 Task: Set up a GitHub Actions workflow for a repository.
Action: Mouse moved to (263, 206)
Screenshot: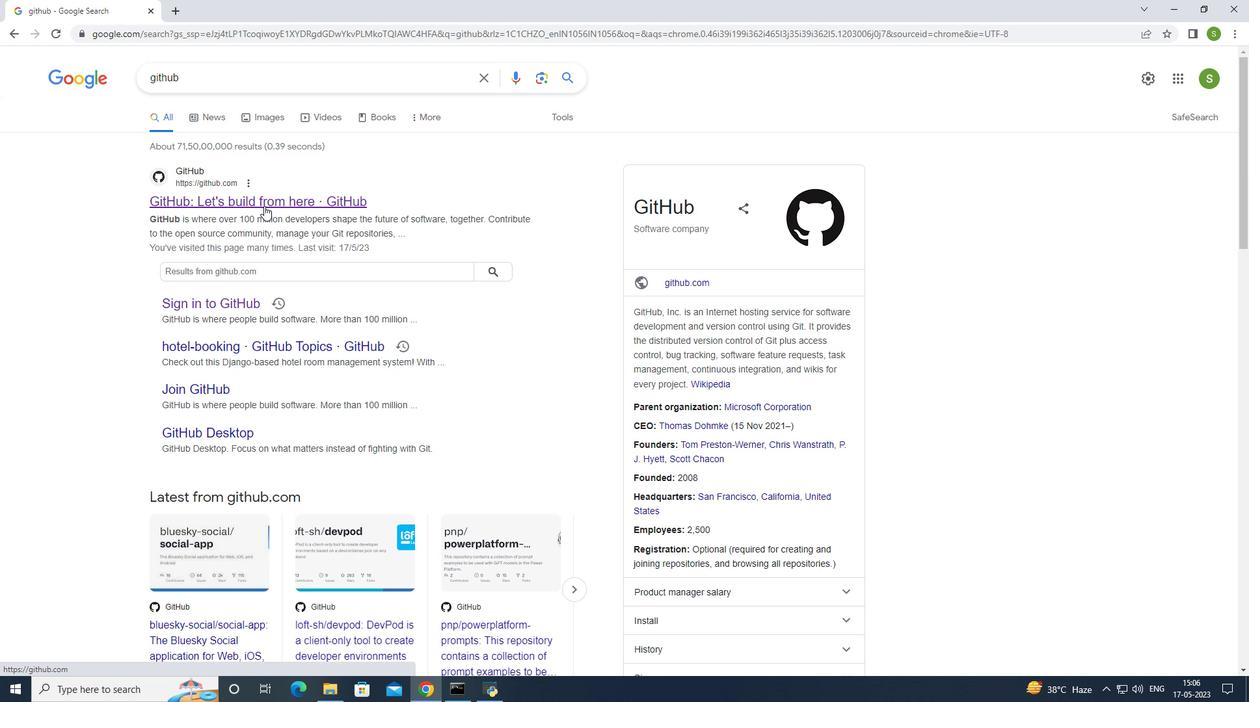 
Action: Mouse pressed left at (263, 206)
Screenshot: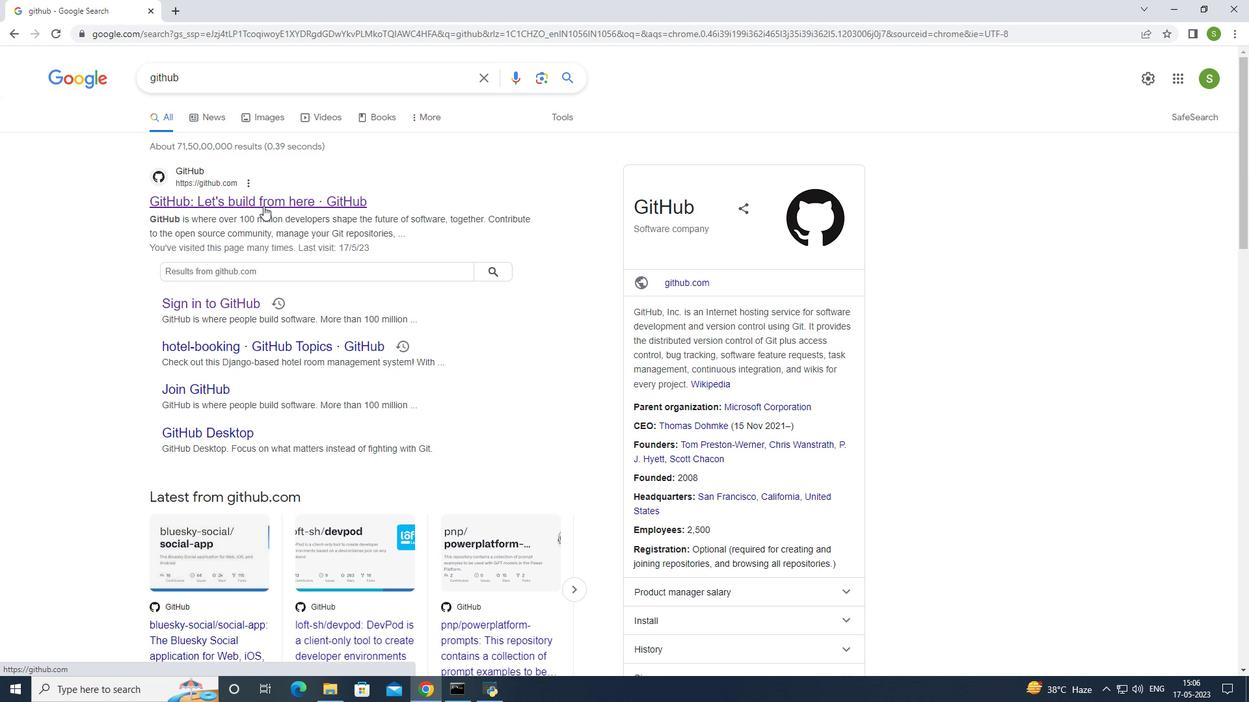 
Action: Mouse moved to (754, 216)
Screenshot: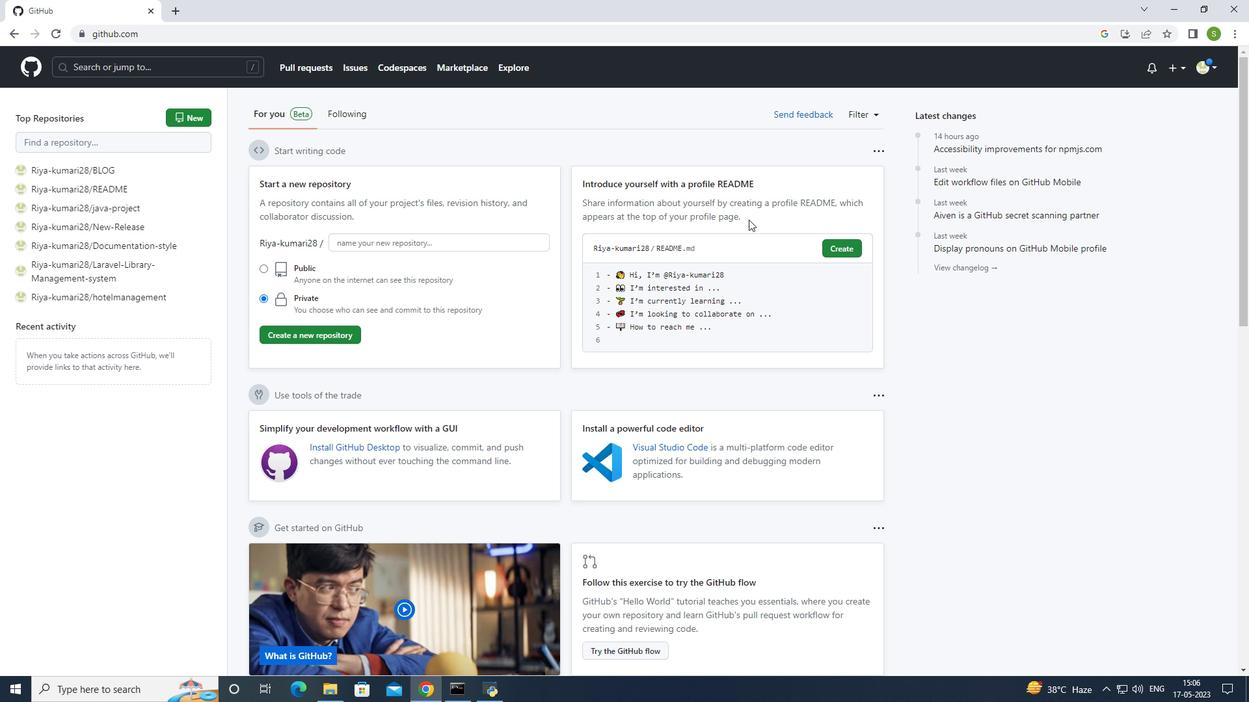 
Action: Mouse scrolled (754, 215) with delta (0, 0)
Screenshot: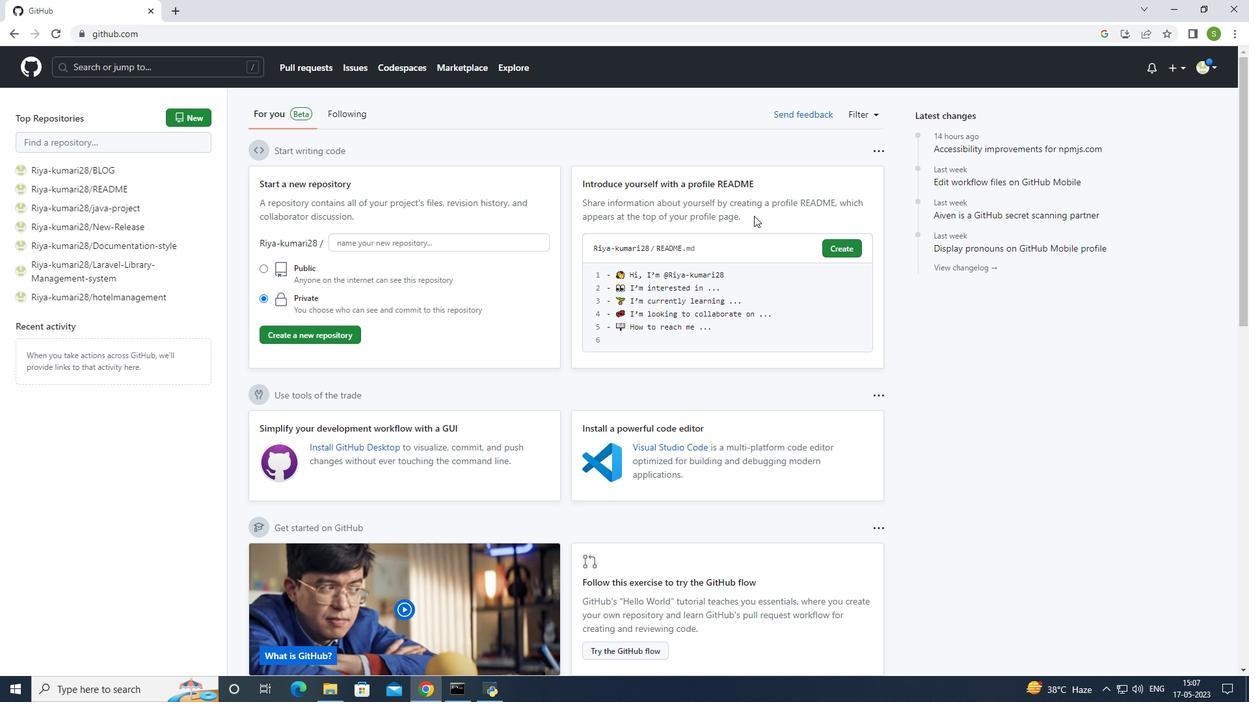
Action: Mouse scrolled (754, 215) with delta (0, 0)
Screenshot: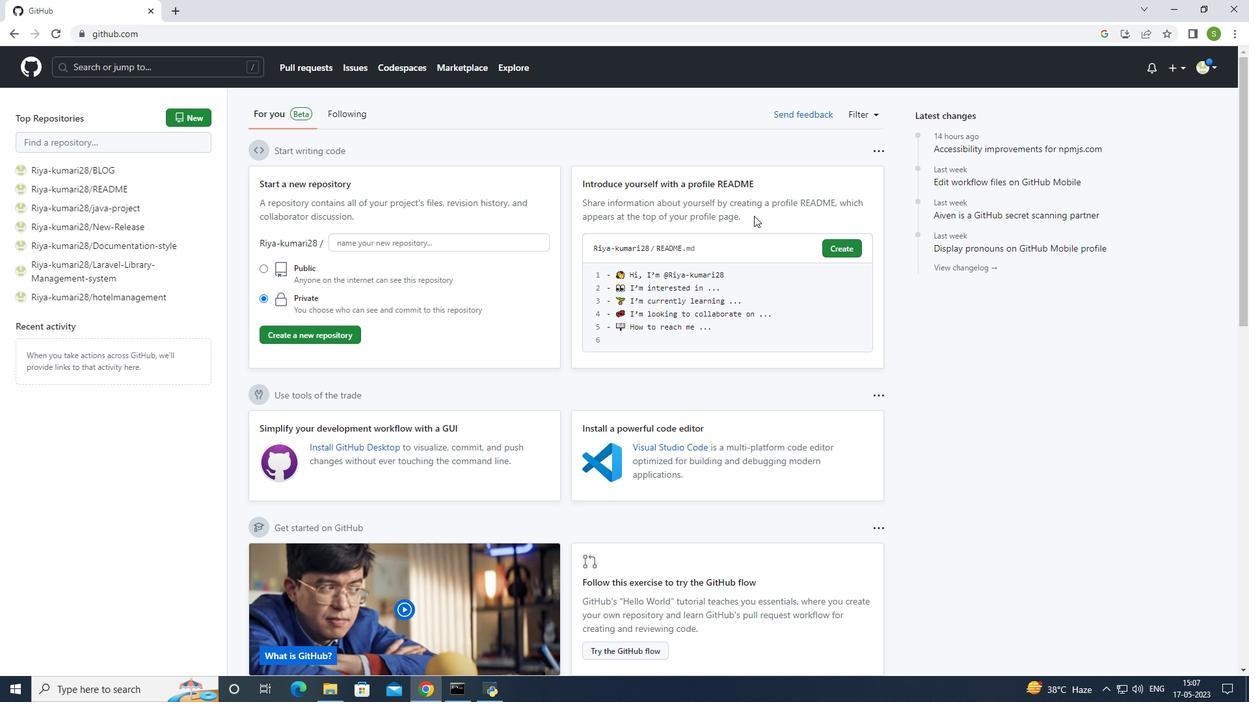 
Action: Mouse scrolled (754, 216) with delta (0, 0)
Screenshot: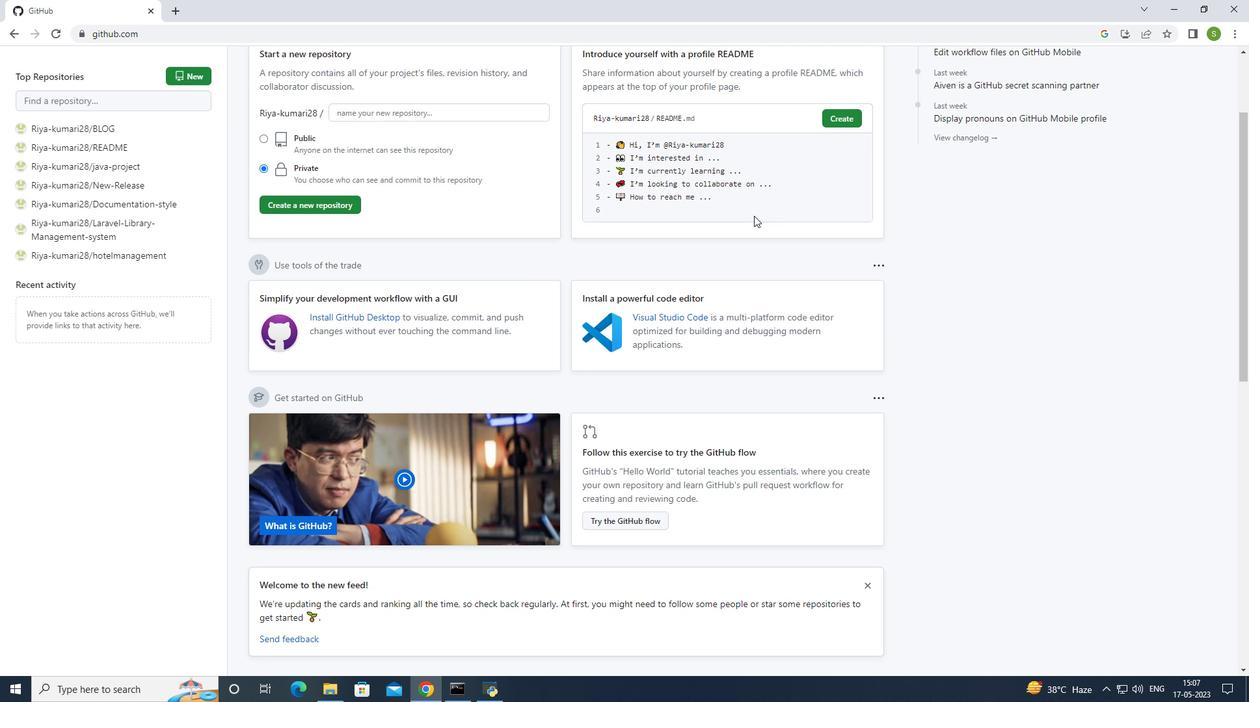 
Action: Mouse scrolled (754, 216) with delta (0, 0)
Screenshot: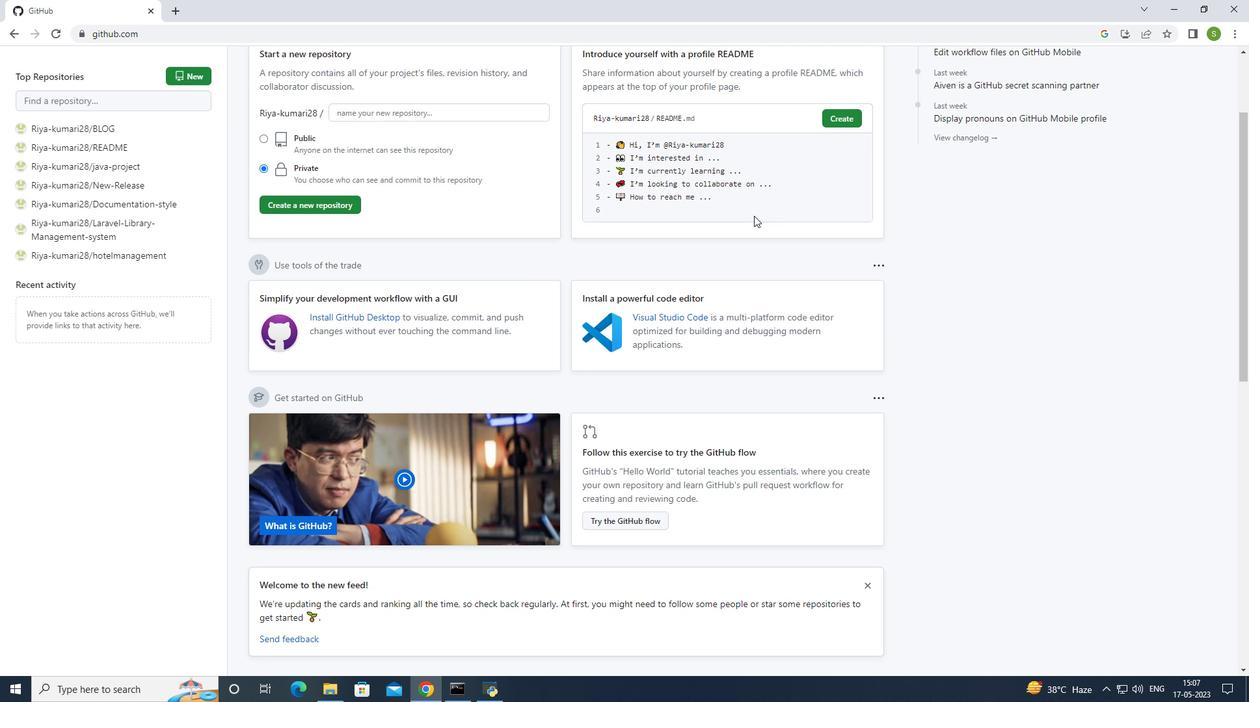 
Action: Mouse scrolled (754, 216) with delta (0, 0)
Screenshot: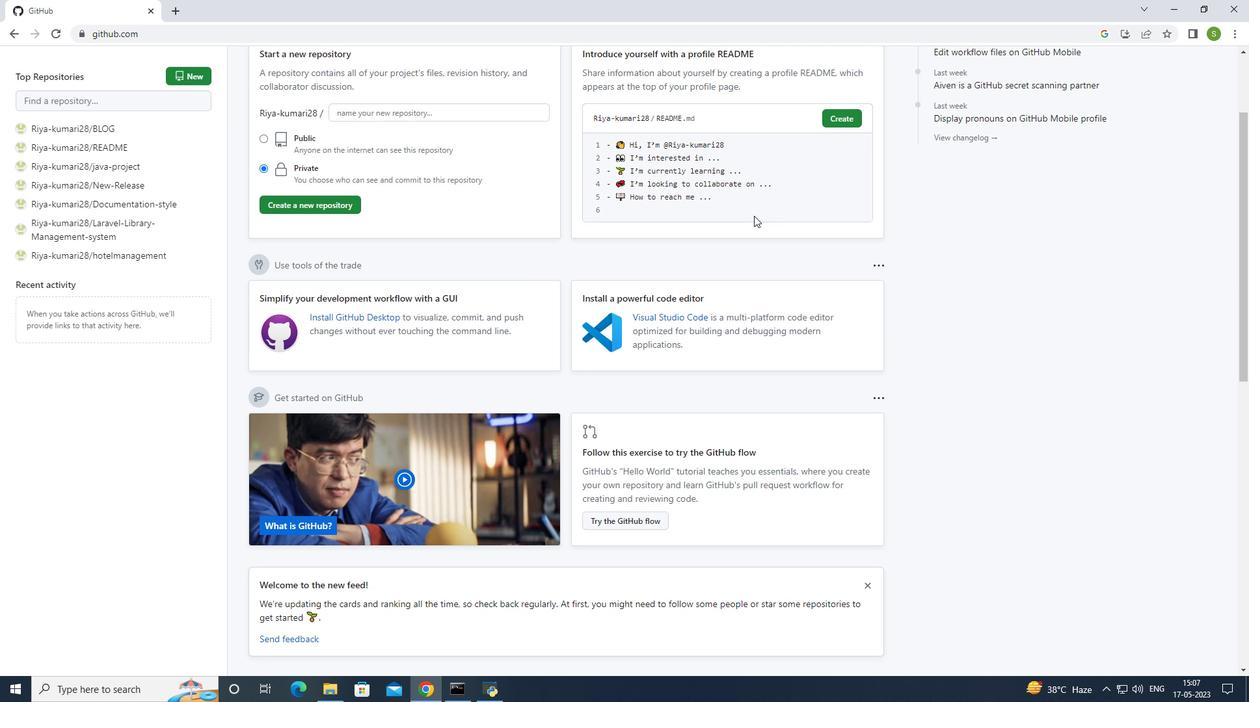 
Action: Mouse scrolled (754, 216) with delta (0, 0)
Screenshot: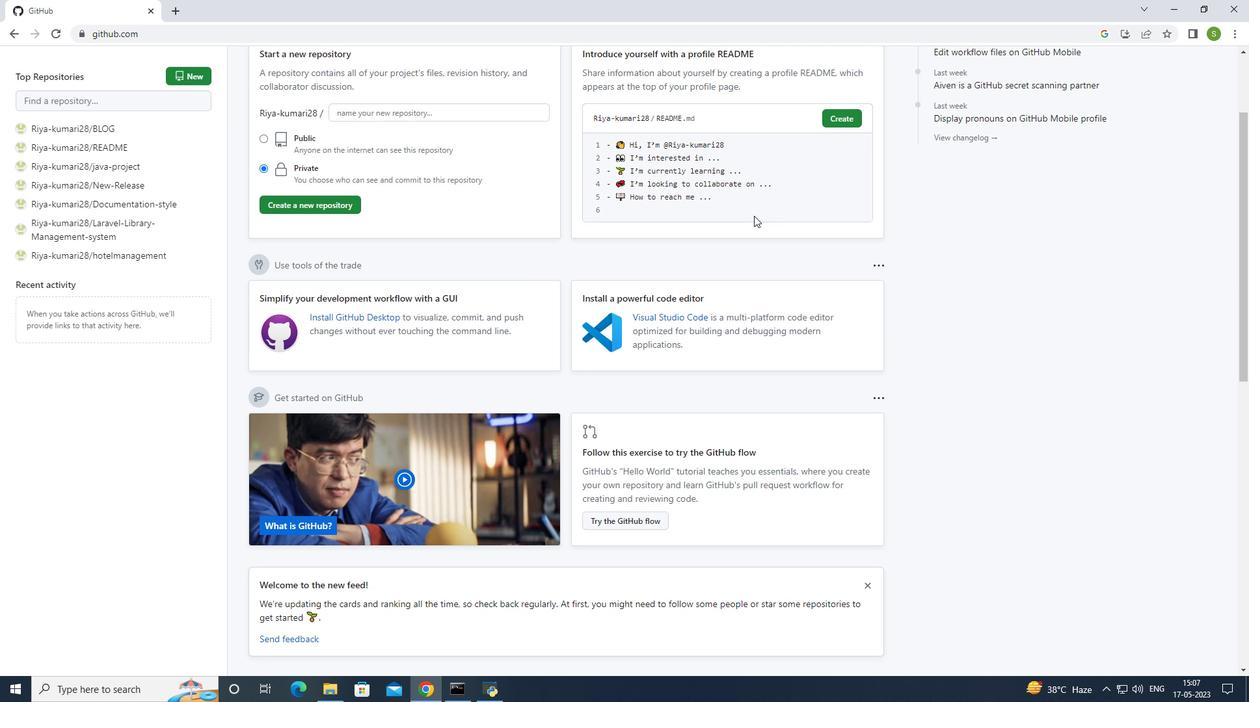 
Action: Mouse moved to (452, 247)
Screenshot: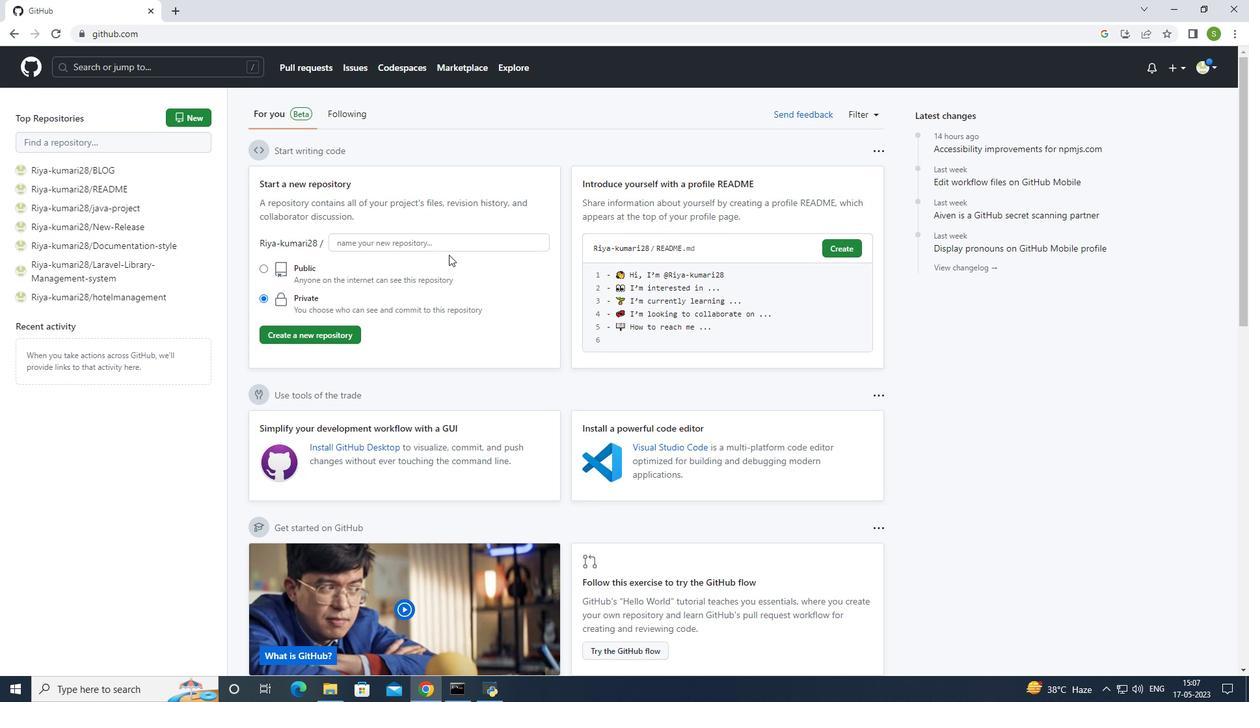 
Action: Mouse pressed left at (452, 247)
Screenshot: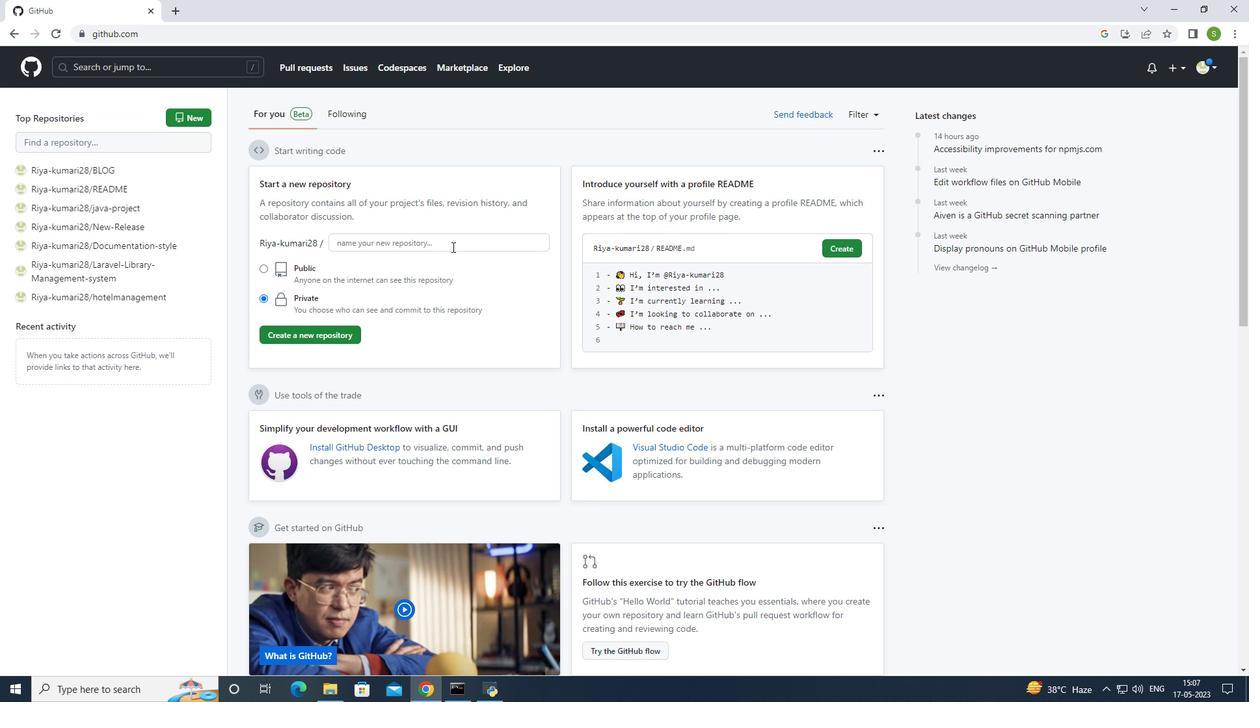 
Action: Mouse moved to (458, 243)
Screenshot: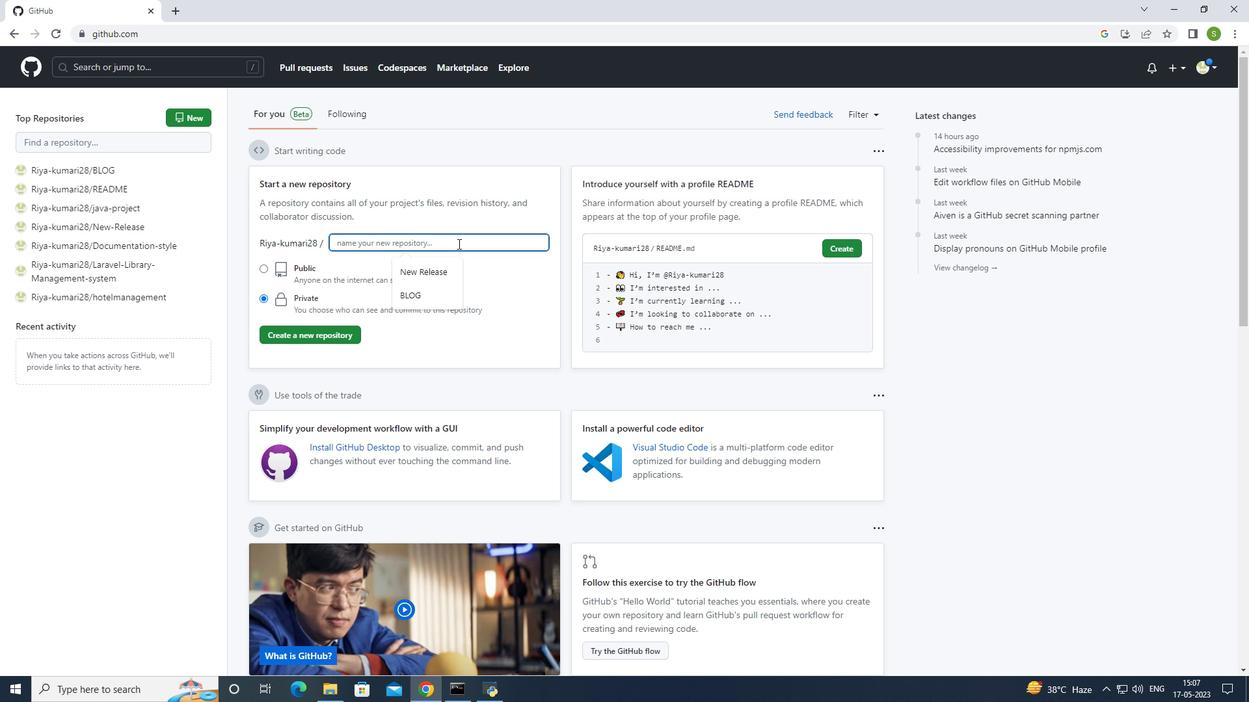 
Action: Key pressed group<Key.space>projr<Key.backspace>ect
Screenshot: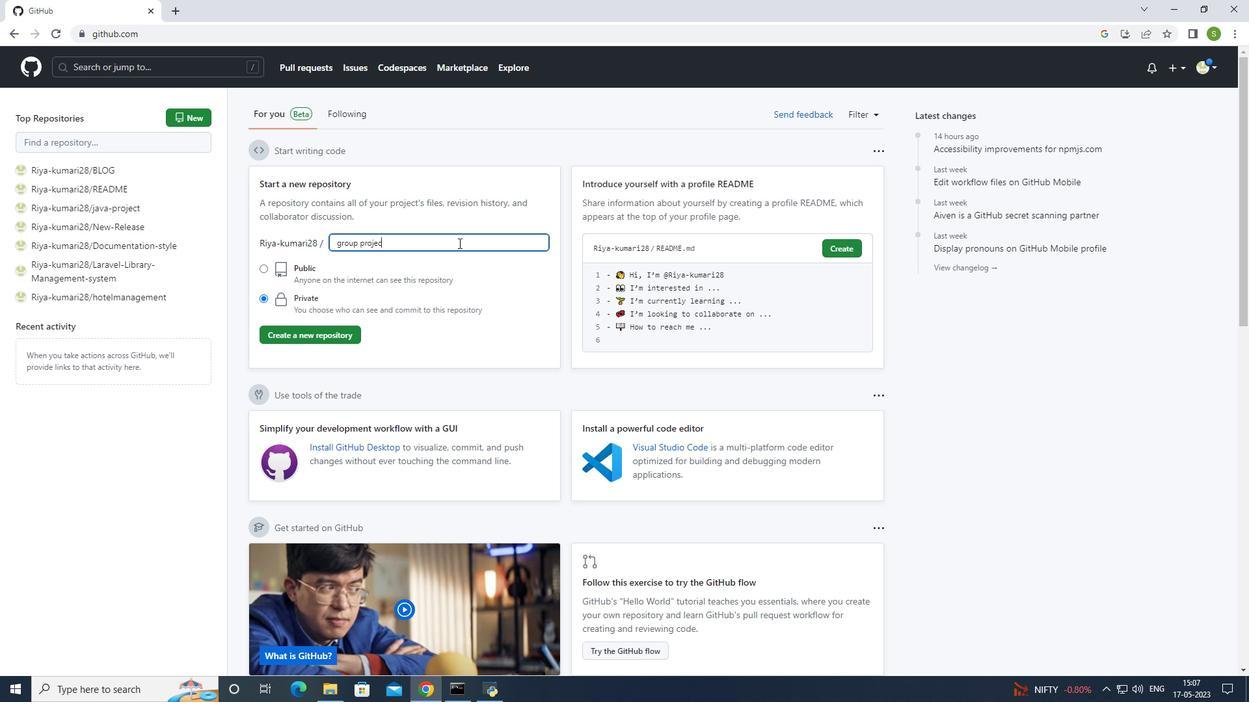 
Action: Mouse moved to (308, 333)
Screenshot: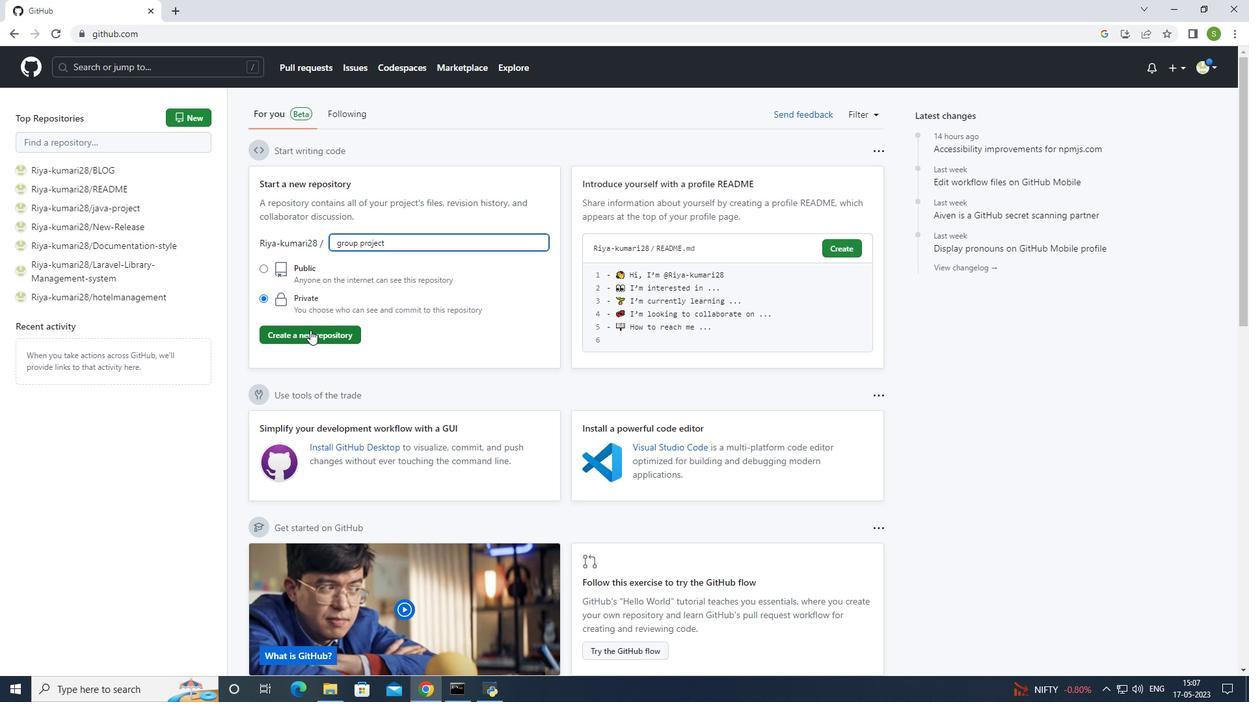 
Action: Mouse pressed left at (308, 333)
Screenshot: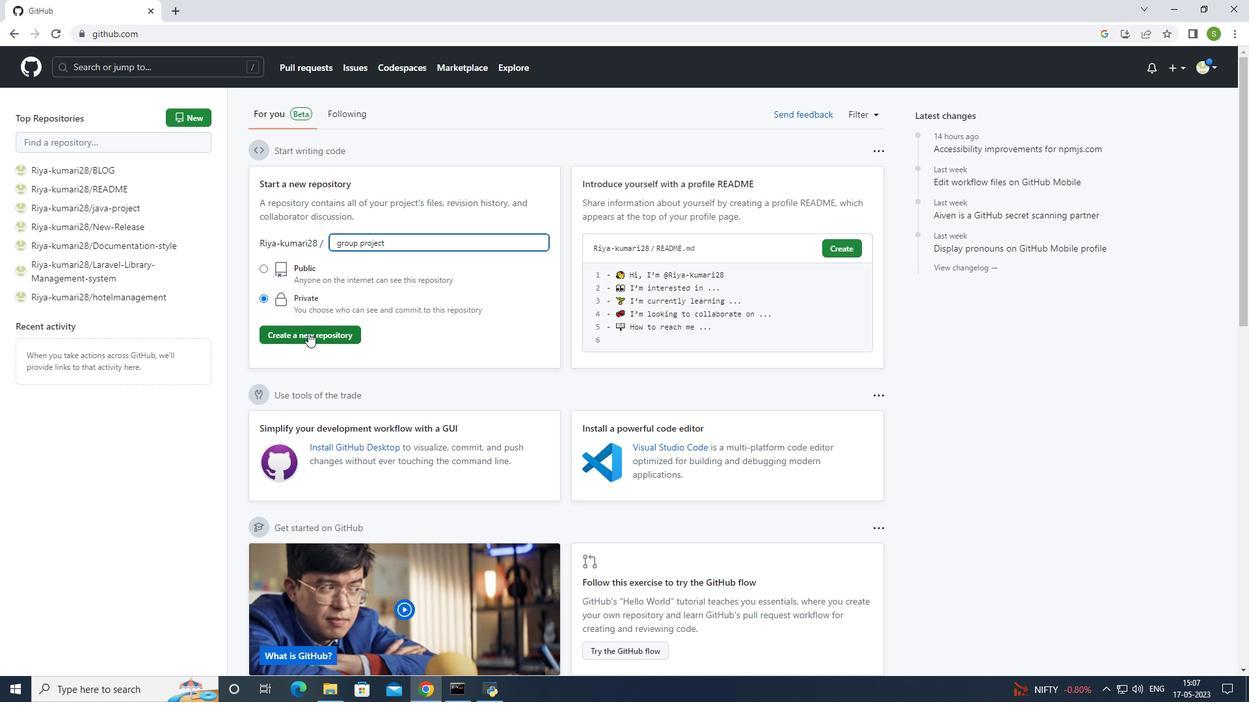 
Action: Mouse moved to (437, 303)
Screenshot: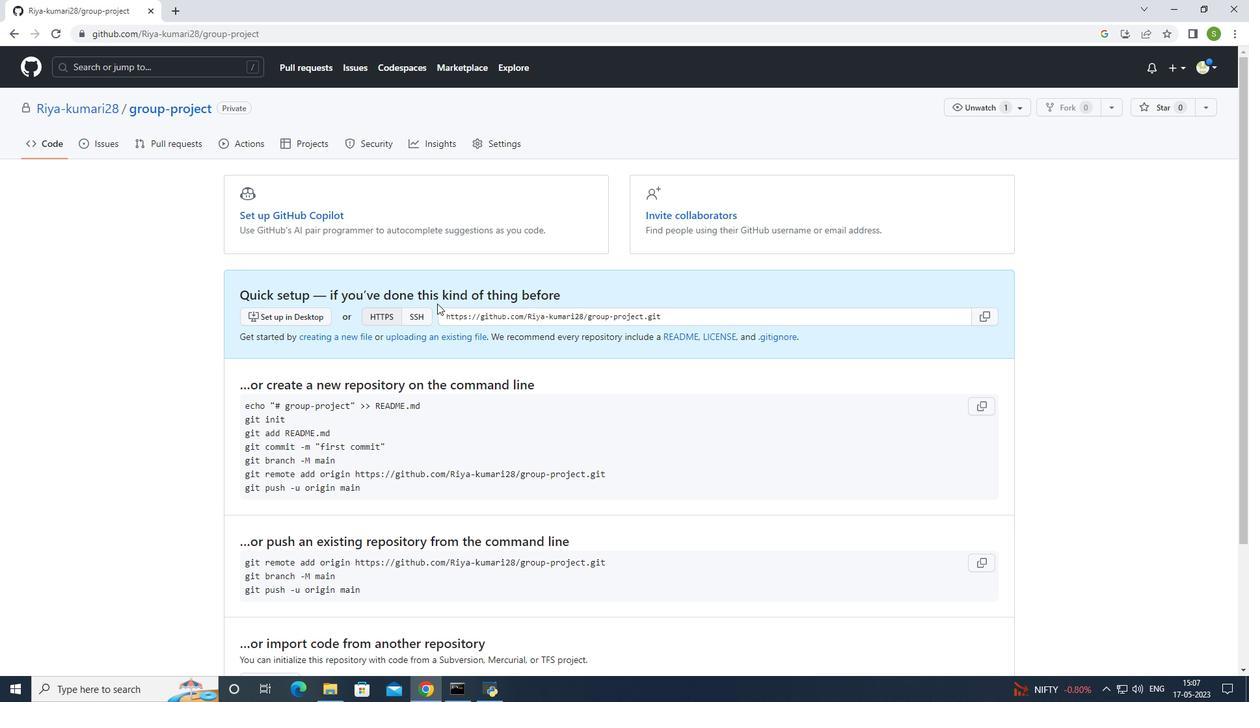 
Action: Mouse scrolled (437, 303) with delta (0, 0)
Screenshot: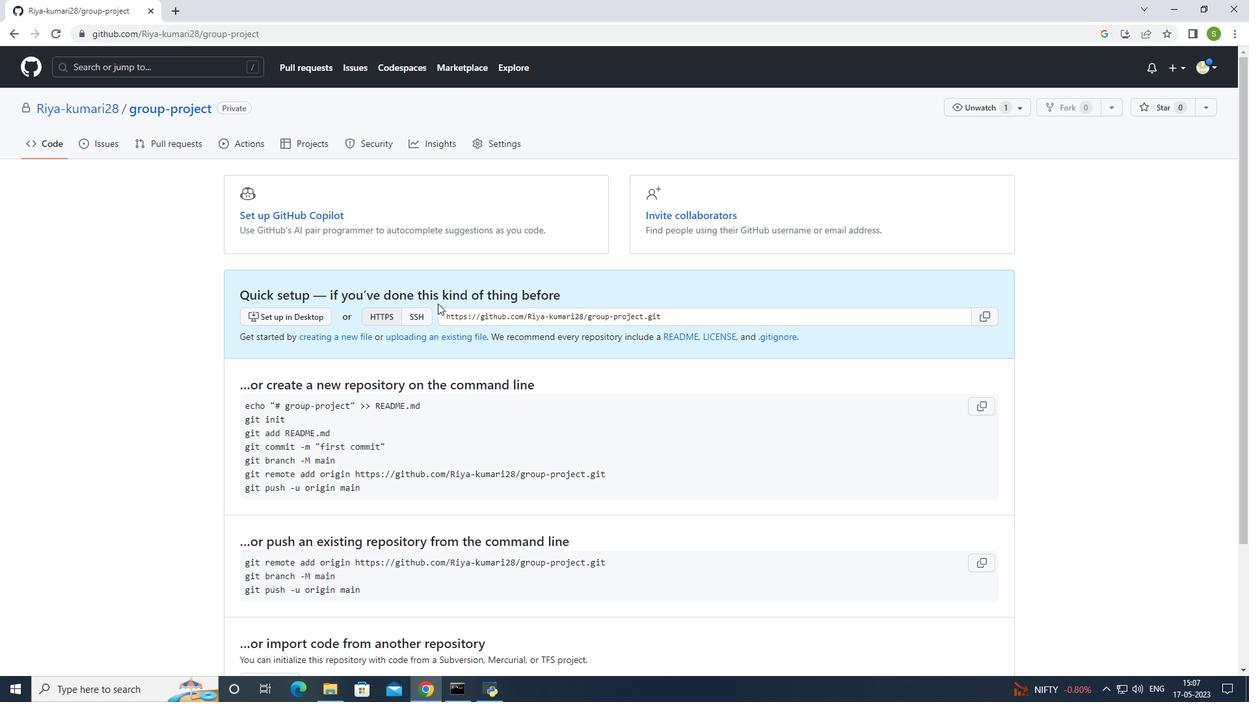 
Action: Mouse scrolled (437, 303) with delta (0, 0)
Screenshot: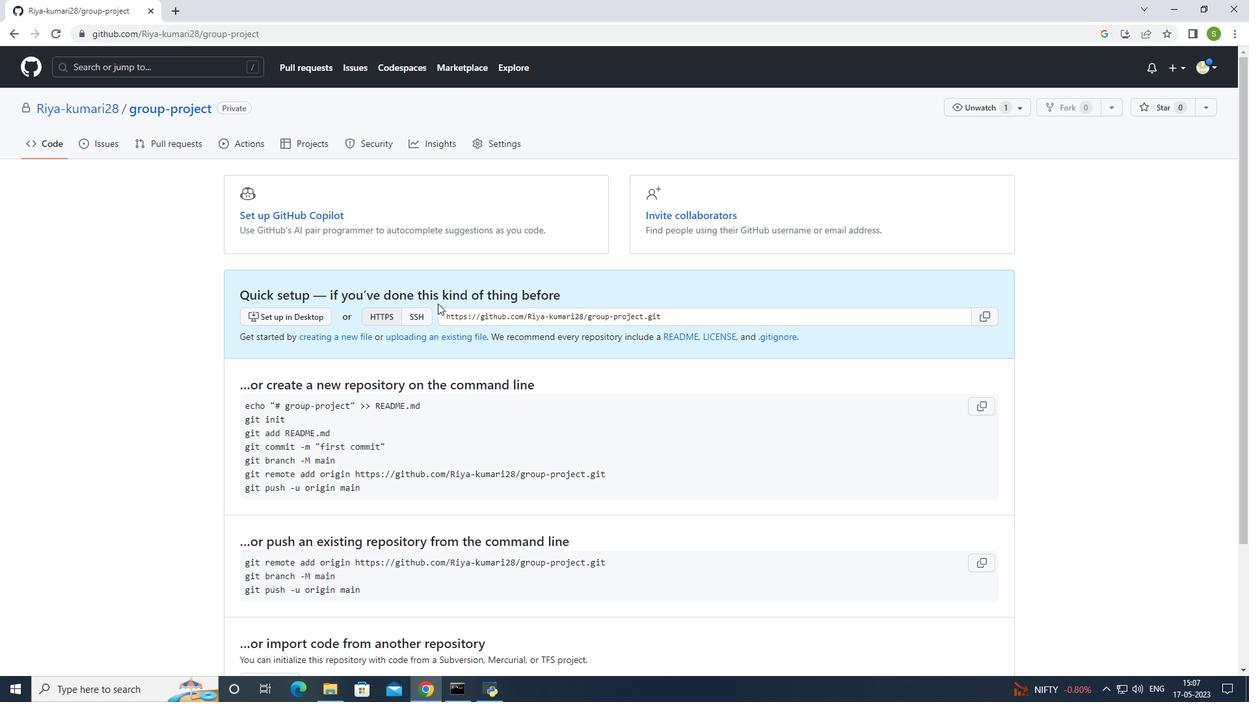 
Action: Mouse scrolled (437, 303) with delta (0, 0)
Screenshot: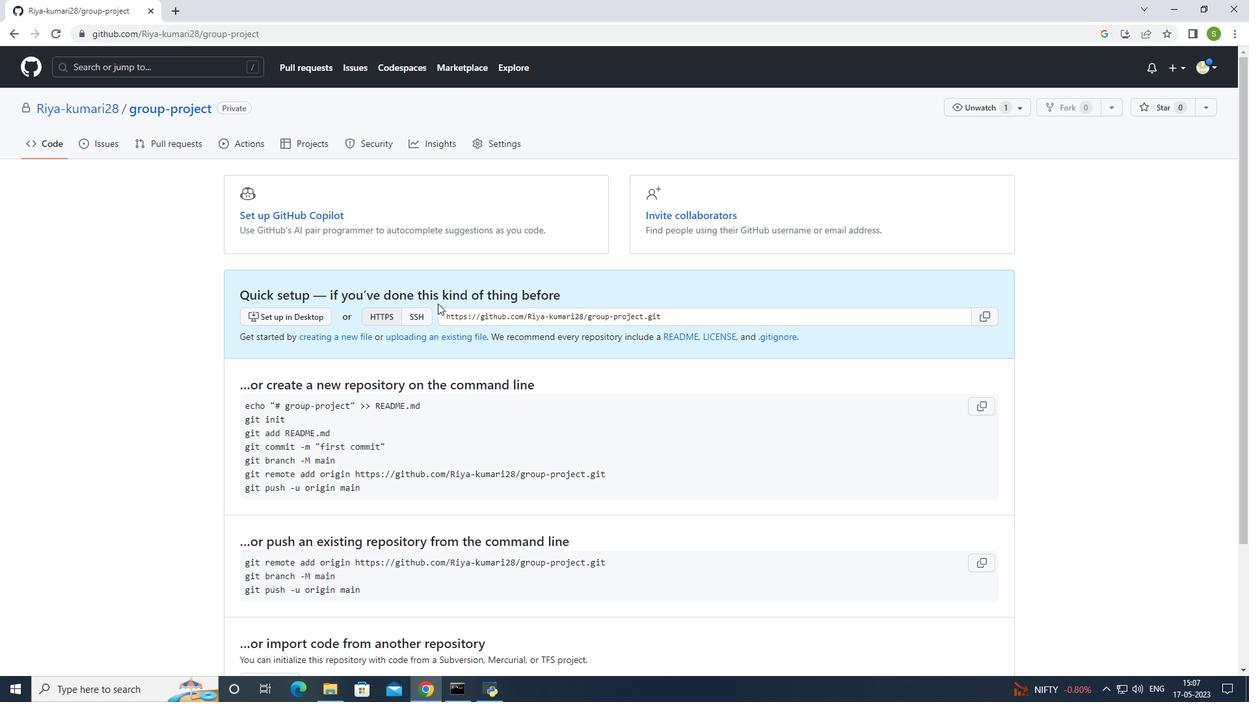
Action: Mouse scrolled (437, 303) with delta (0, 0)
Screenshot: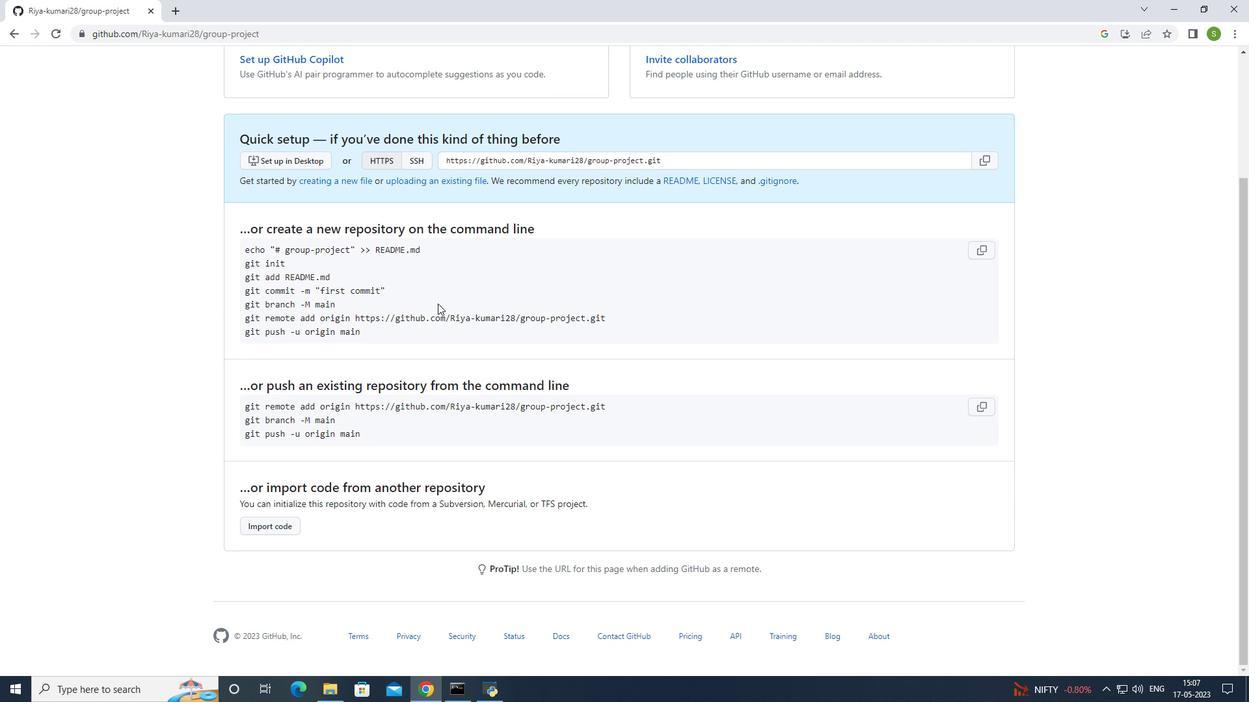 
Action: Mouse scrolled (437, 303) with delta (0, 0)
Screenshot: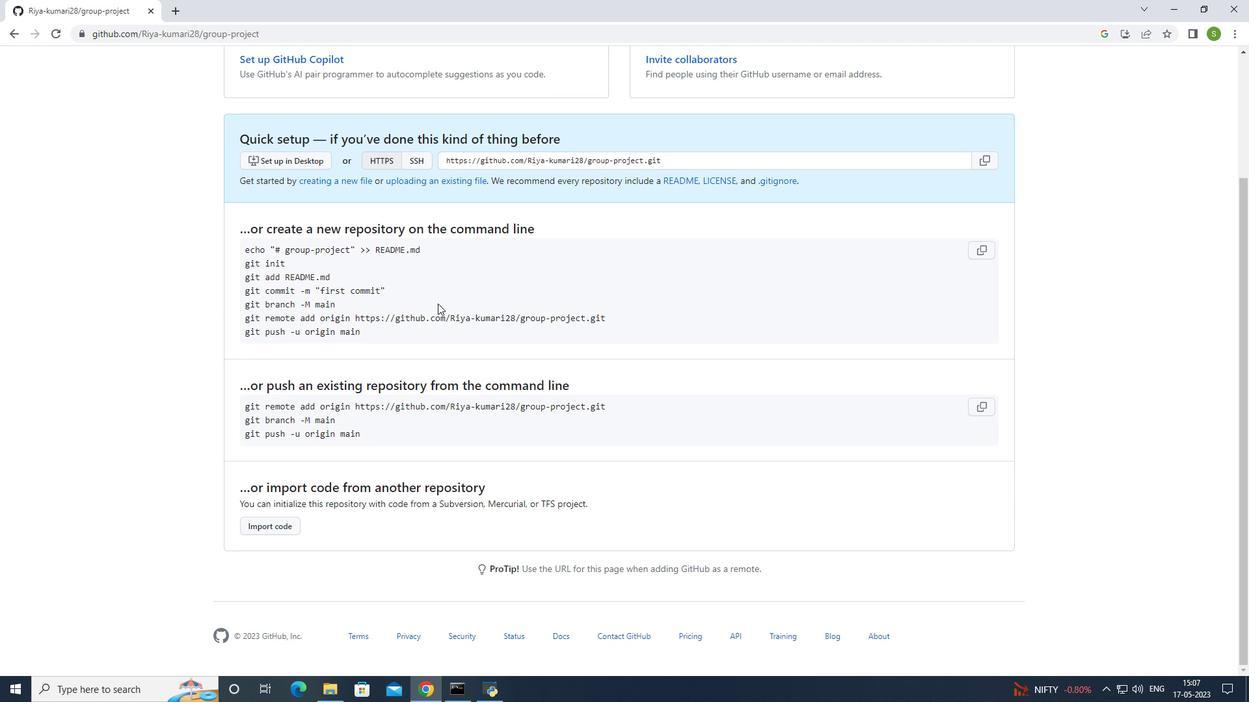 
Action: Mouse scrolled (437, 303) with delta (0, 0)
Screenshot: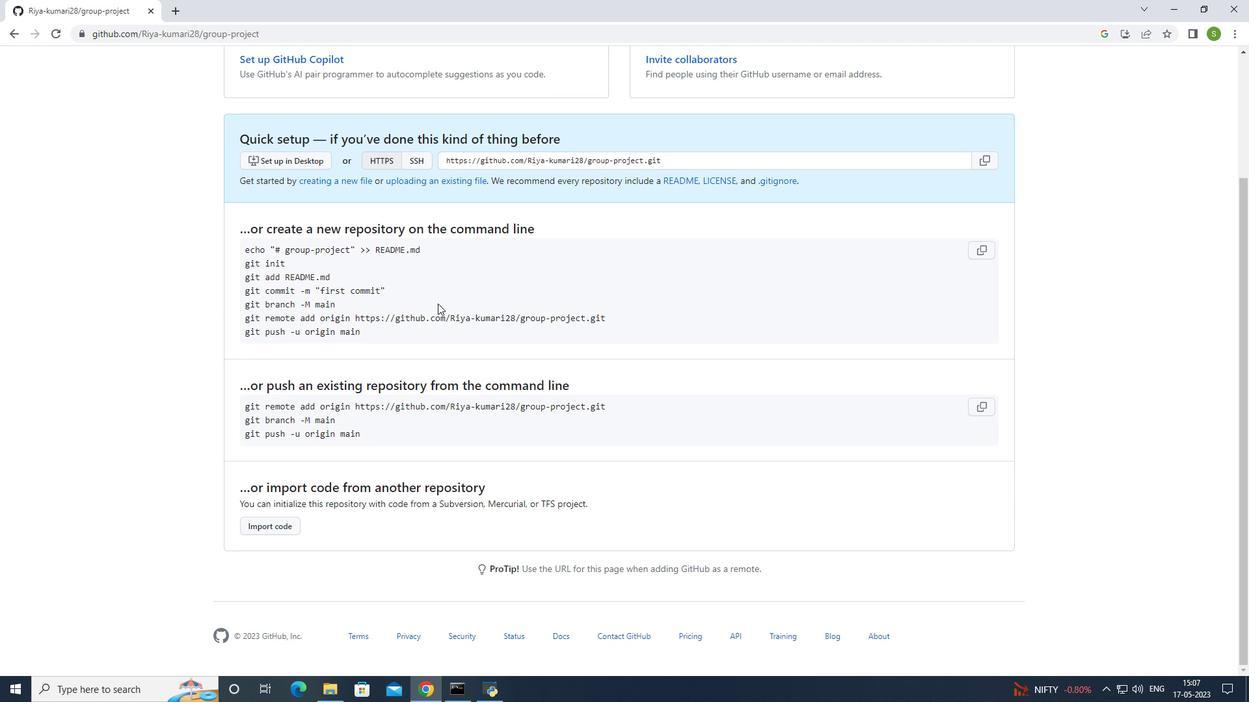 
Action: Mouse scrolled (437, 303) with delta (0, 0)
Screenshot: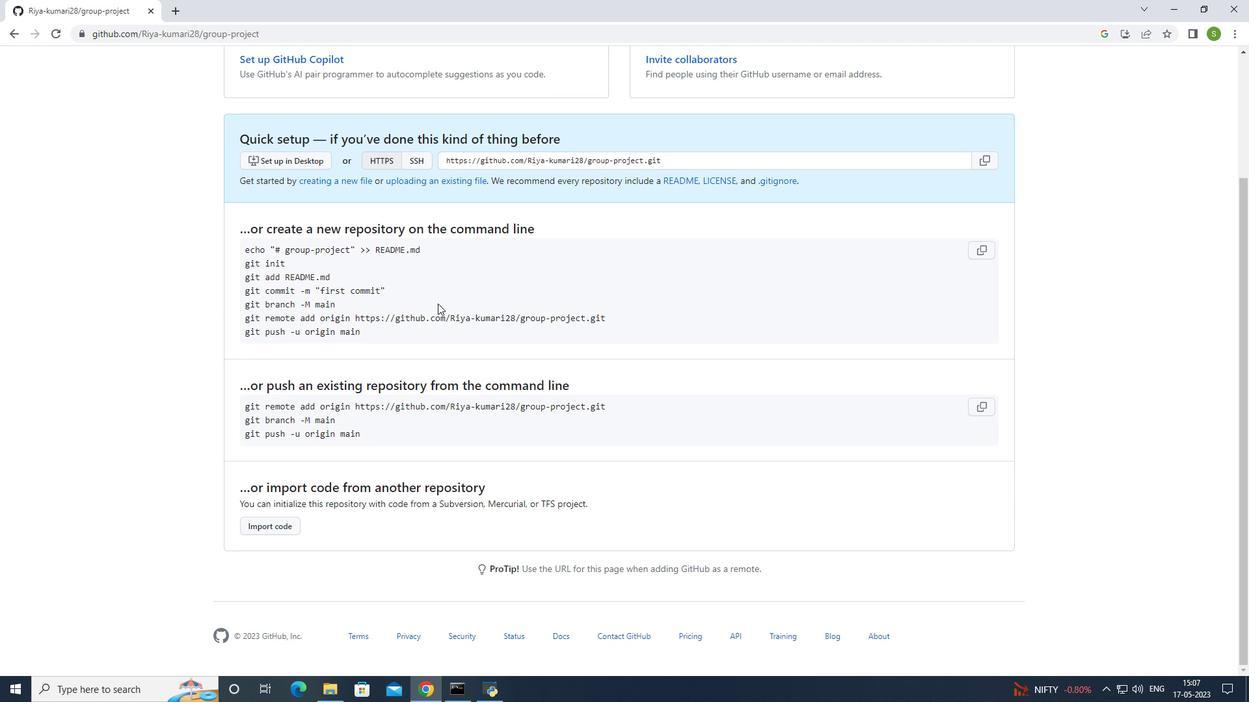 
Action: Mouse moved to (434, 305)
Screenshot: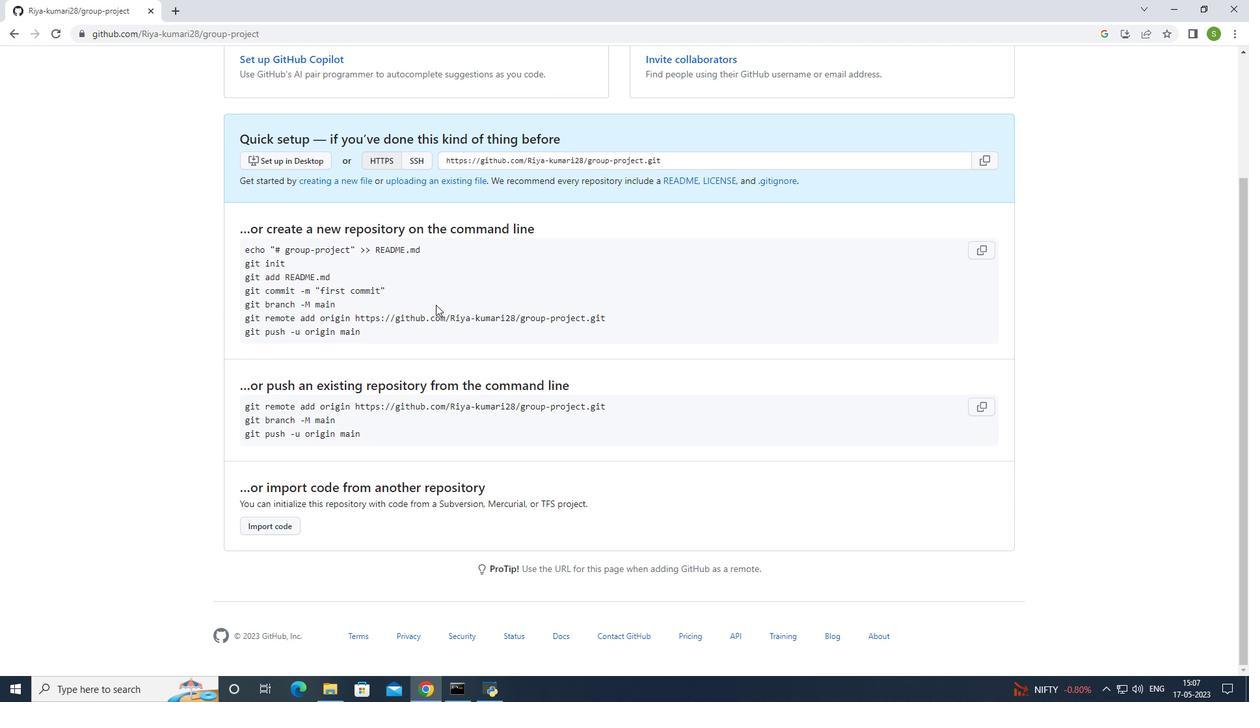 
Action: Mouse scrolled (434, 306) with delta (0, 0)
Screenshot: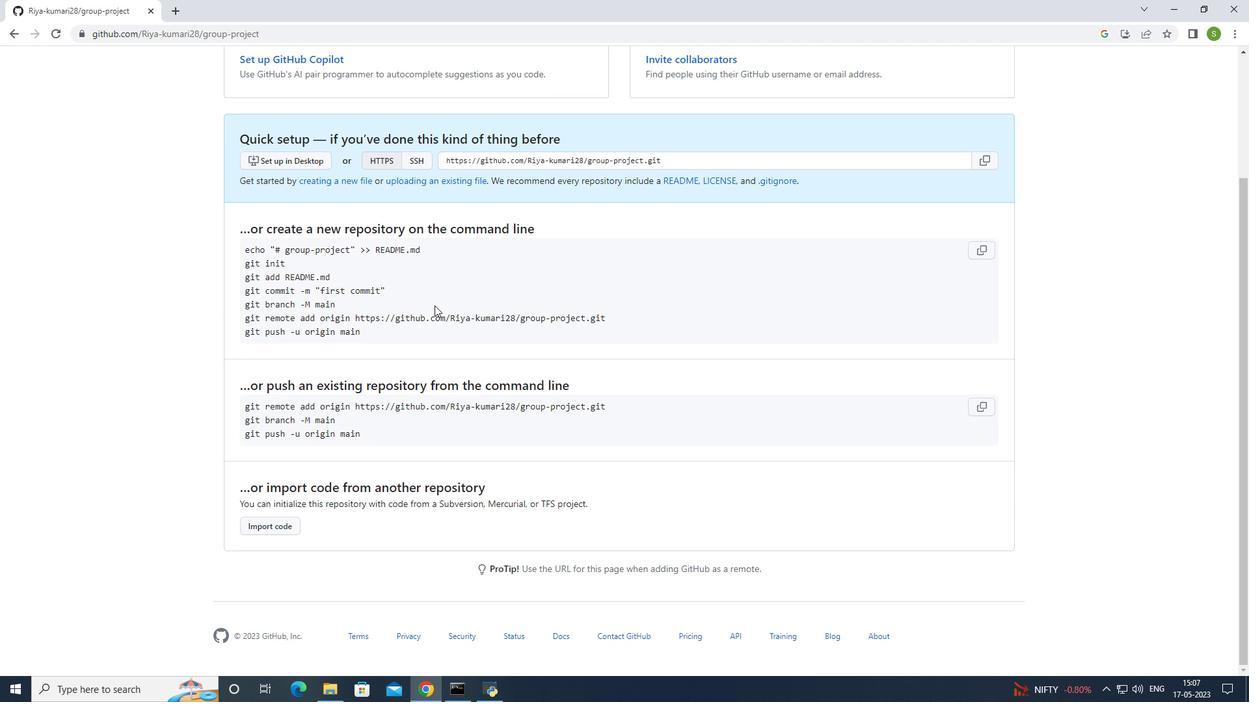 
Action: Mouse scrolled (434, 306) with delta (0, 0)
Screenshot: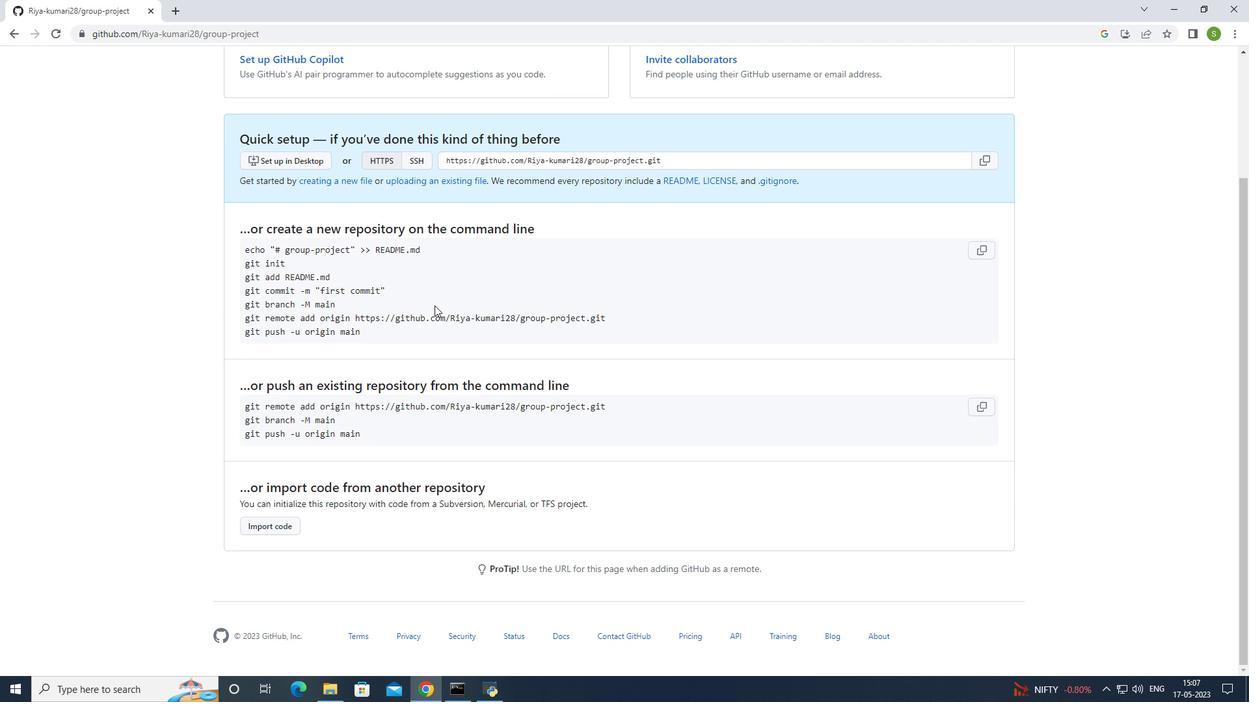 
Action: Mouse scrolled (434, 306) with delta (0, 0)
Screenshot: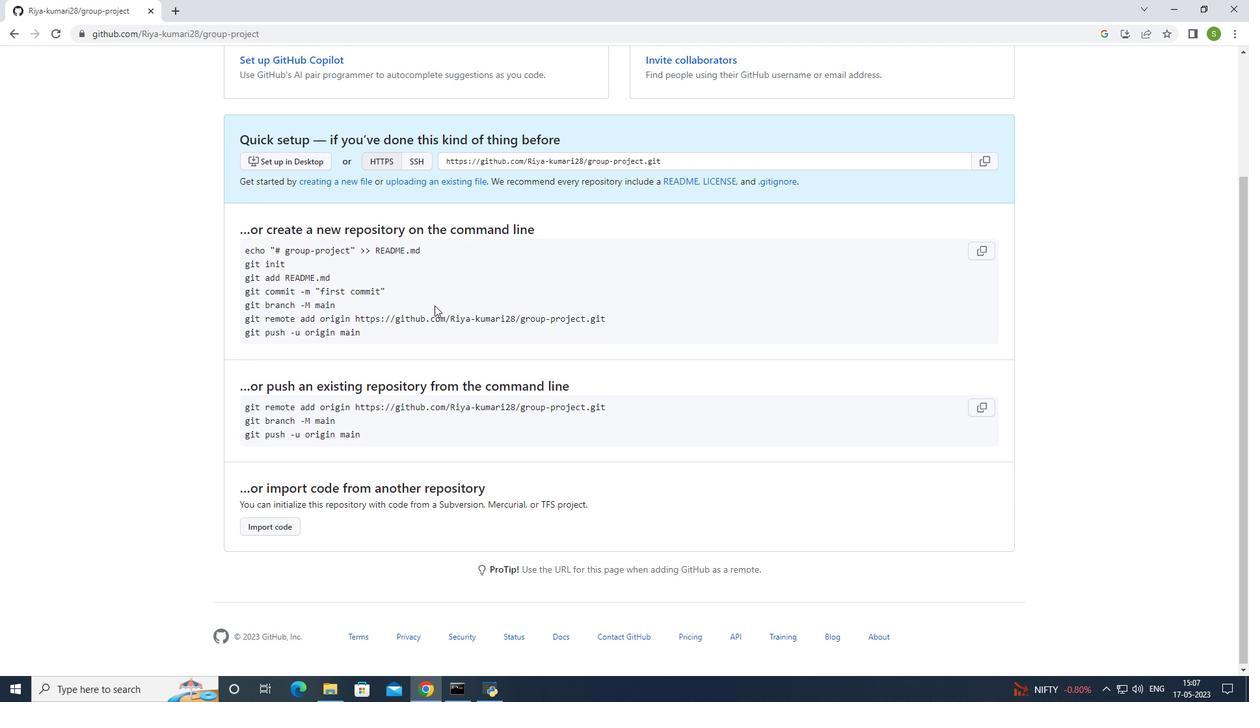 
Action: Mouse scrolled (434, 306) with delta (0, 0)
Screenshot: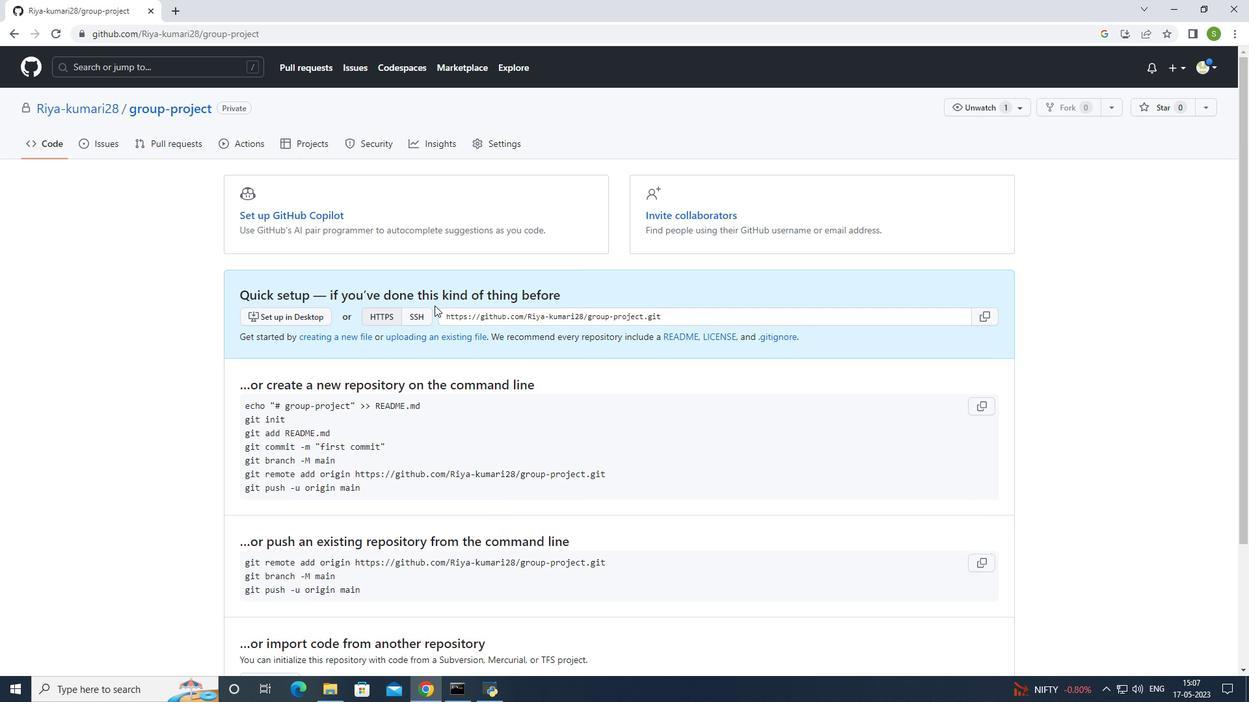 
Action: Mouse moved to (432, 289)
Screenshot: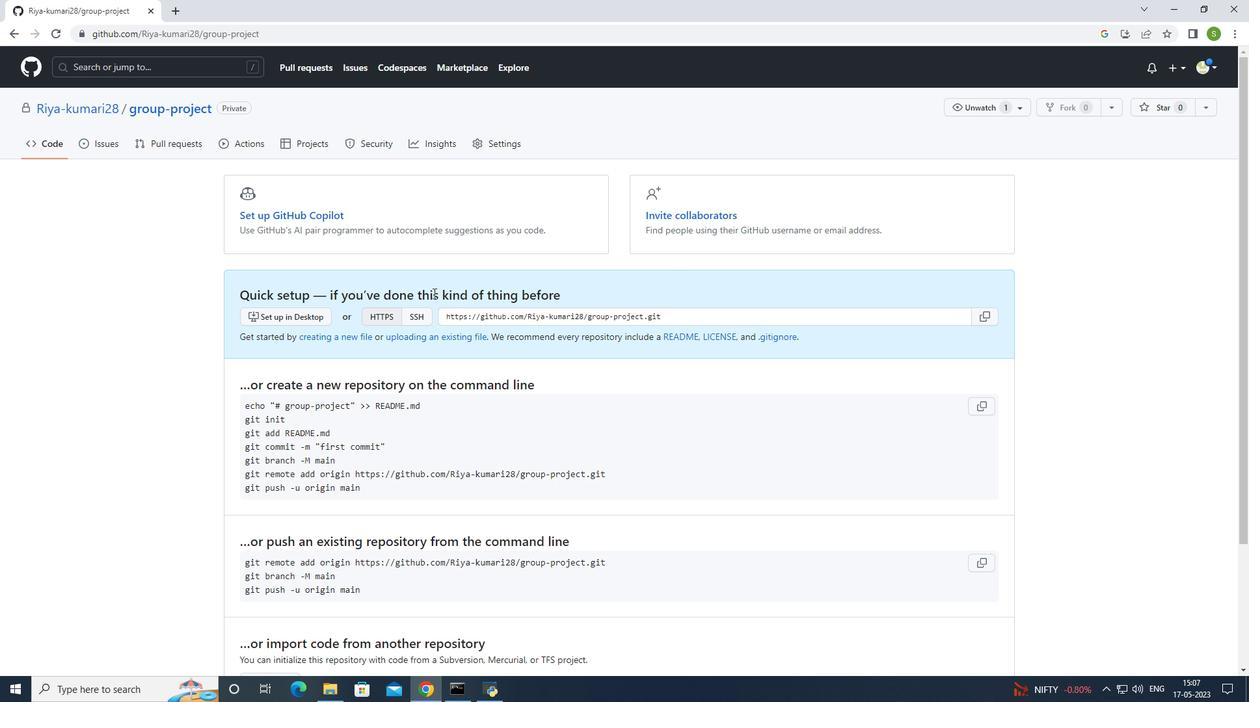 
Action: Mouse scrolled (432, 288) with delta (0, 0)
Screenshot: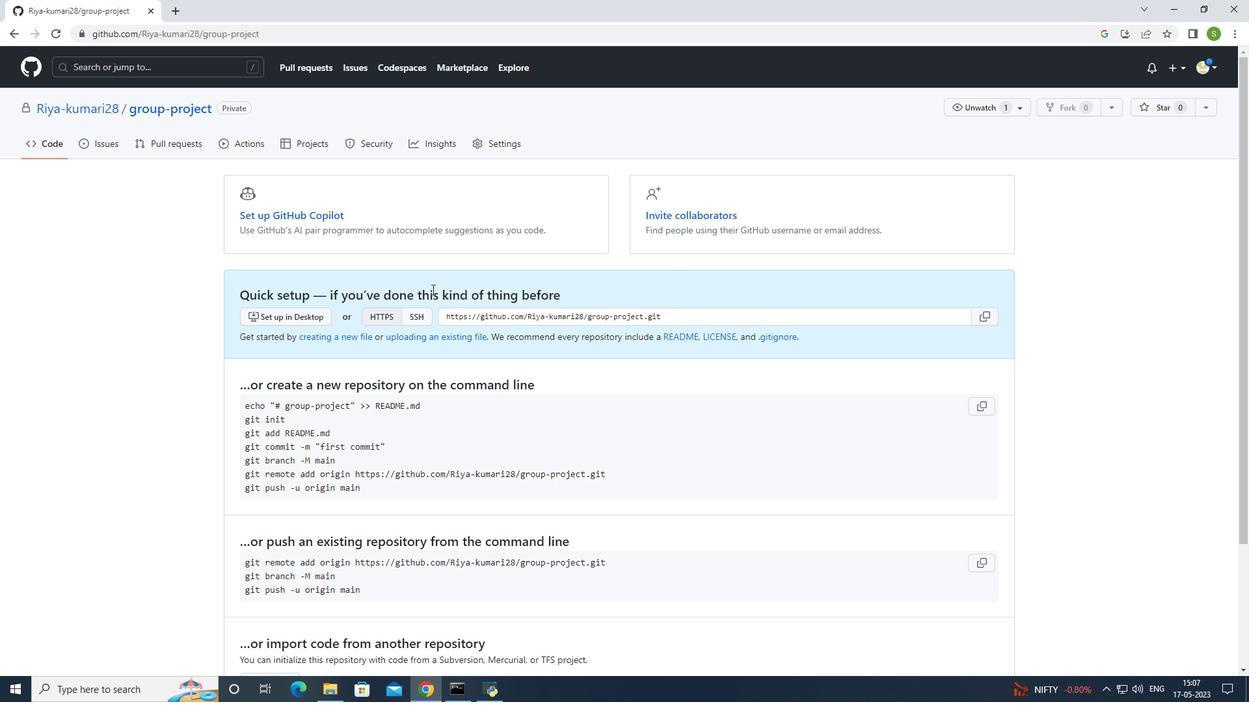 
Action: Mouse scrolled (432, 288) with delta (0, 0)
Screenshot: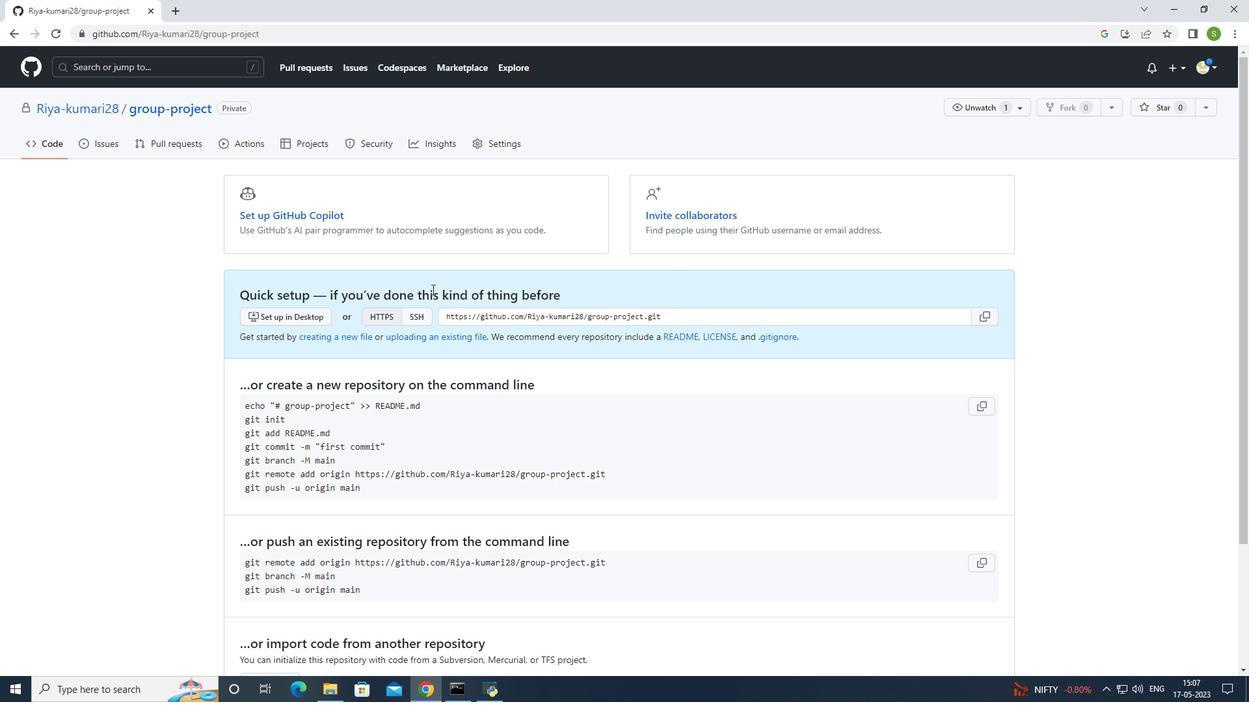 
Action: Mouse scrolled (432, 288) with delta (0, 0)
Screenshot: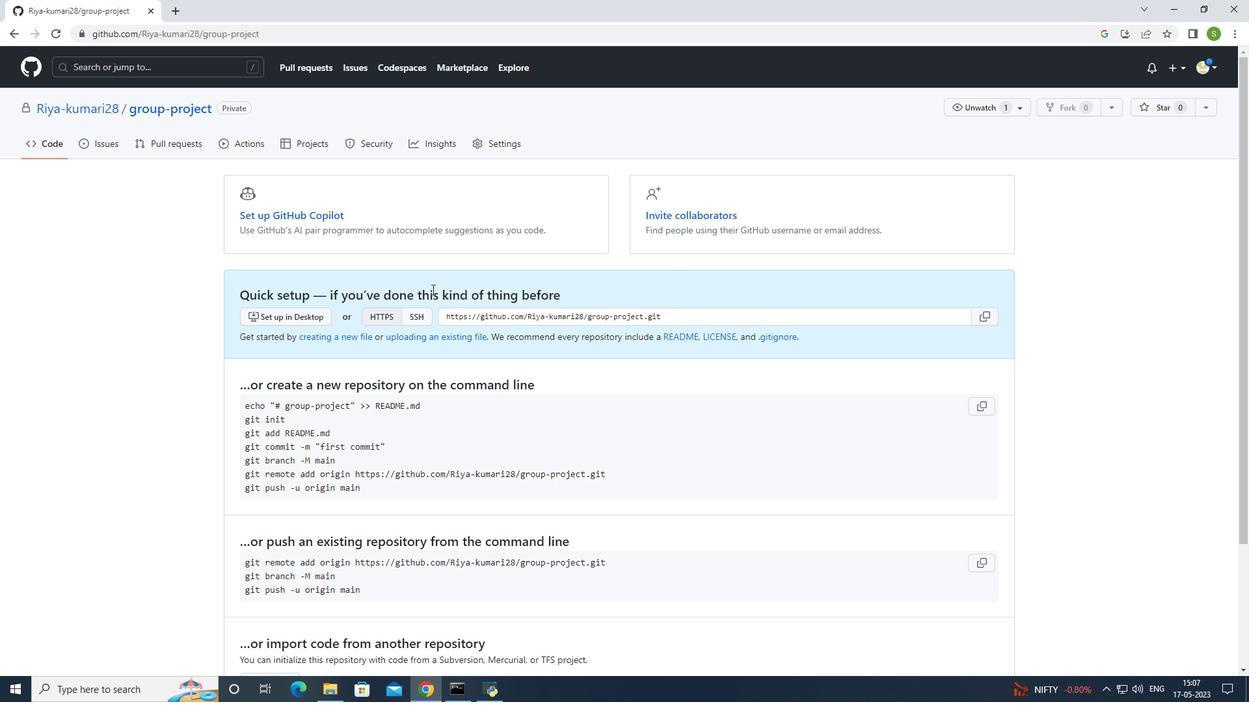 
Action: Mouse scrolled (432, 288) with delta (0, 0)
Screenshot: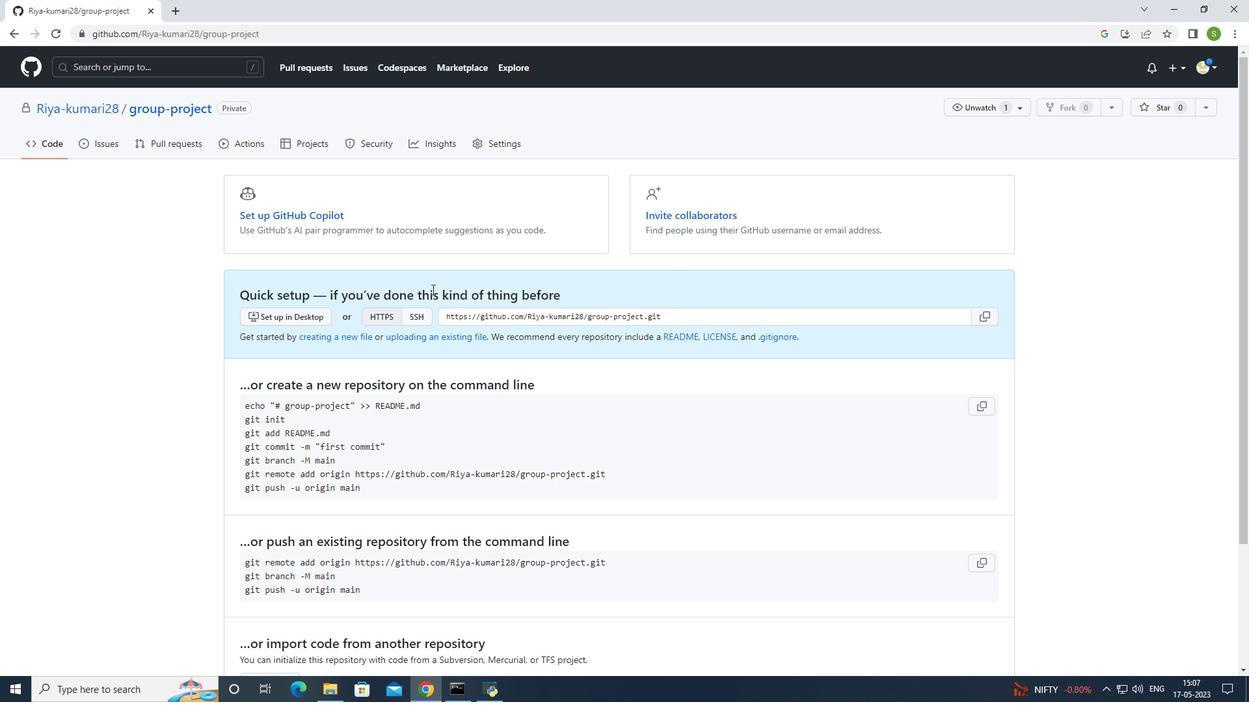 
Action: Mouse scrolled (432, 288) with delta (0, 0)
Screenshot: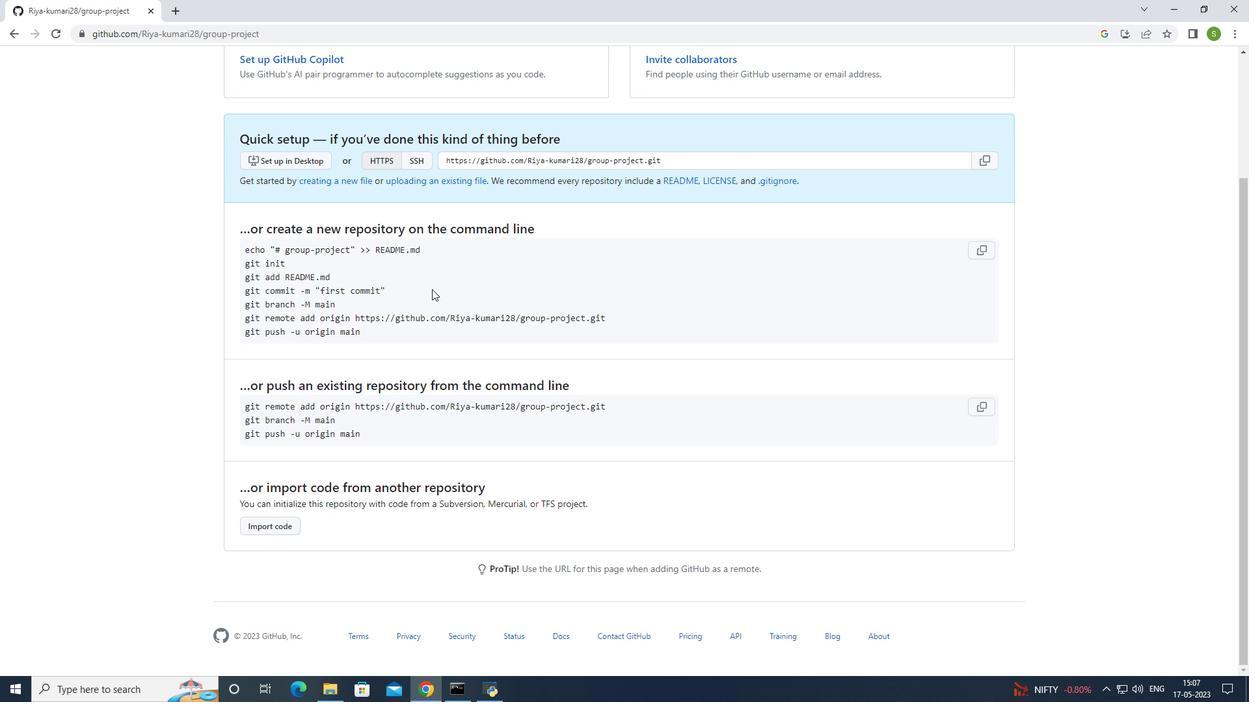 
Action: Mouse scrolled (432, 288) with delta (0, 0)
Screenshot: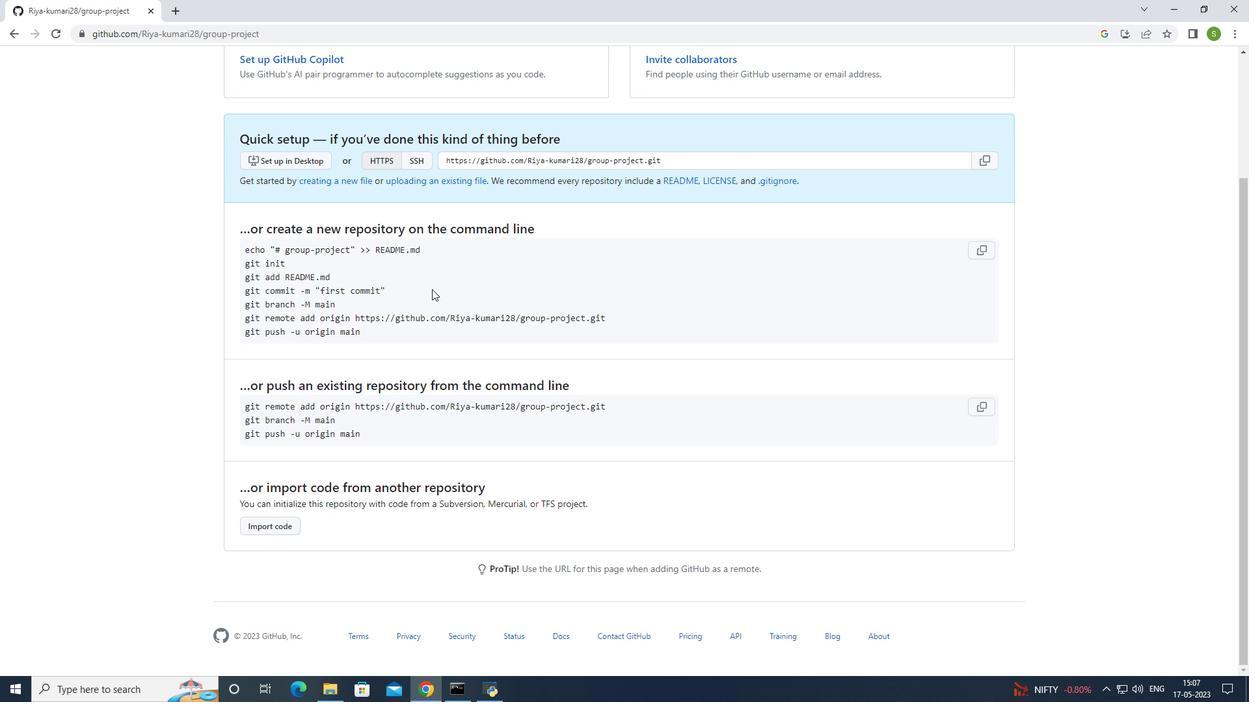 
Action: Mouse scrolled (432, 288) with delta (0, 0)
Screenshot: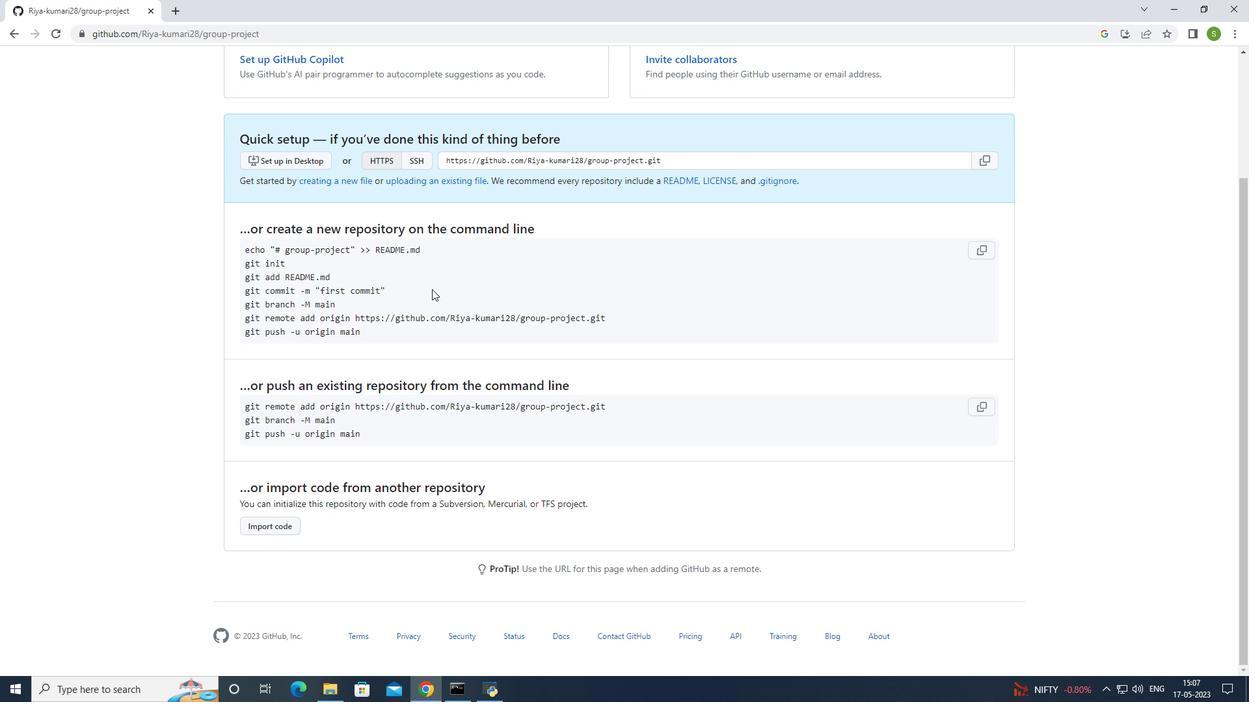 
Action: Mouse scrolled (432, 288) with delta (0, 0)
Screenshot: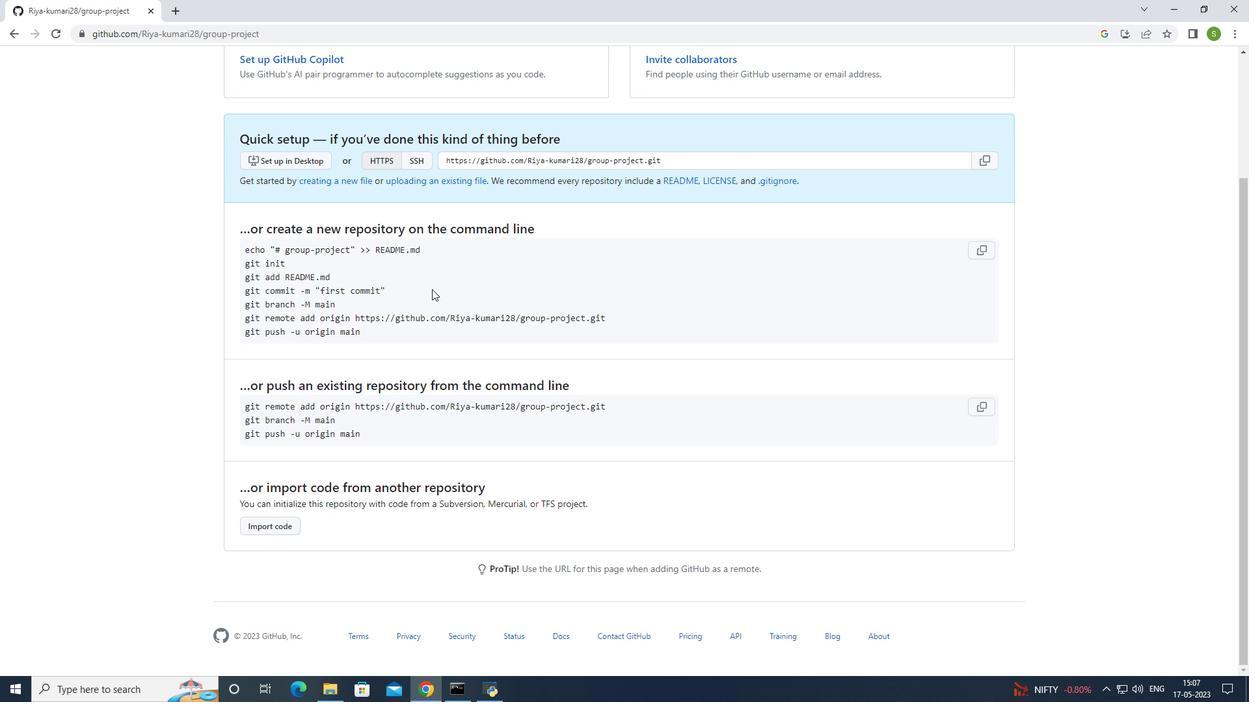 
Action: Mouse moved to (409, 279)
Screenshot: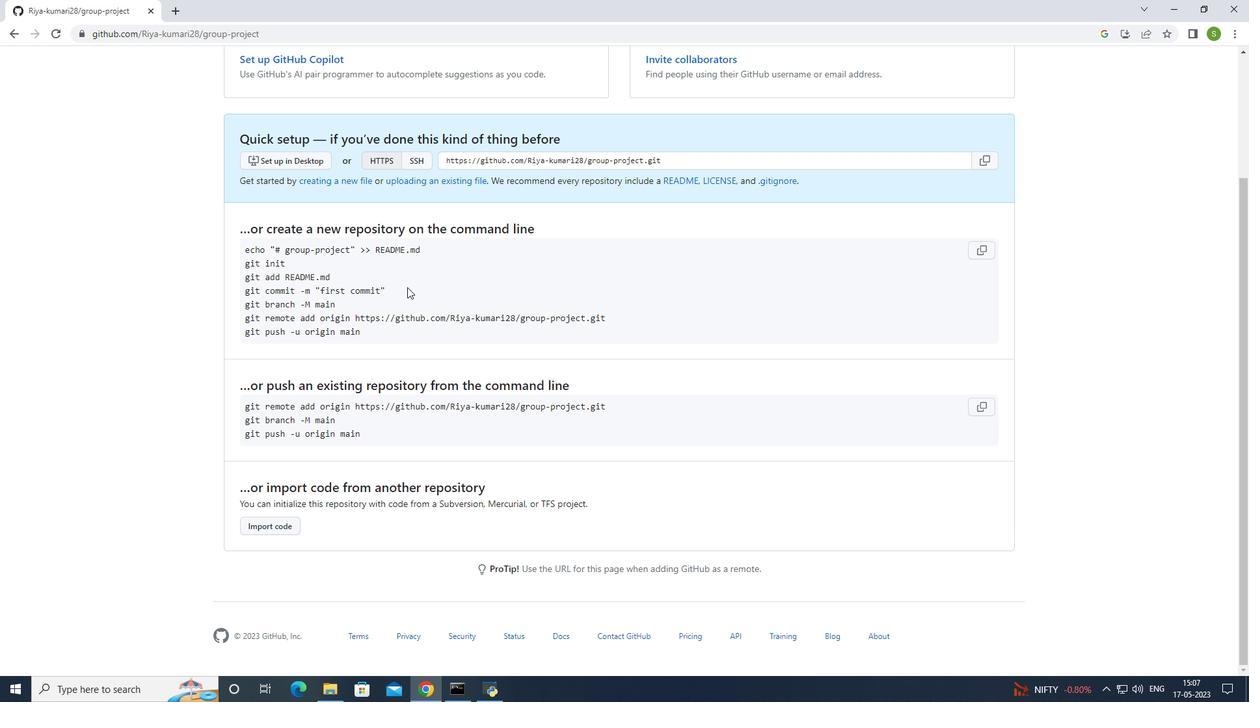 
Action: Mouse scrolled (409, 280) with delta (0, 0)
Screenshot: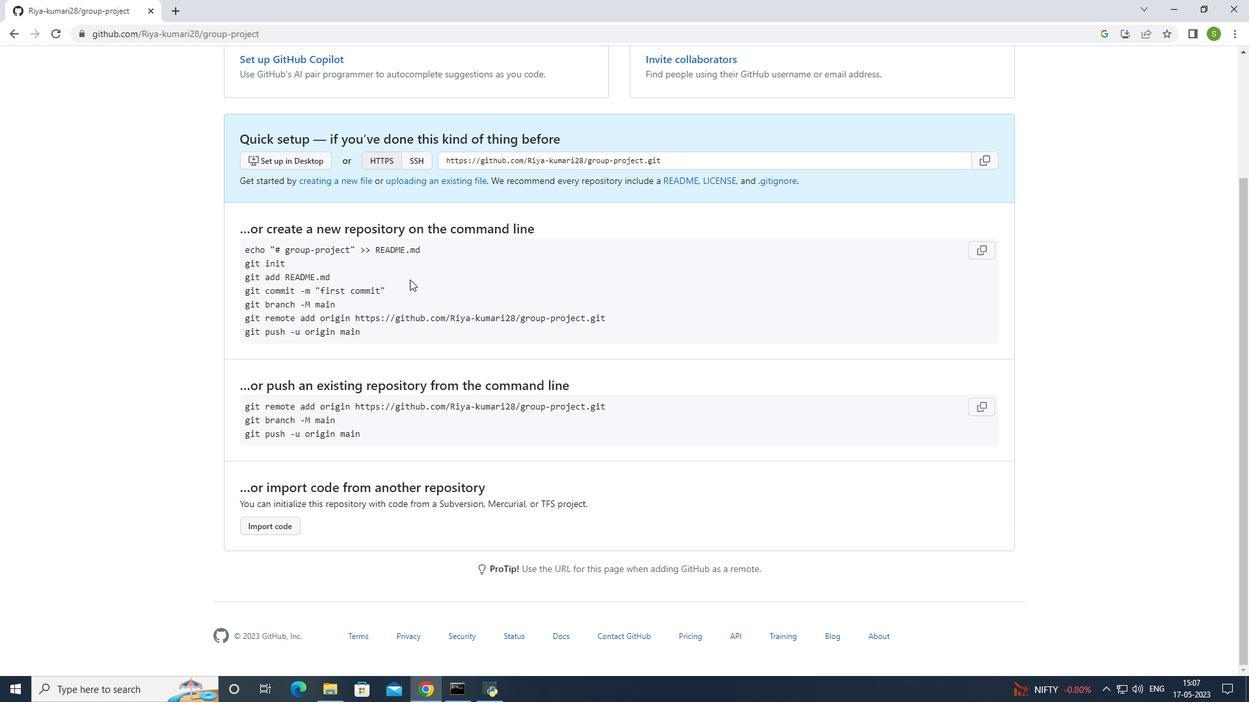
Action: Mouse scrolled (409, 280) with delta (0, 0)
Screenshot: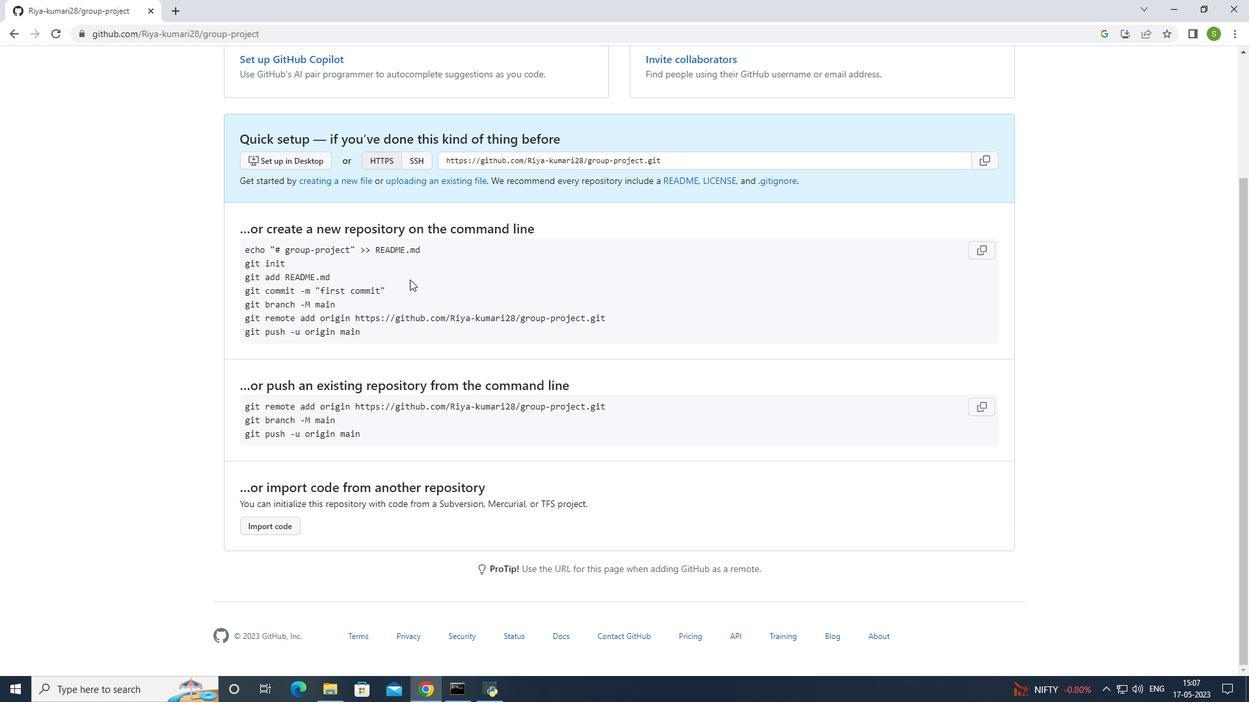 
Action: Mouse scrolled (409, 280) with delta (0, 0)
Screenshot: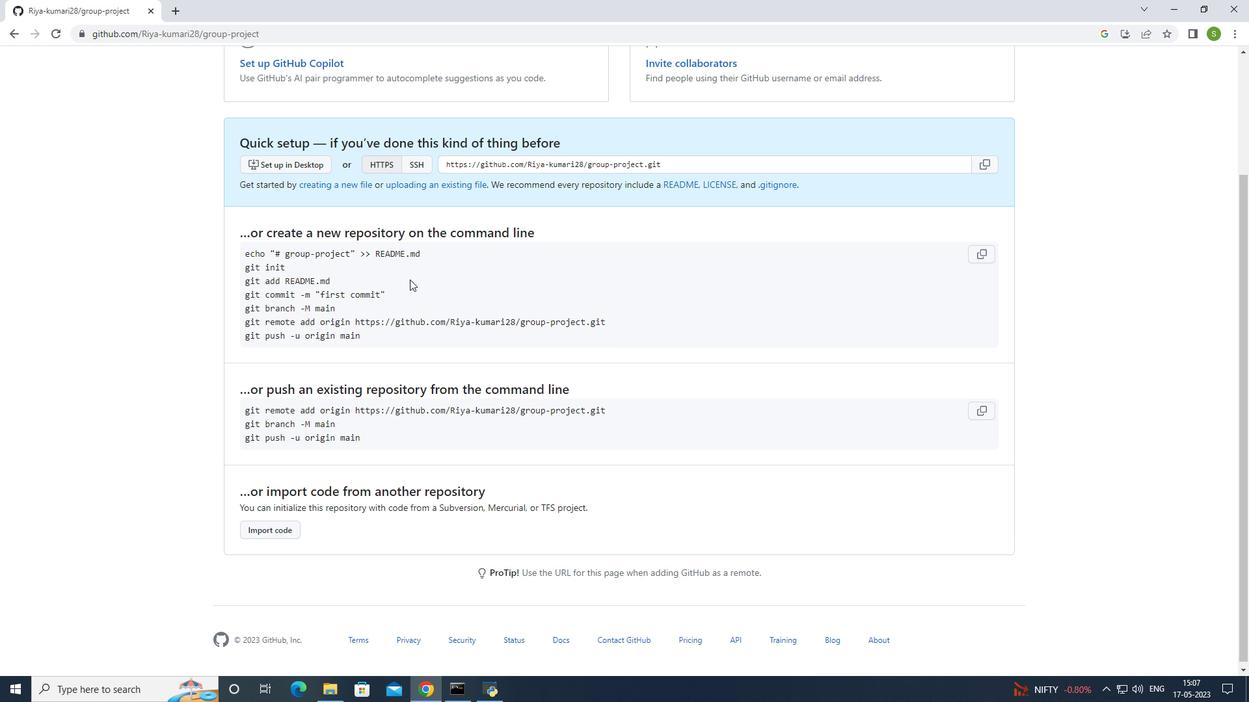 
Action: Mouse moved to (179, 329)
Screenshot: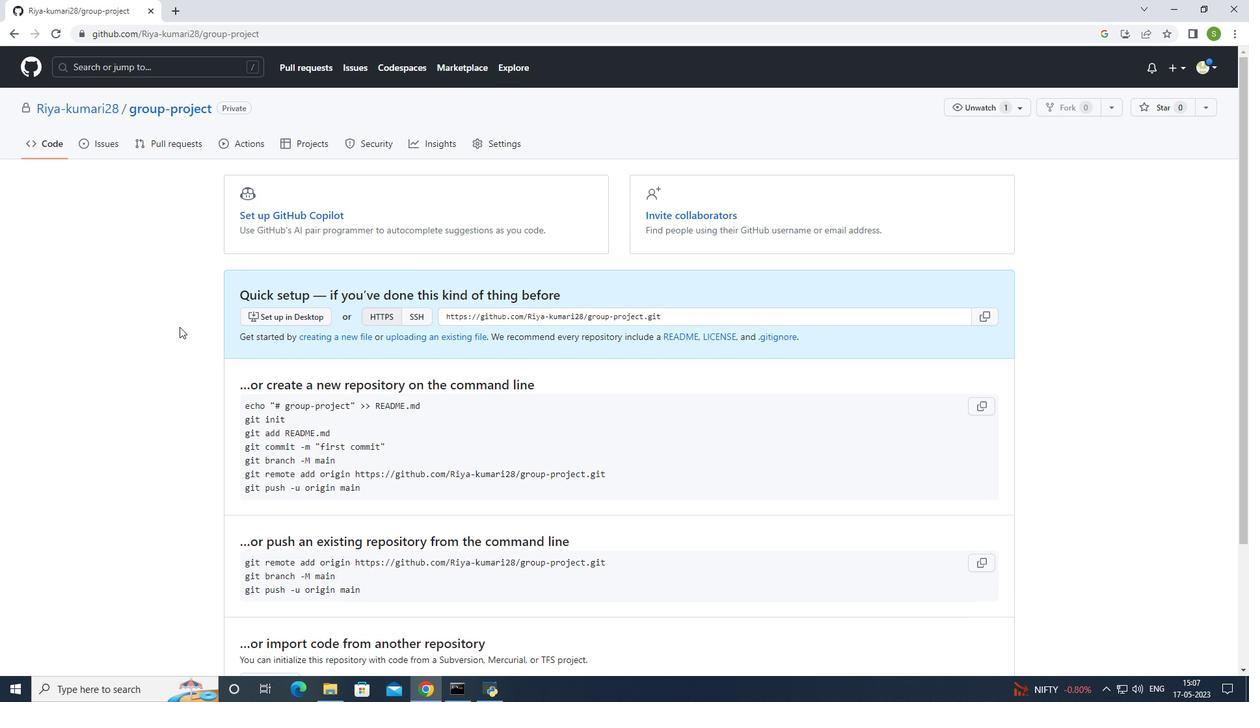 
Action: Mouse scrolled (179, 329) with delta (0, 0)
Screenshot: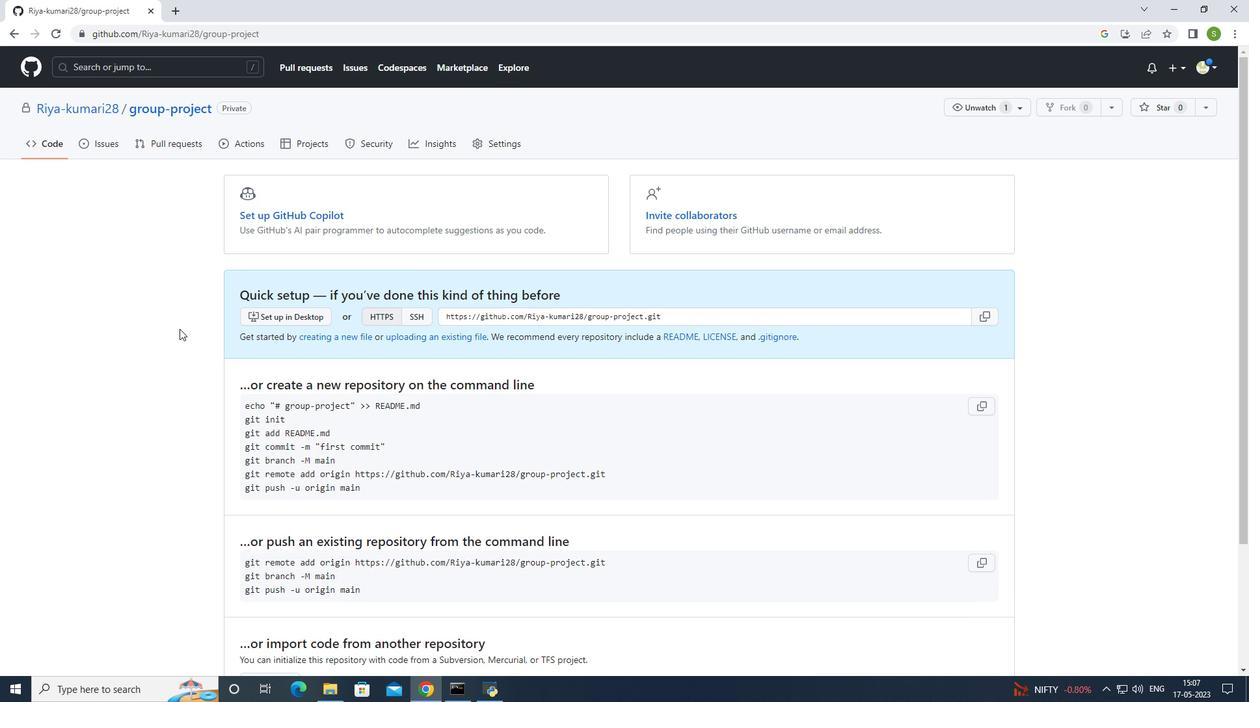 
Action: Mouse scrolled (179, 329) with delta (0, 0)
Screenshot: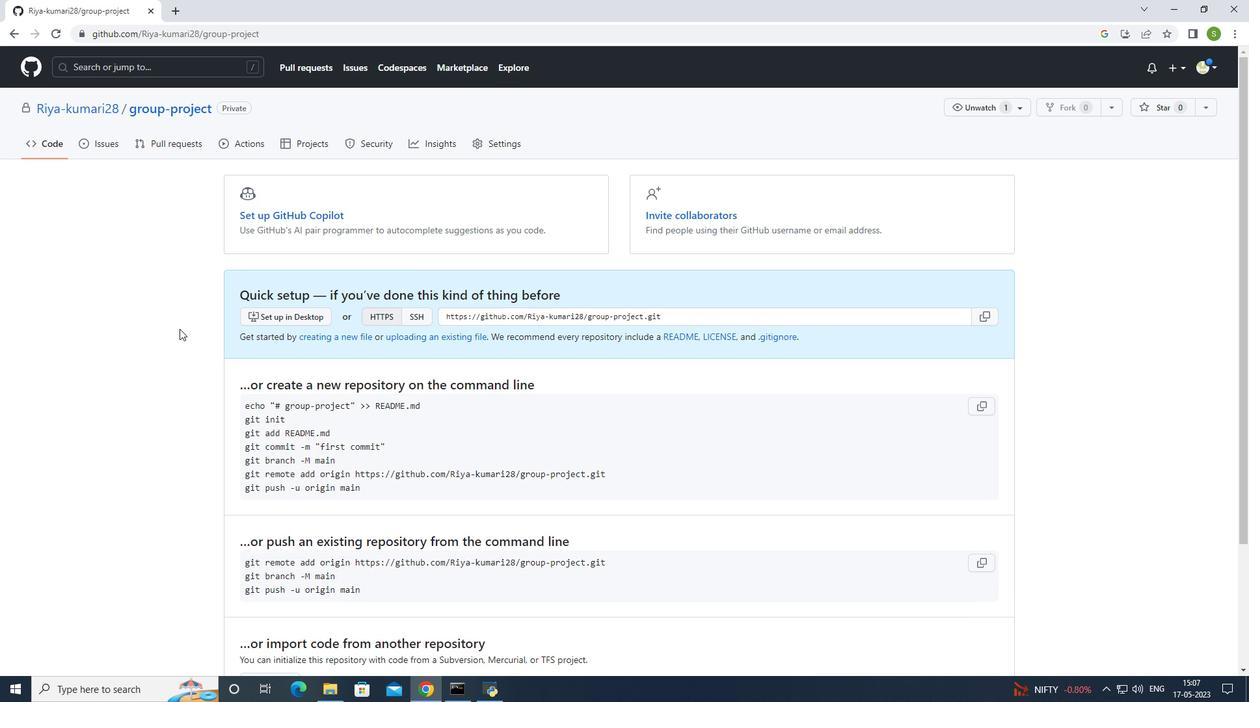 
Action: Mouse moved to (184, 319)
Screenshot: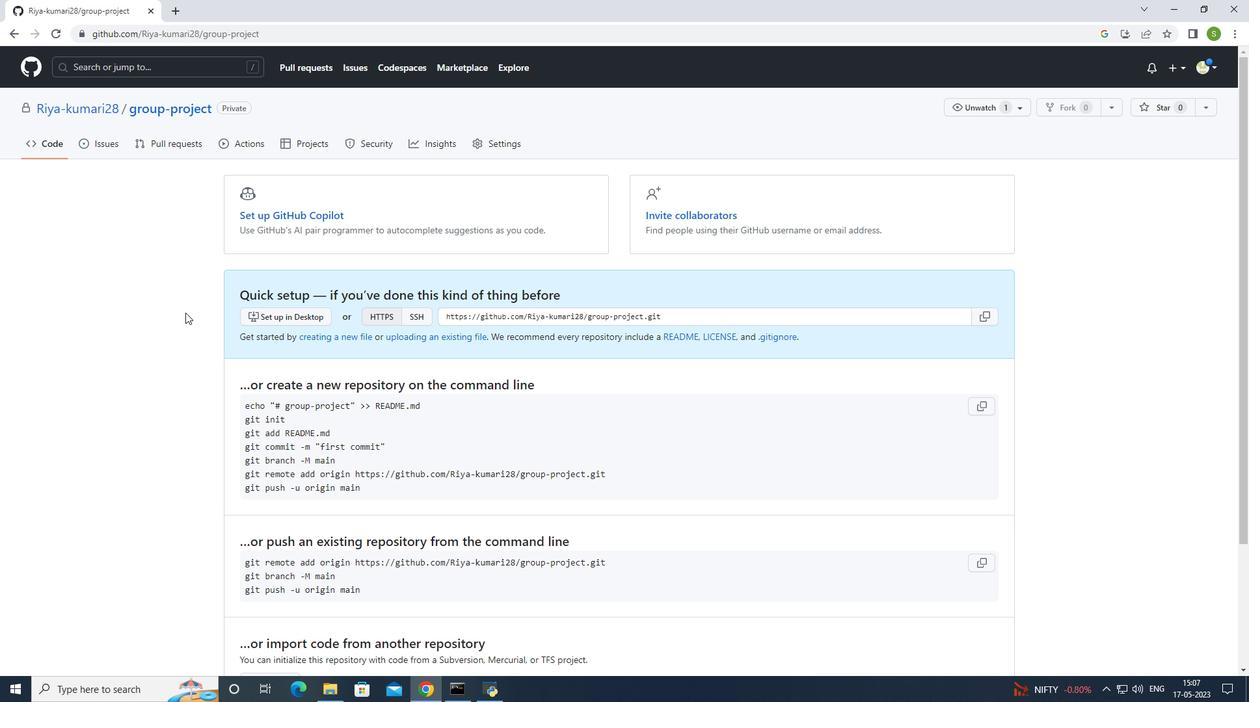 
Action: Mouse scrolled (184, 316) with delta (0, 0)
Screenshot: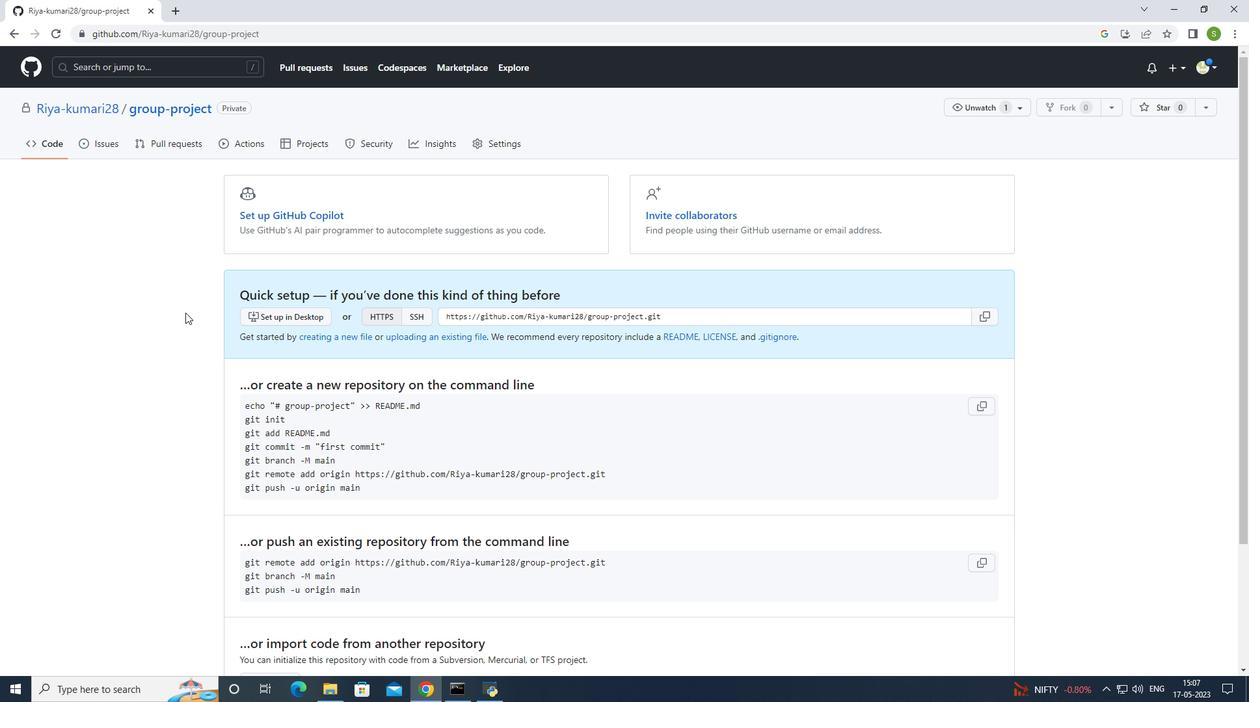 
Action: Mouse moved to (184, 321)
Screenshot: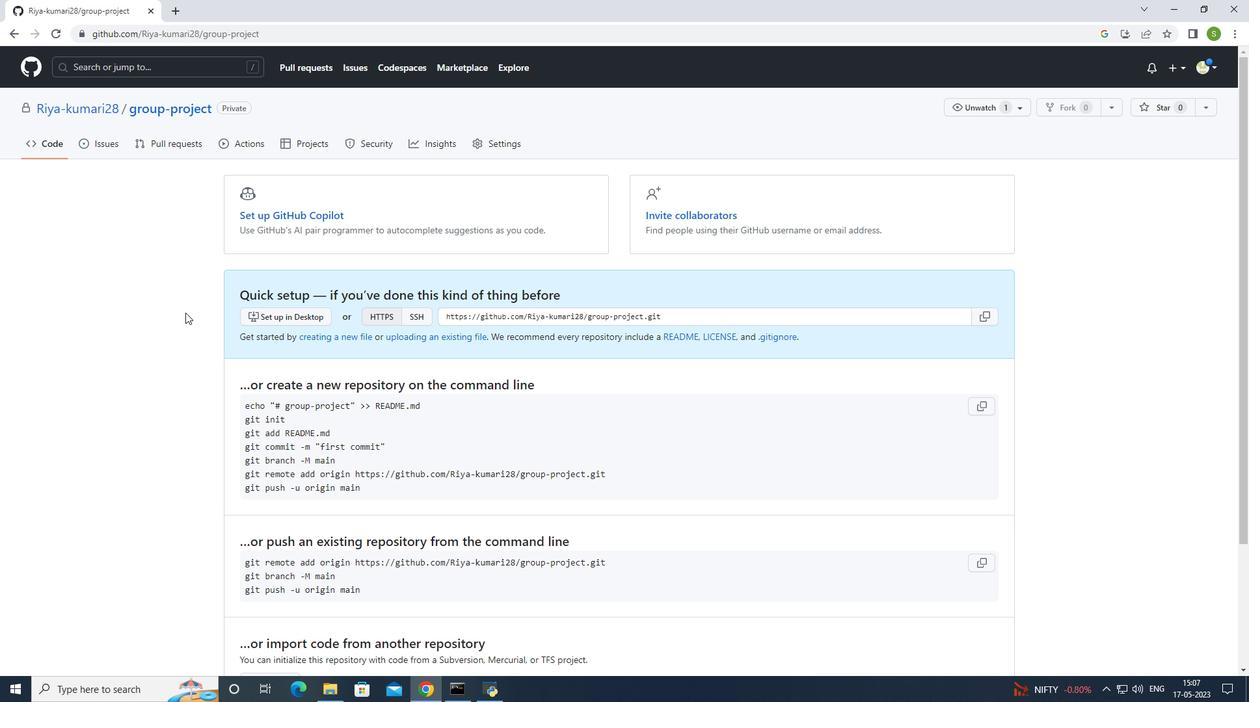 
Action: Mouse scrolled (184, 322) with delta (0, 0)
Screenshot: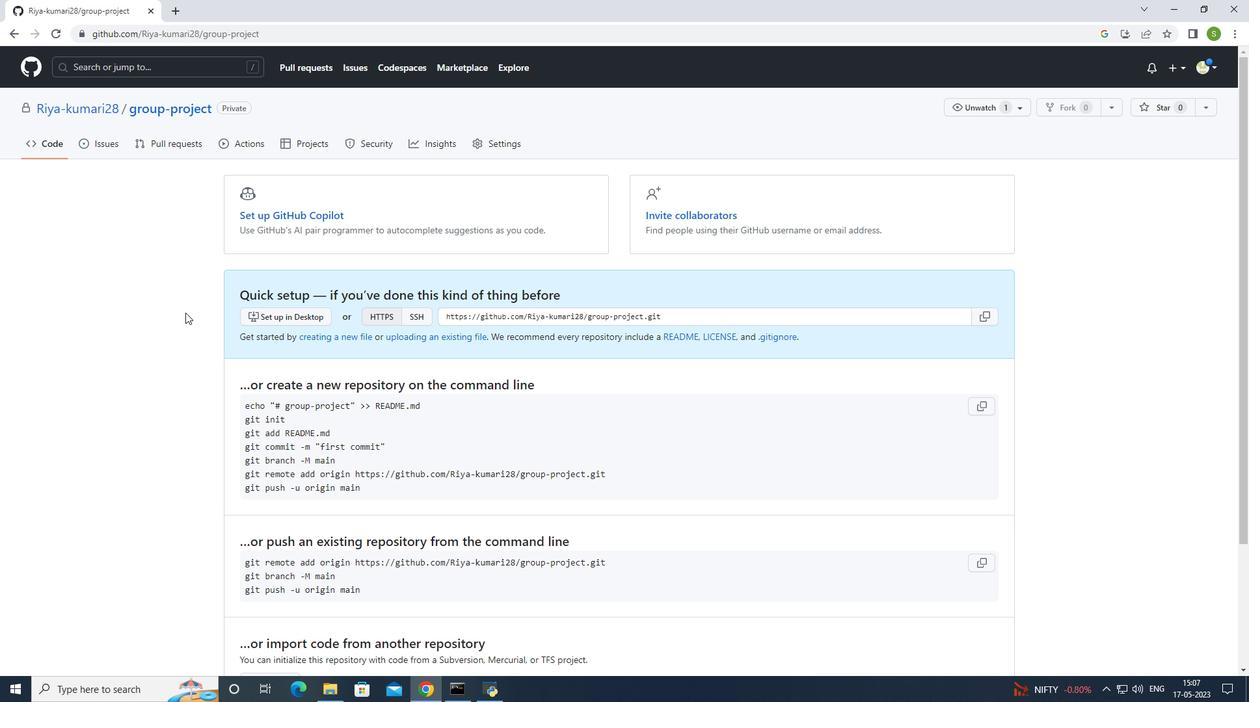 
Action: Mouse moved to (173, 150)
Screenshot: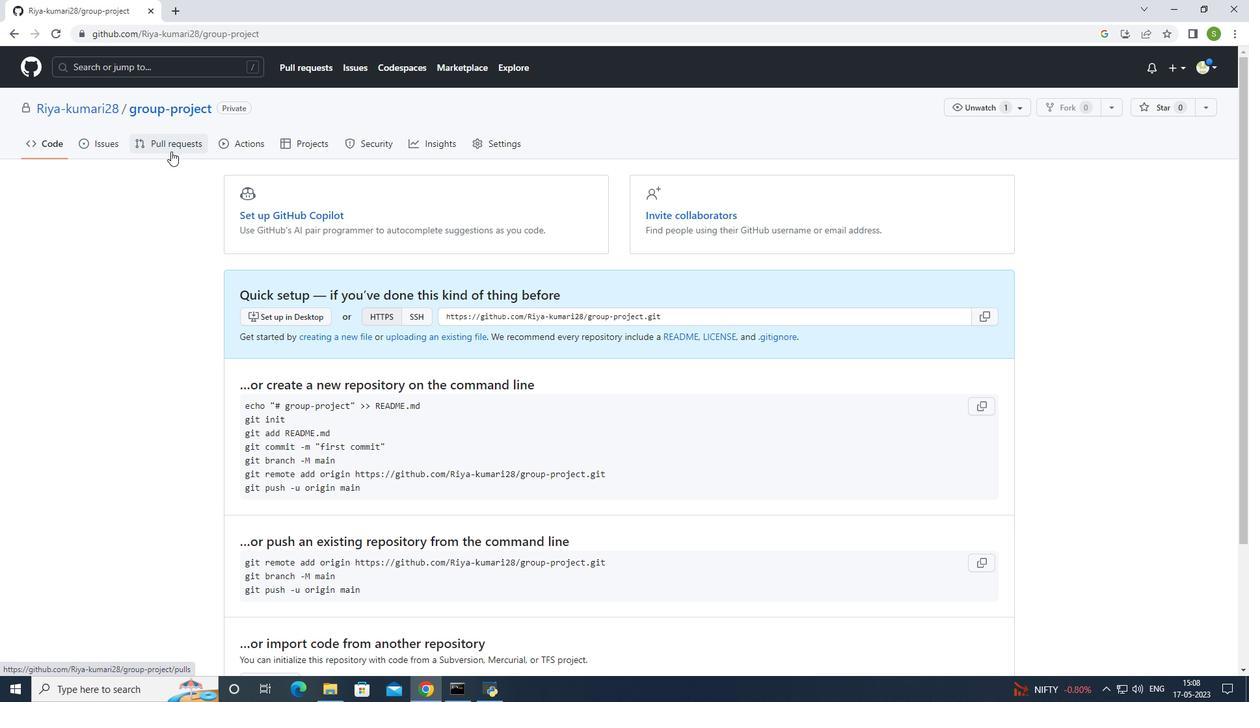 
Action: Mouse pressed left at (173, 150)
Screenshot: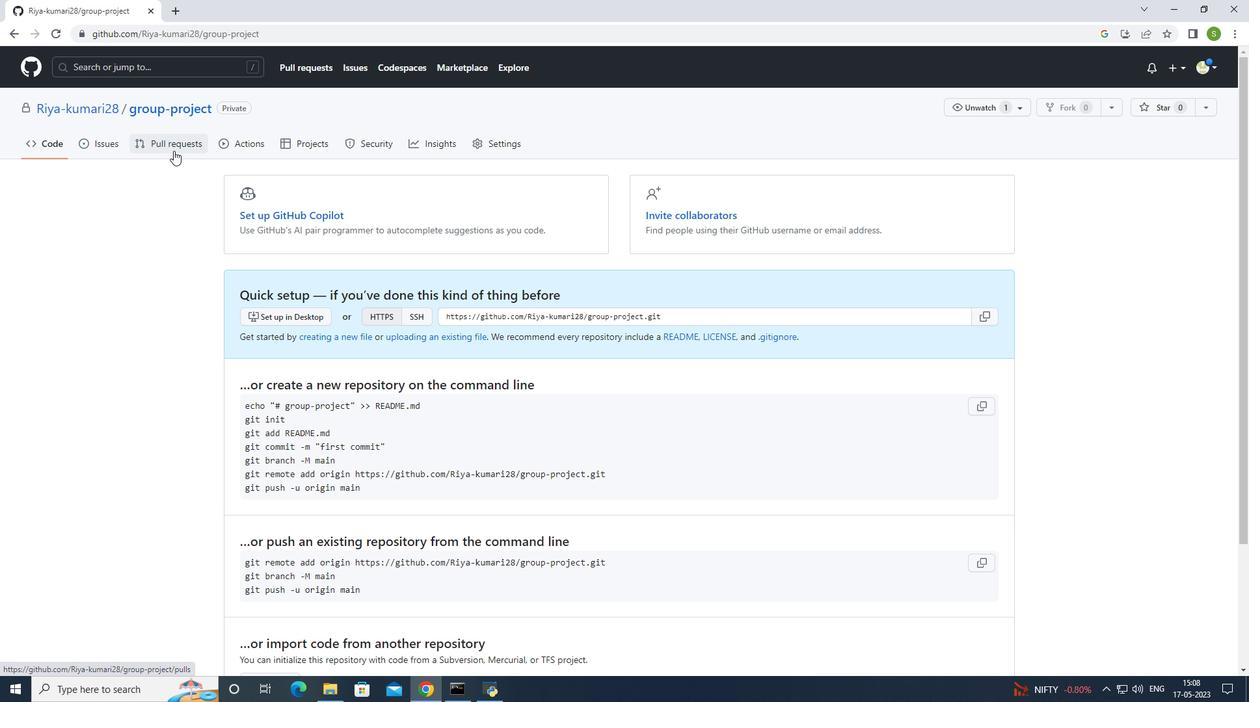 
Action: Mouse moved to (12, 31)
Screenshot: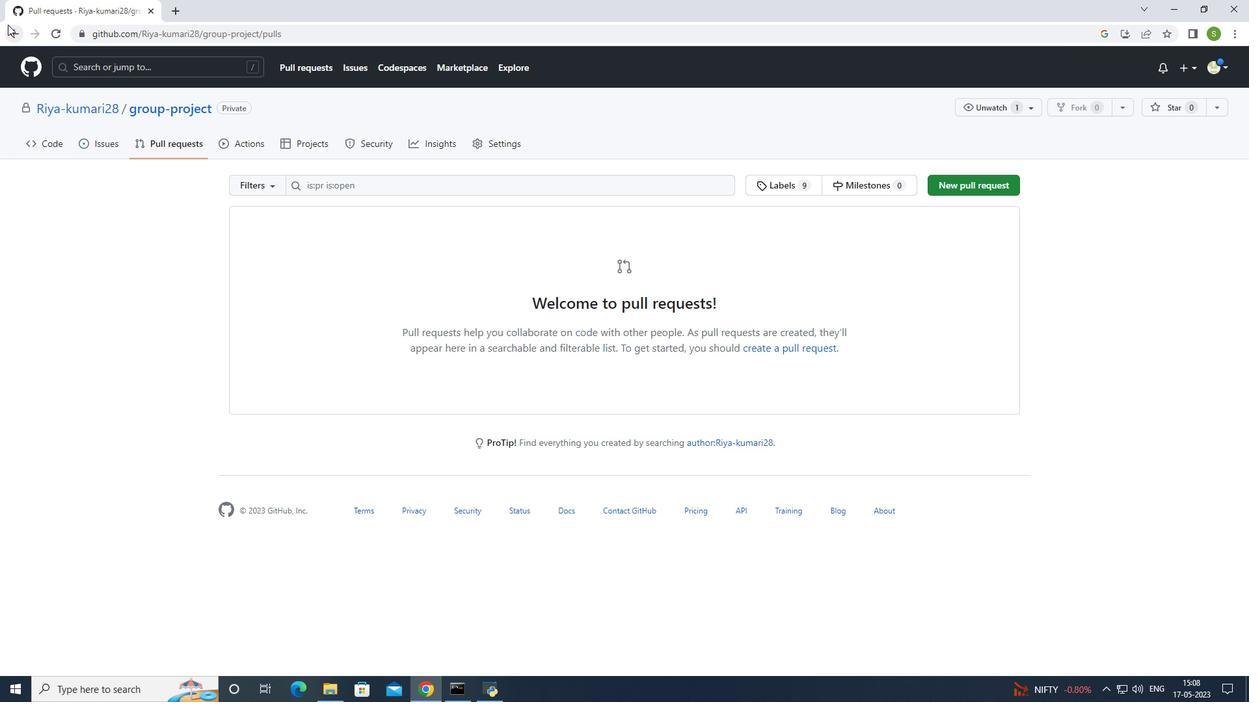 
Action: Mouse pressed left at (12, 31)
Screenshot: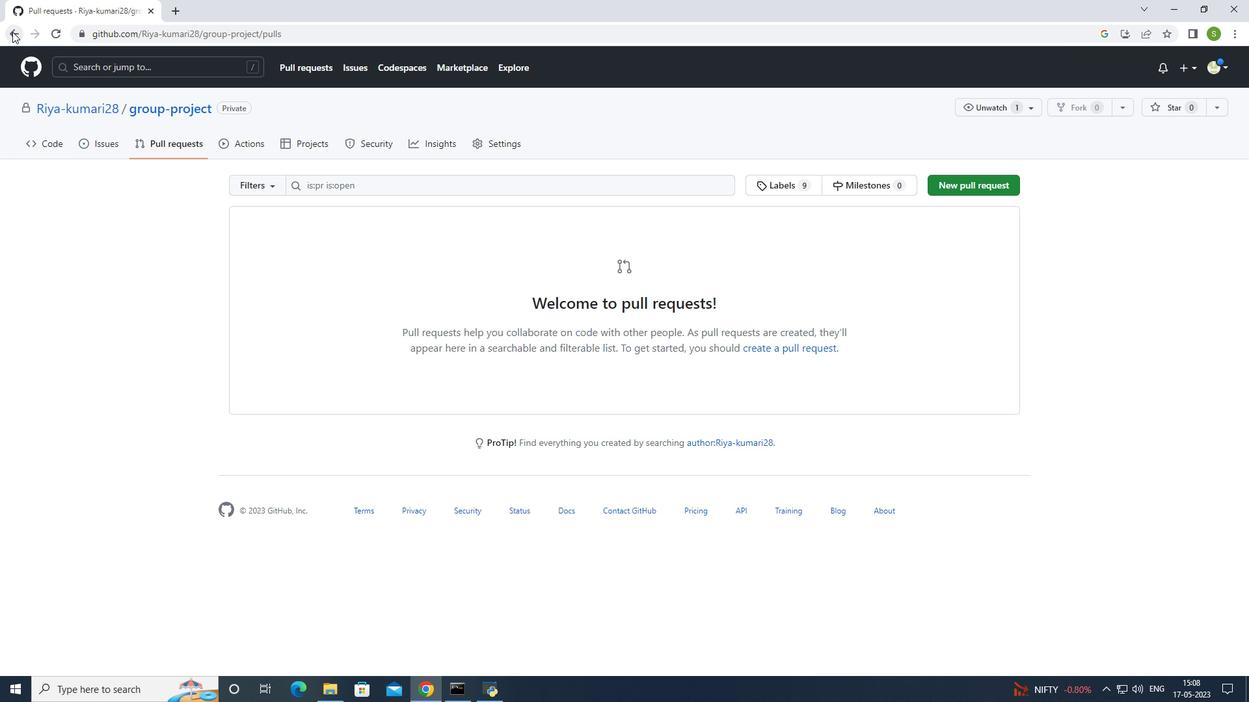 
Action: Mouse moved to (500, 383)
Screenshot: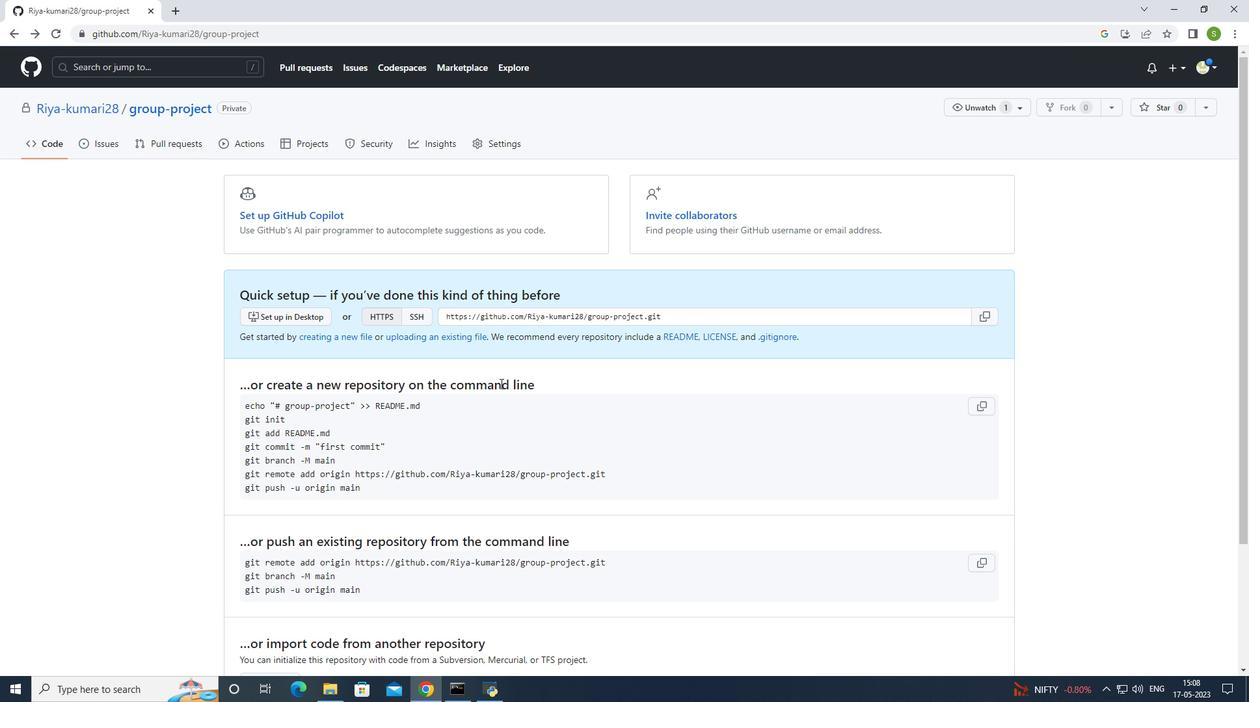 
Action: Mouse scrolled (500, 382) with delta (0, 0)
Screenshot: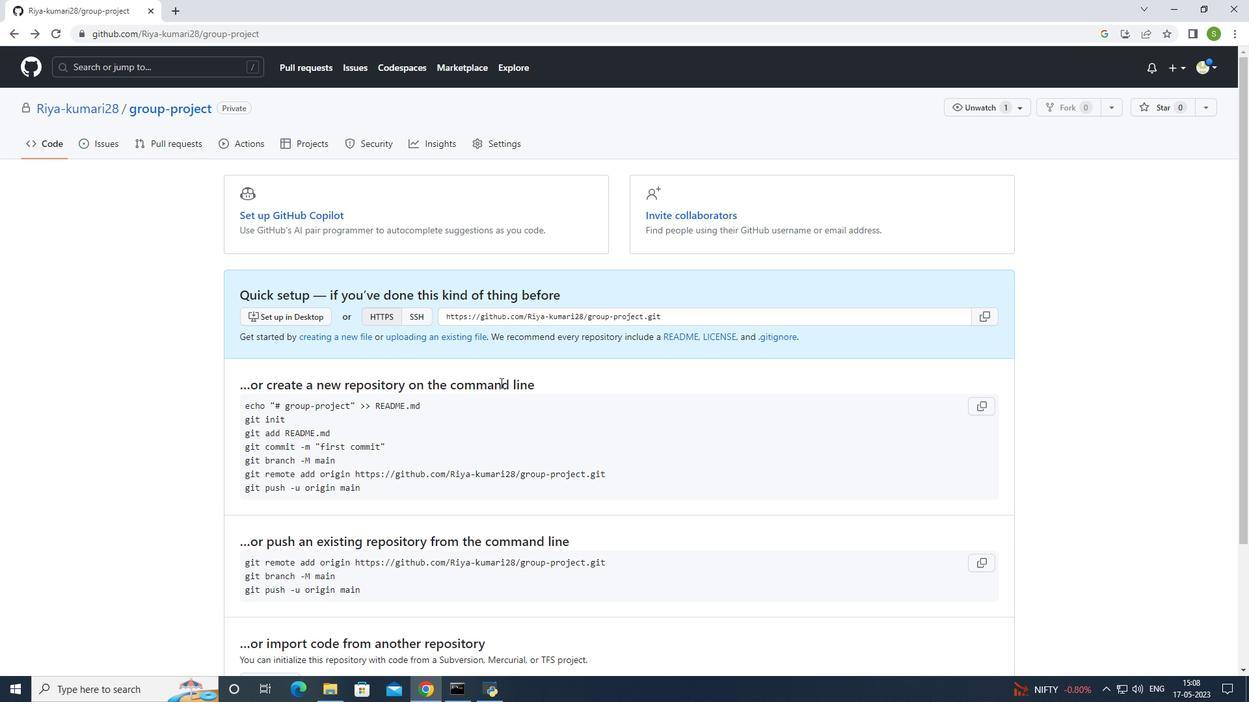 
Action: Mouse scrolled (500, 382) with delta (0, 0)
Screenshot: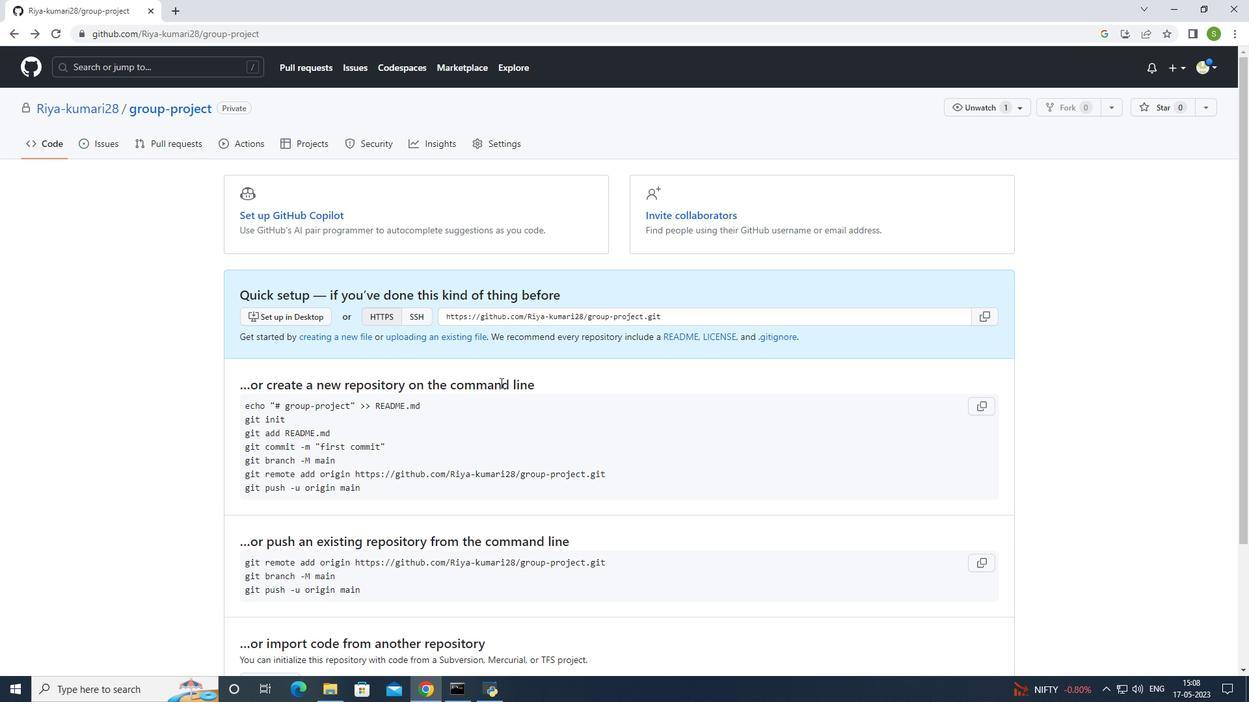 
Action: Mouse scrolled (500, 382) with delta (0, 0)
Screenshot: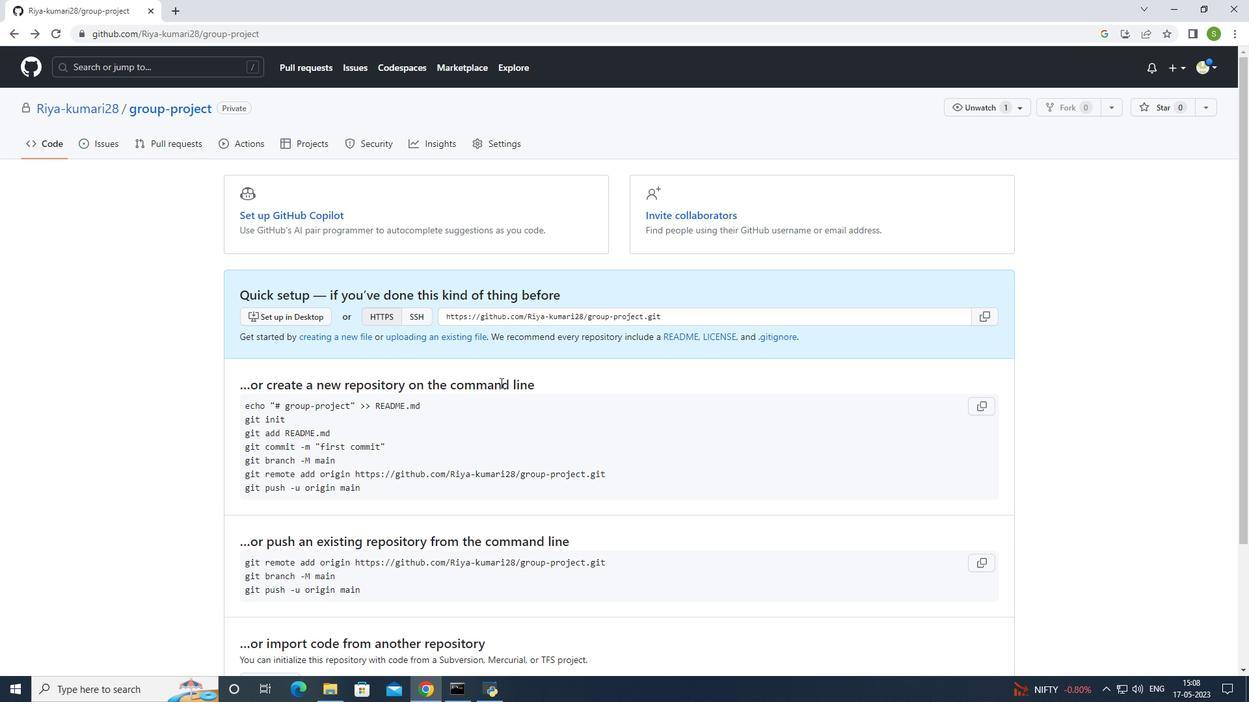 
Action: Mouse scrolled (500, 382) with delta (0, 0)
Screenshot: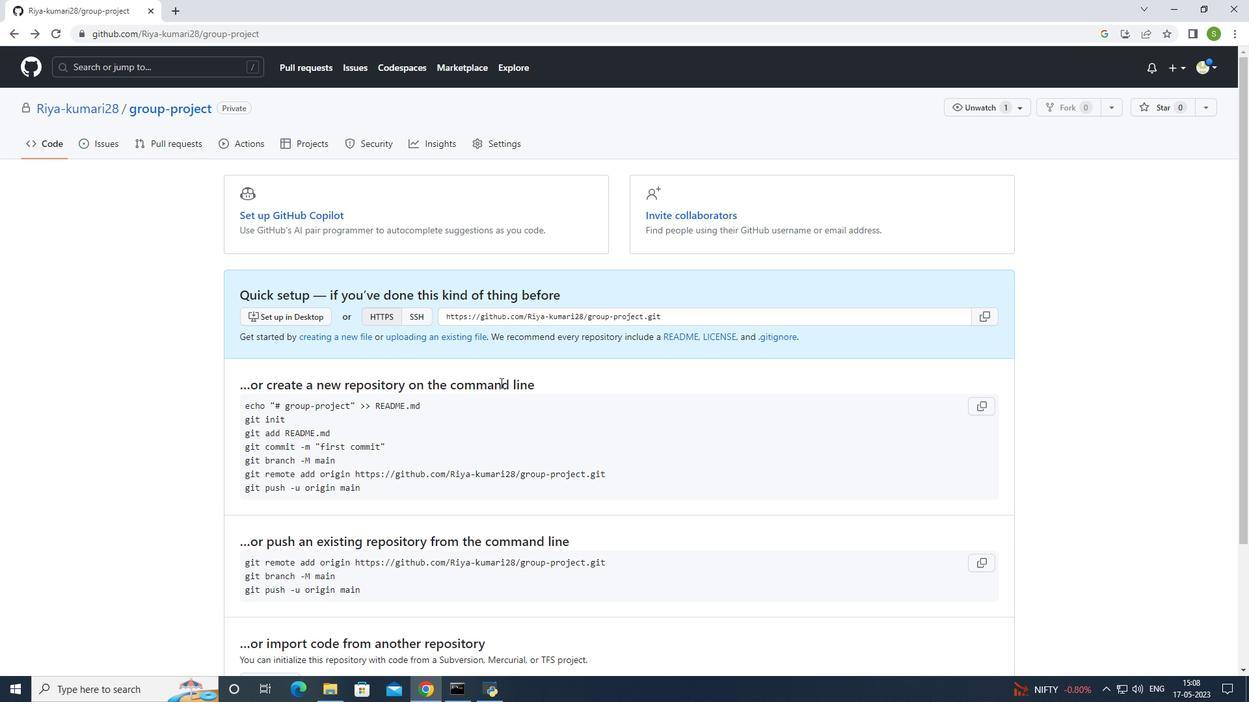 
Action: Mouse scrolled (500, 382) with delta (0, 0)
Screenshot: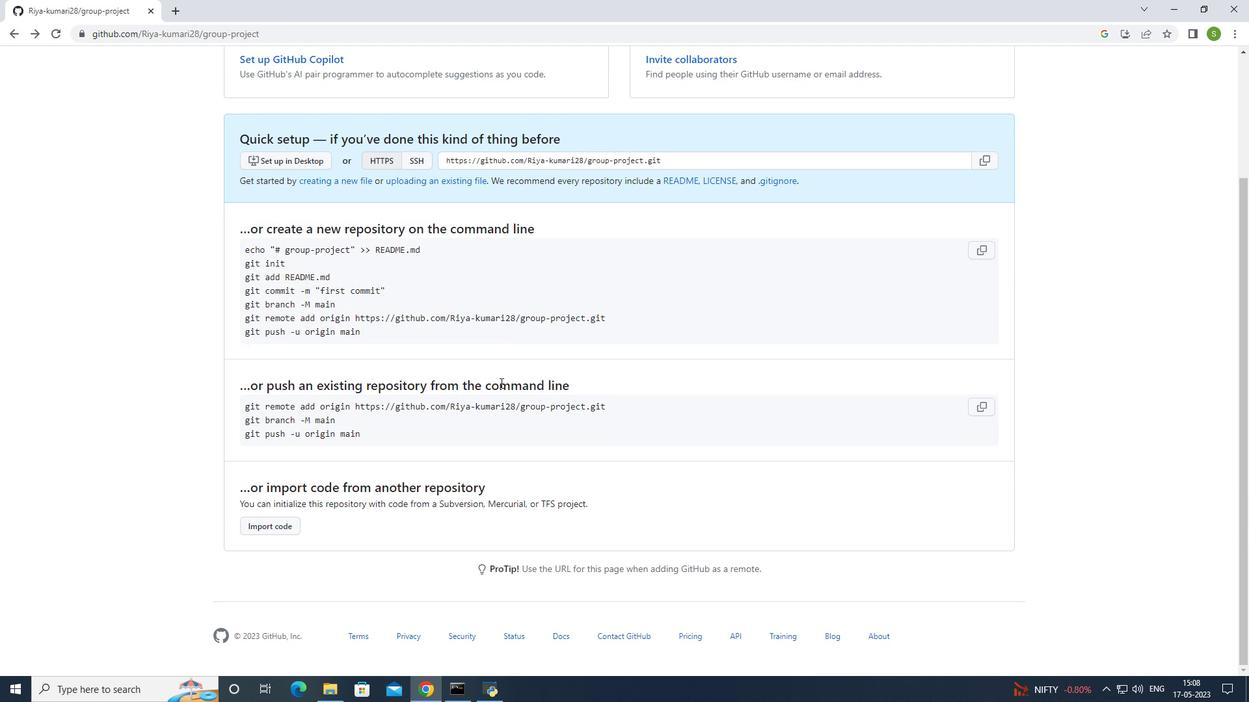 
Action: Mouse scrolled (500, 382) with delta (0, 0)
Screenshot: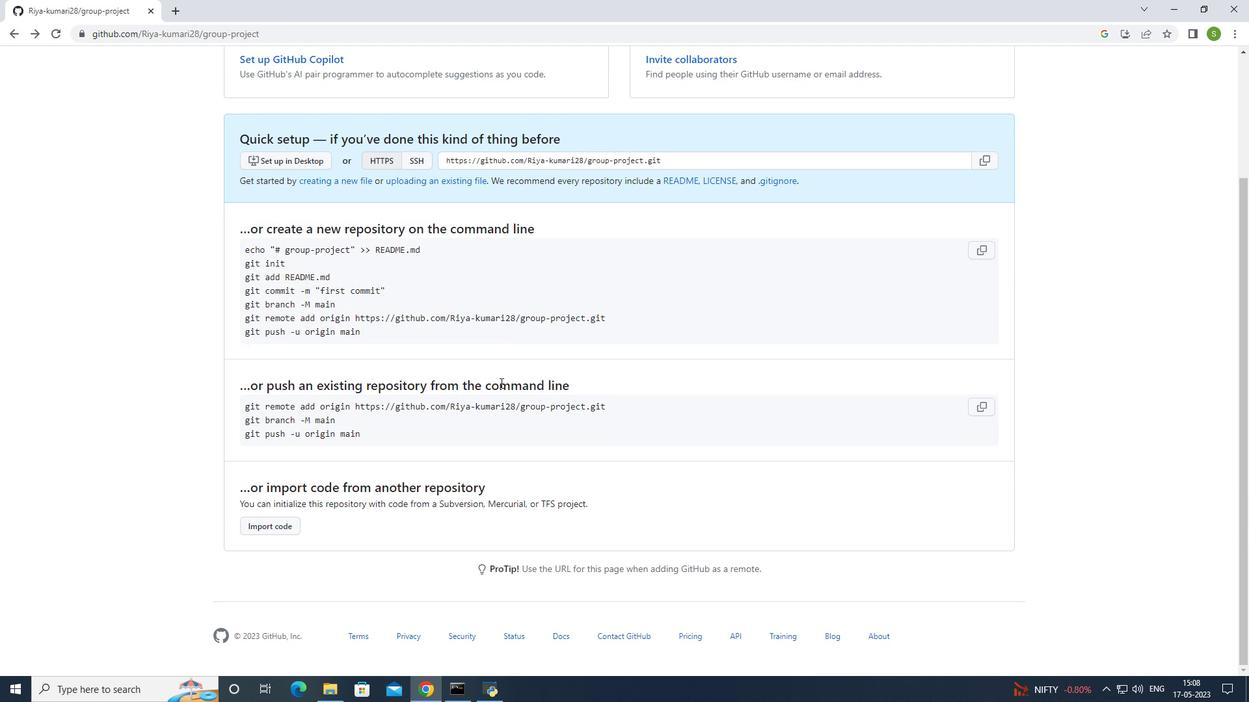 
Action: Mouse scrolled (500, 382) with delta (0, 0)
Screenshot: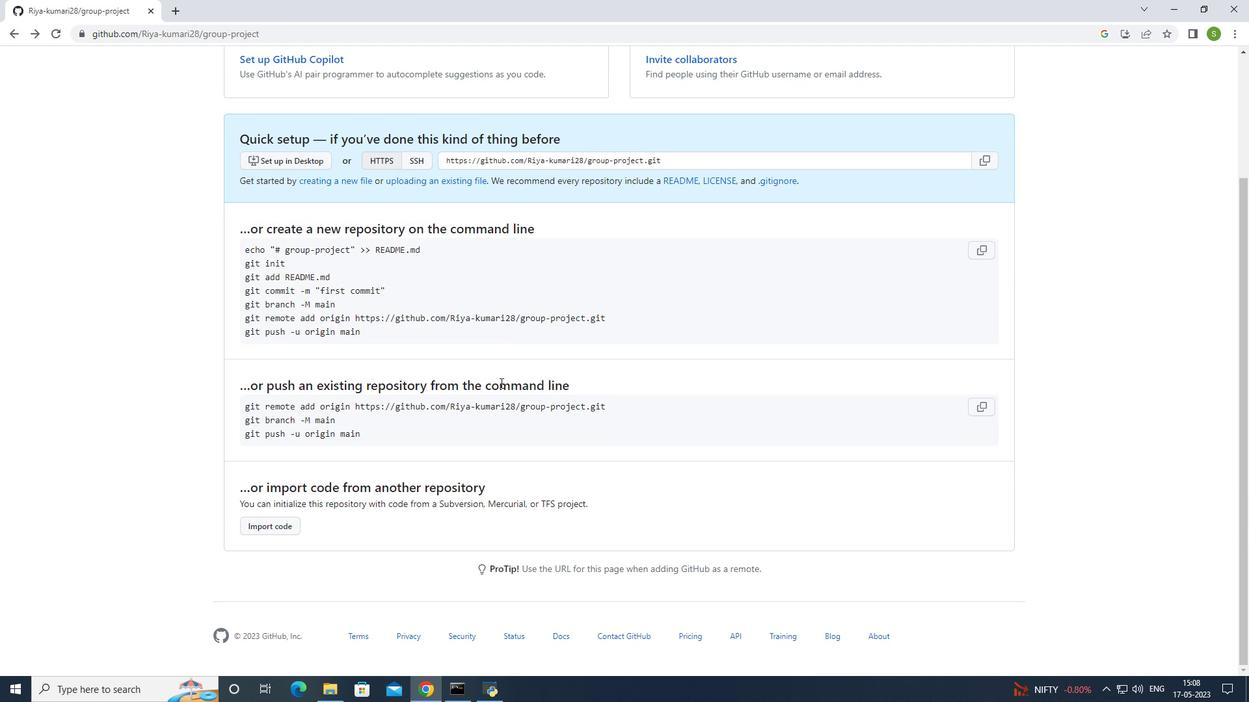 
Action: Mouse scrolled (500, 382) with delta (0, 0)
Screenshot: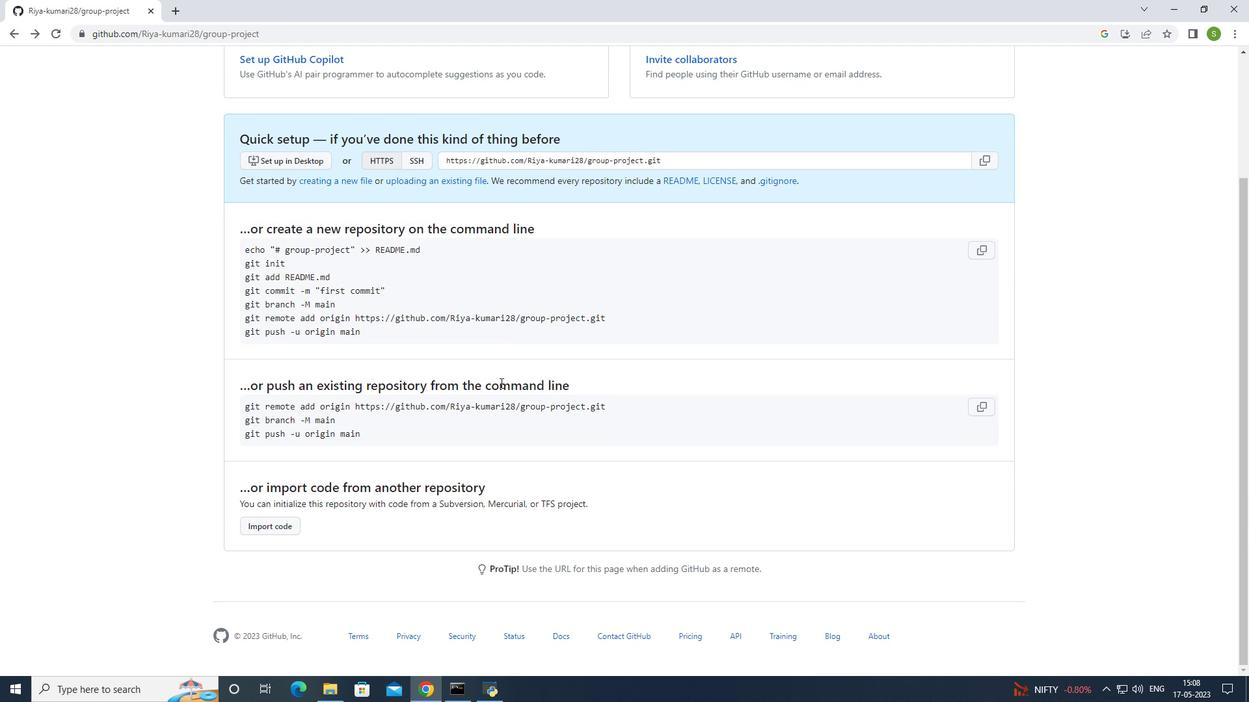 
Action: Mouse scrolled (500, 382) with delta (0, 0)
Screenshot: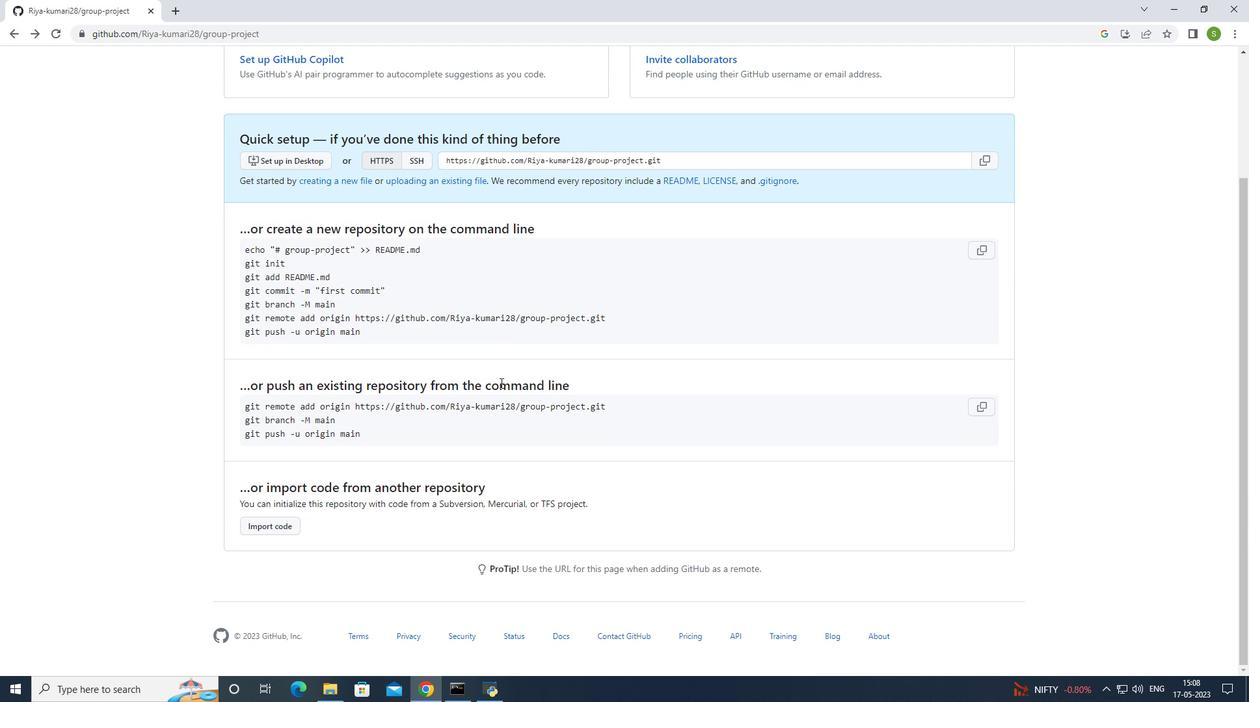
Action: Mouse scrolled (500, 383) with delta (0, 0)
Screenshot: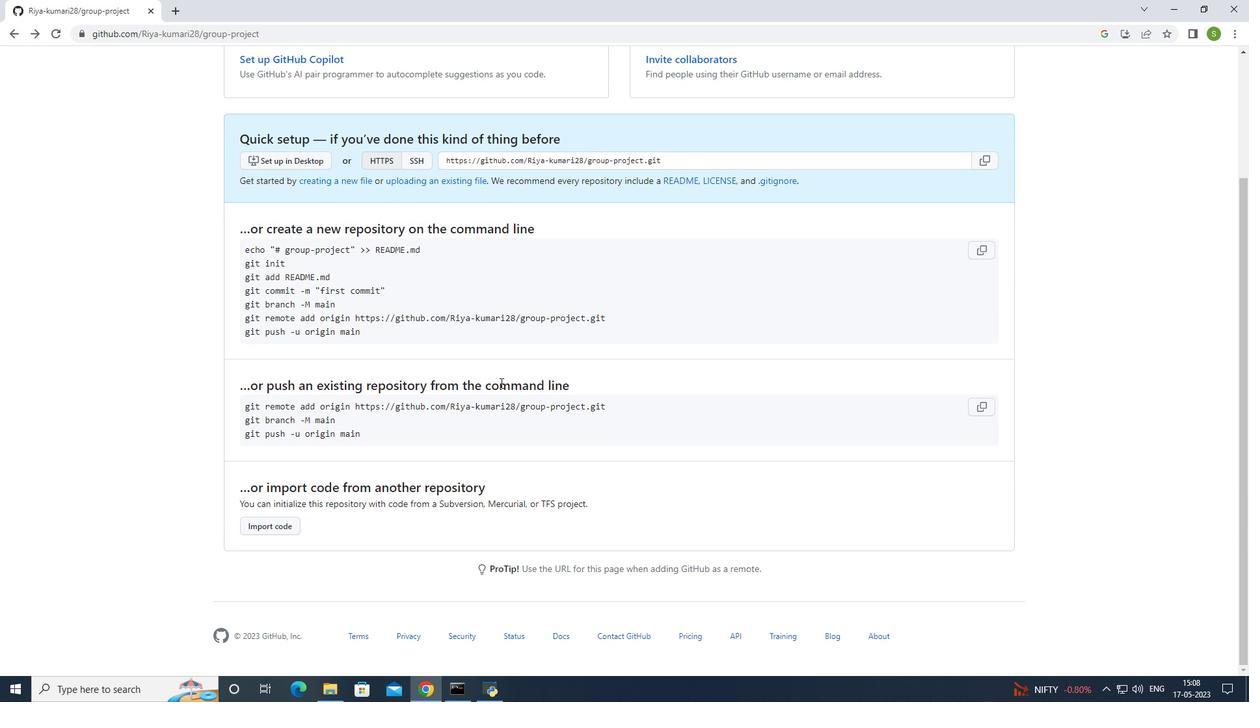 
Action: Mouse scrolled (500, 383) with delta (0, 0)
Screenshot: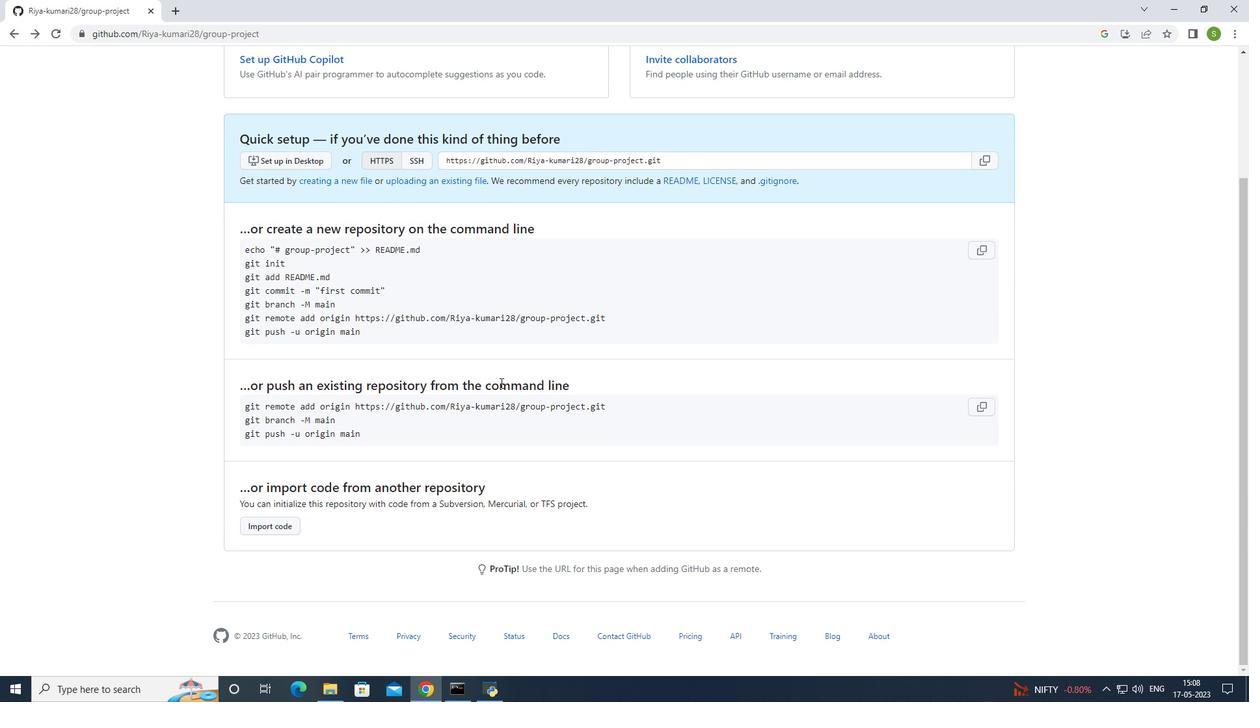 
Action: Mouse scrolled (500, 383) with delta (0, 0)
Screenshot: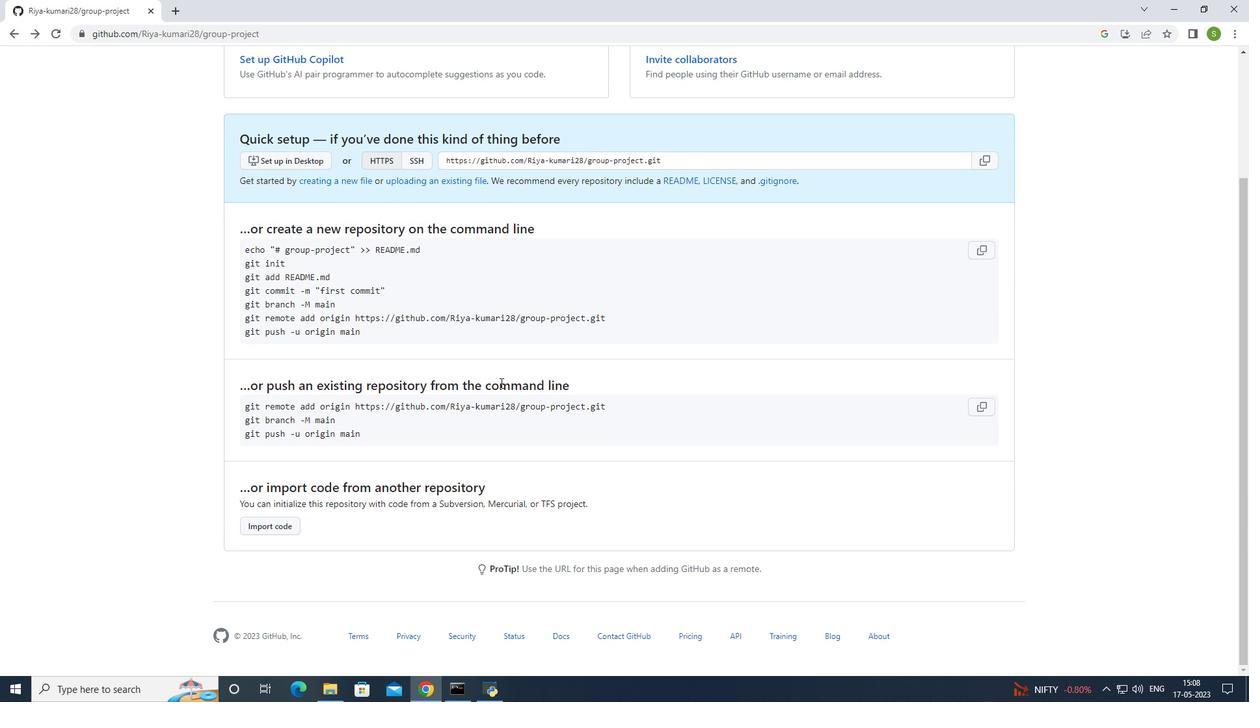 
Action: Mouse scrolled (500, 383) with delta (0, 0)
Screenshot: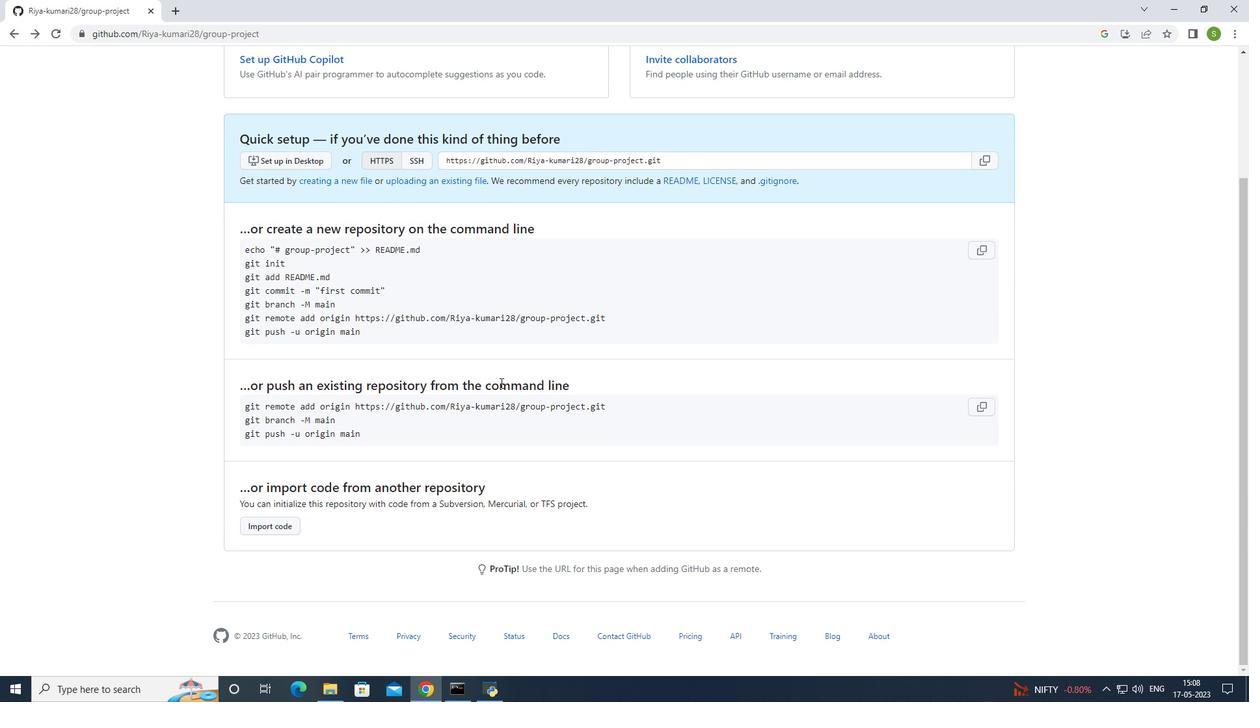 
Action: Mouse moved to (369, 143)
Screenshot: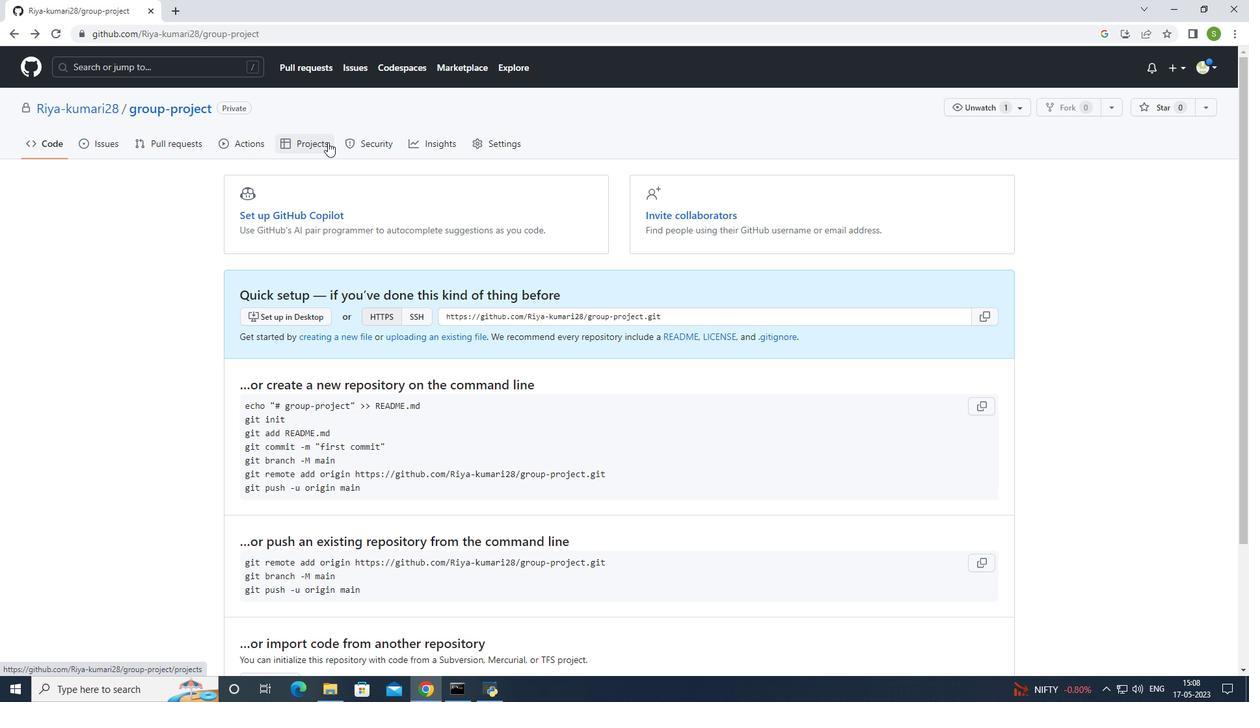 
Action: Mouse pressed left at (369, 143)
Screenshot: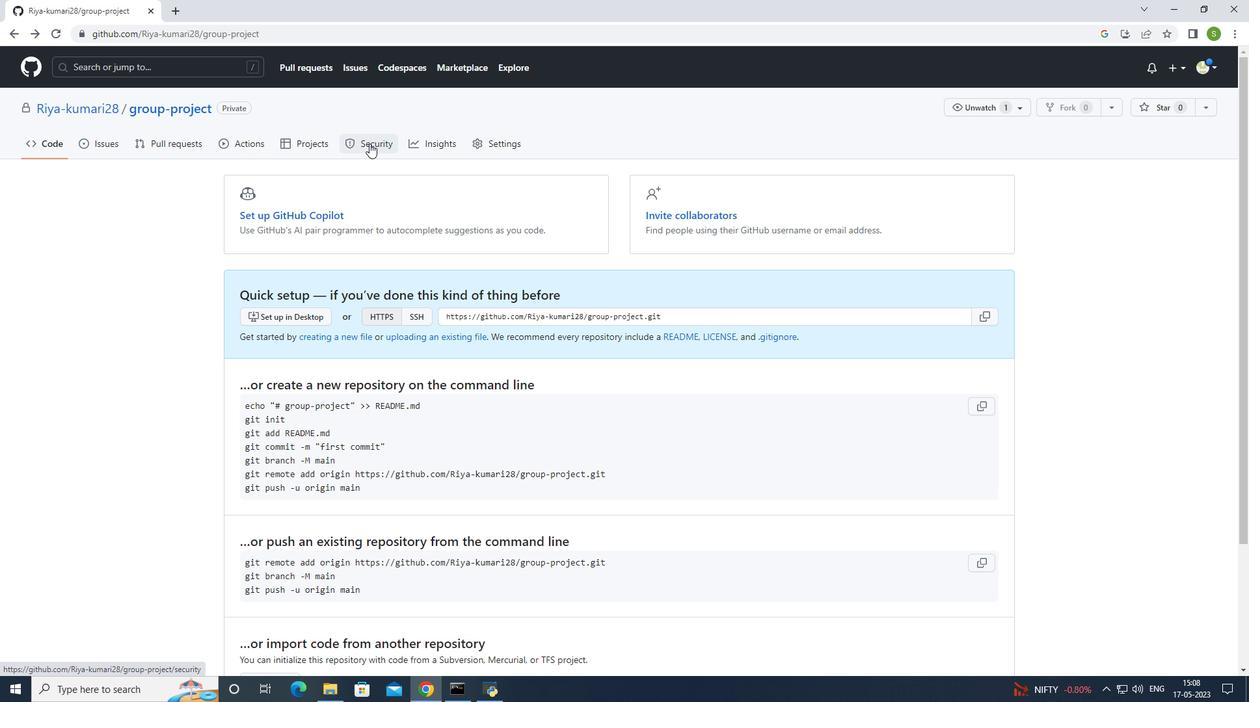 
Action: Mouse moved to (438, 149)
Screenshot: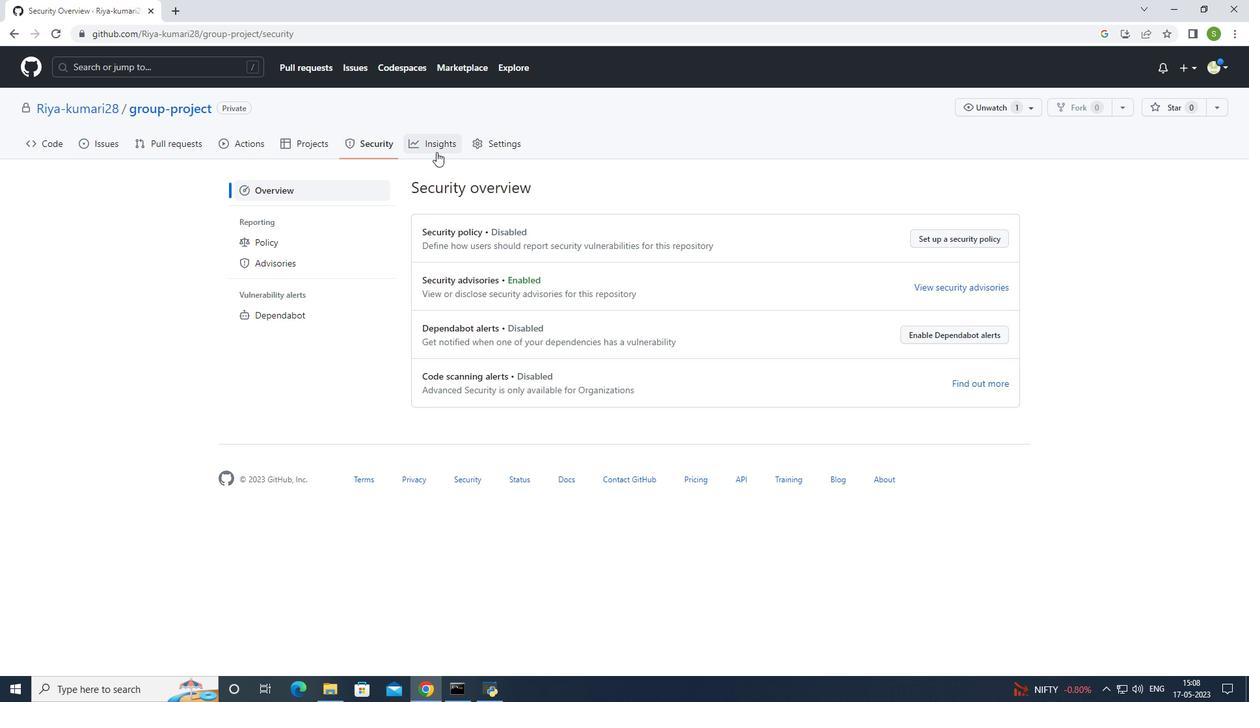 
Action: Mouse pressed left at (438, 149)
Screenshot: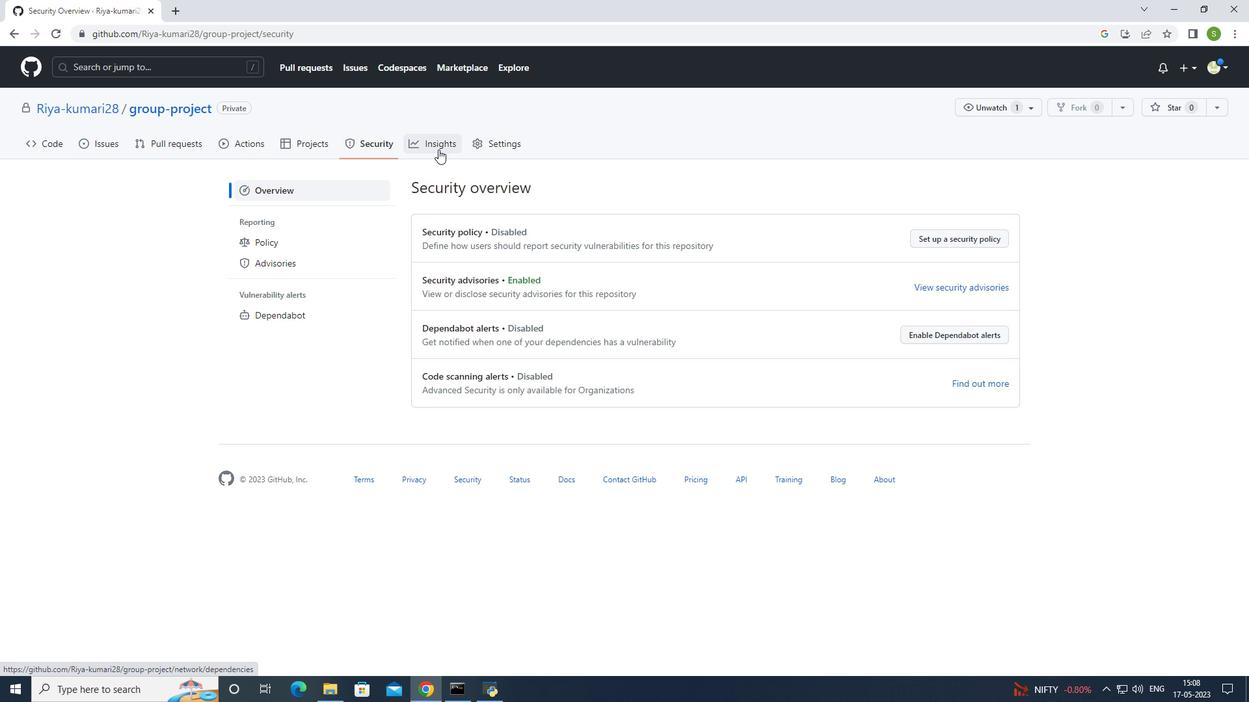 
Action: Mouse moved to (413, 400)
Screenshot: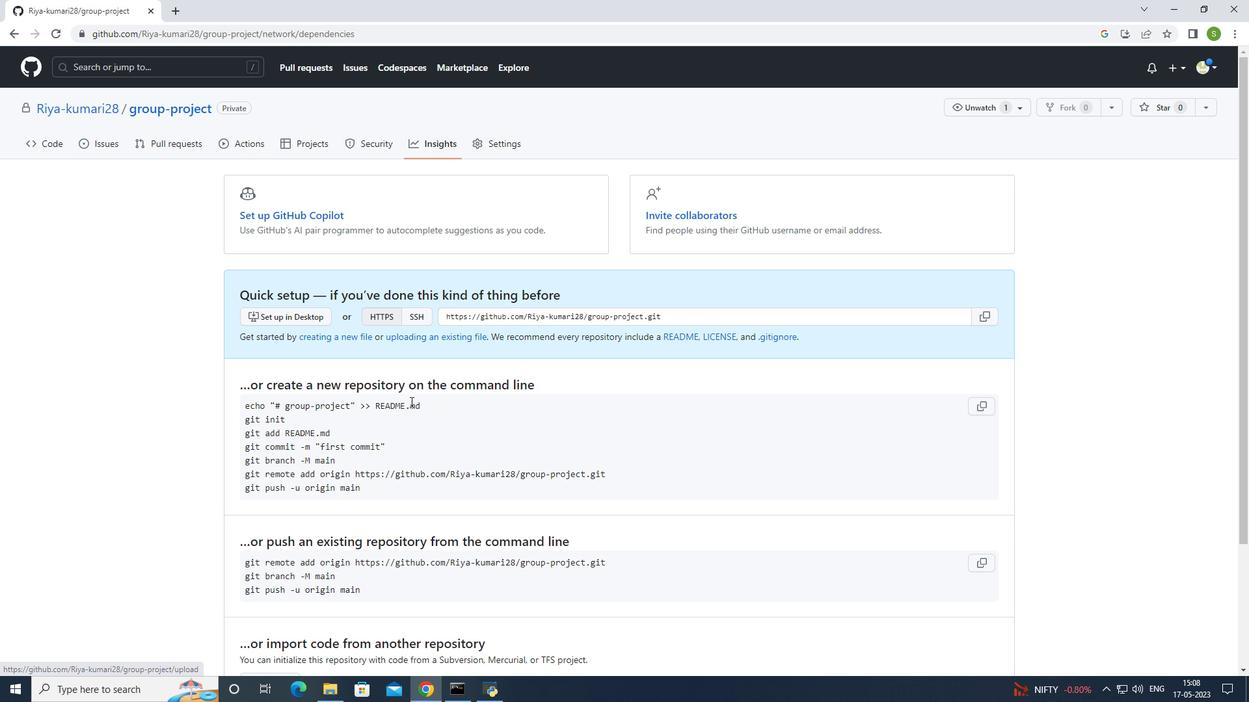 
Action: Mouse scrolled (413, 399) with delta (0, 0)
Screenshot: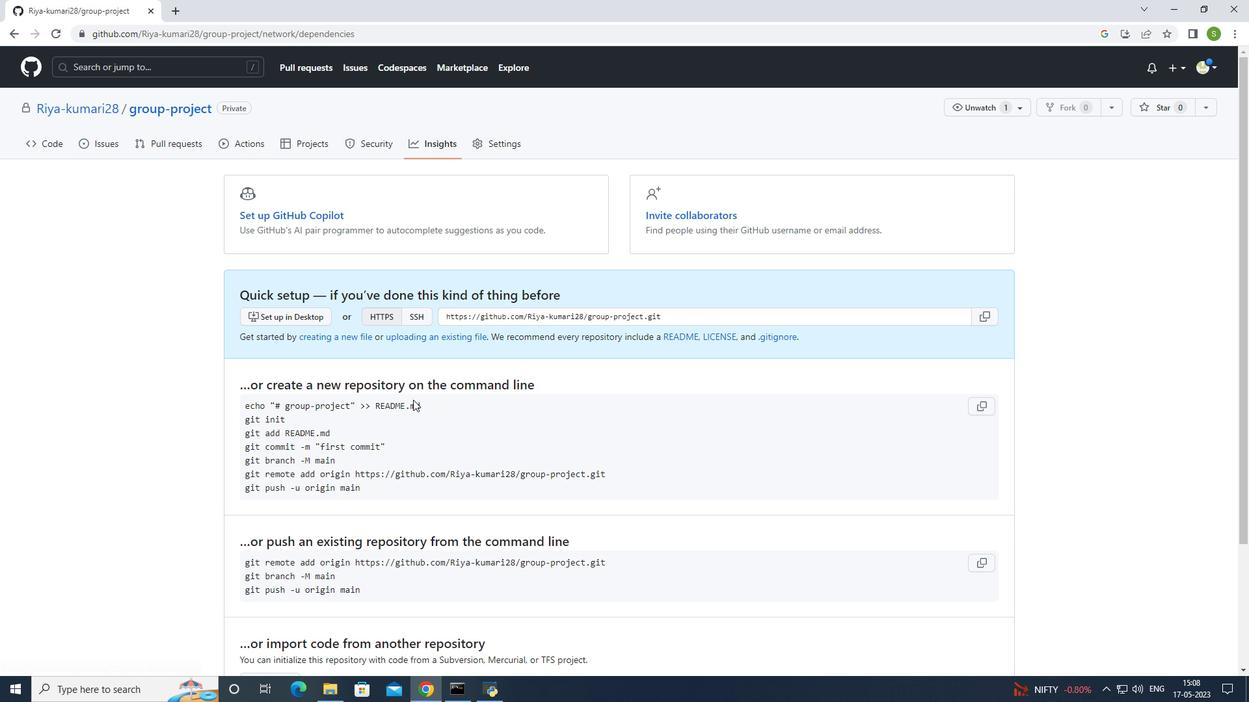 
Action: Mouse scrolled (413, 399) with delta (0, 0)
Screenshot: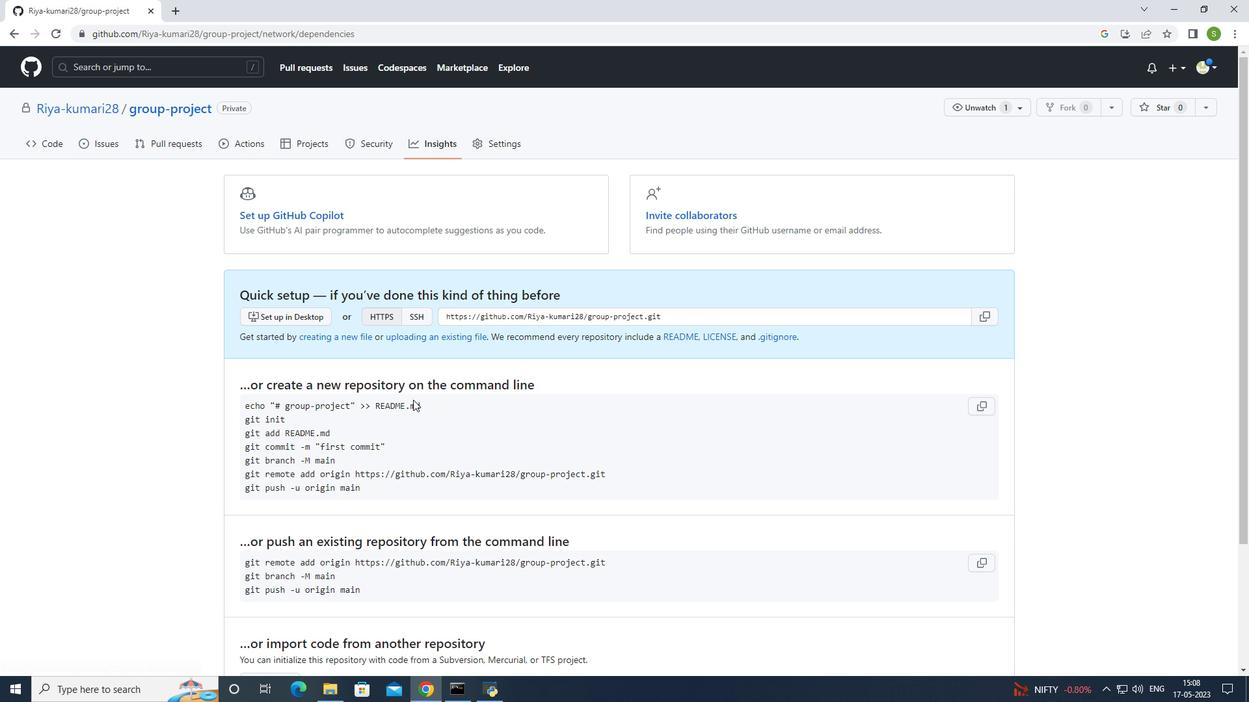 
Action: Mouse scrolled (413, 399) with delta (0, 0)
Screenshot: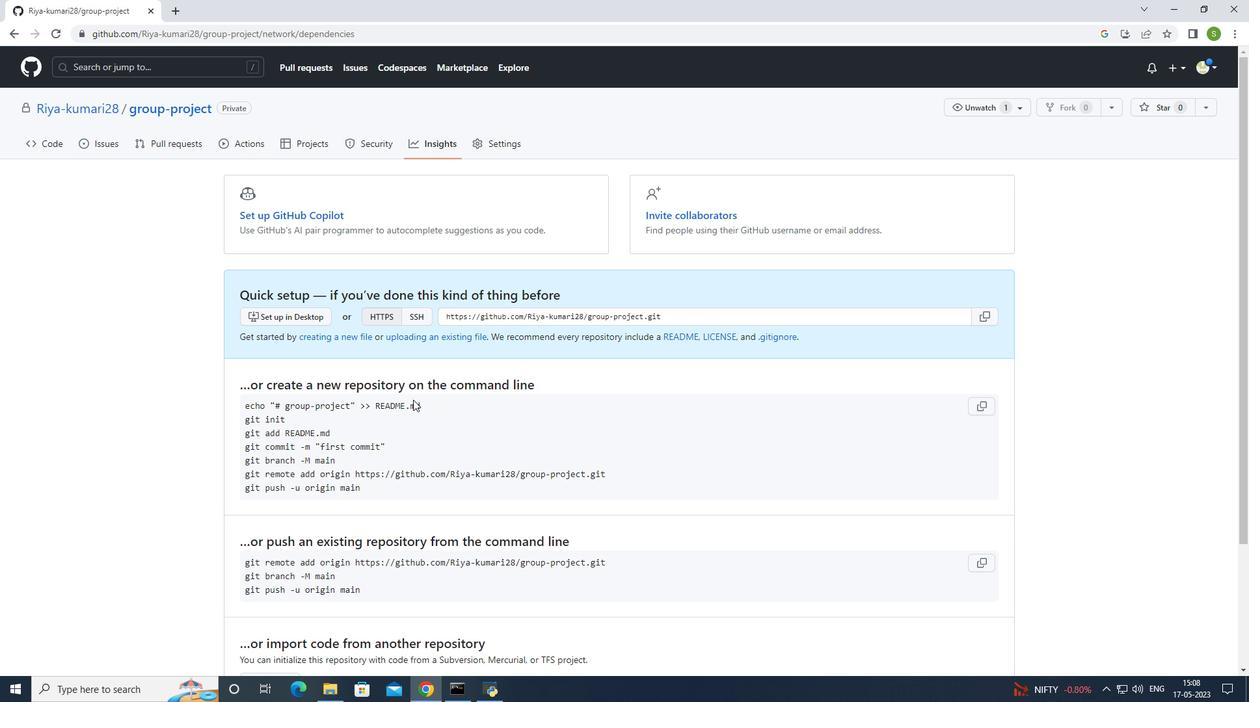 
Action: Mouse scrolled (413, 399) with delta (0, 0)
Screenshot: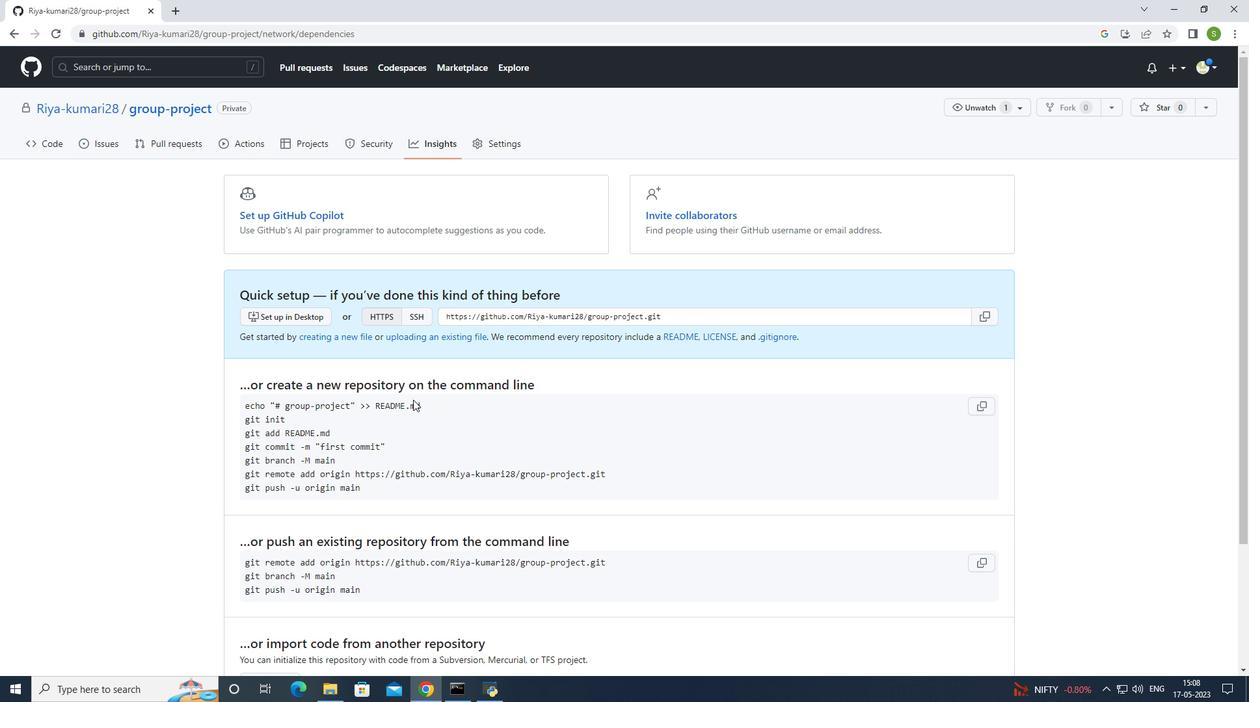 
Action: Mouse scrolled (413, 399) with delta (0, 0)
Screenshot: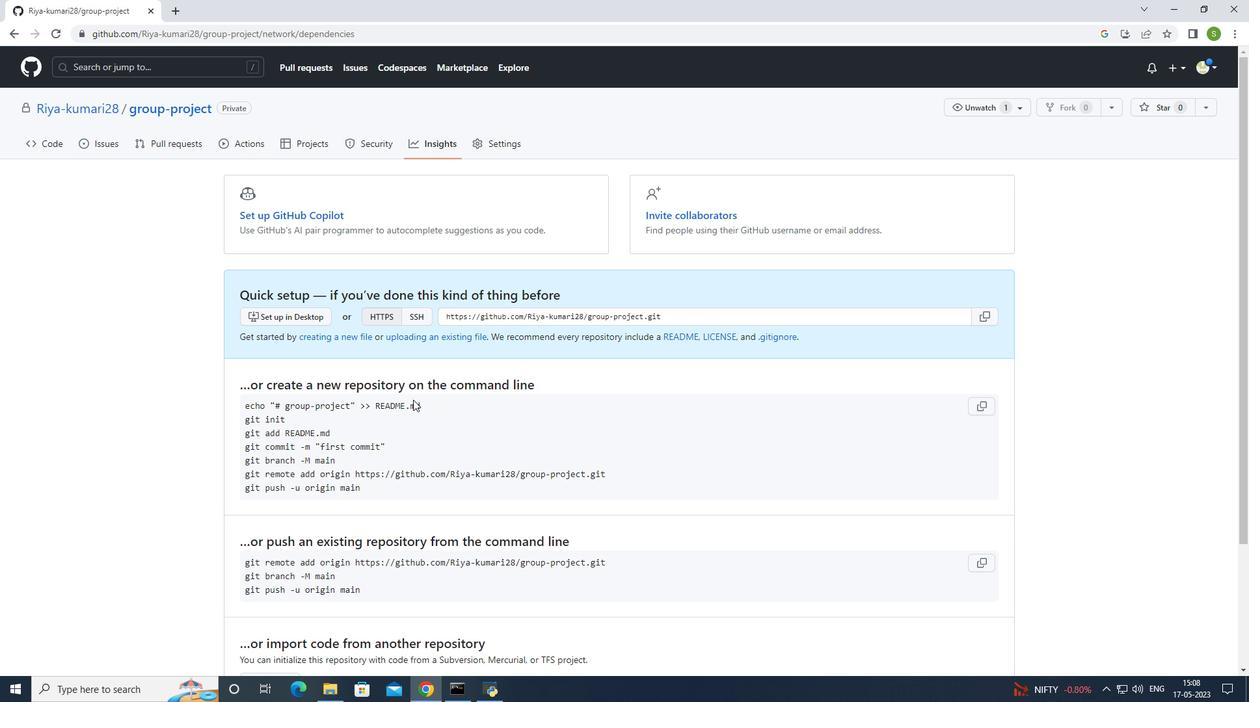 
Action: Mouse scrolled (413, 399) with delta (0, 0)
Screenshot: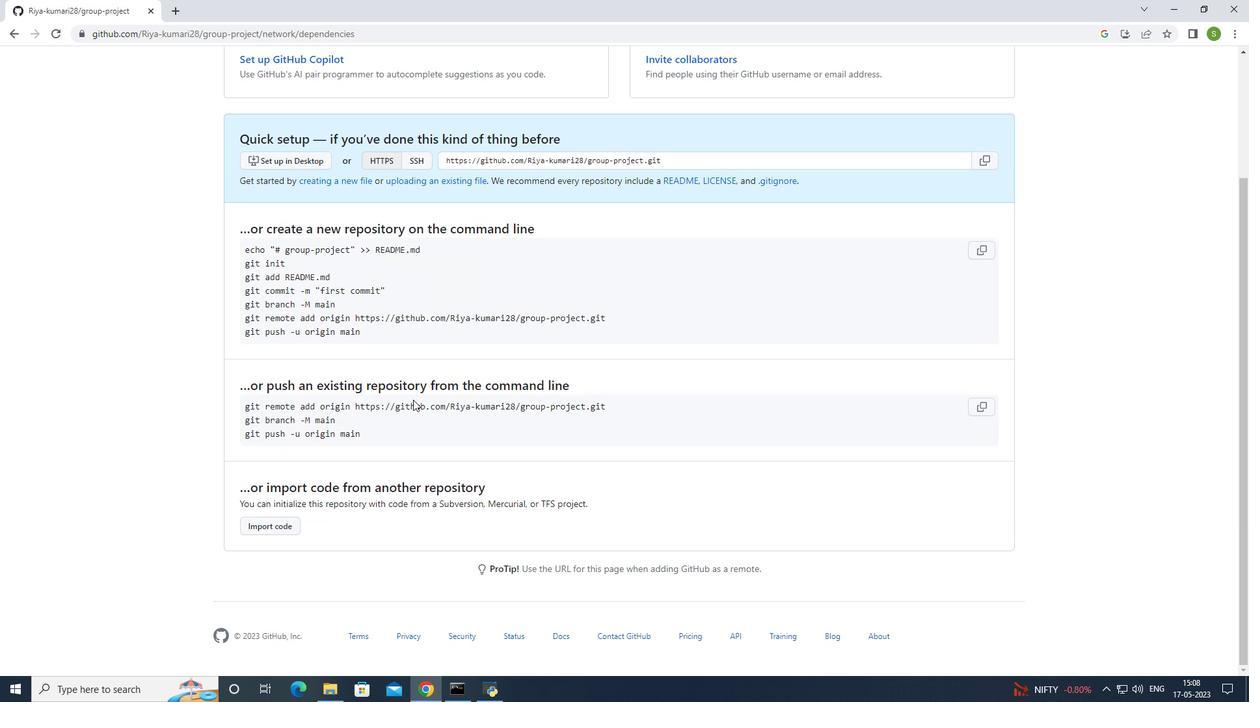 
Action: Mouse scrolled (413, 399) with delta (0, 0)
Screenshot: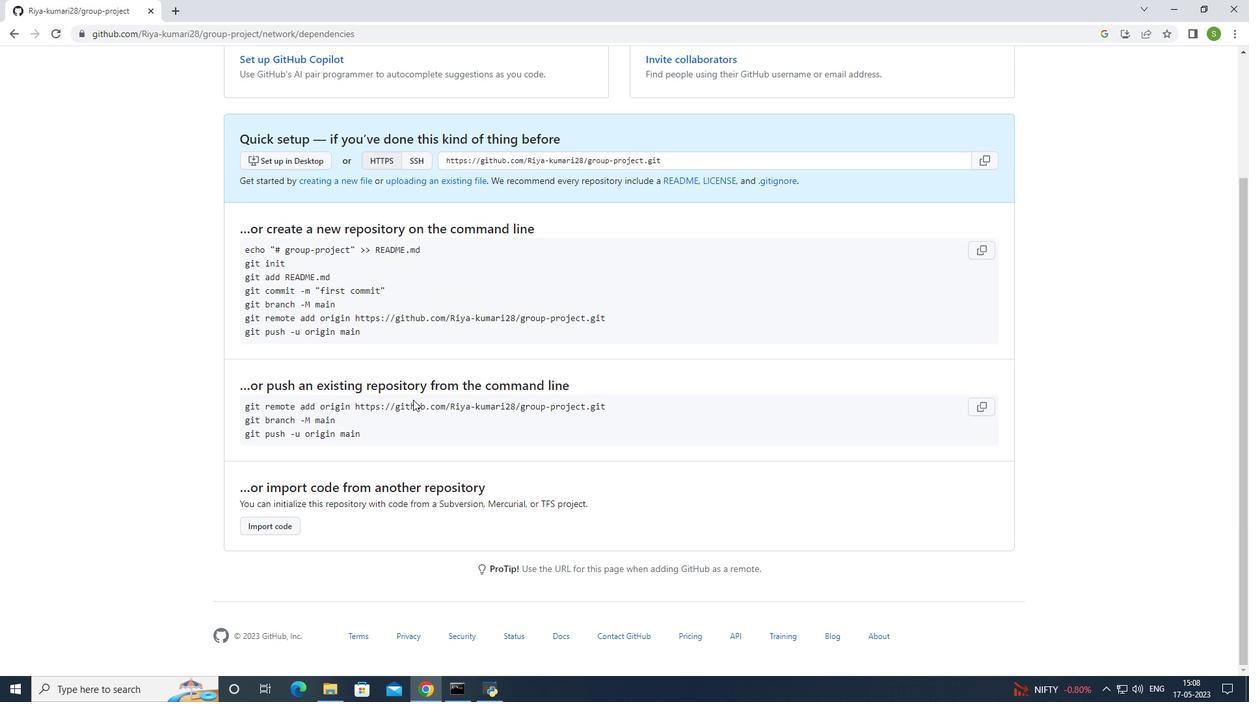 
Action: Mouse scrolled (413, 399) with delta (0, 0)
Screenshot: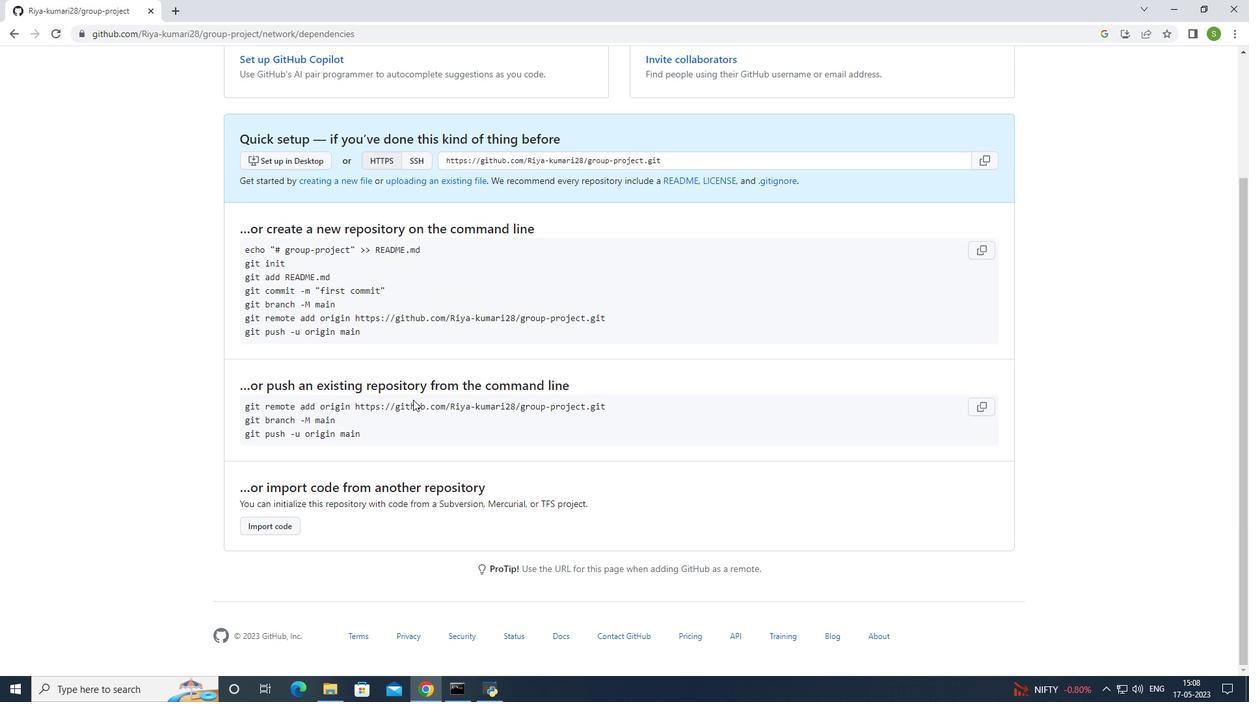 
Action: Mouse scrolled (413, 399) with delta (0, 0)
Screenshot: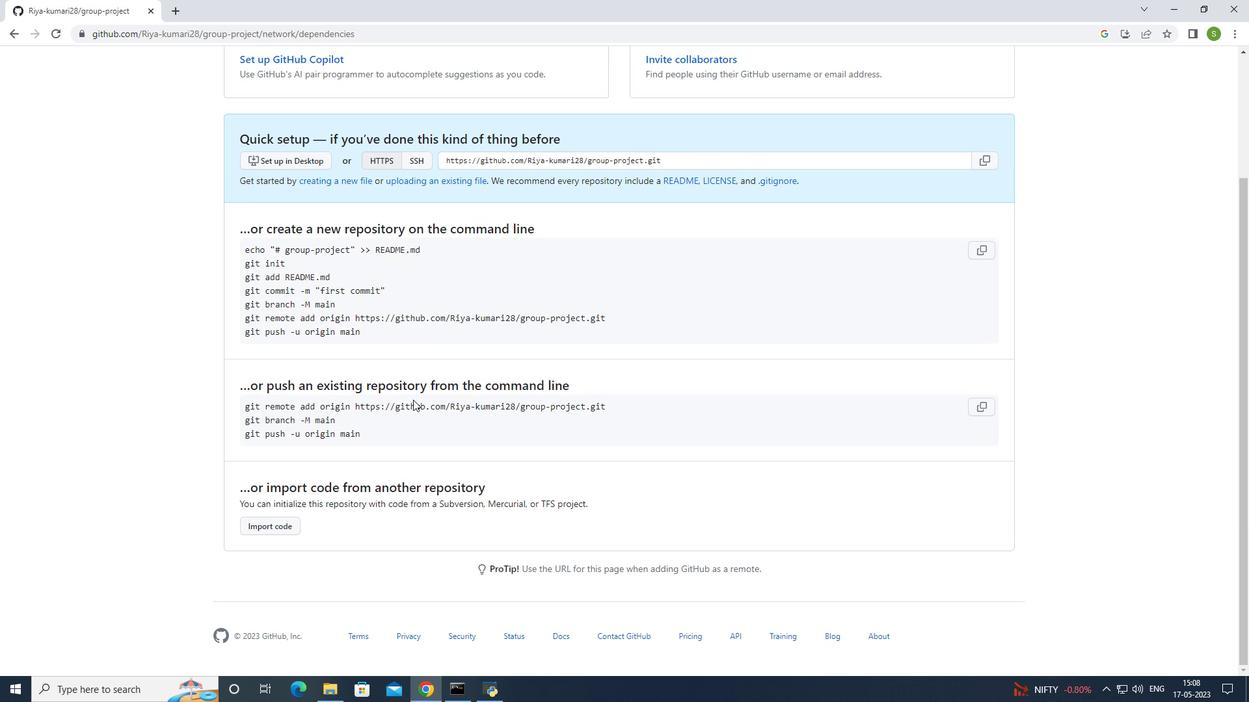 
Action: Mouse moved to (413, 399)
Screenshot: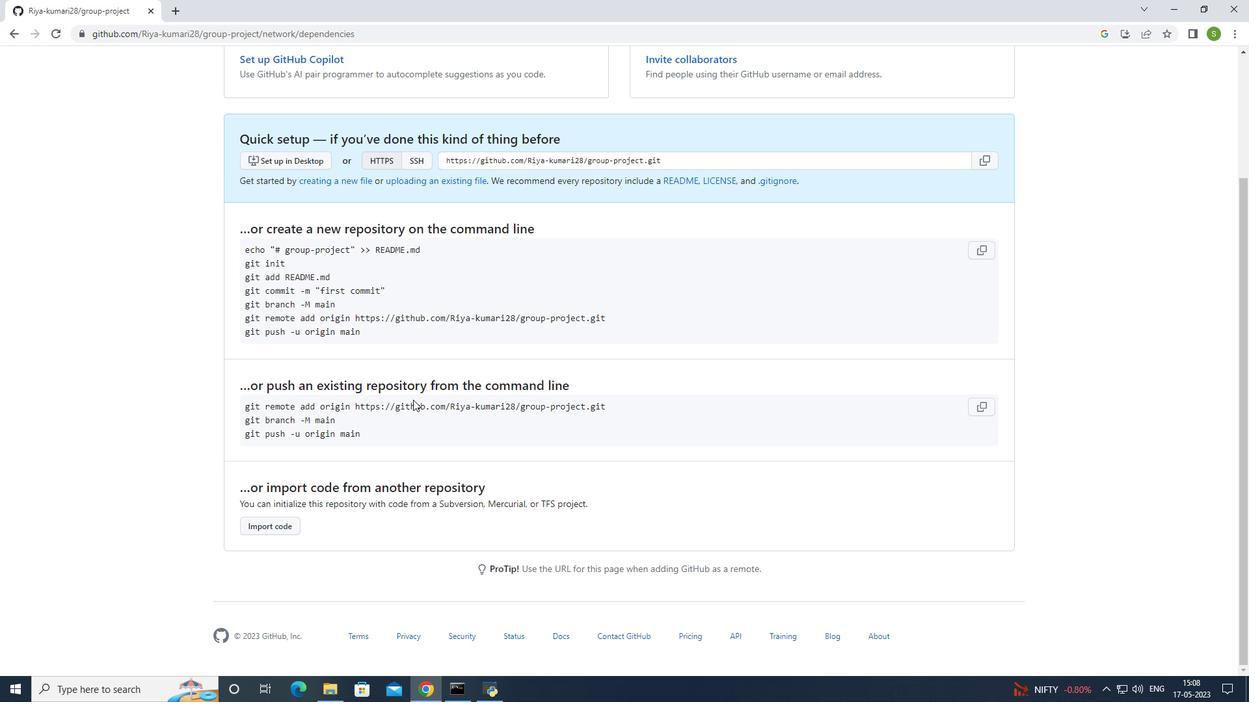 
Action: Mouse scrolled (413, 400) with delta (0, 0)
Screenshot: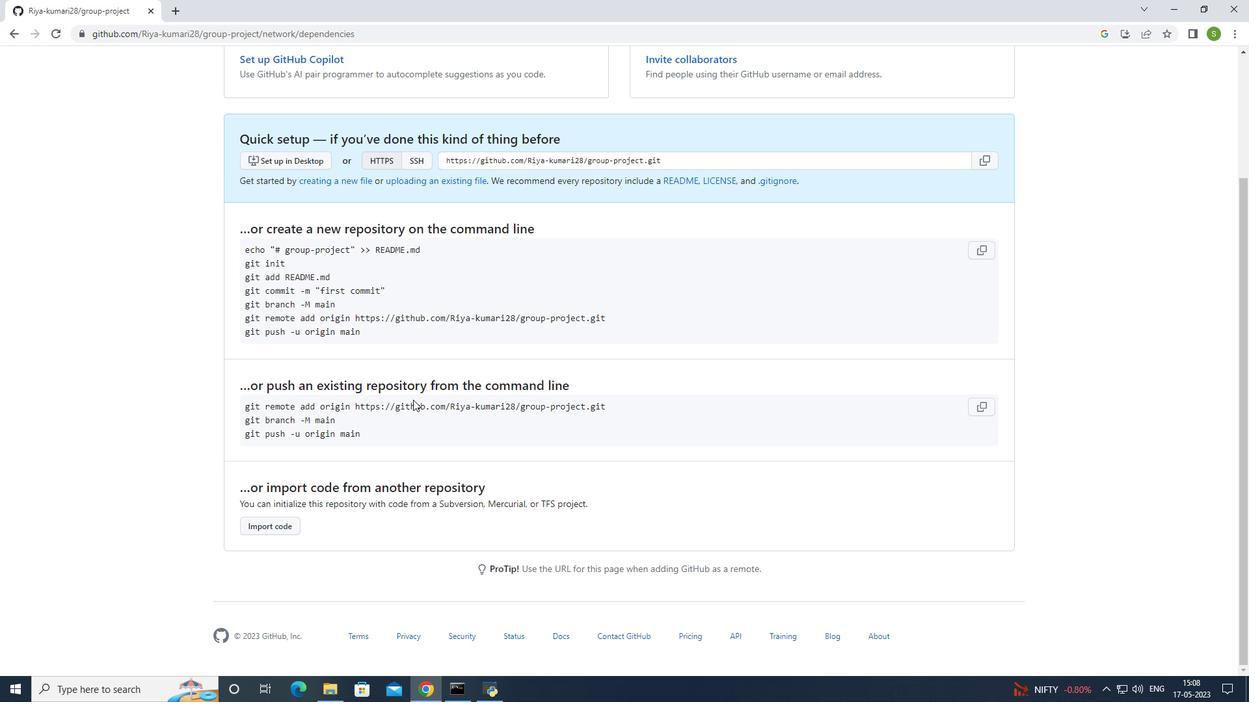 
Action: Mouse moved to (415, 398)
Screenshot: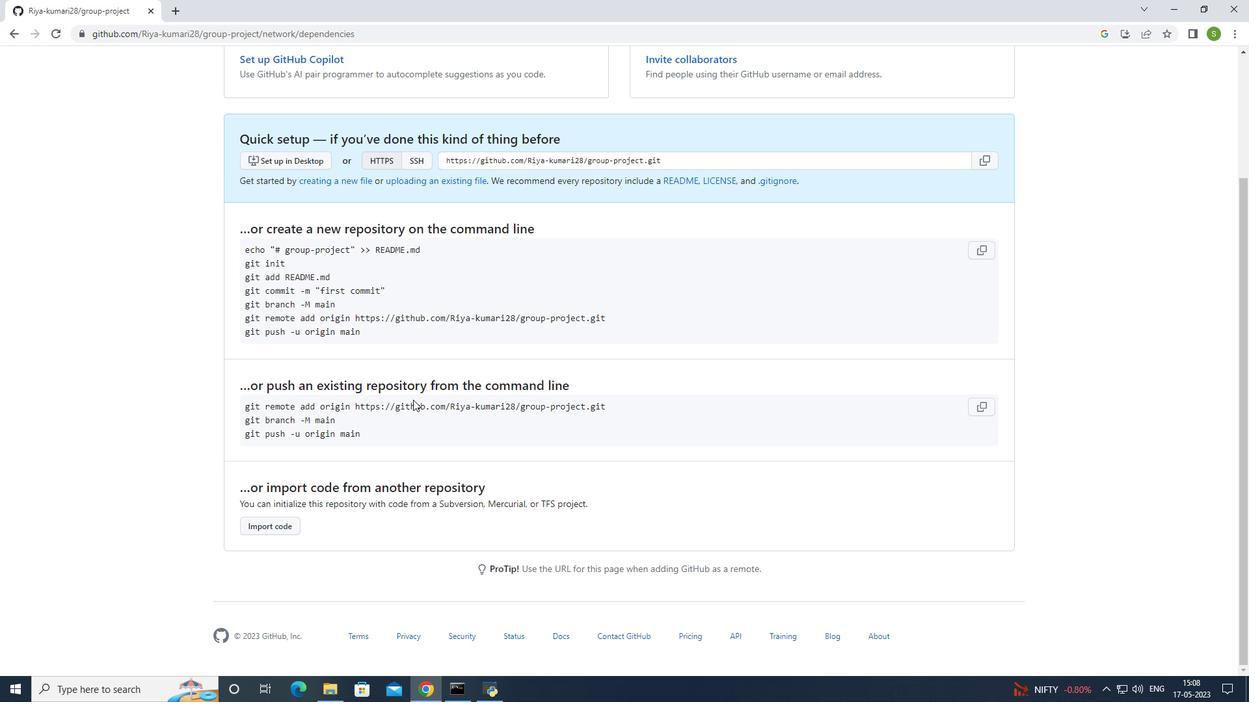 
Action: Mouse scrolled (415, 399) with delta (0, 0)
Screenshot: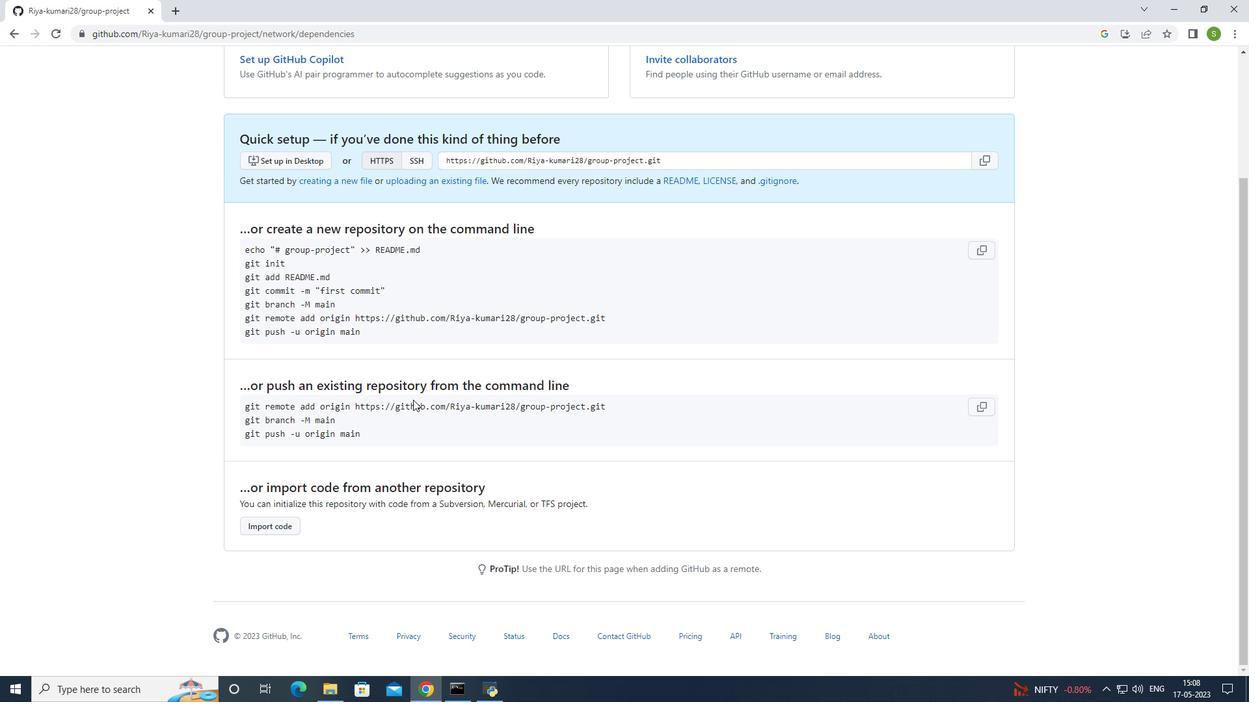 
Action: Mouse moved to (415, 398)
Screenshot: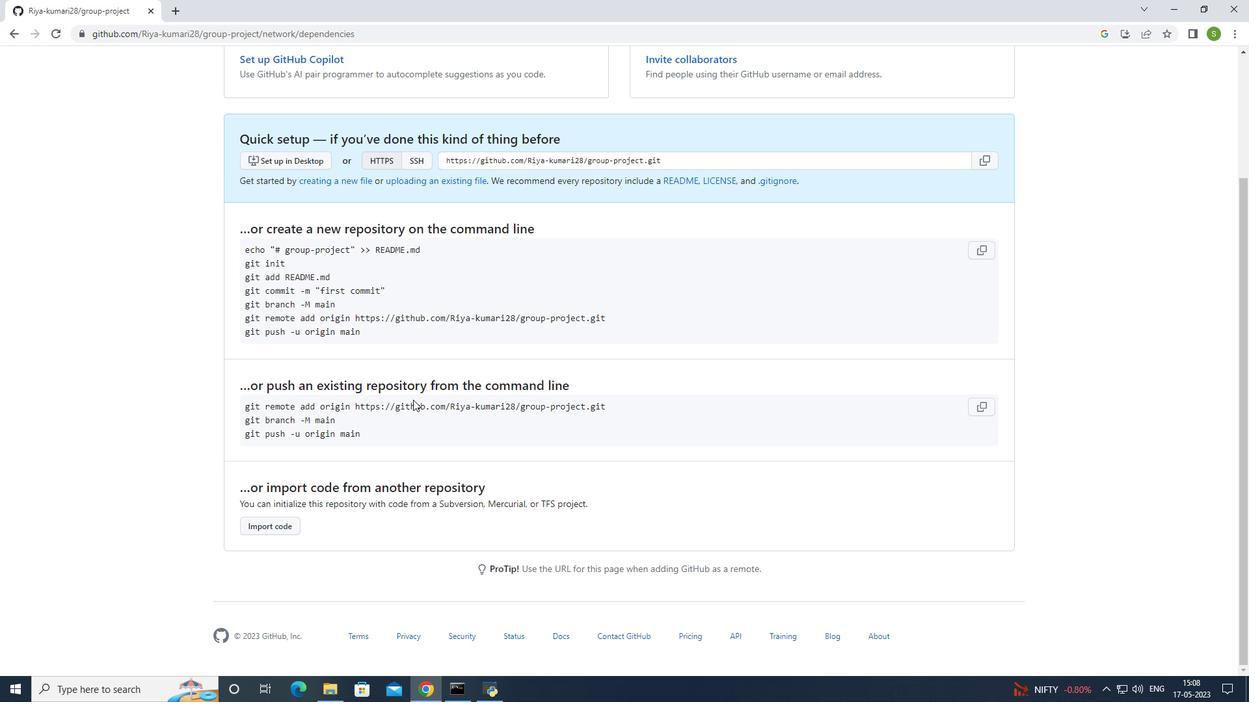 
Action: Mouse scrolled (415, 399) with delta (0, 0)
Screenshot: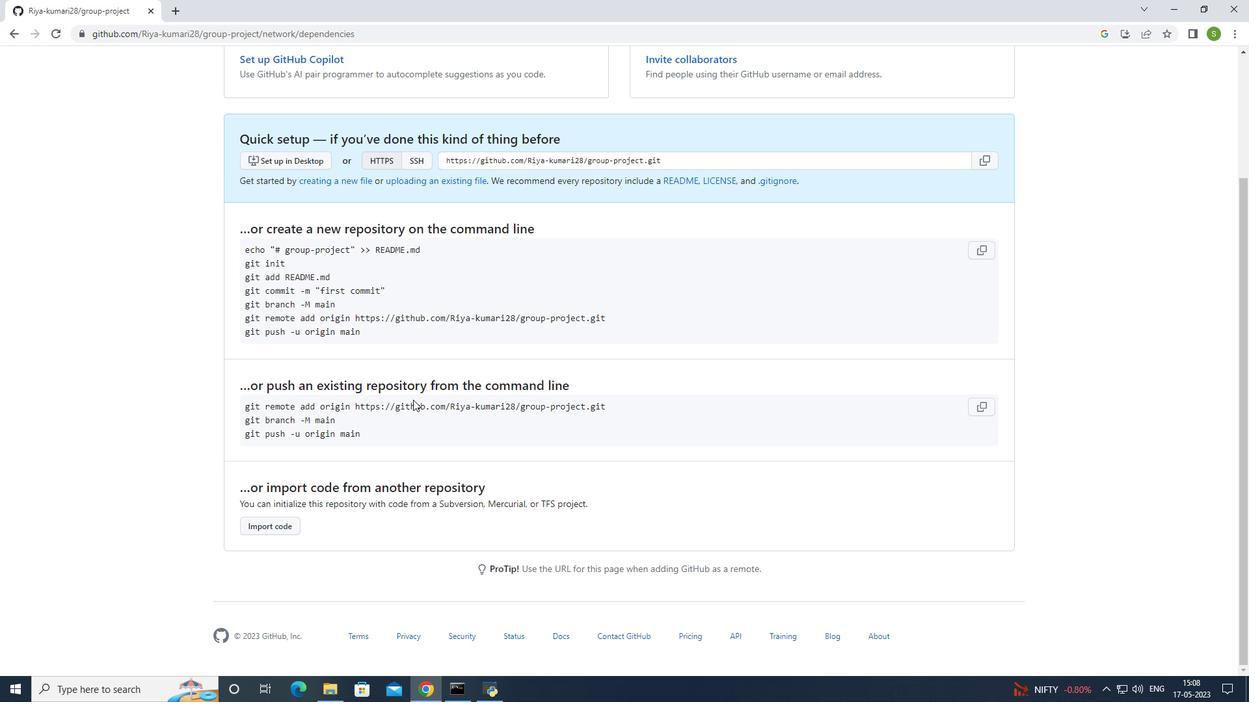 
Action: Mouse moved to (417, 396)
Screenshot: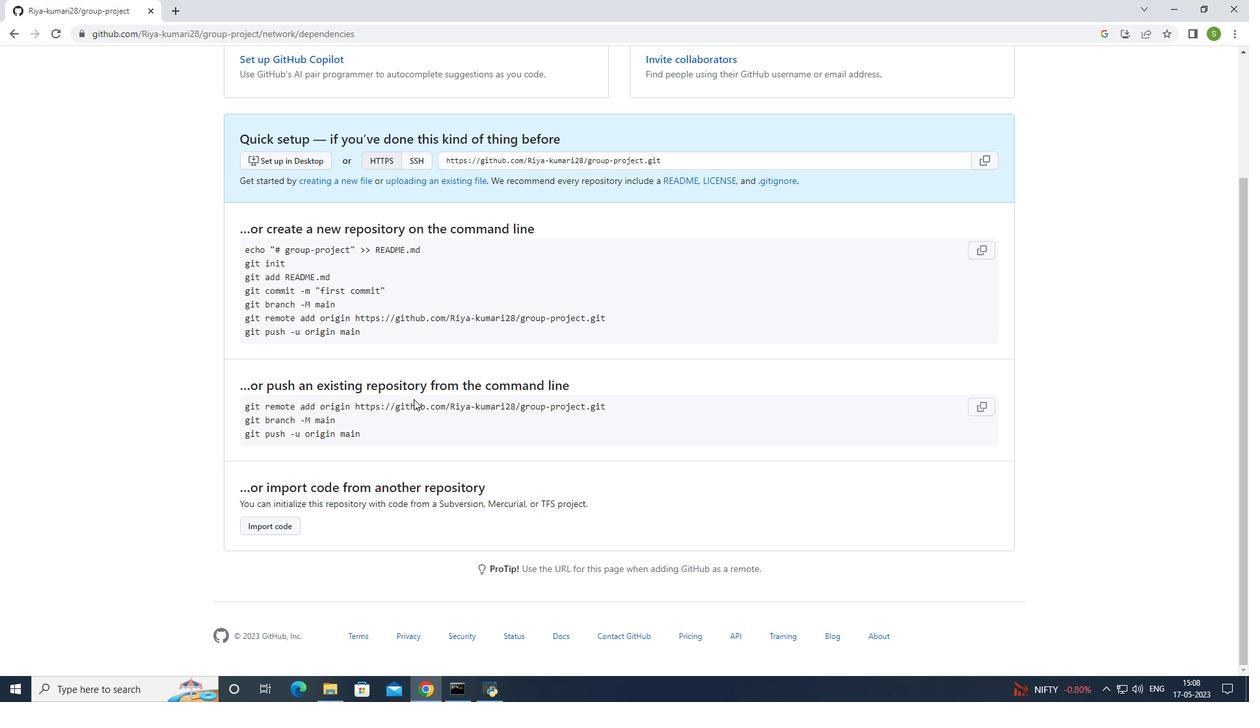 
Action: Mouse scrolled (417, 397) with delta (0, 0)
Screenshot: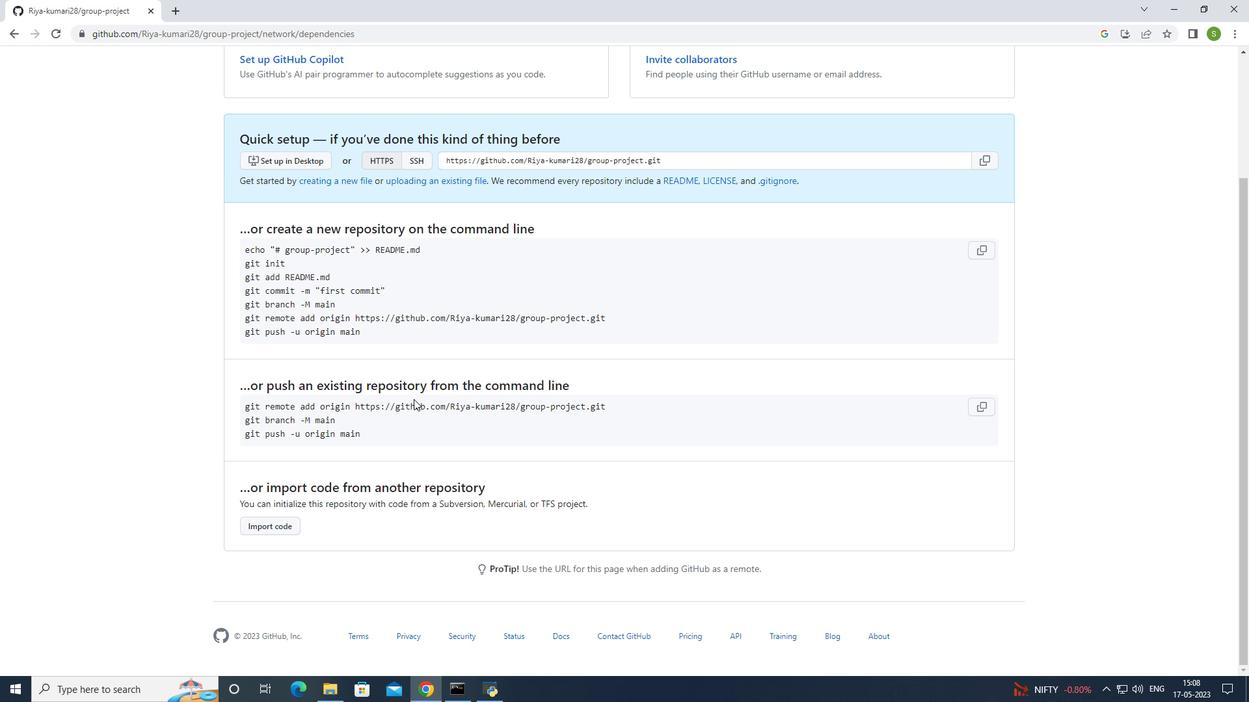 
Action: Mouse moved to (482, 148)
Screenshot: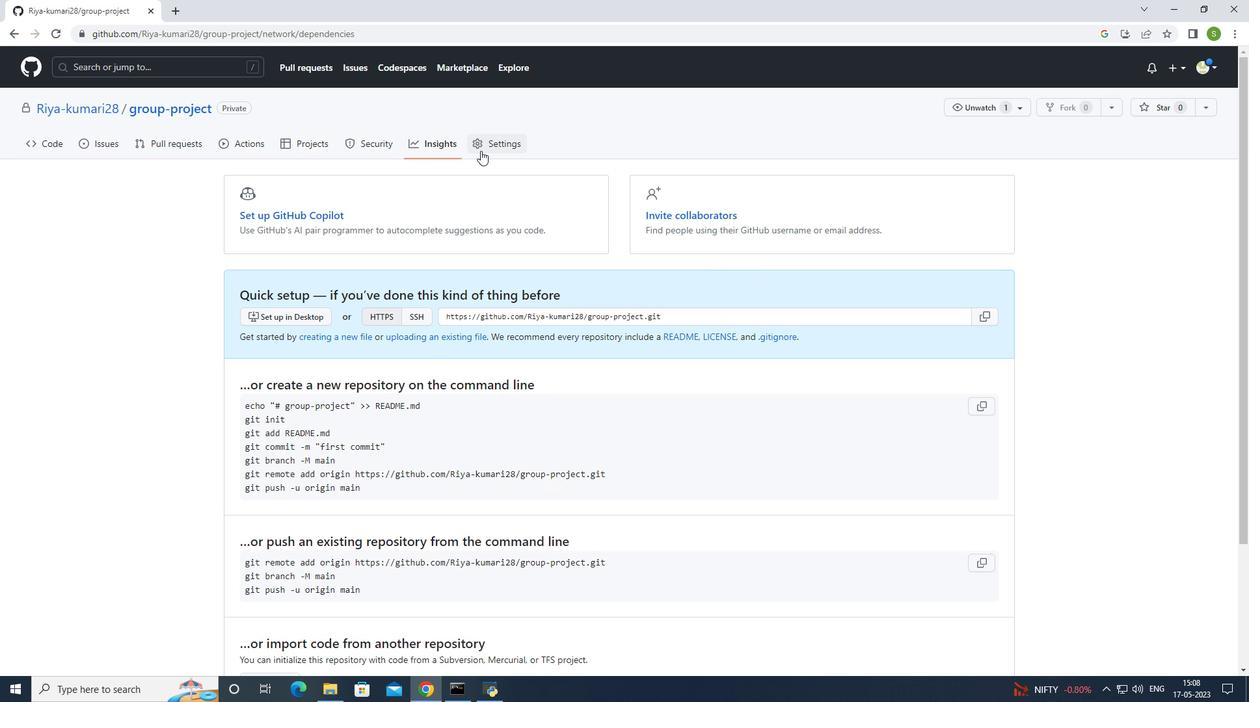 
Action: Mouse pressed left at (482, 148)
Screenshot: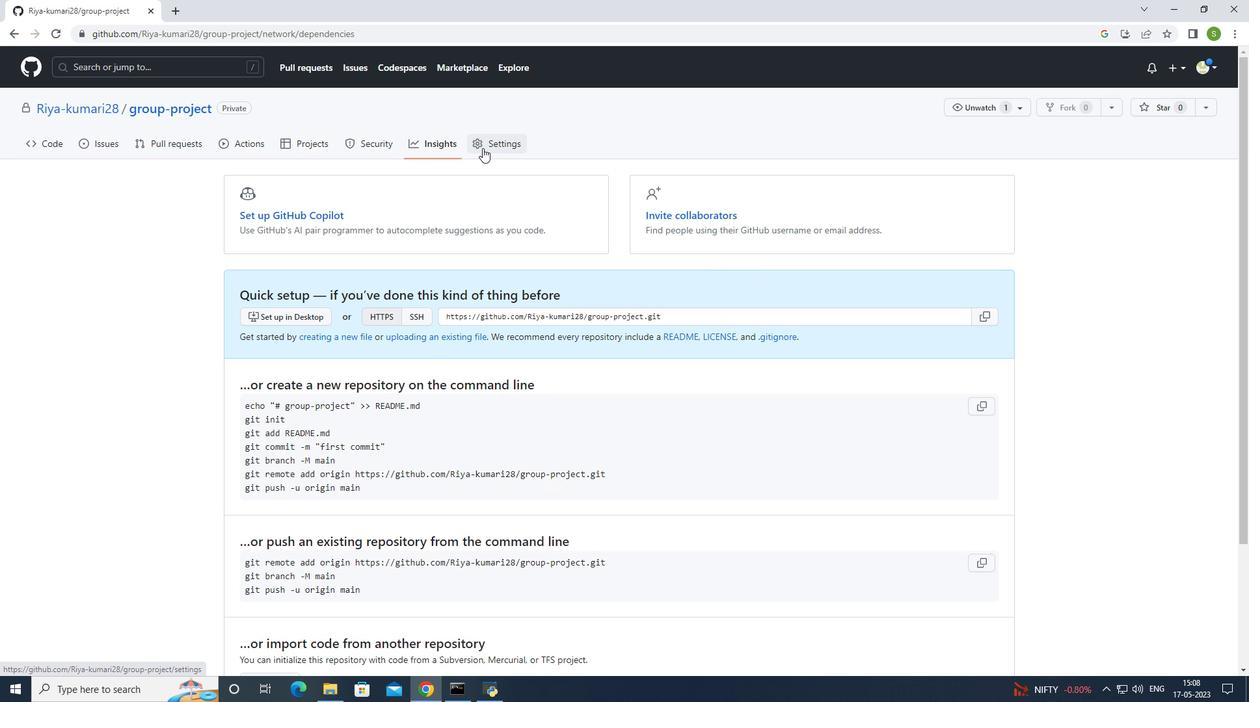
Action: Mouse moved to (506, 361)
Screenshot: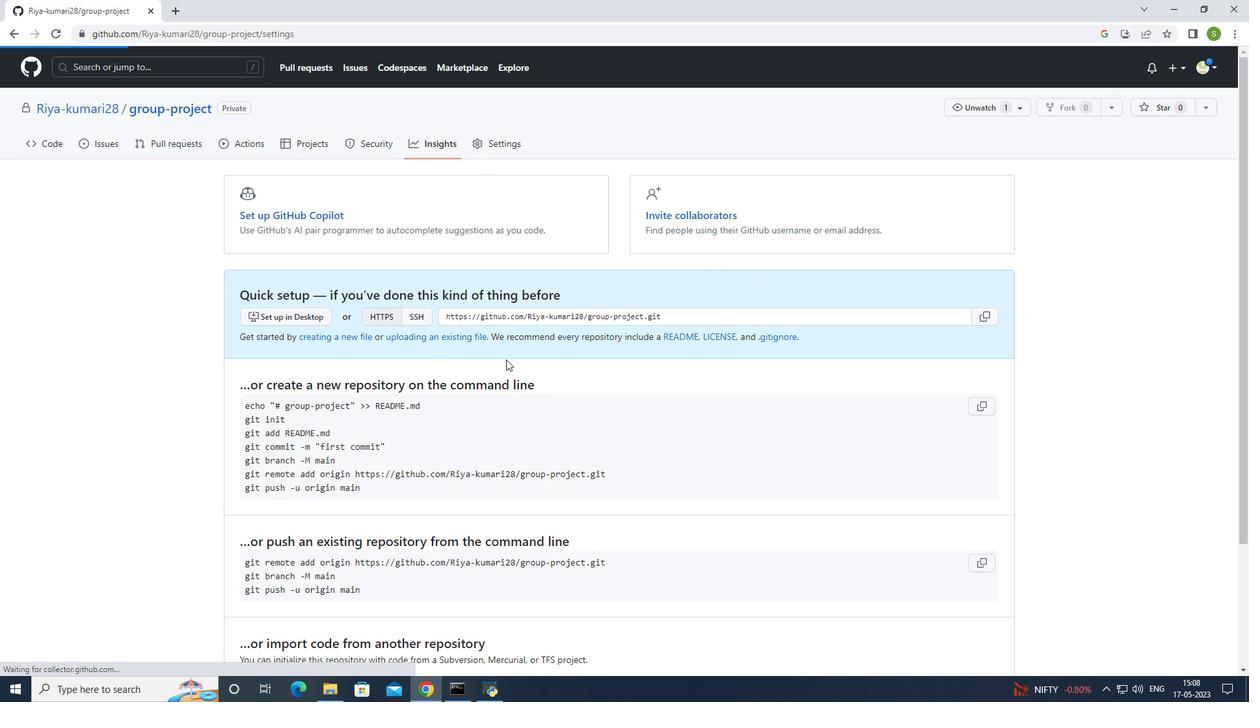 
Action: Mouse scrolled (506, 360) with delta (0, 0)
Screenshot: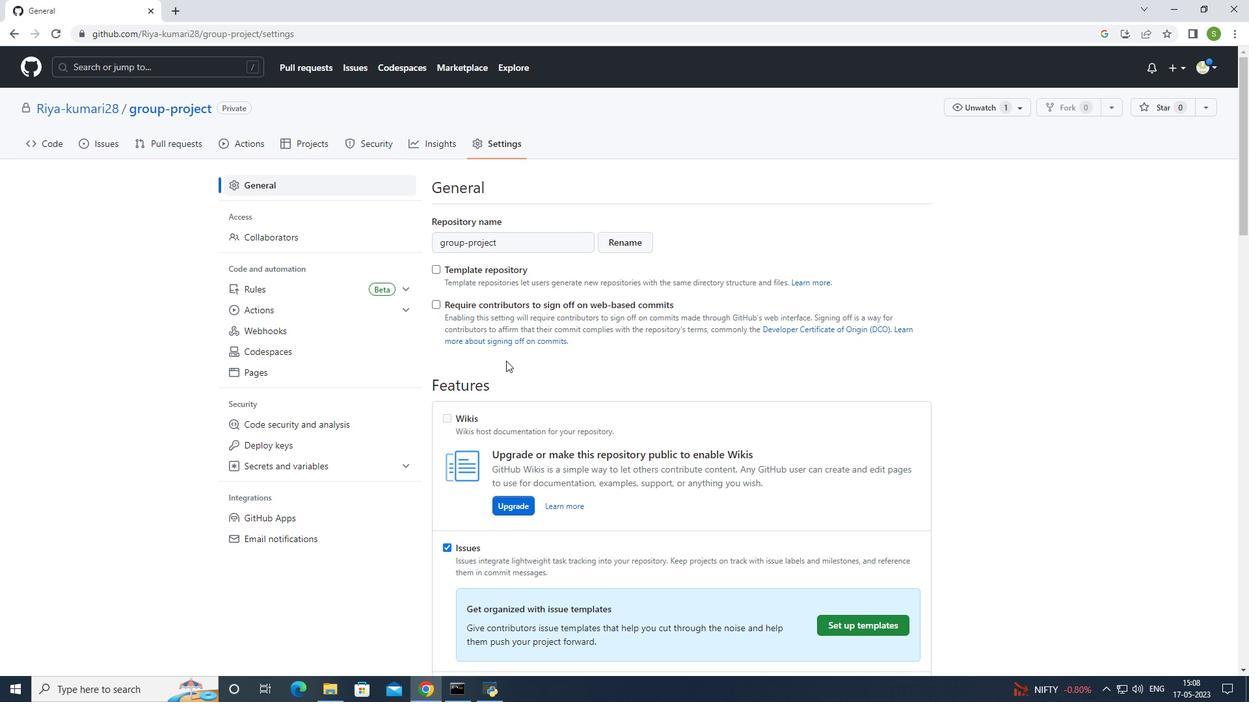 
Action: Mouse scrolled (506, 360) with delta (0, 0)
Screenshot: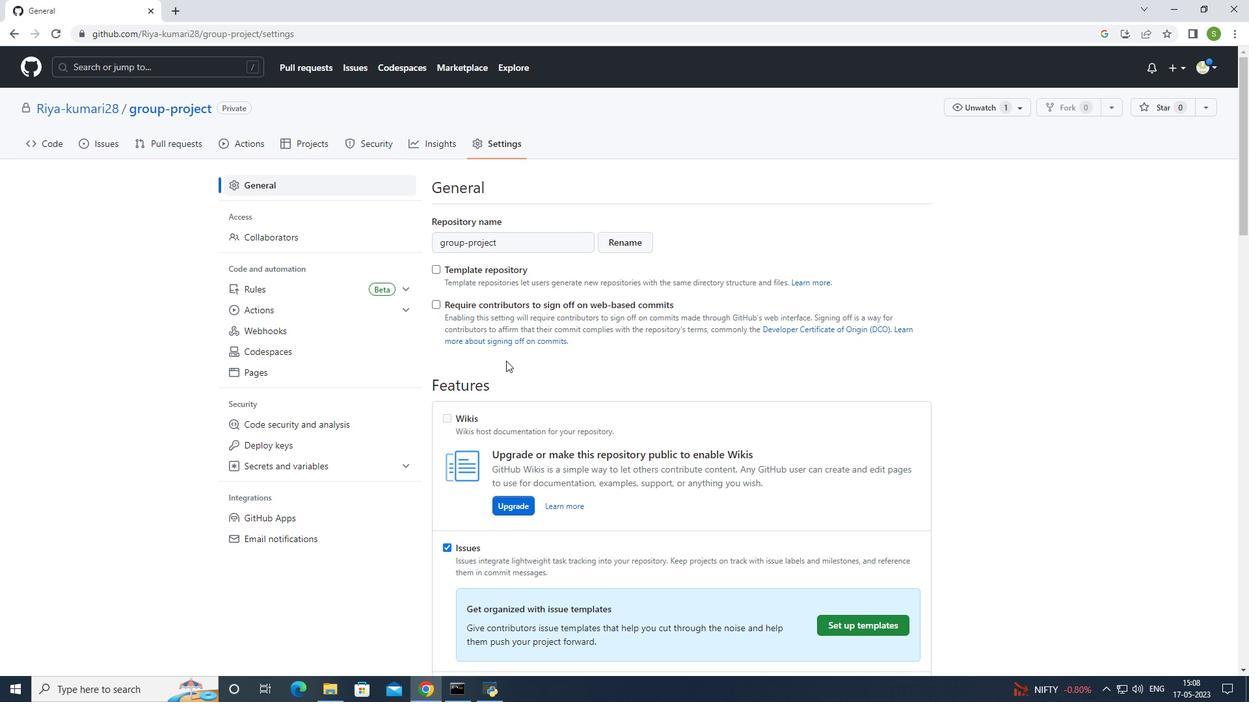 
Action: Mouse scrolled (506, 360) with delta (0, 0)
Screenshot: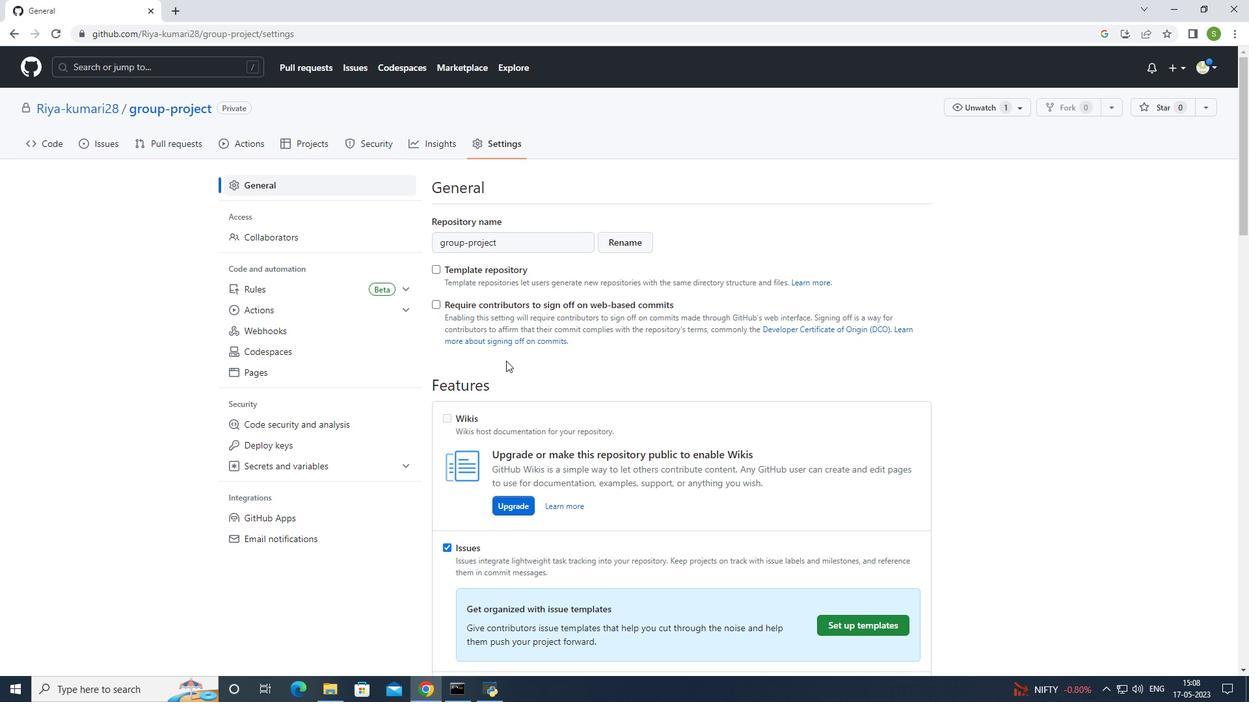 
Action: Mouse moved to (506, 361)
Screenshot: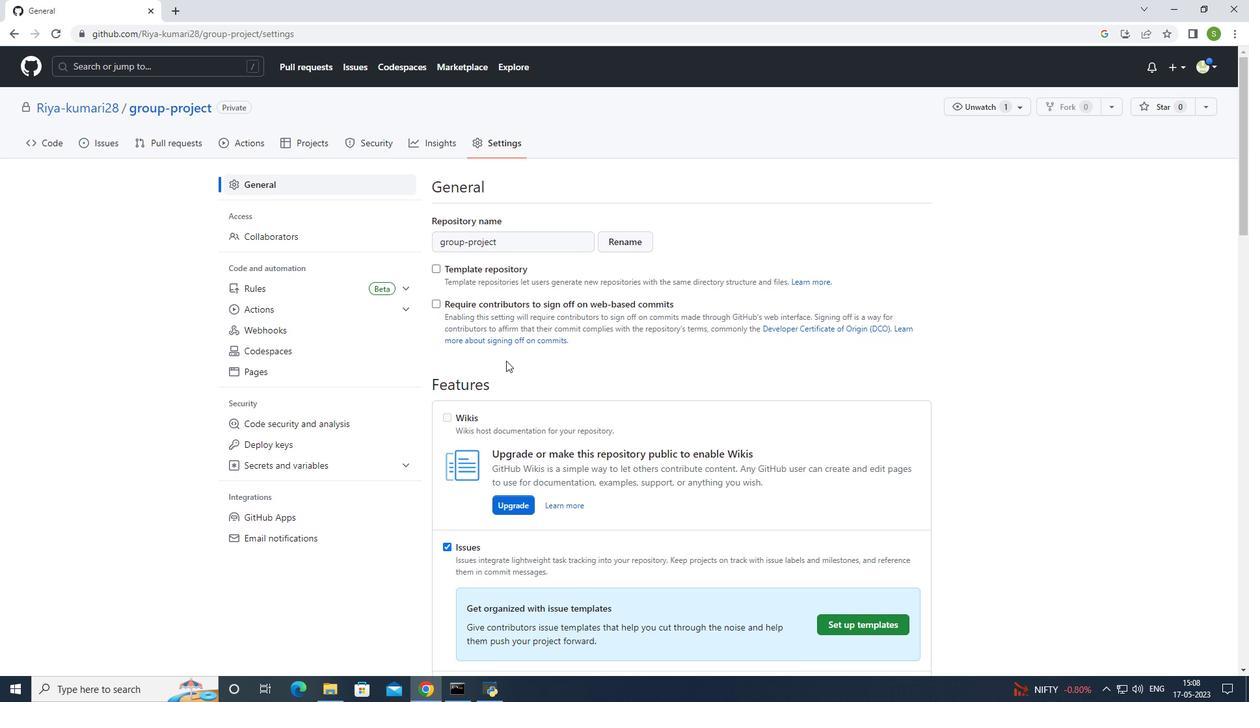 
Action: Mouse scrolled (506, 361) with delta (0, 0)
Screenshot: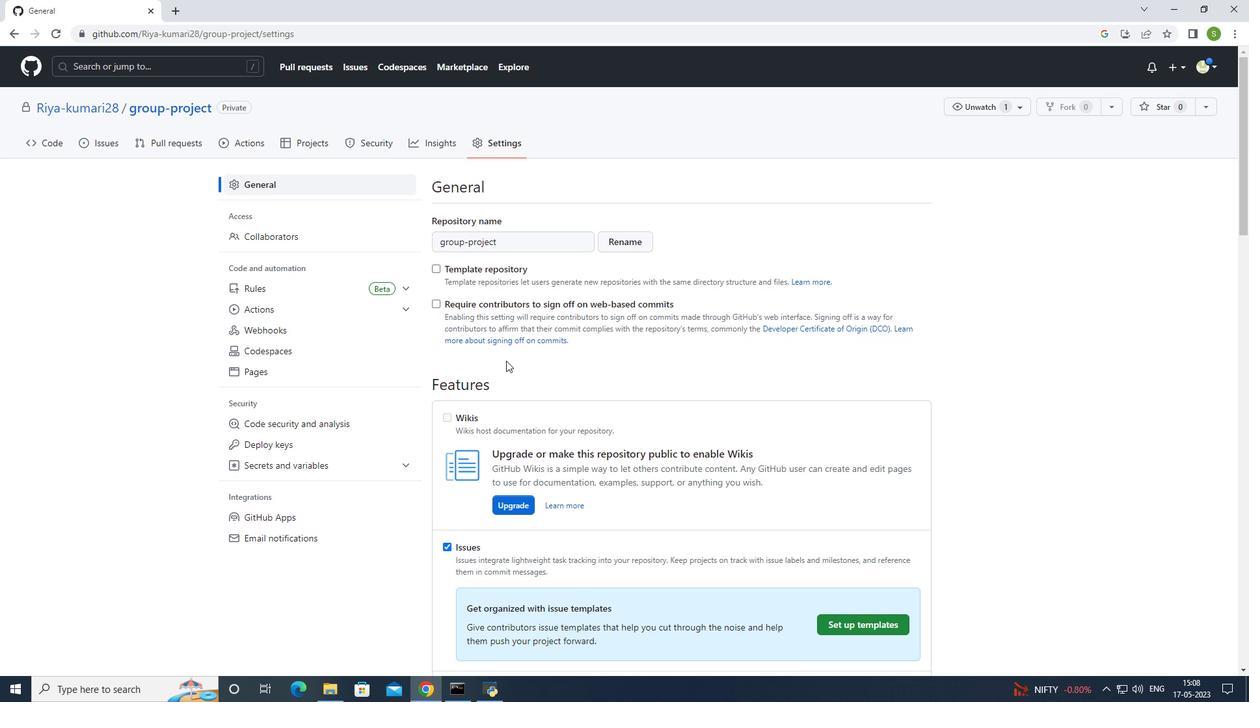 
Action: Mouse moved to (506, 361)
Screenshot: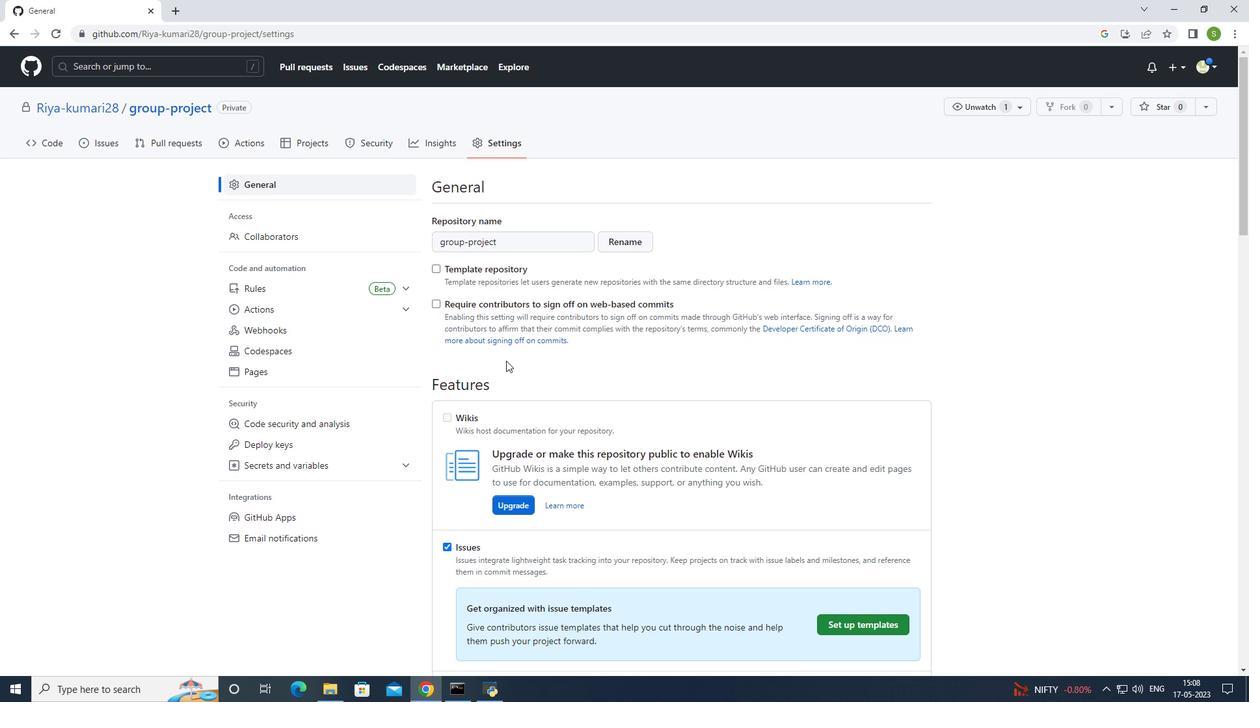 
Action: Mouse scrolled (506, 361) with delta (0, 0)
Screenshot: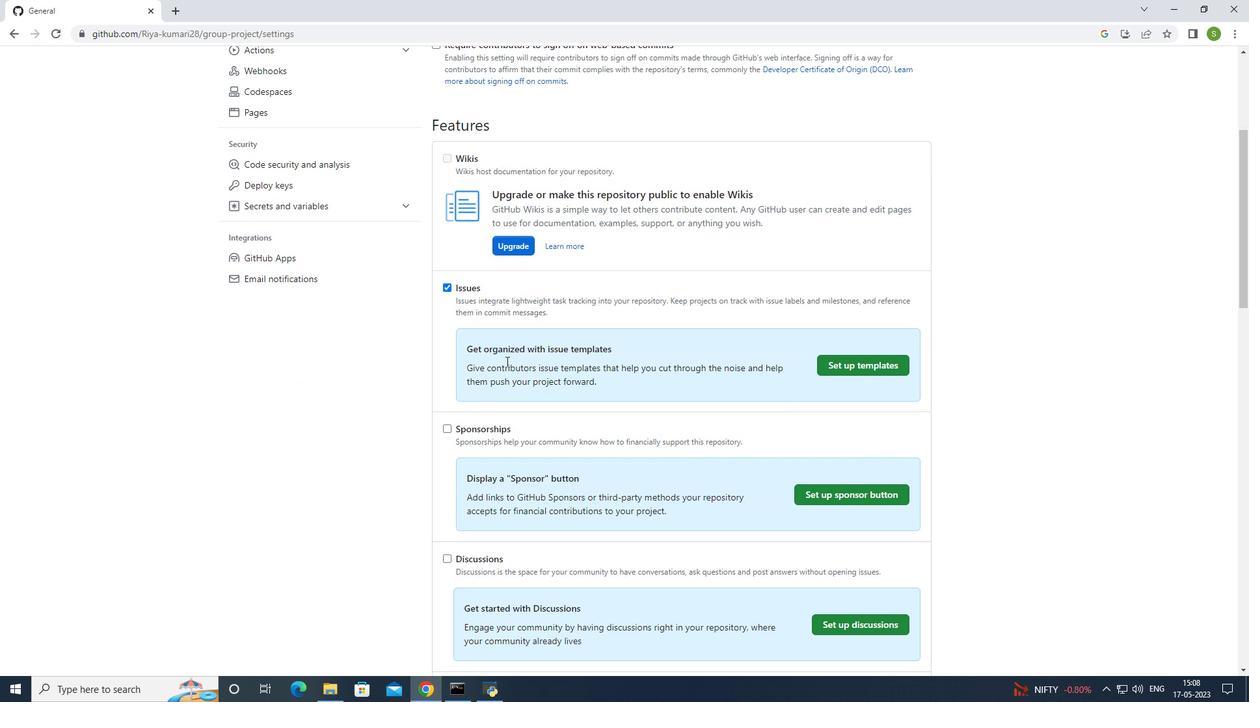 
Action: Mouse scrolled (506, 361) with delta (0, 0)
Screenshot: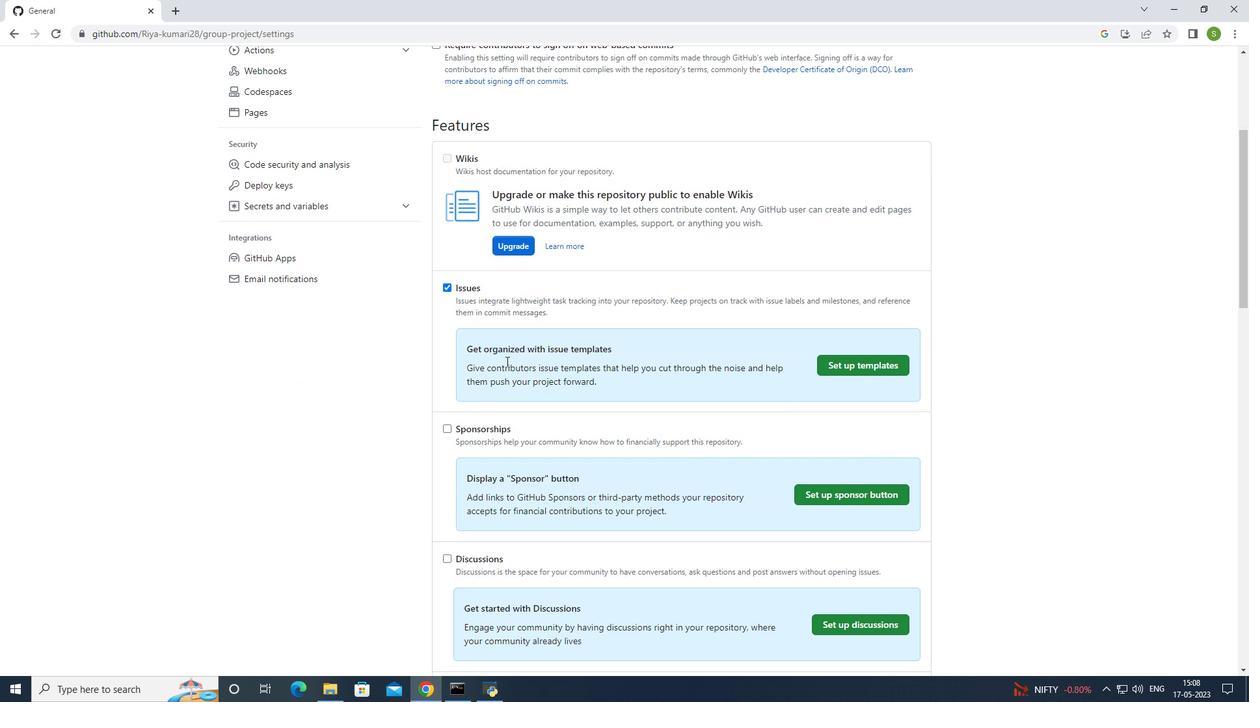 
Action: Mouse moved to (506, 363)
Screenshot: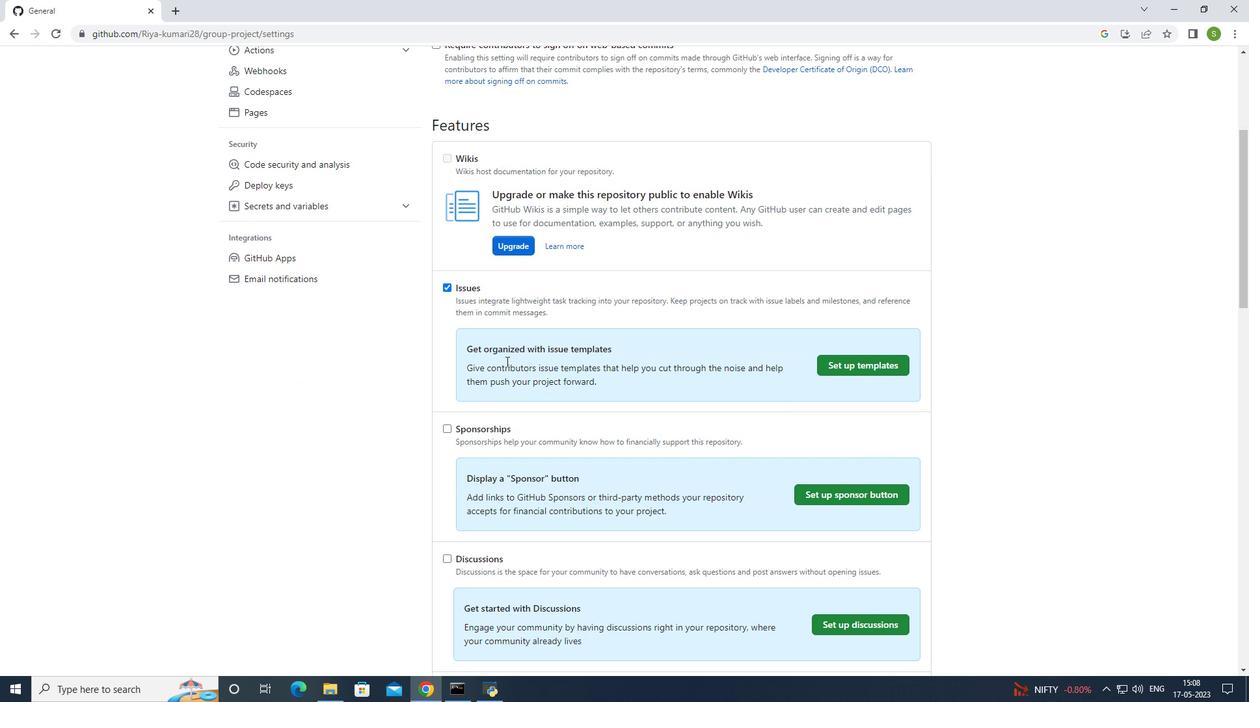 
Action: Mouse scrolled (506, 362) with delta (0, 0)
Screenshot: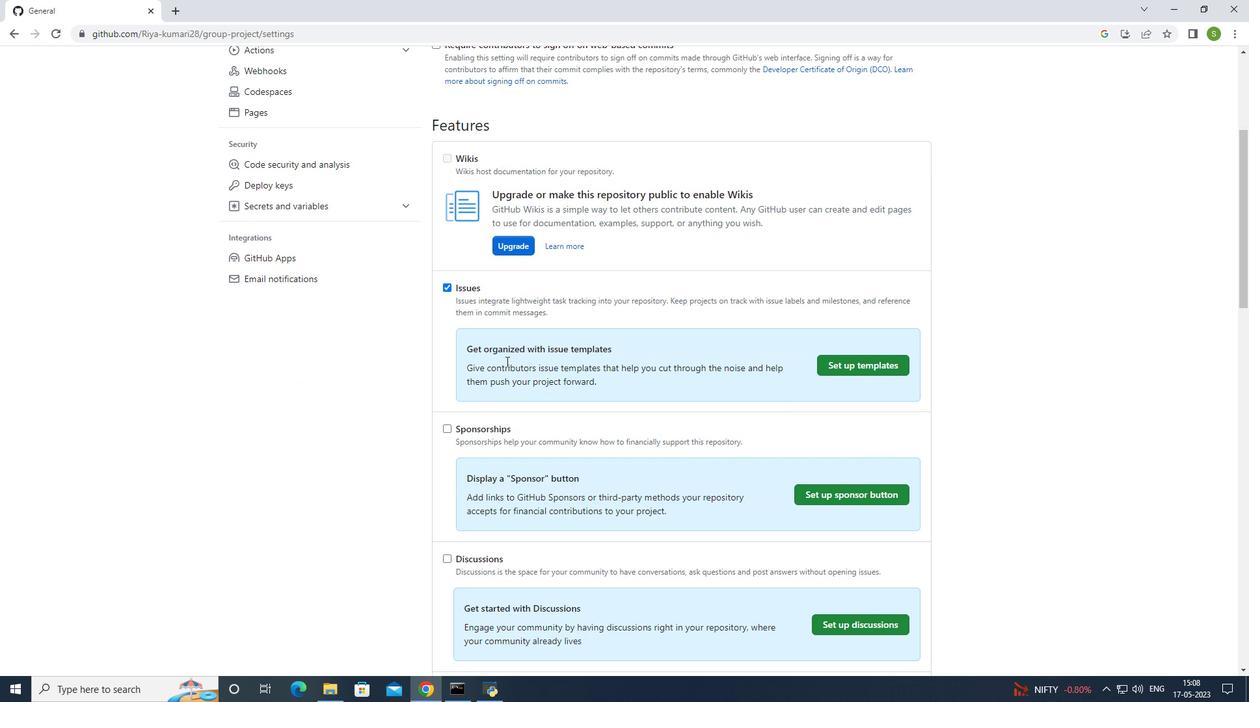 
Action: Mouse moved to (507, 363)
Screenshot: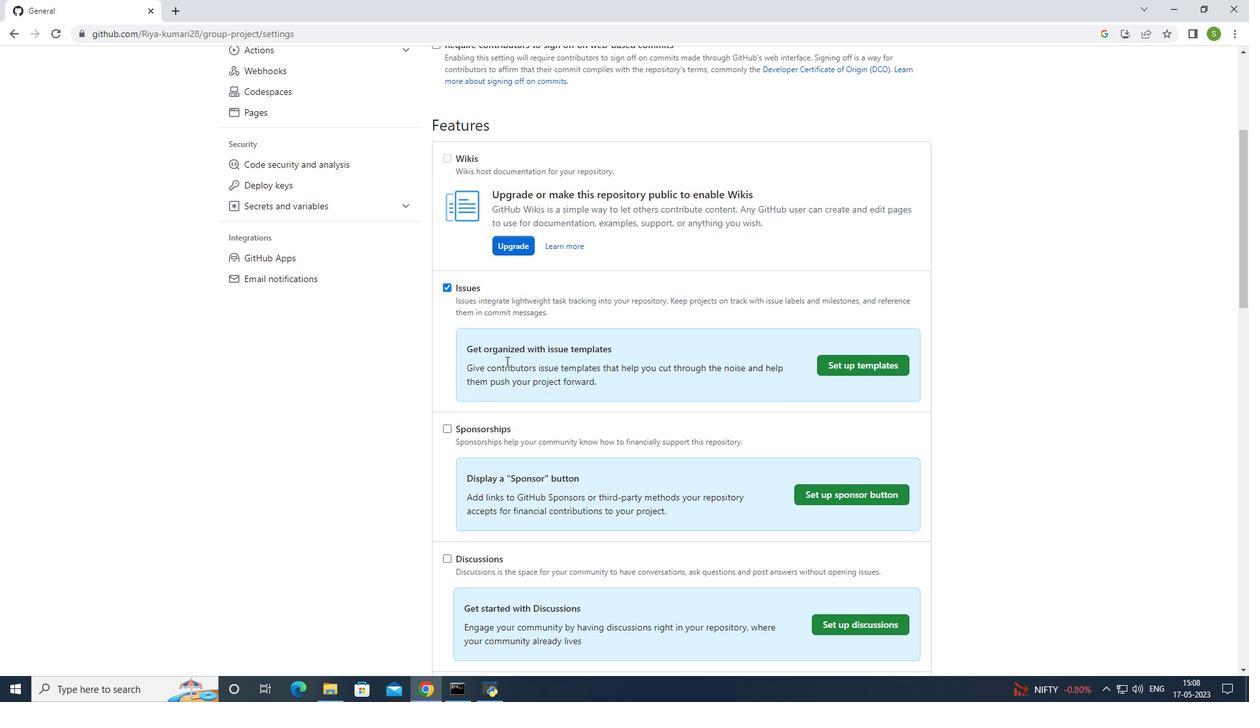 
Action: Mouse scrolled (507, 363) with delta (0, 0)
Screenshot: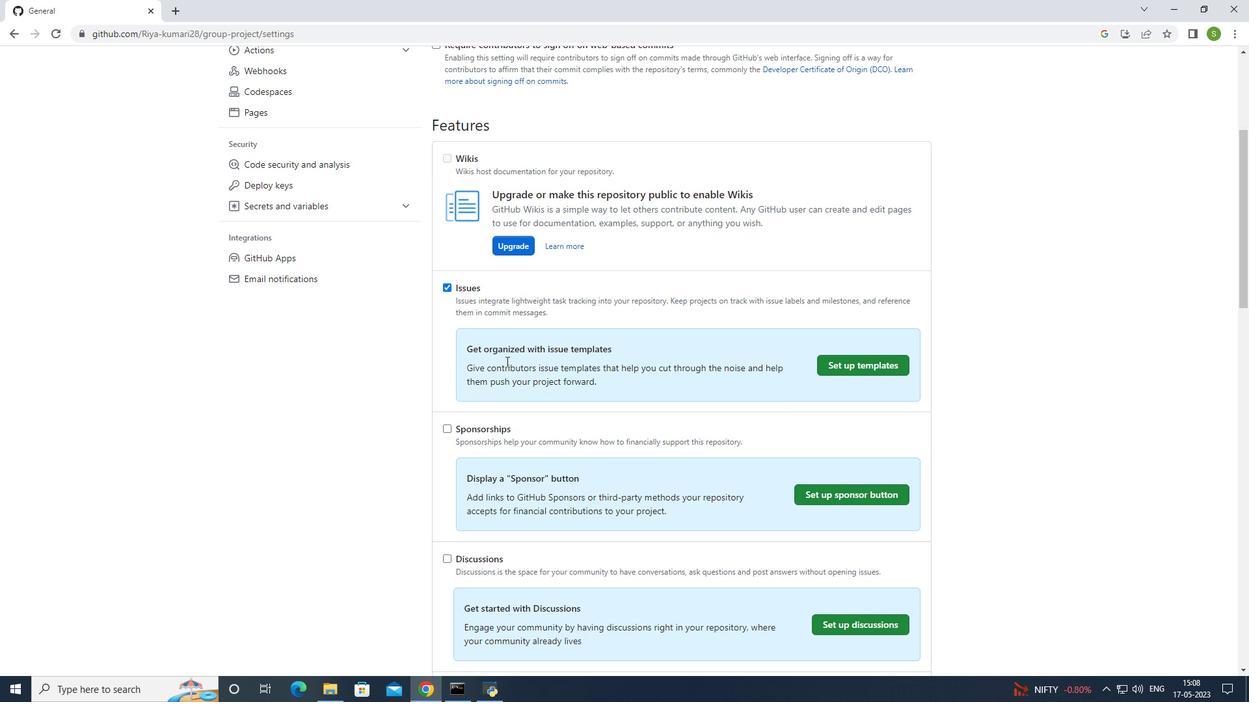 
Action: Mouse scrolled (507, 363) with delta (0, 0)
Screenshot: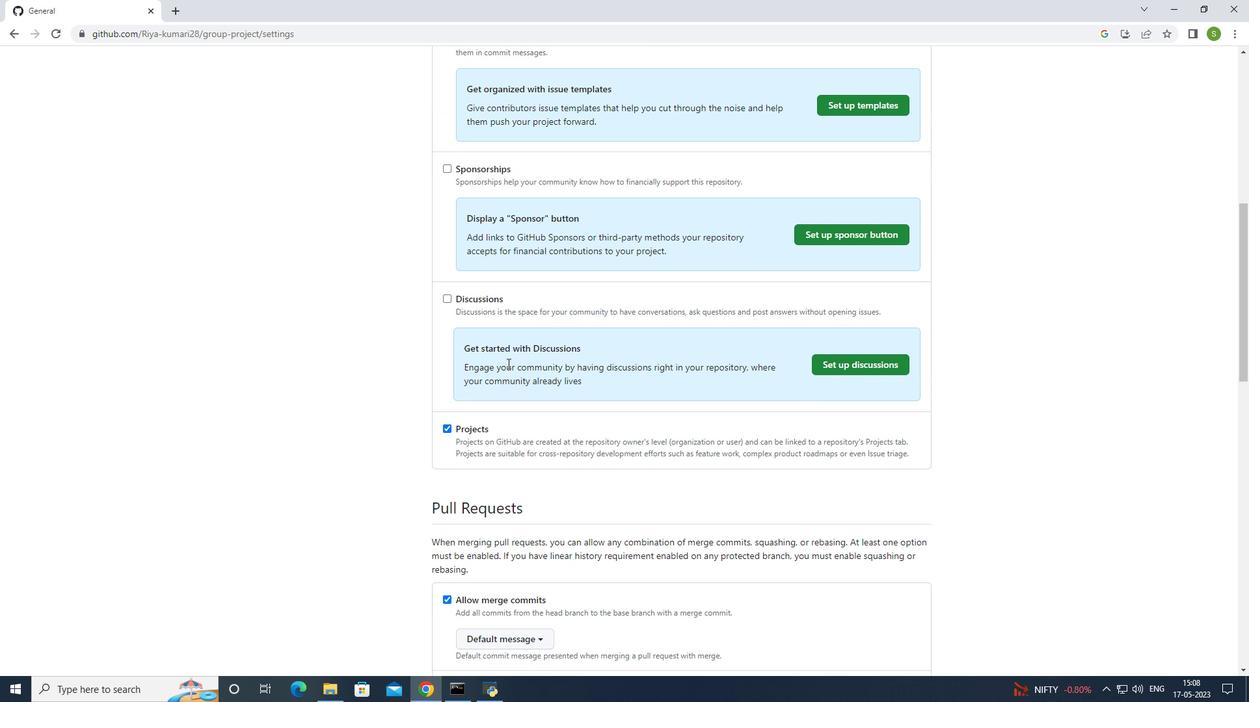 
Action: Mouse scrolled (507, 363) with delta (0, 0)
Screenshot: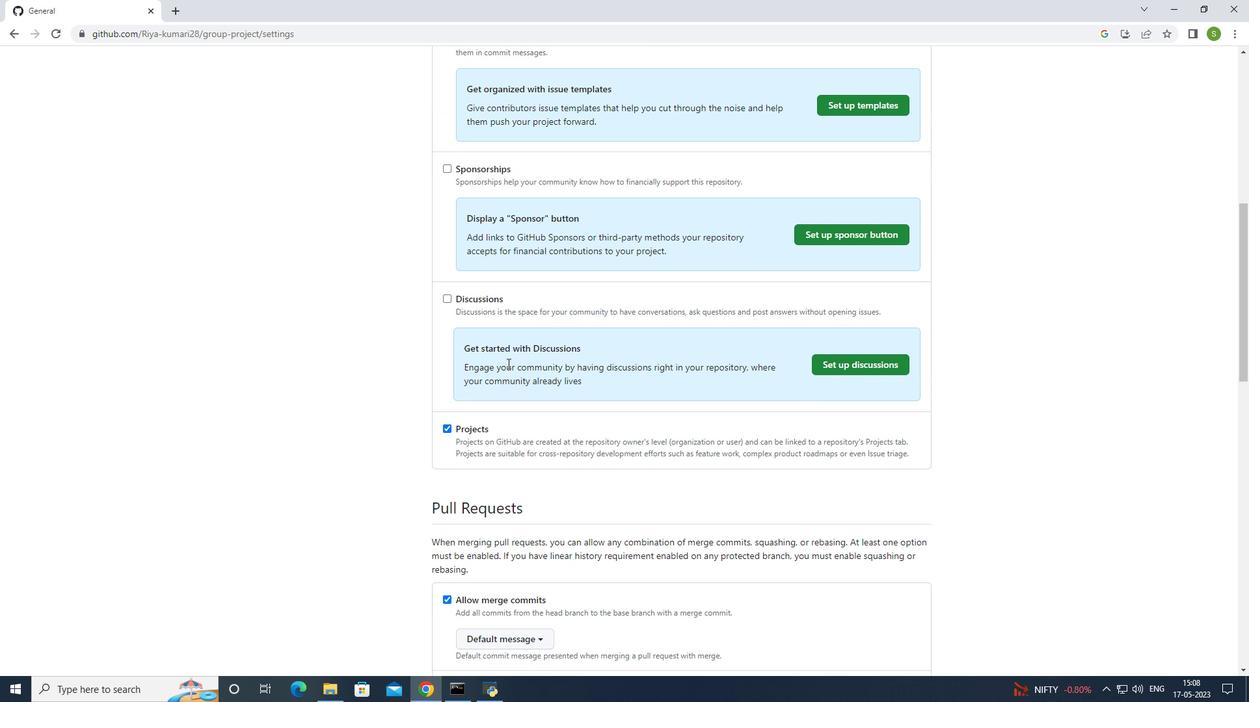 
Action: Mouse scrolled (507, 363) with delta (0, 0)
Screenshot: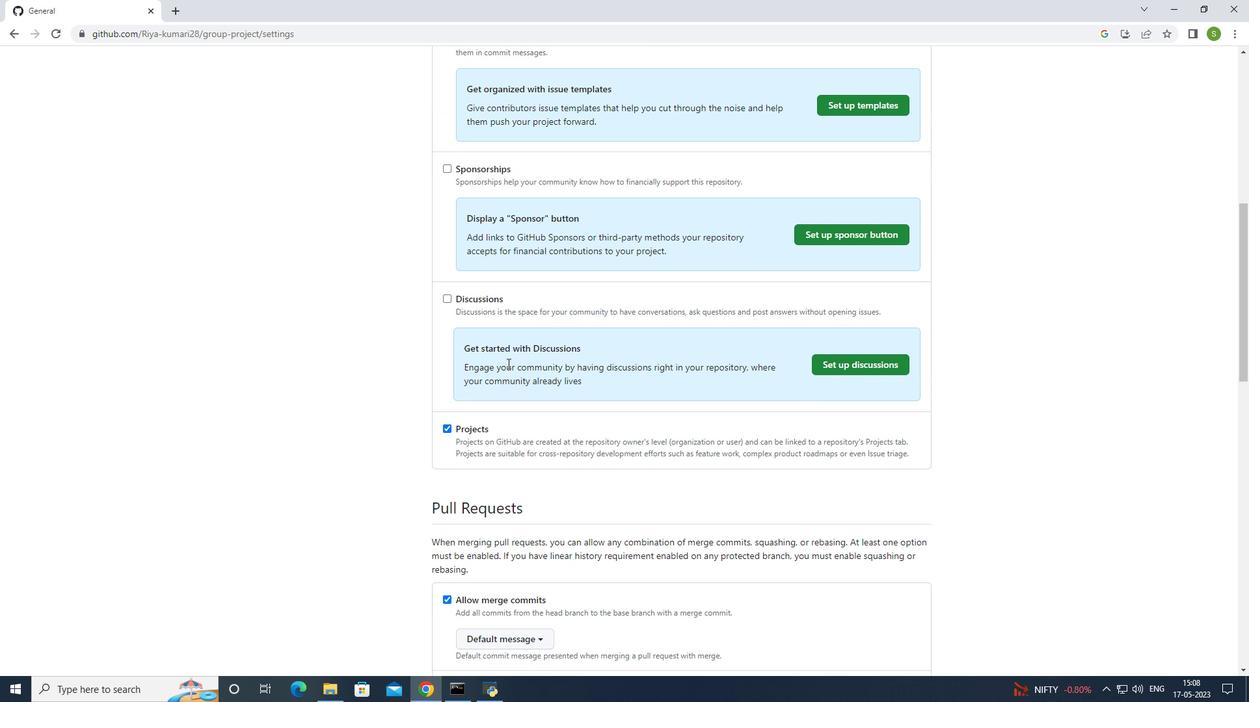 
Action: Mouse scrolled (507, 363) with delta (0, 0)
Screenshot: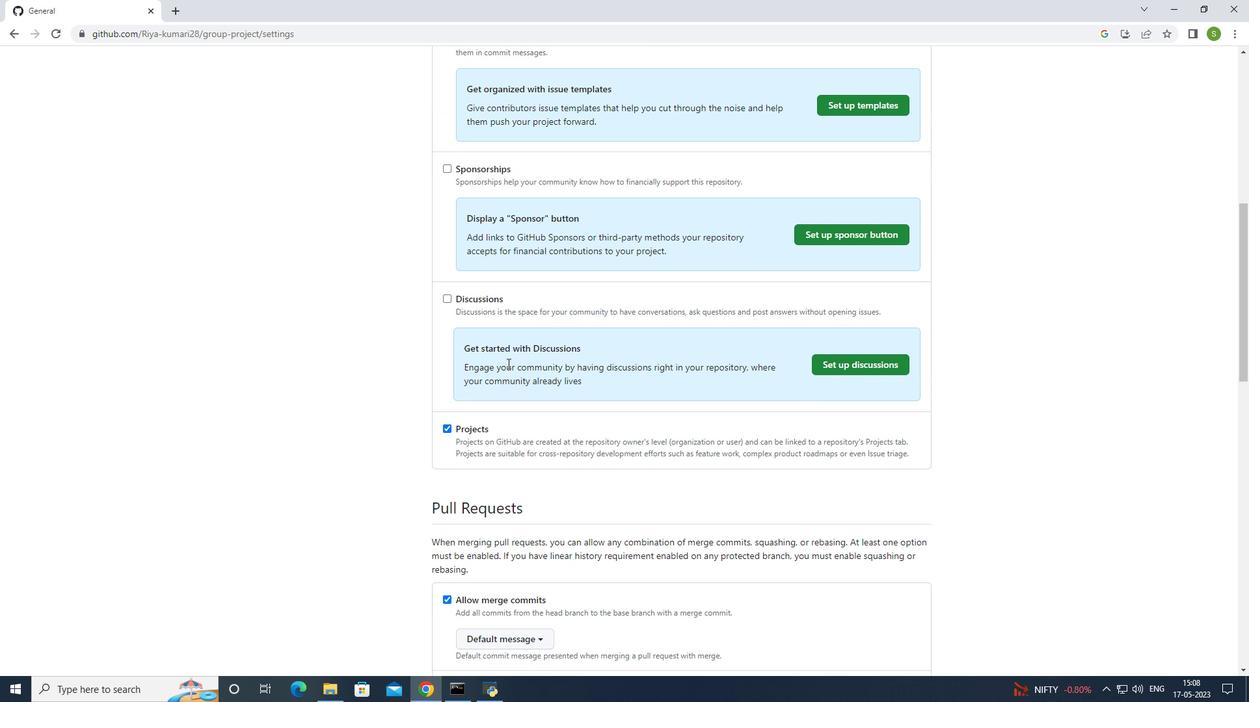 
Action: Mouse moved to (508, 363)
Screenshot: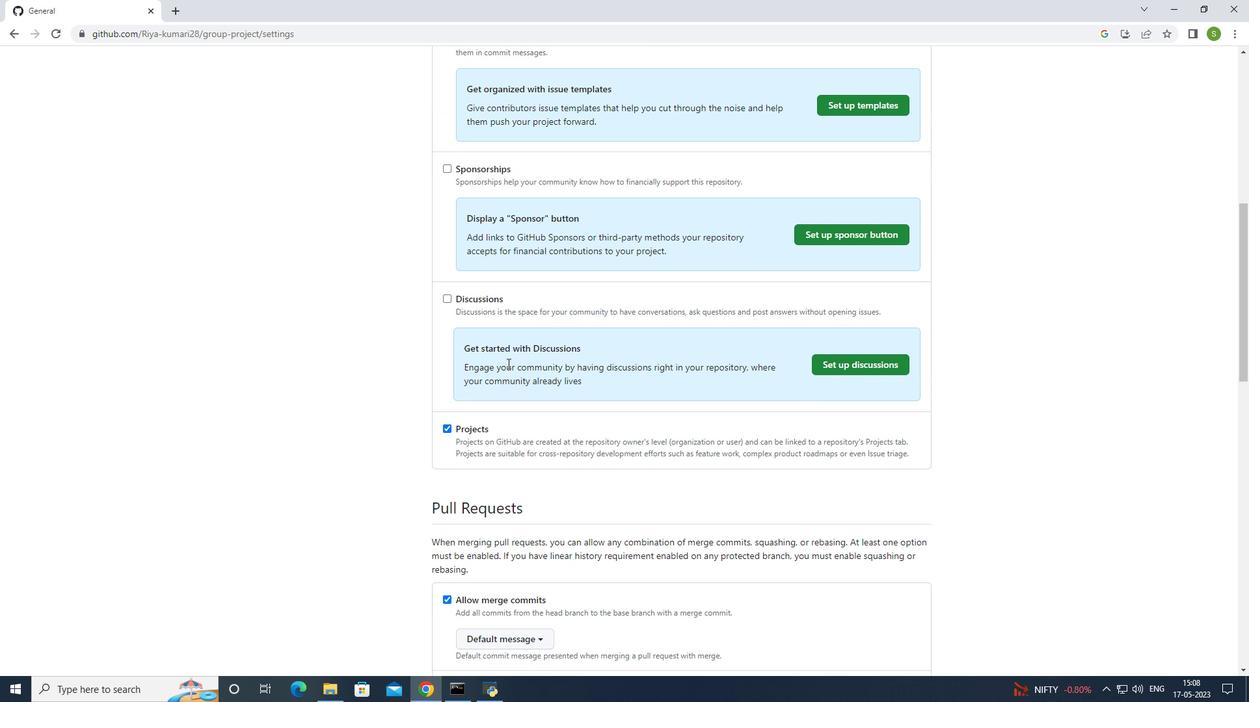 
Action: Mouse scrolled (508, 363) with delta (0, 0)
Screenshot: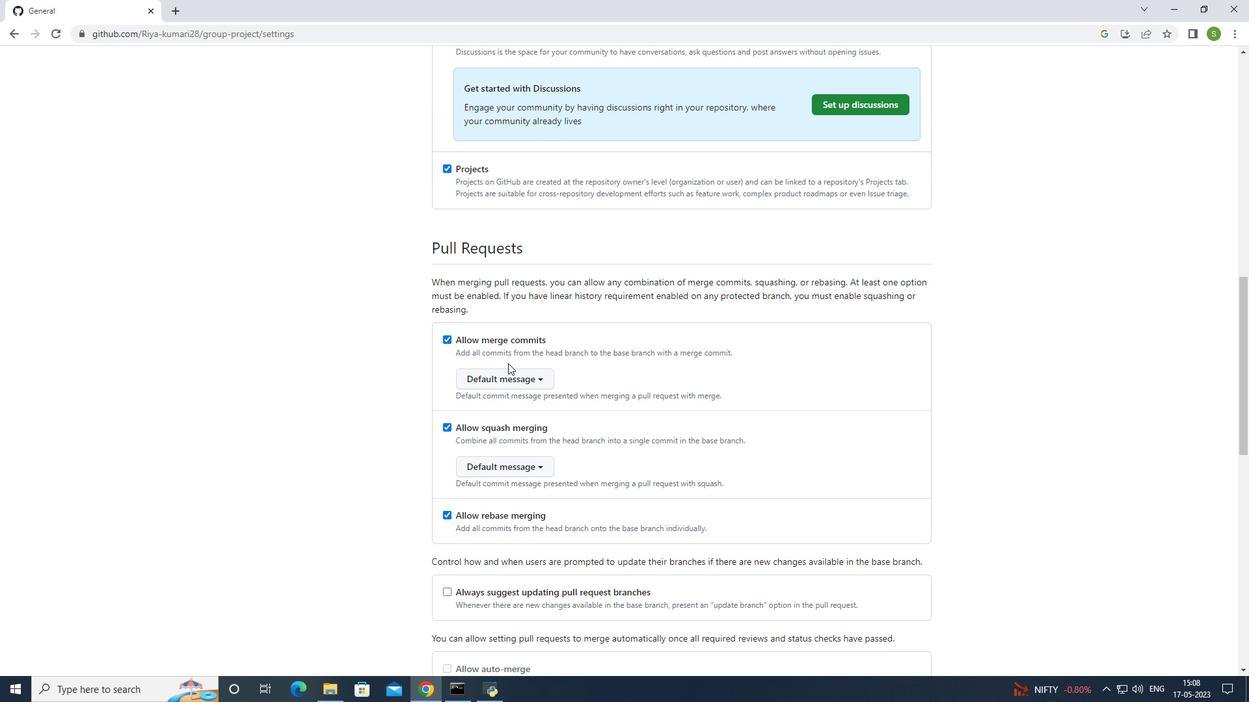 
Action: Mouse scrolled (508, 363) with delta (0, 0)
Screenshot: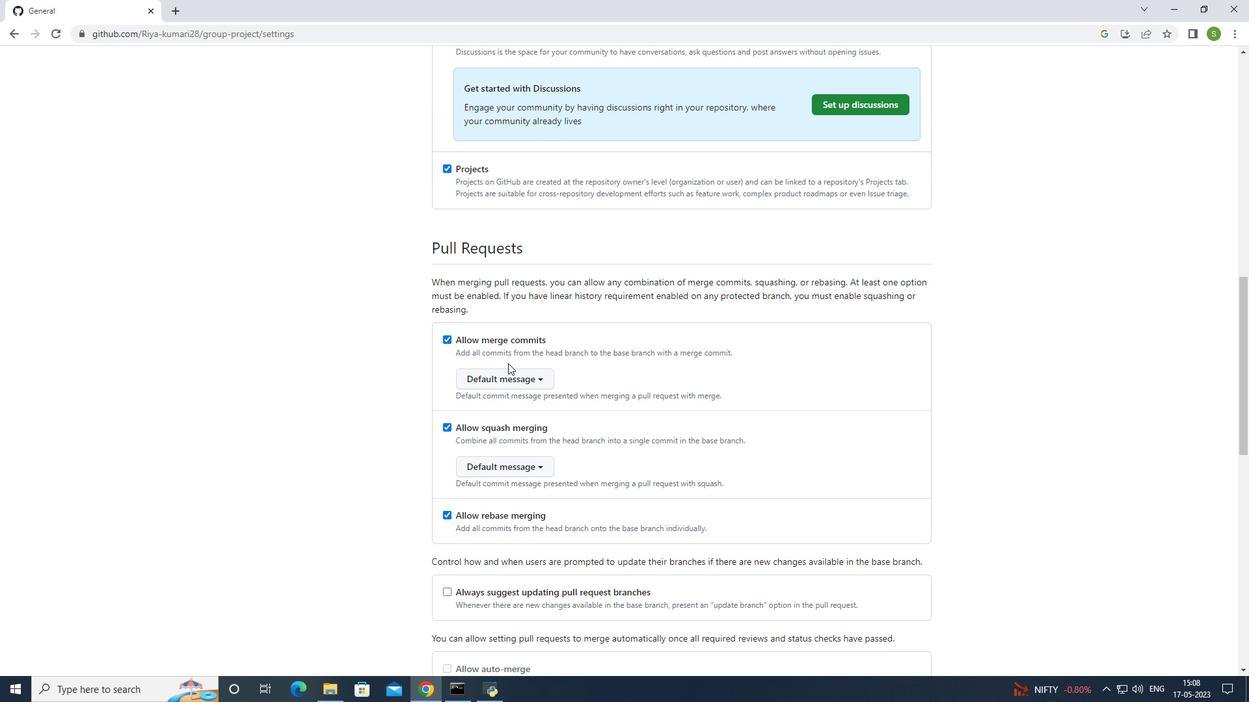 
Action: Mouse scrolled (508, 363) with delta (0, 0)
Screenshot: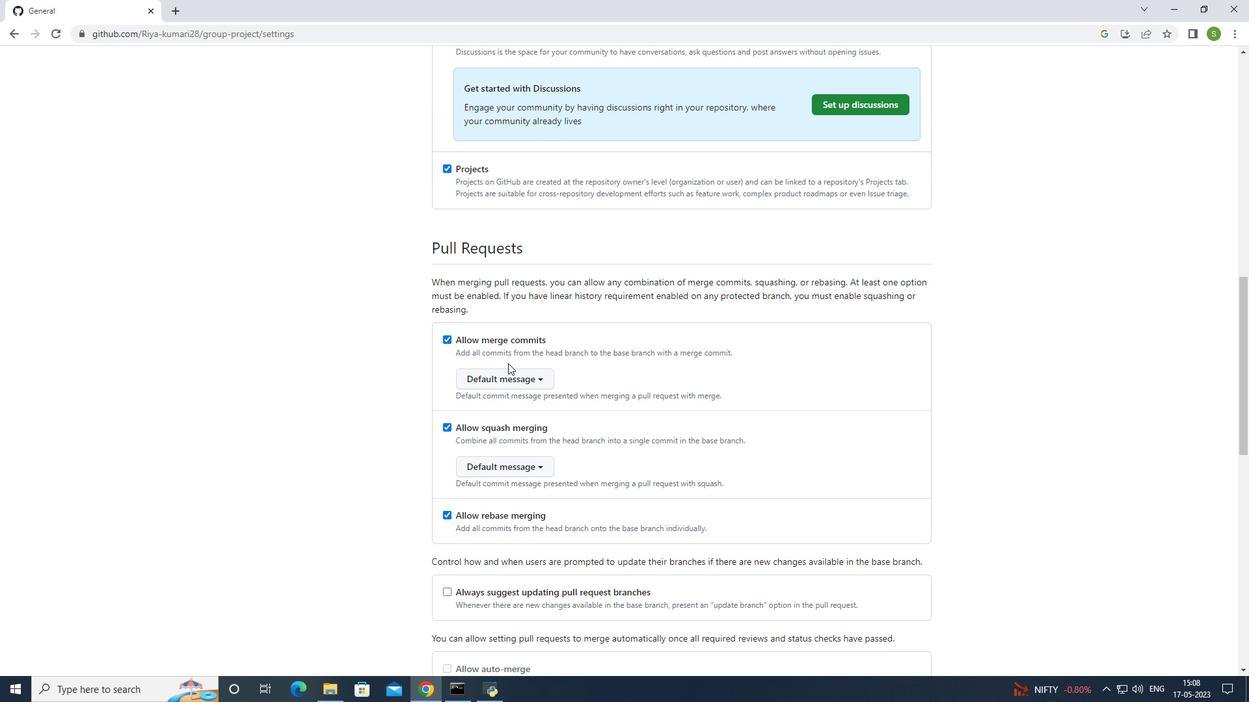 
Action: Mouse scrolled (508, 363) with delta (0, 0)
Screenshot: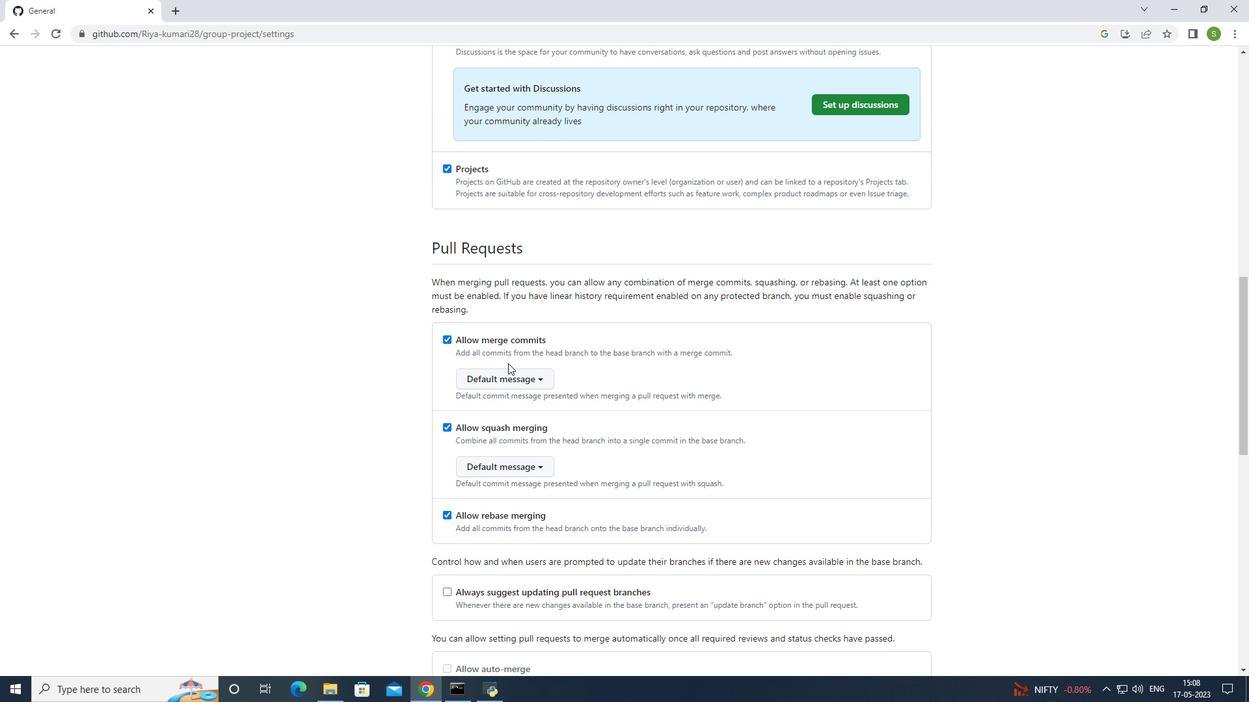 
Action: Mouse moved to (452, 333)
Screenshot: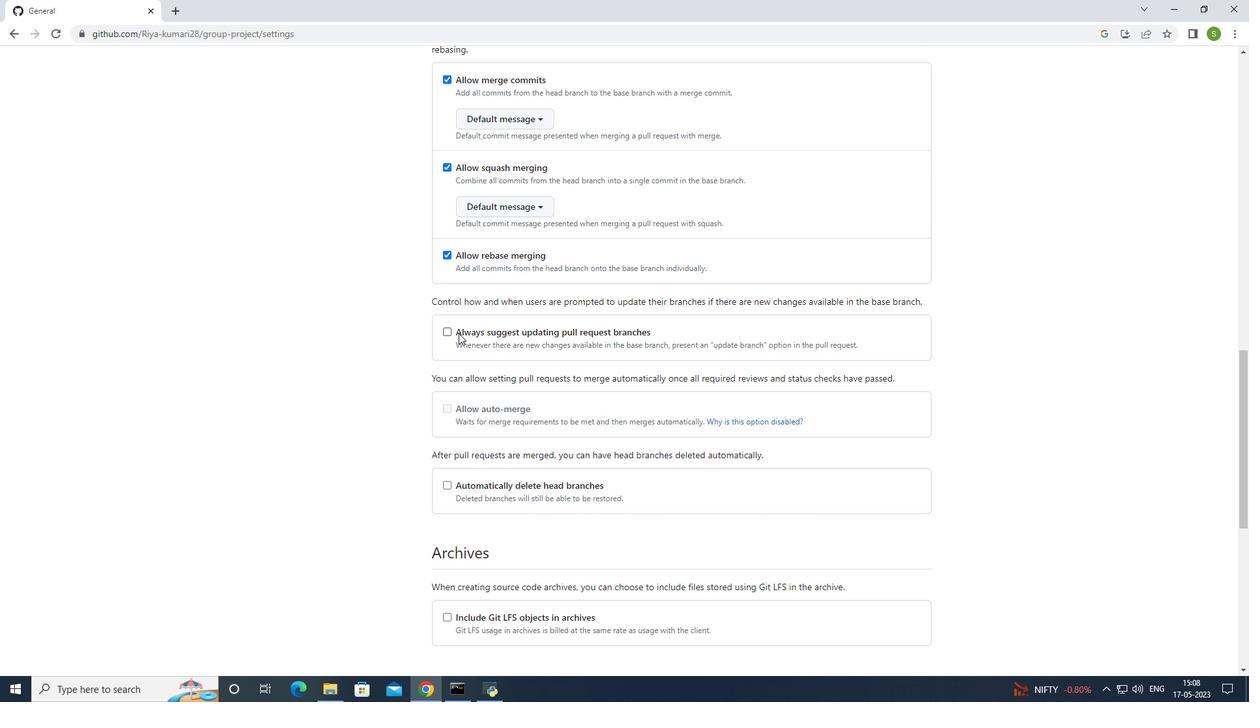 
Action: Mouse pressed left at (452, 333)
Screenshot: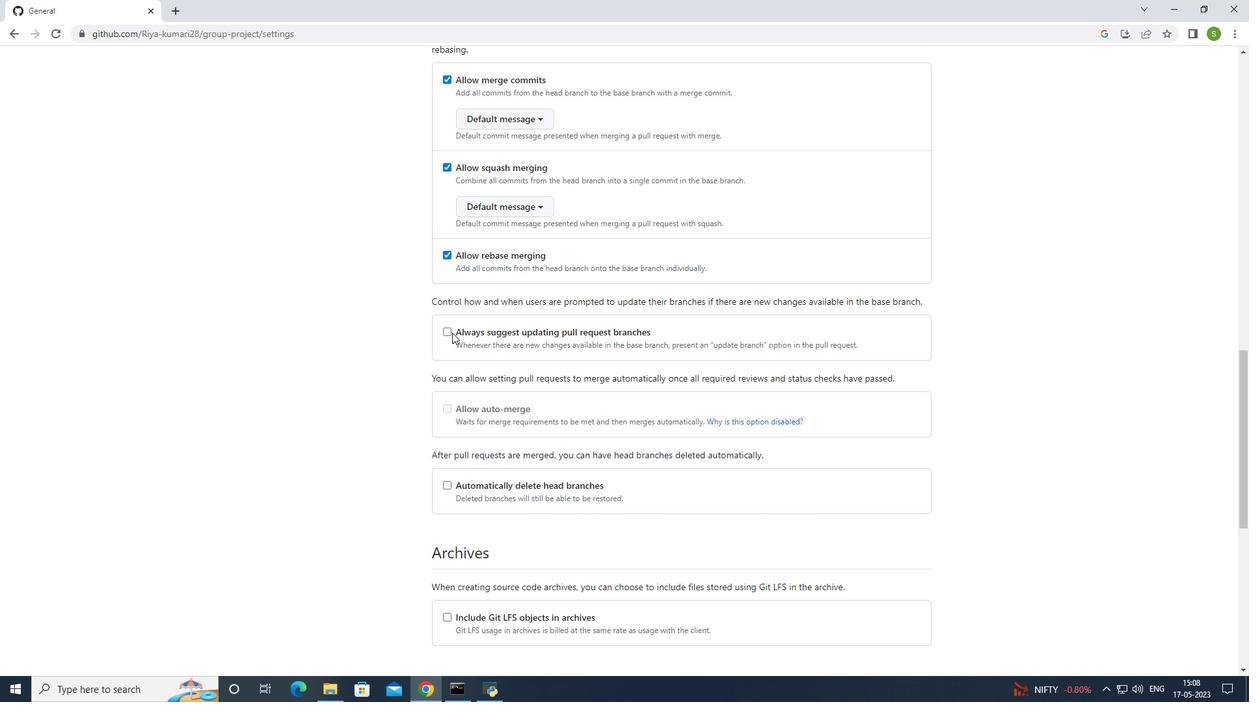 
Action: Mouse moved to (450, 333)
Screenshot: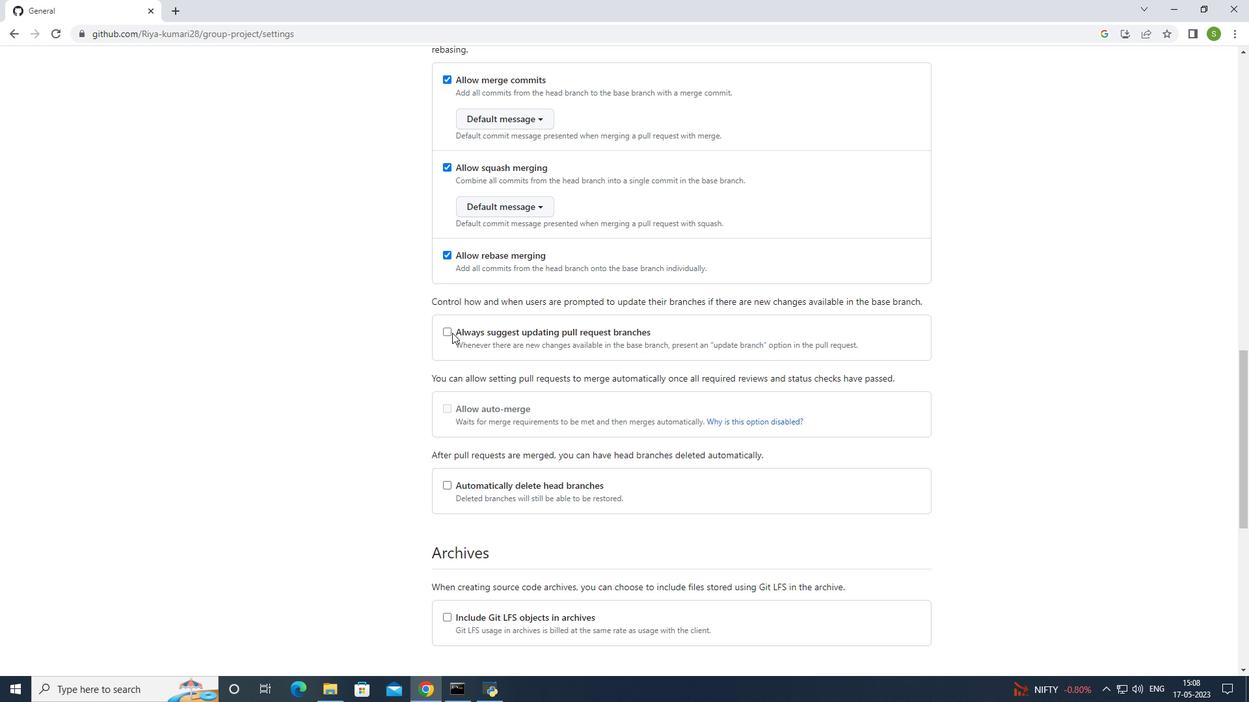 
Action: Mouse pressed left at (450, 333)
Screenshot: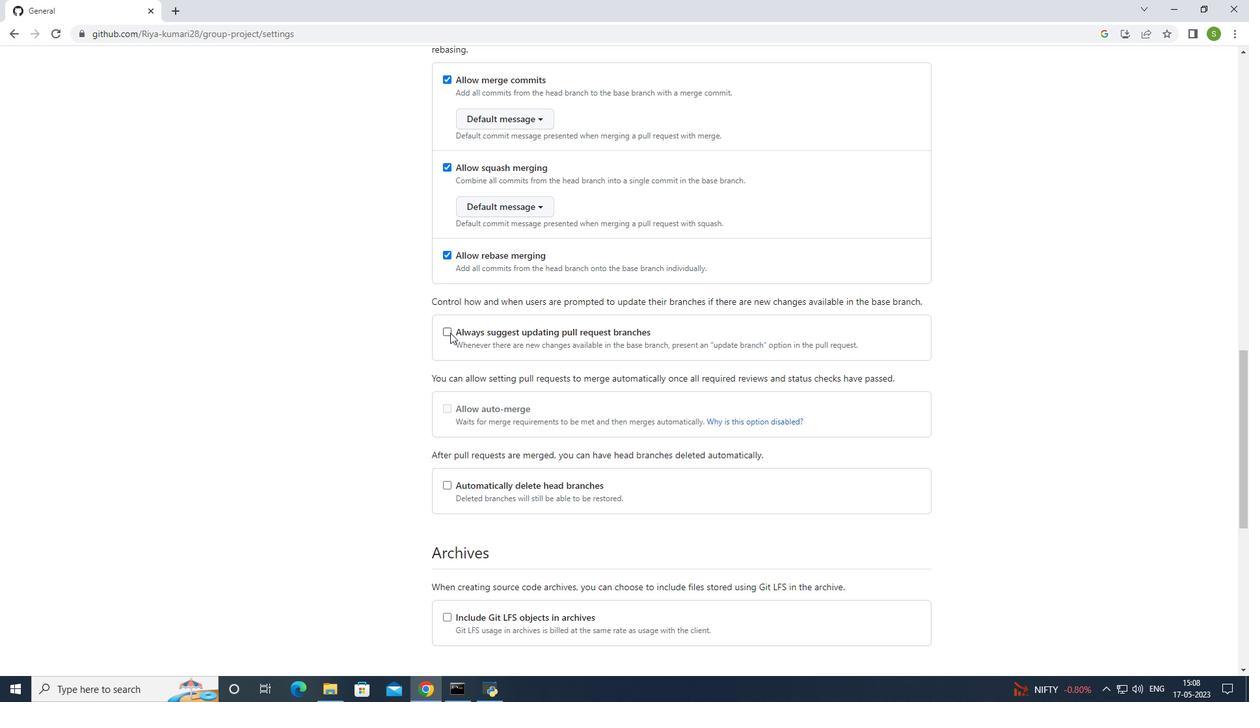 
Action: Mouse moved to (446, 411)
Screenshot: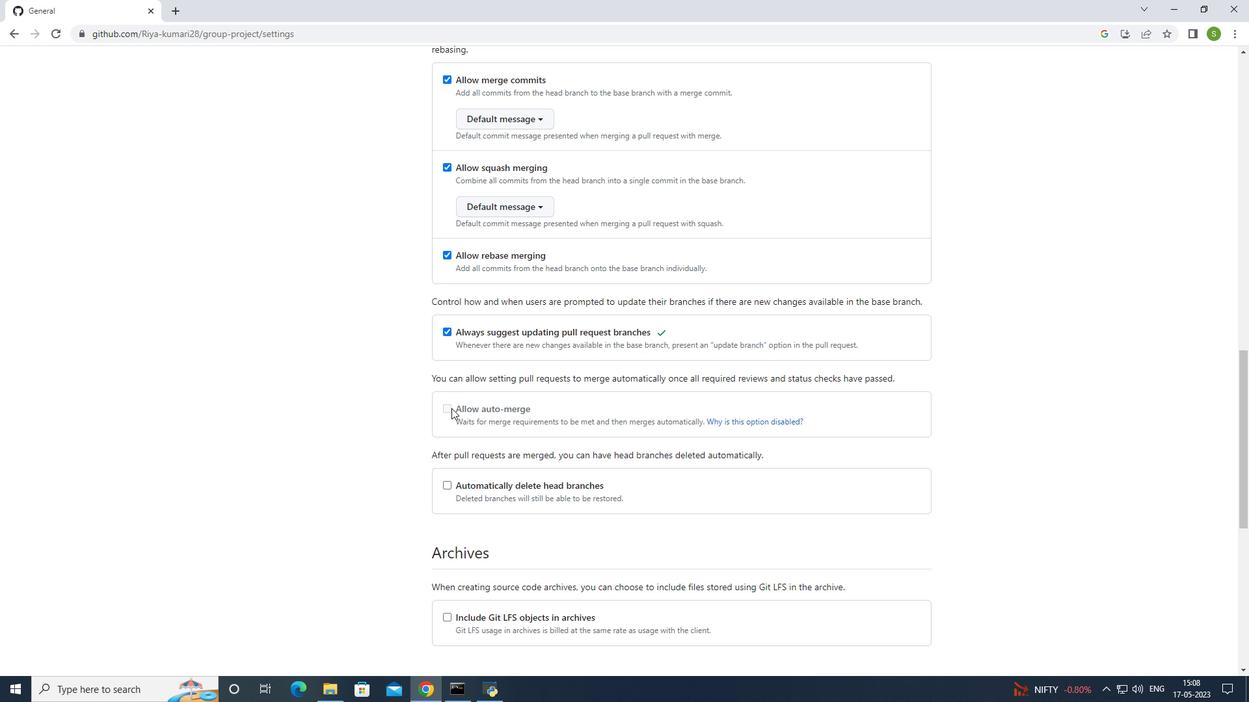 
Action: Mouse pressed left at (446, 411)
Screenshot: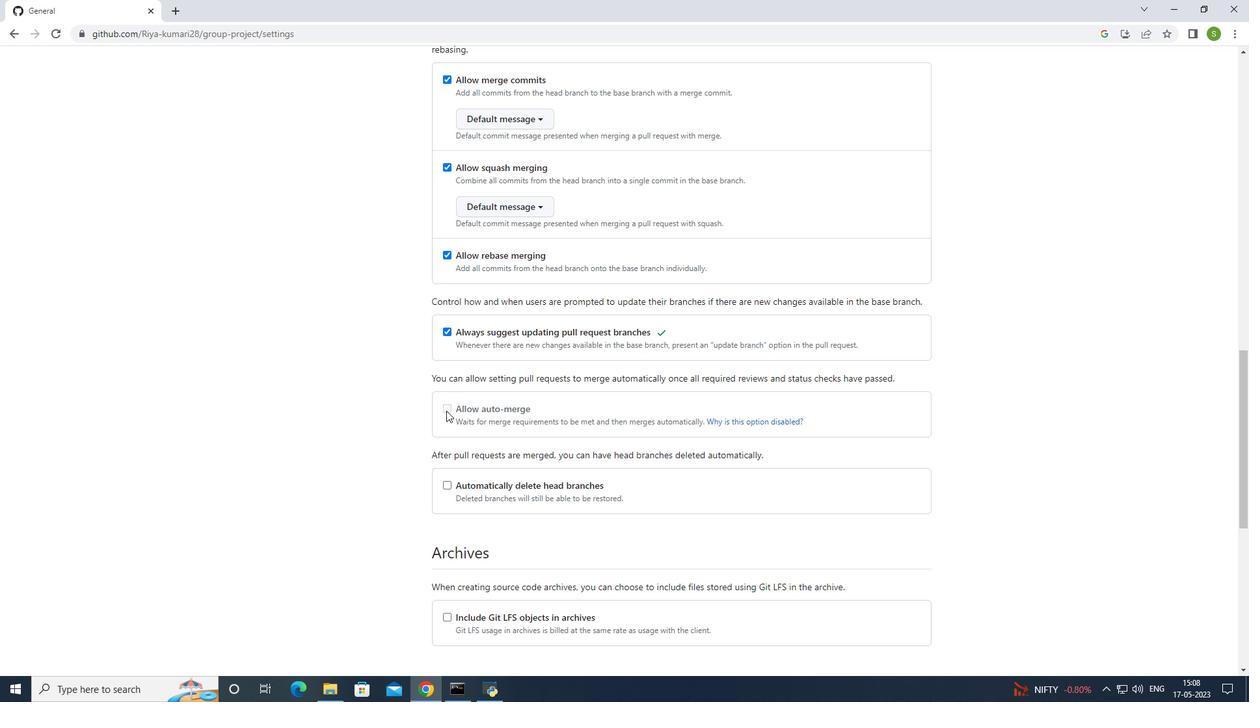 
Action: Mouse moved to (449, 408)
Screenshot: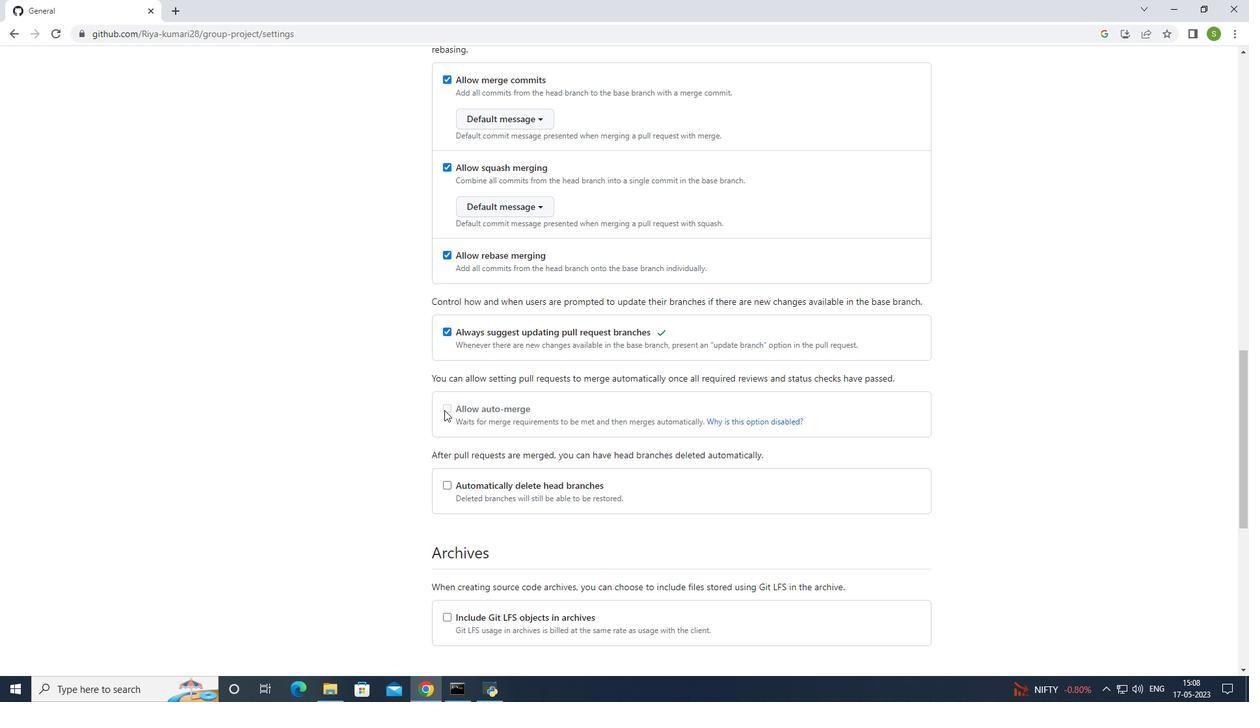 
Action: Mouse pressed left at (449, 408)
Screenshot: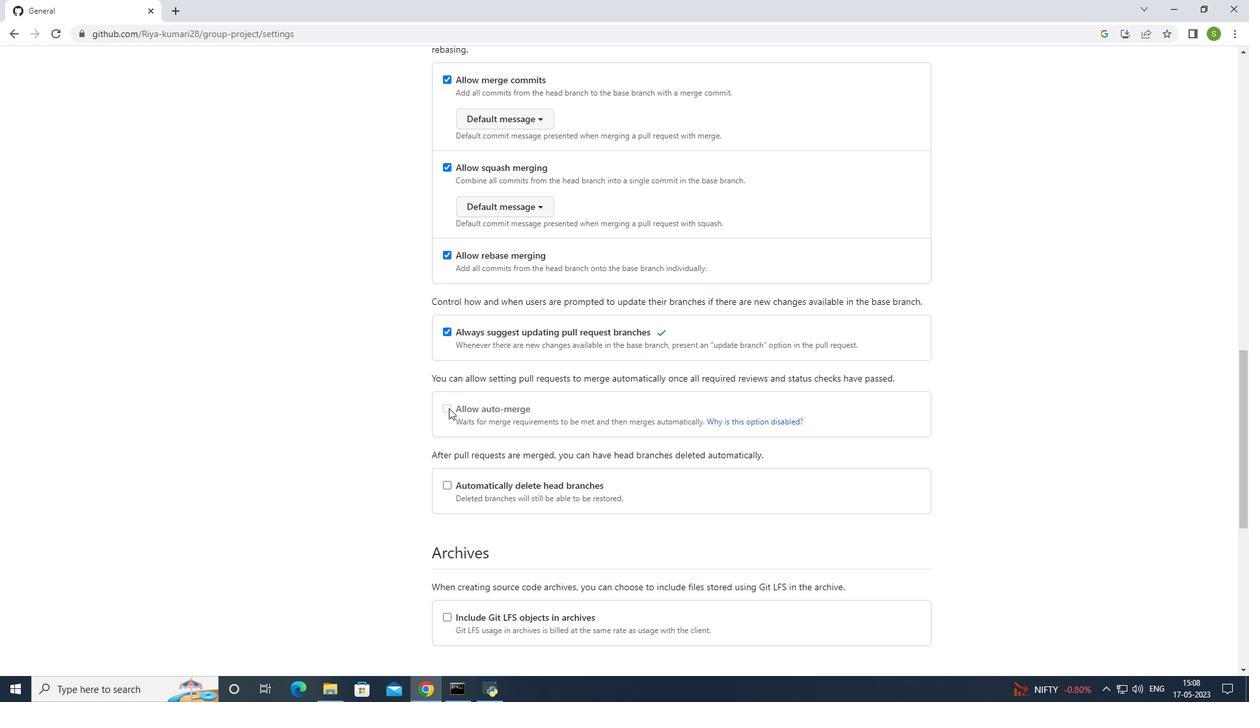 
Action: Mouse moved to (469, 407)
Screenshot: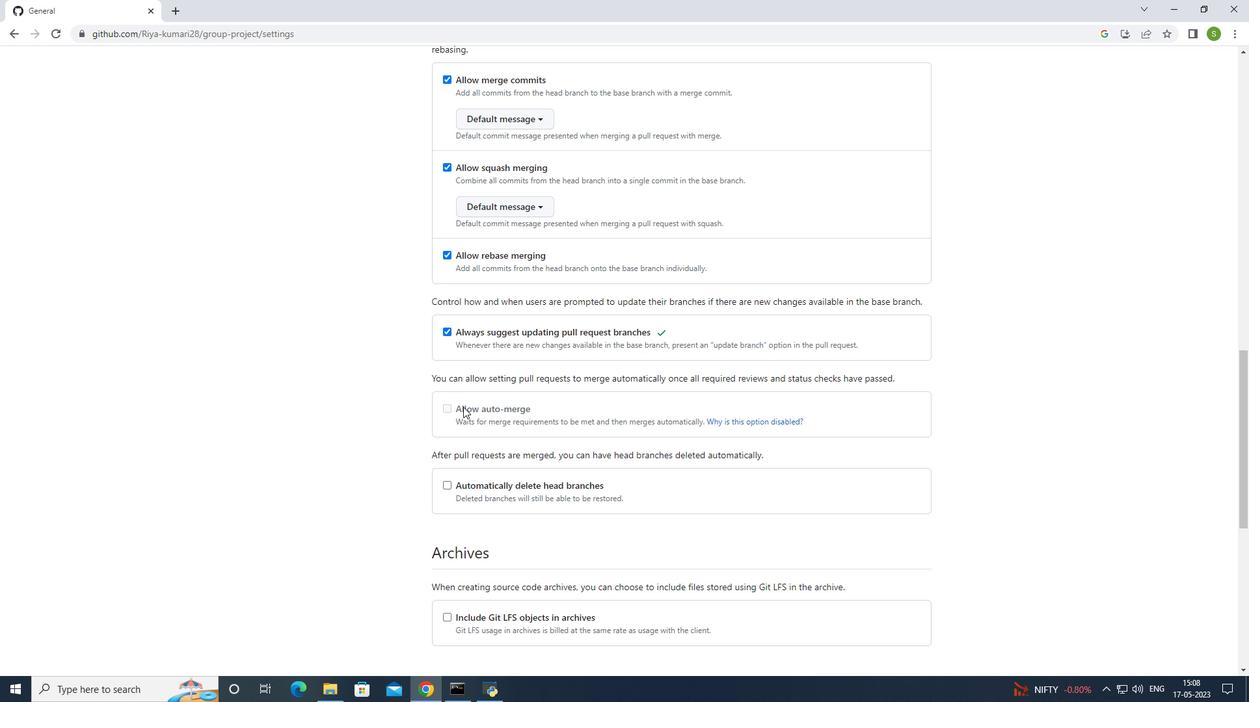 
Action: Mouse pressed left at (469, 407)
Screenshot: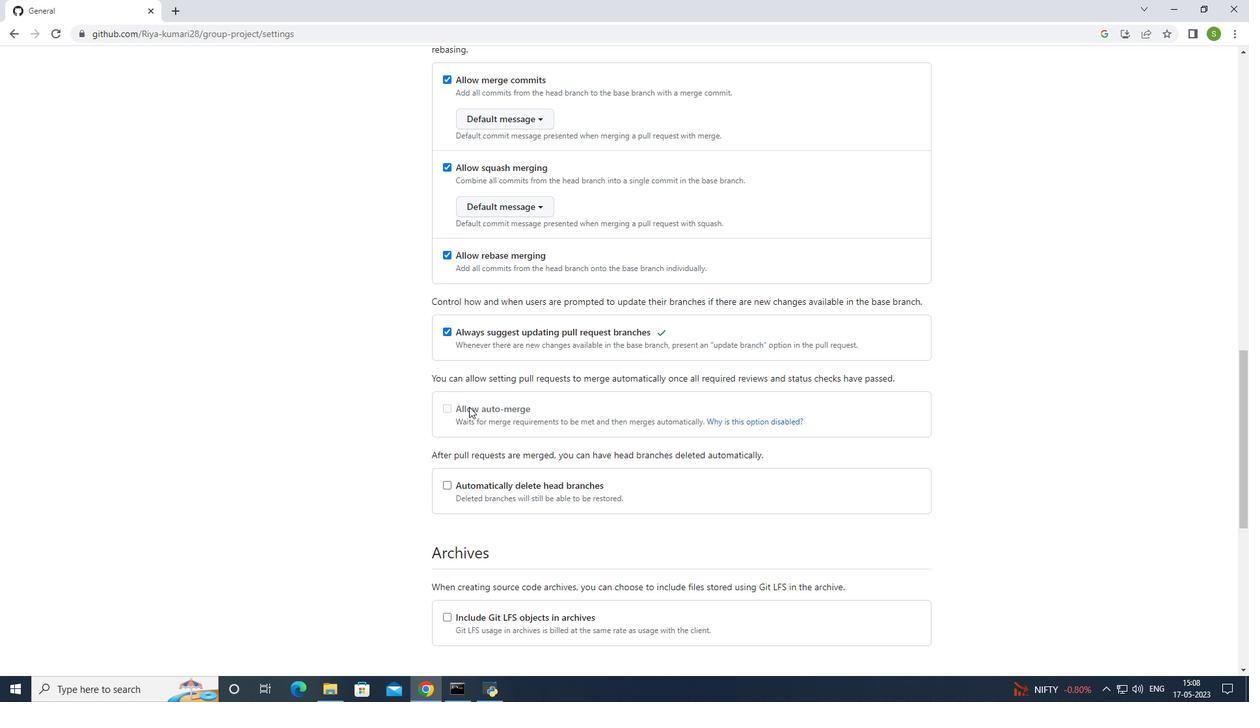 
Action: Mouse moved to (445, 486)
Screenshot: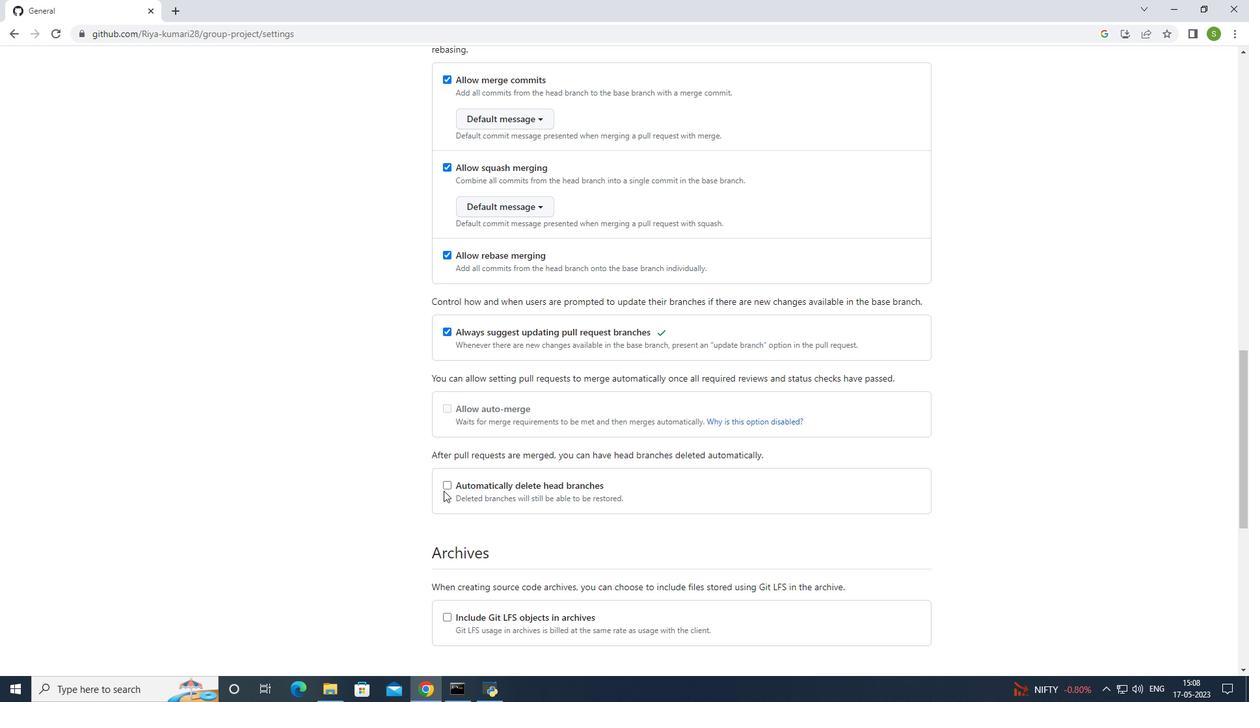 
Action: Mouse pressed left at (445, 486)
Screenshot: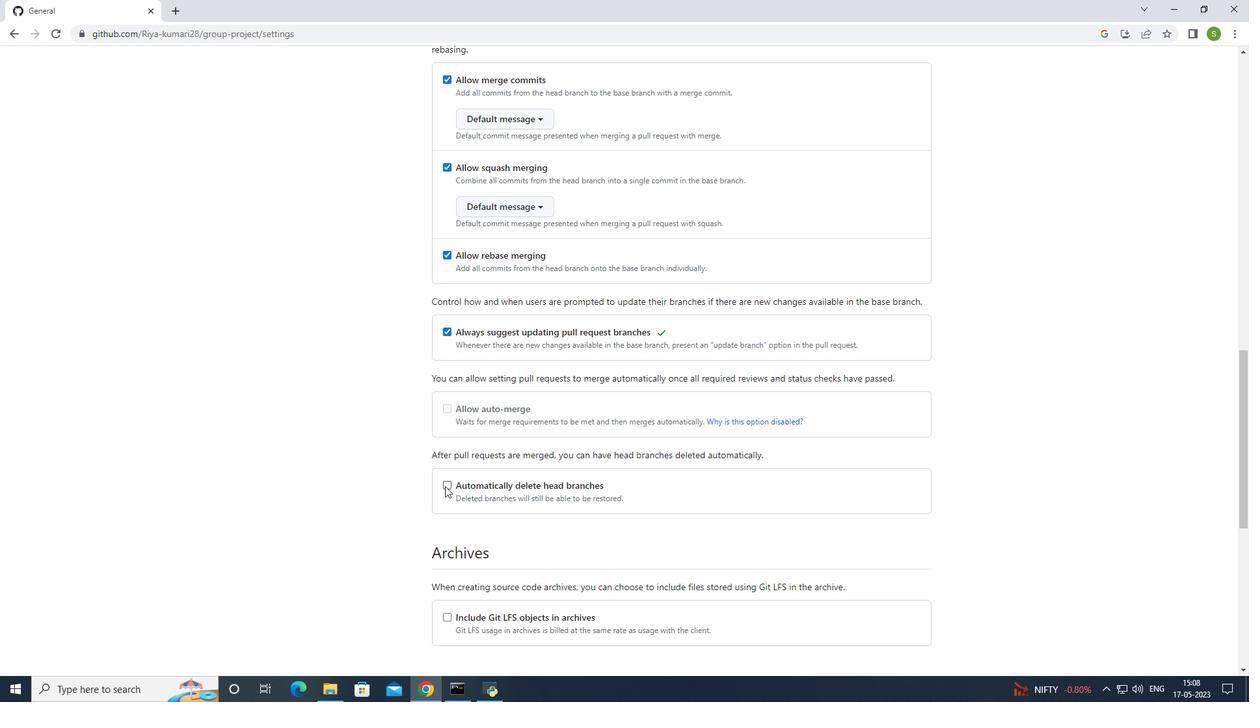 
Action: Mouse moved to (446, 618)
Screenshot: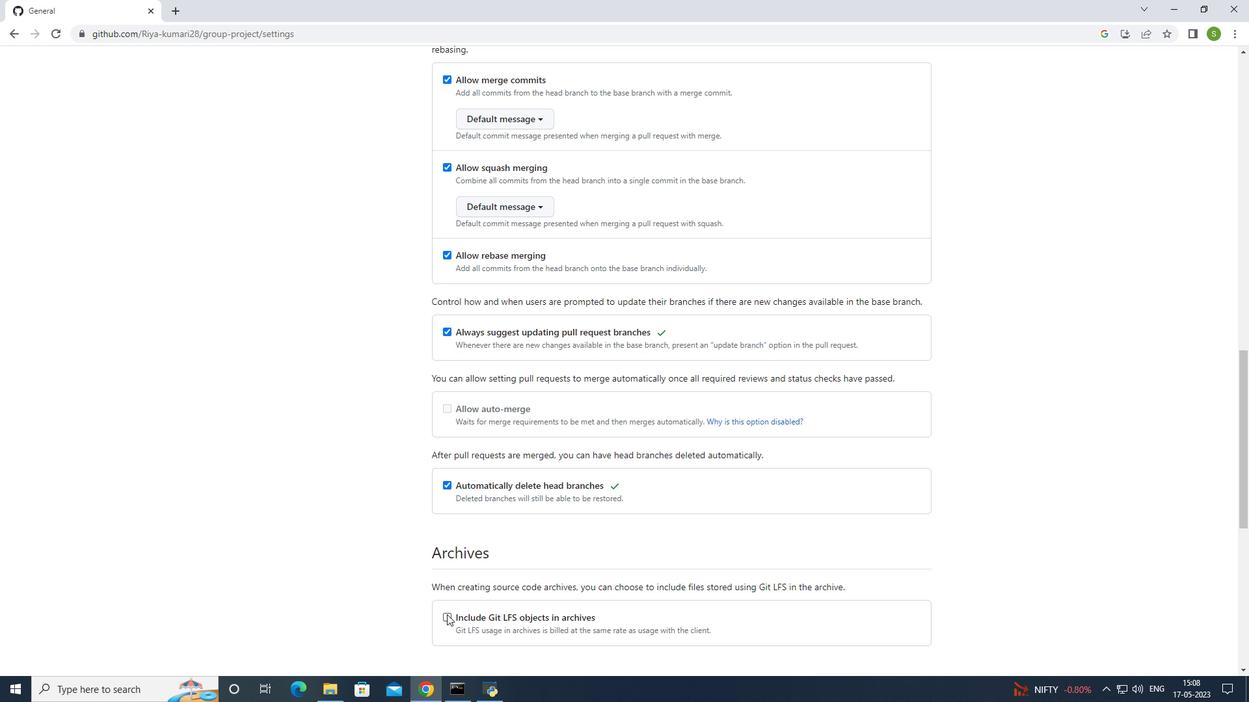 
Action: Mouse pressed left at (446, 618)
Screenshot: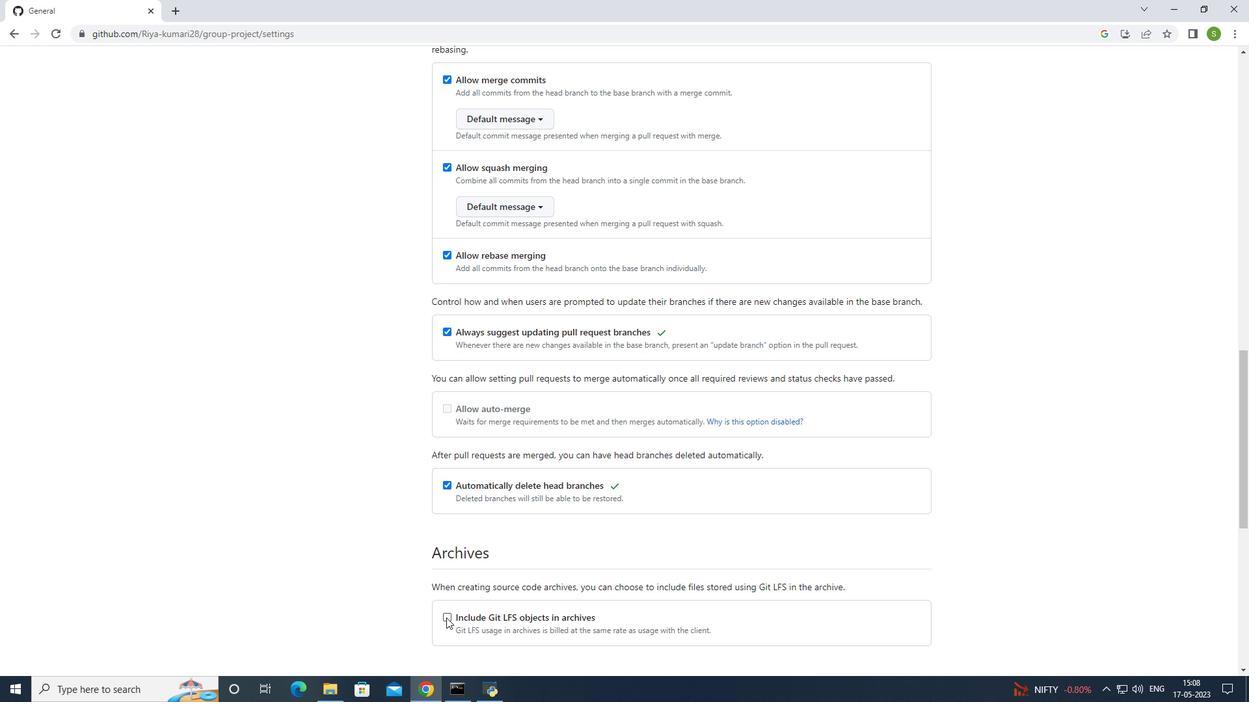 
Action: Mouse moved to (469, 537)
Screenshot: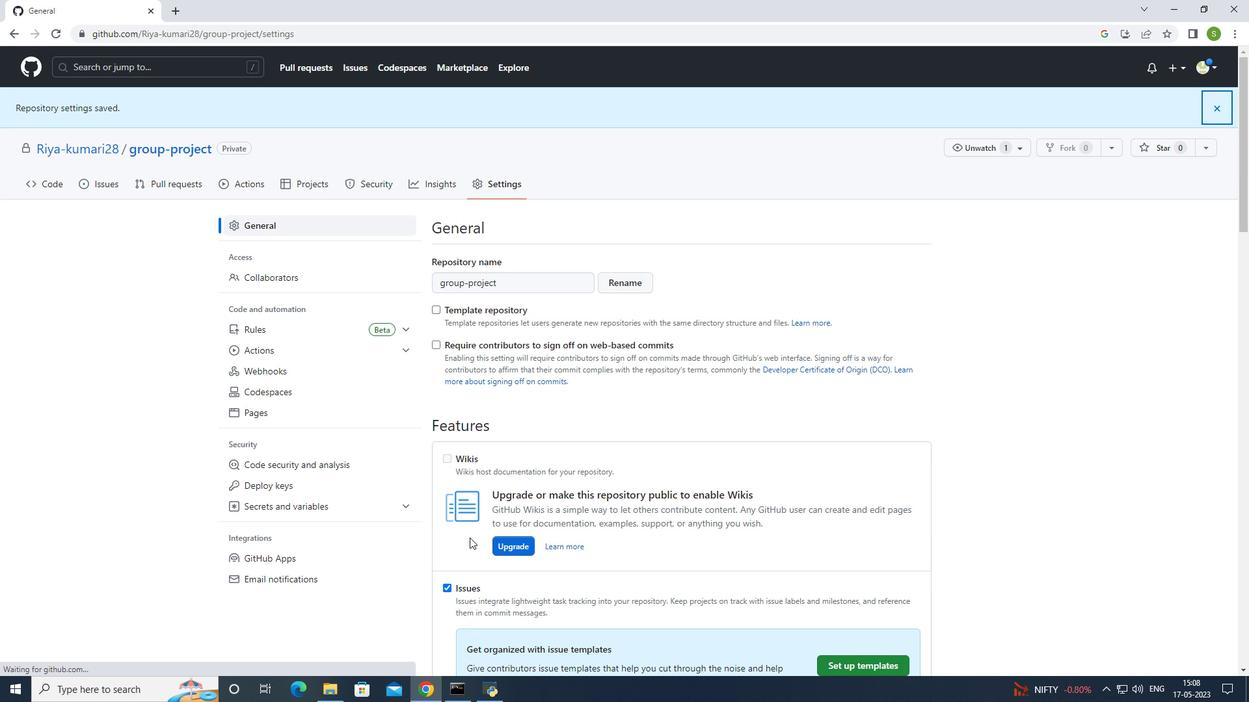 
Action: Mouse scrolled (469, 538) with delta (0, 0)
Screenshot: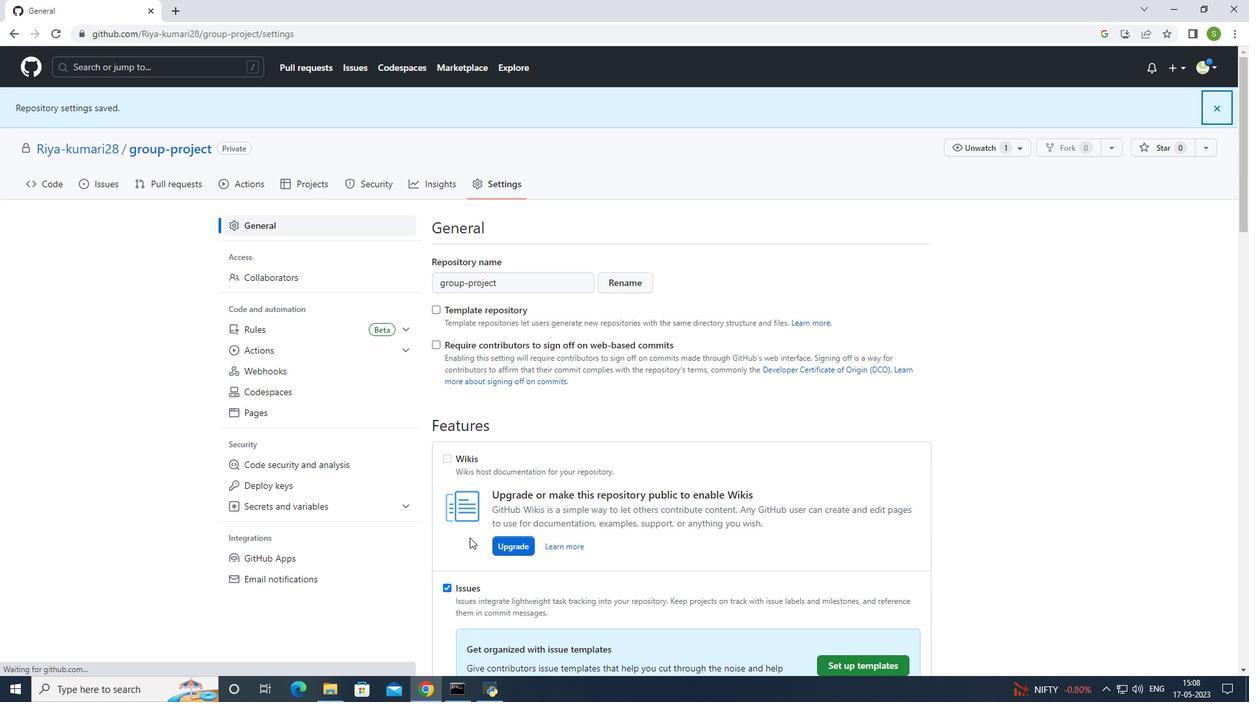 
Action: Mouse moved to (470, 536)
Screenshot: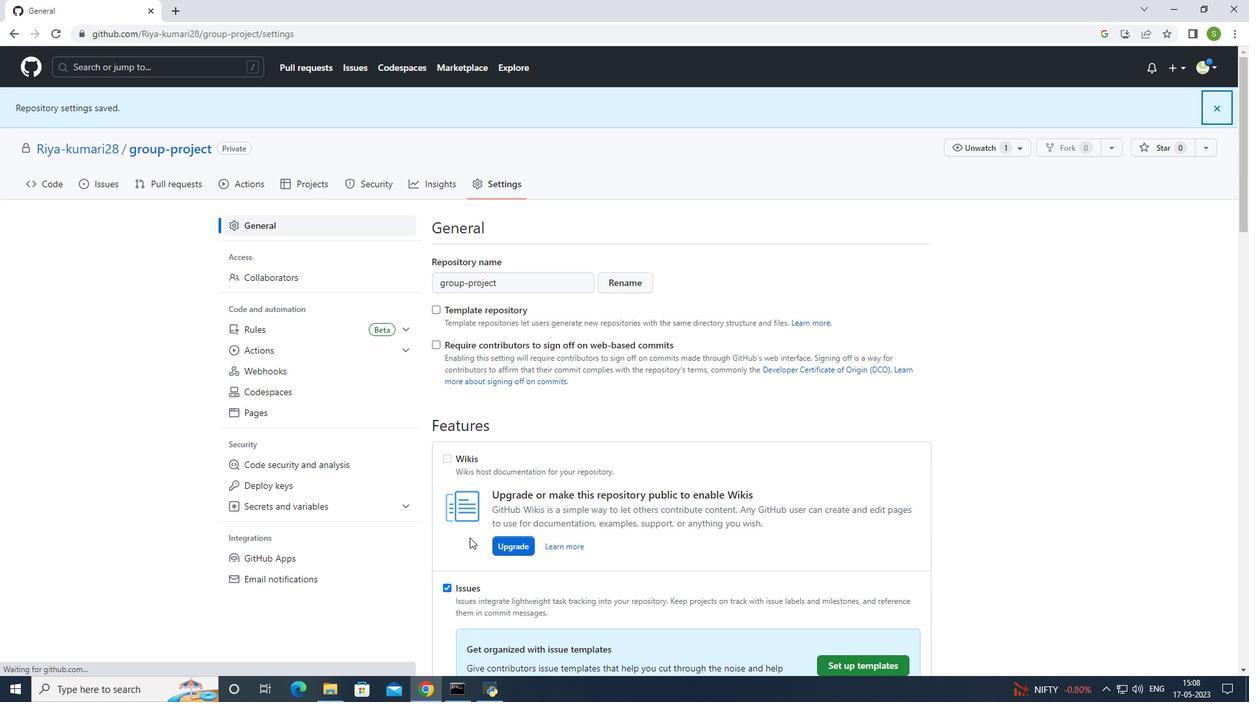 
Action: Mouse scrolled (470, 536) with delta (0, 0)
Screenshot: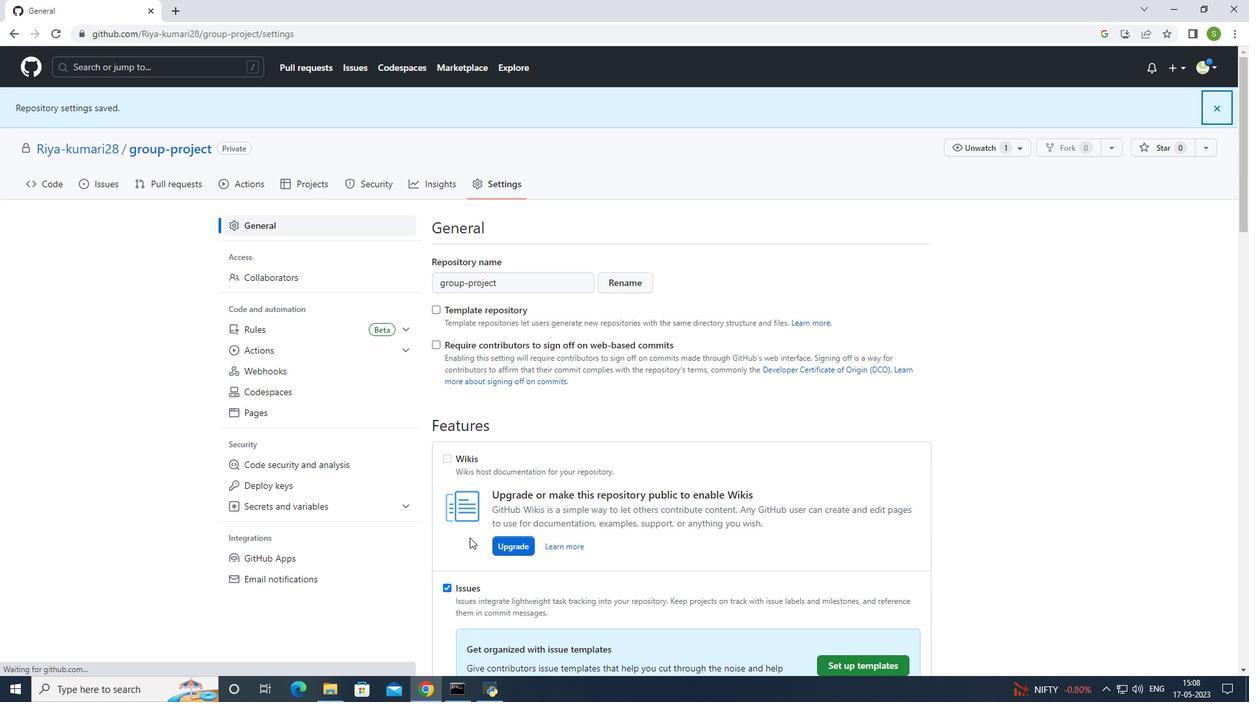 
Action: Mouse moved to (471, 532)
Screenshot: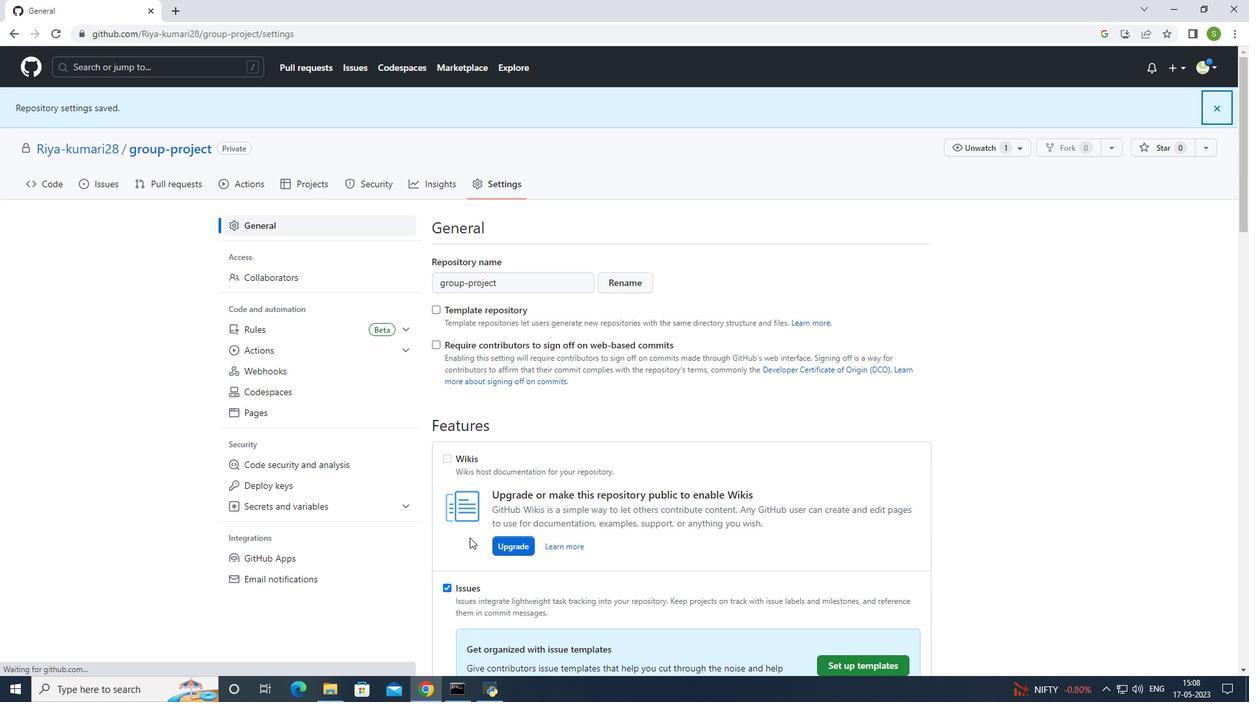 
Action: Mouse scrolled (471, 533) with delta (0, 0)
Screenshot: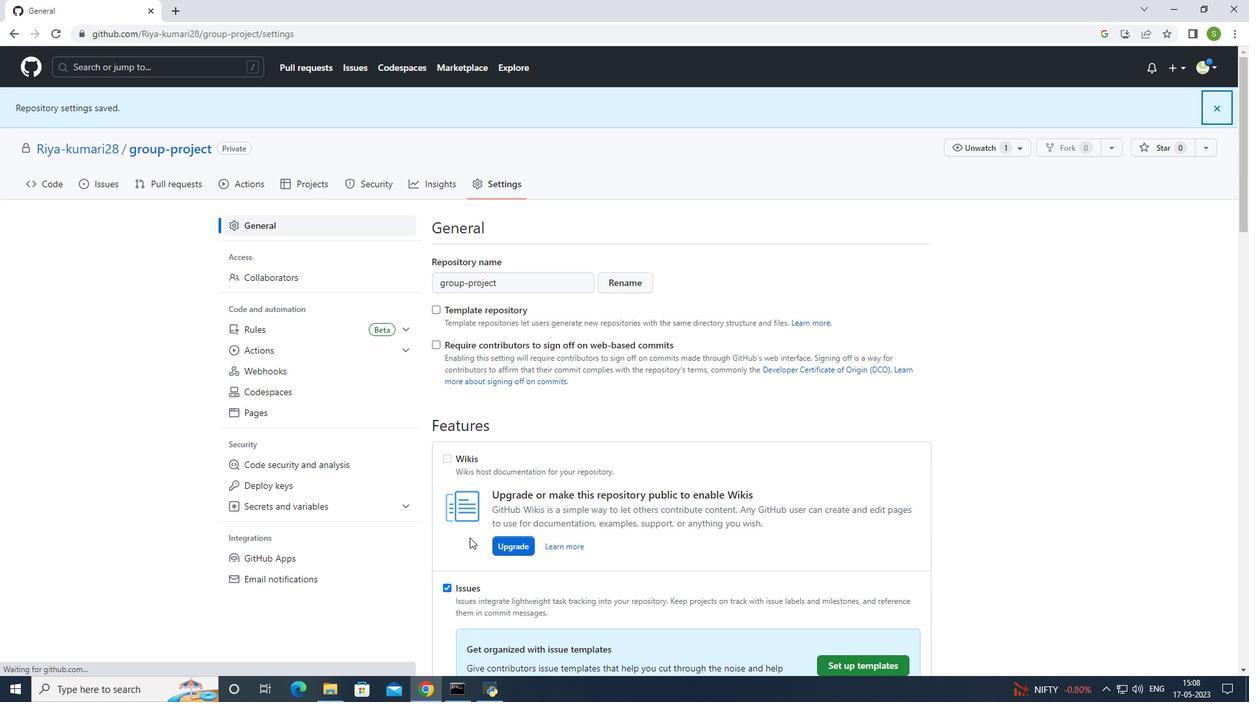 
Action: Mouse moved to (473, 529)
Screenshot: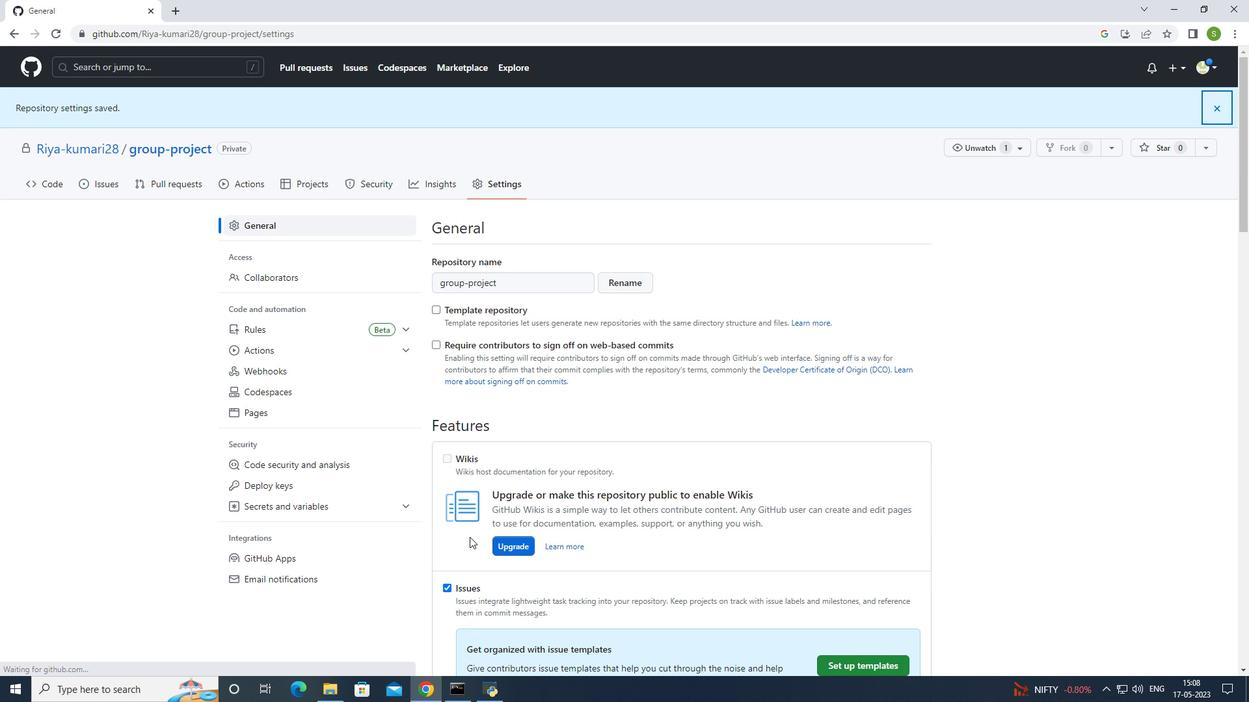
Action: Mouse scrolled (473, 529) with delta (0, 0)
Screenshot: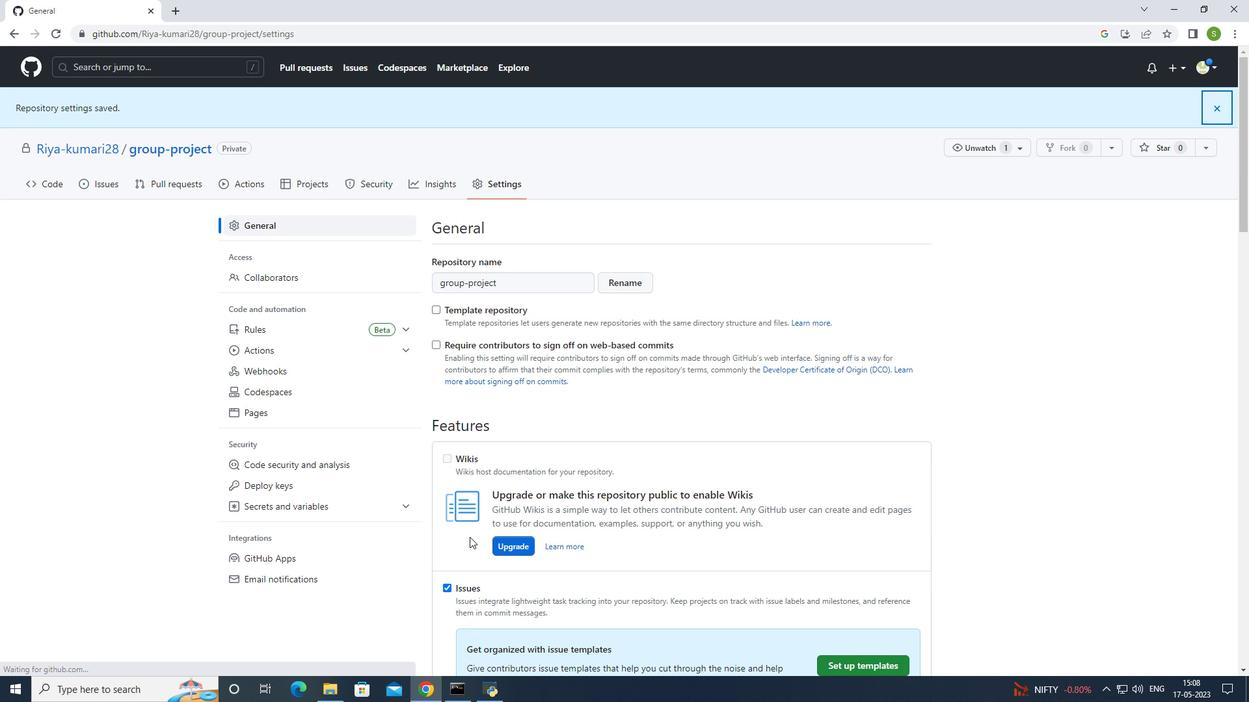 
Action: Mouse moved to (475, 521)
Screenshot: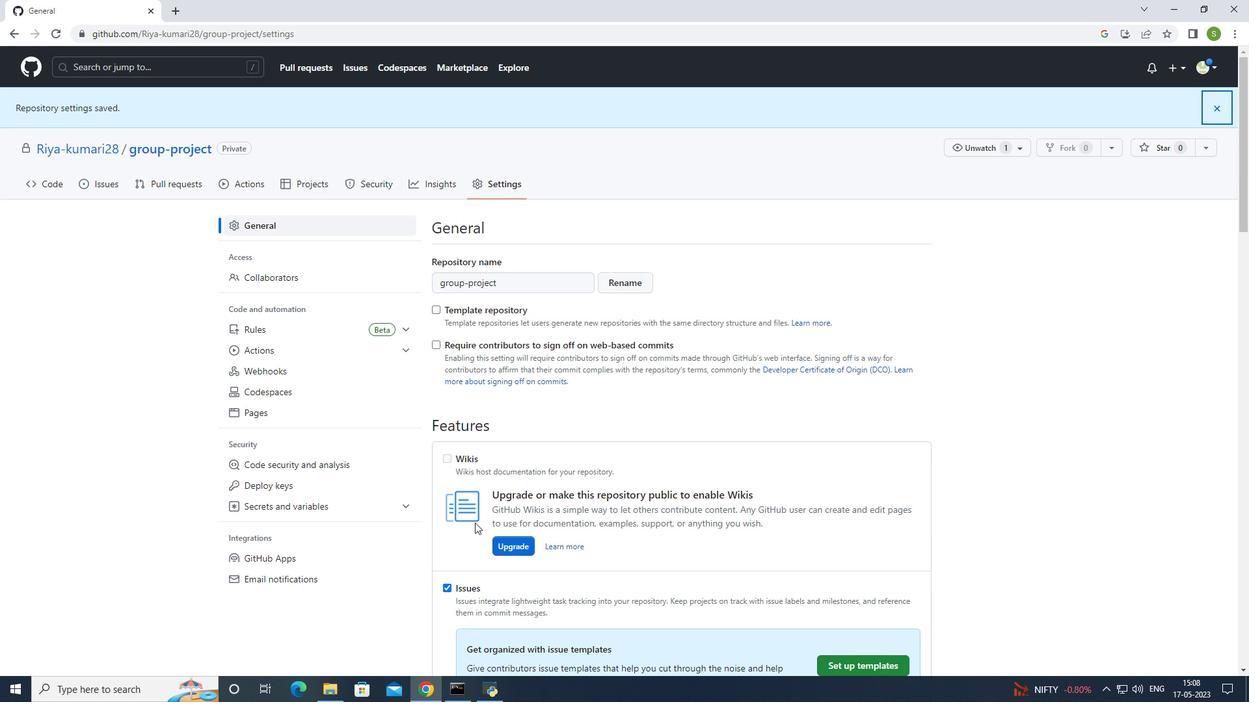 
Action: Mouse scrolled (475, 520) with delta (0, 0)
Screenshot: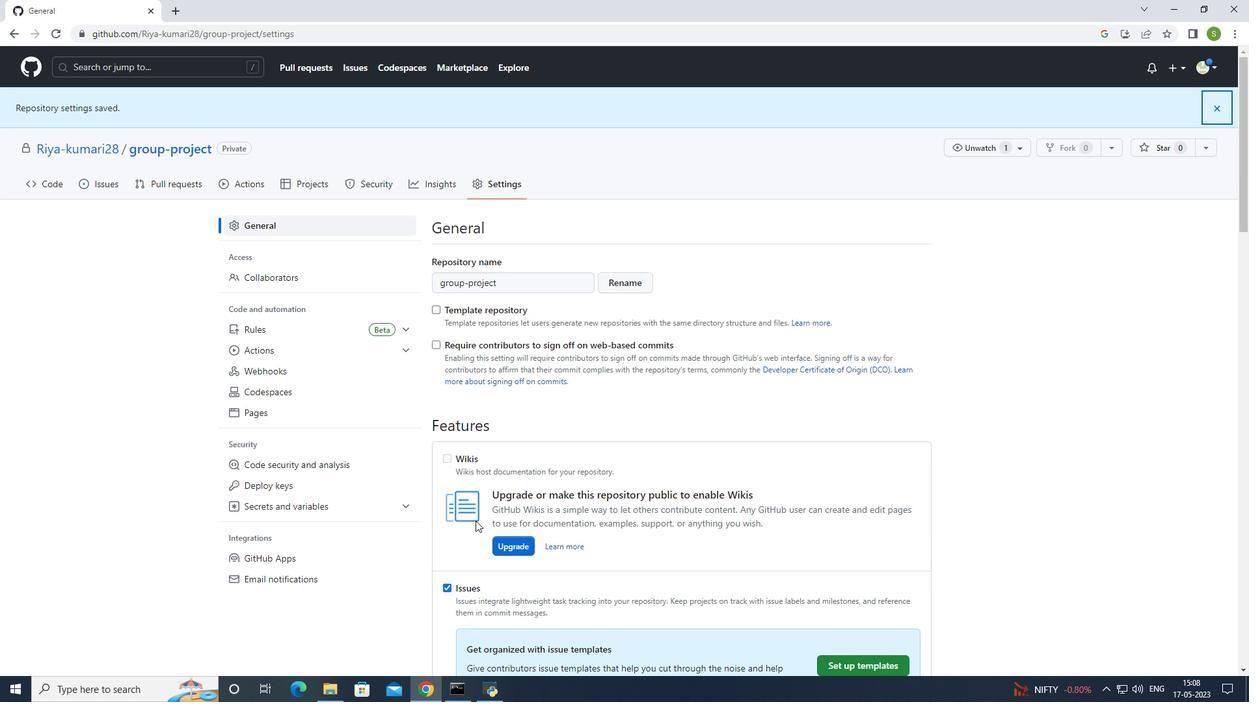 
Action: Mouse scrolled (475, 520) with delta (0, 0)
Screenshot: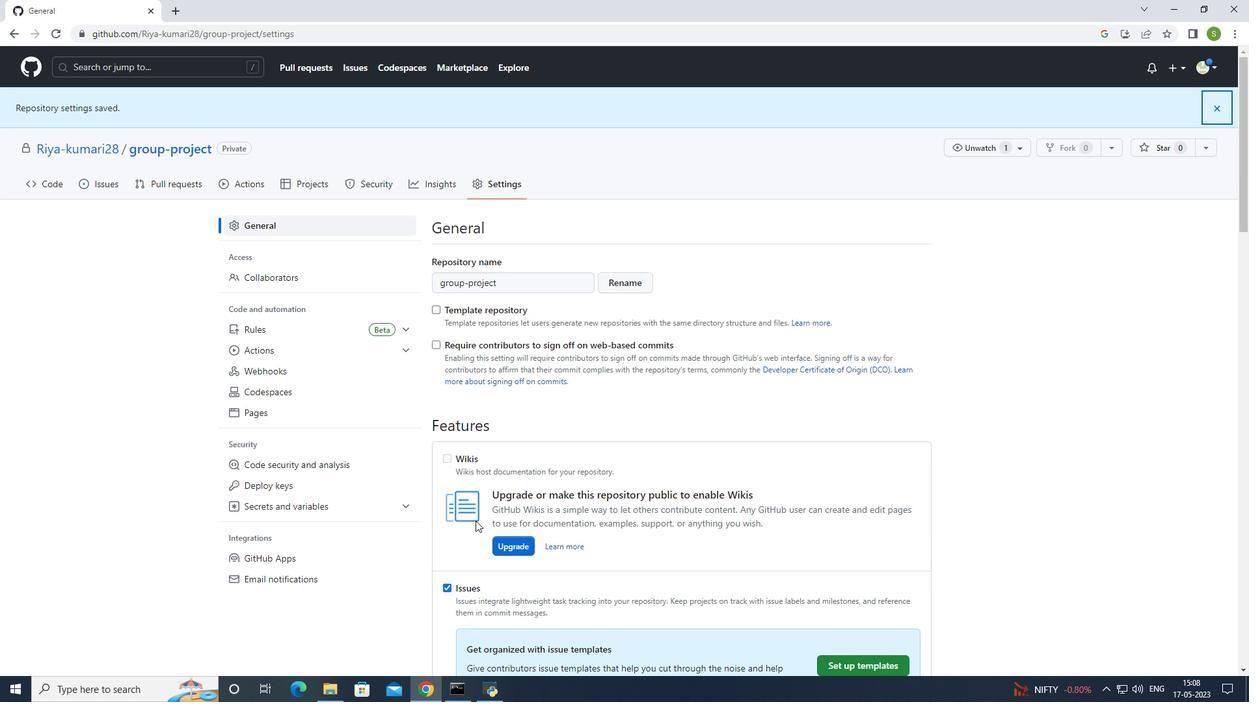 
Action: Mouse scrolled (475, 520) with delta (0, 0)
Screenshot: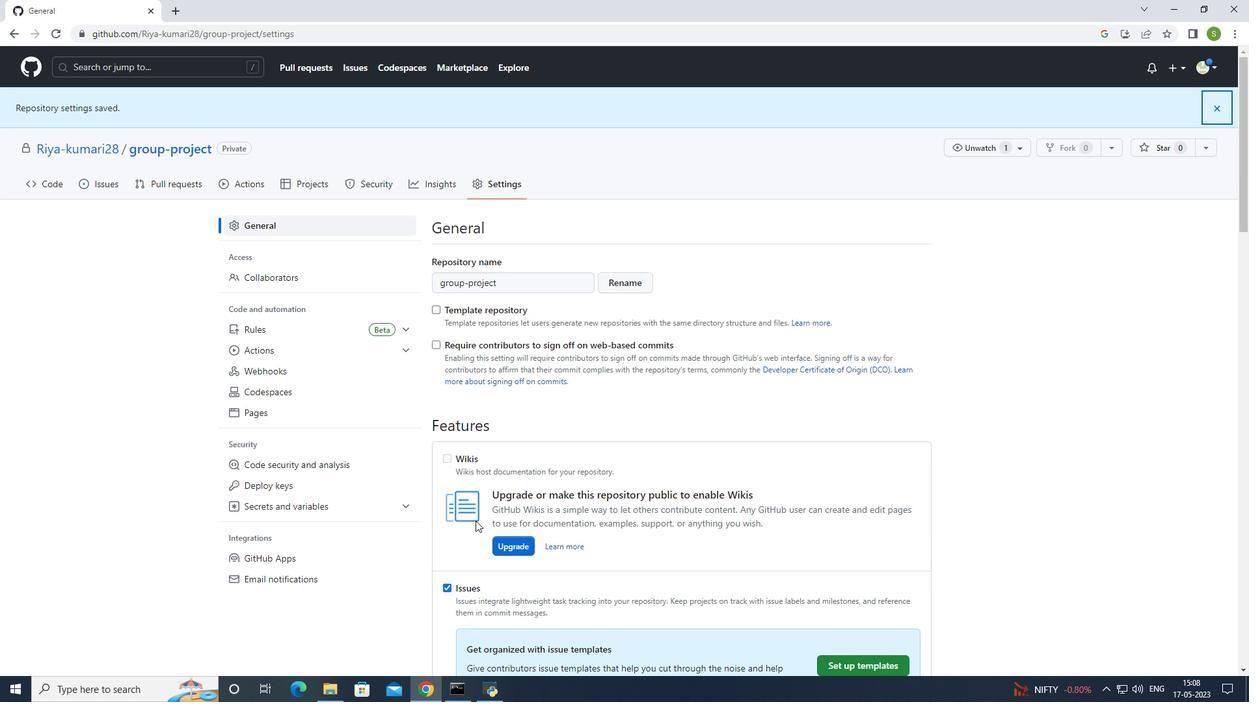 
Action: Mouse scrolled (475, 520) with delta (0, 0)
Screenshot: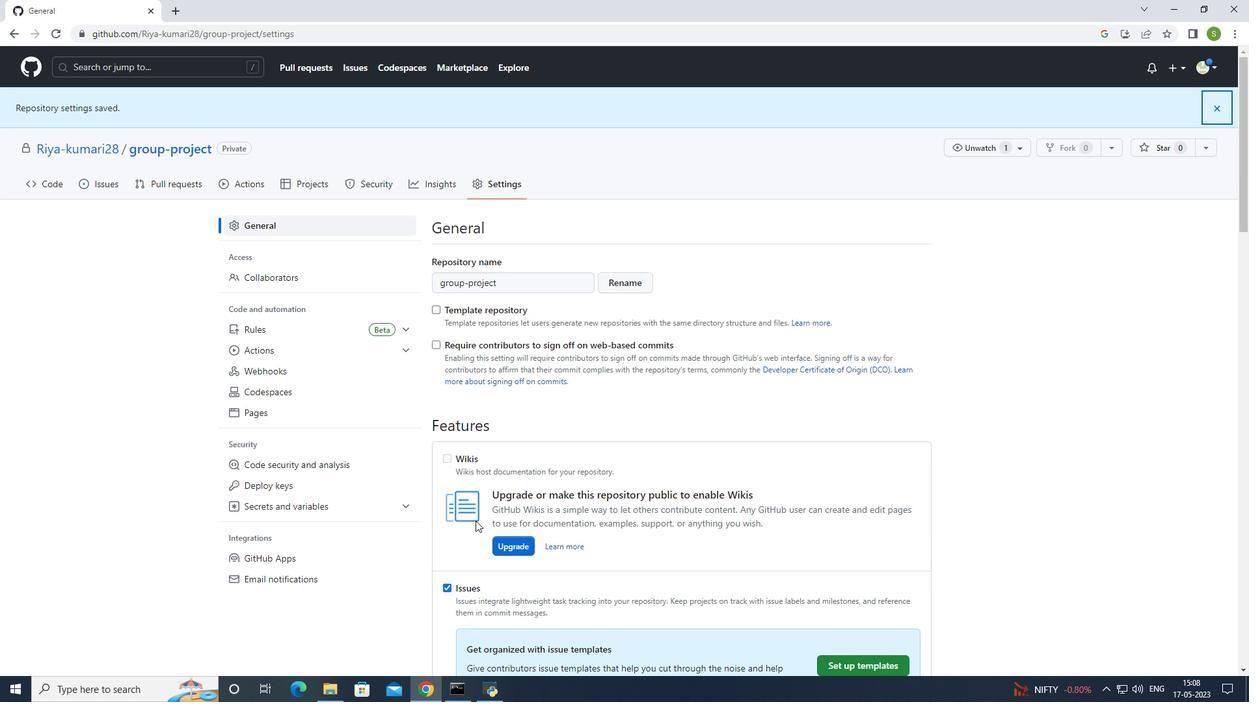 
Action: Mouse scrolled (475, 521) with delta (0, 0)
Screenshot: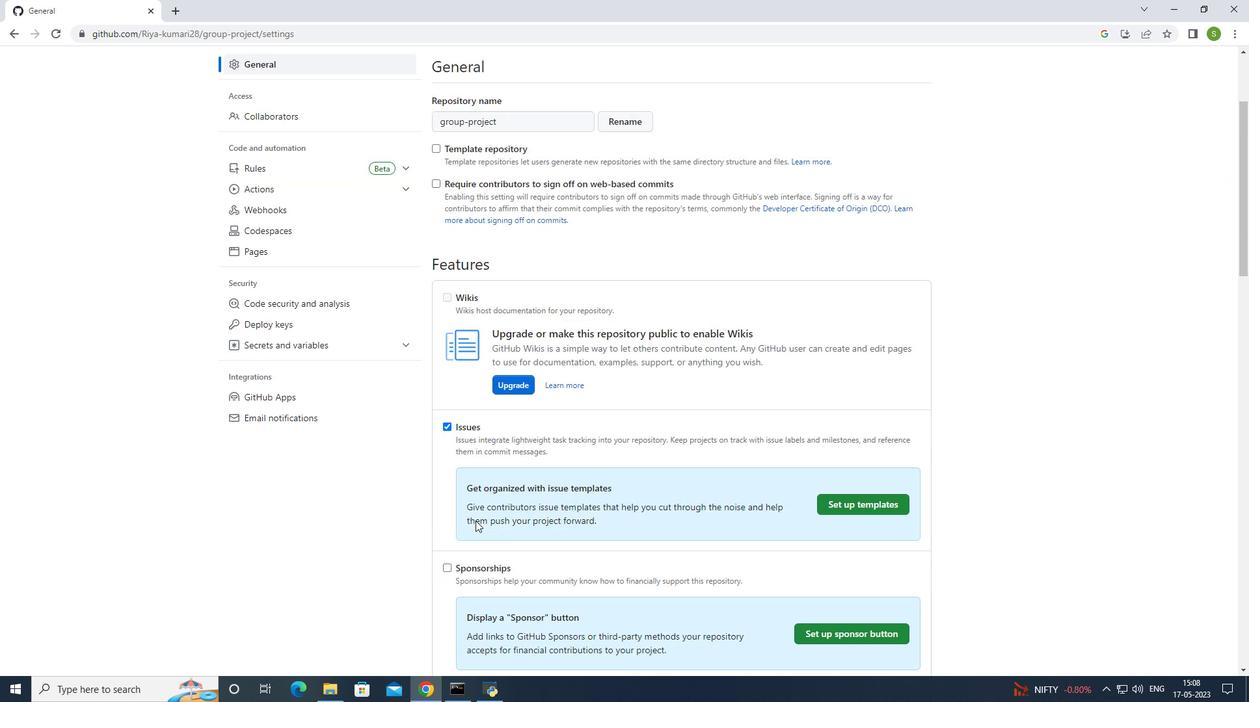 
Action: Mouse scrolled (475, 521) with delta (0, 0)
Screenshot: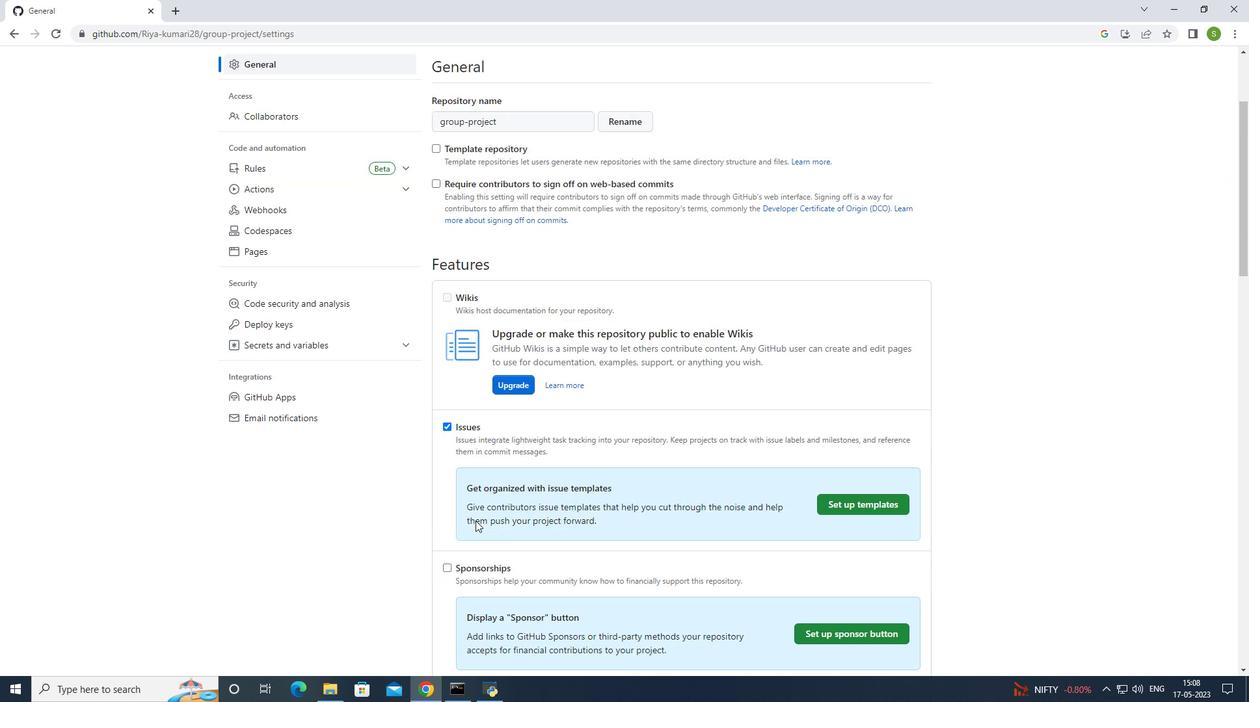 
Action: Mouse scrolled (475, 521) with delta (0, 0)
Screenshot: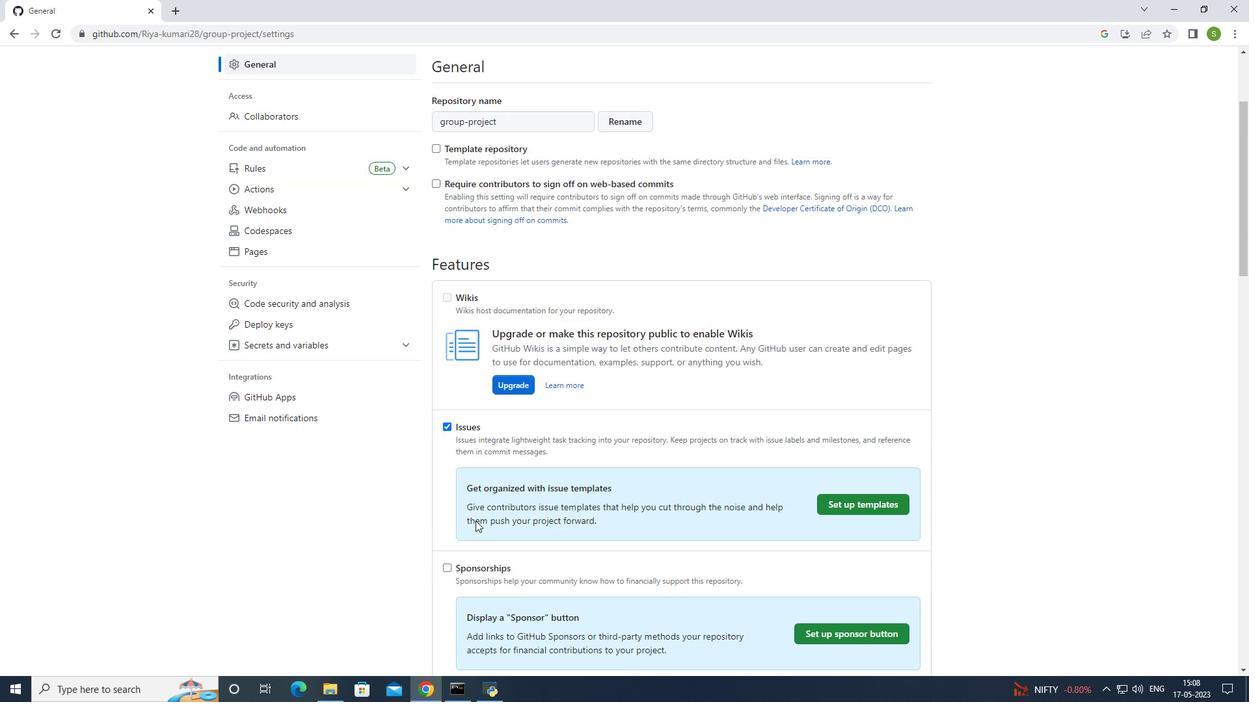 
Action: Mouse scrolled (475, 521) with delta (0, 0)
Screenshot: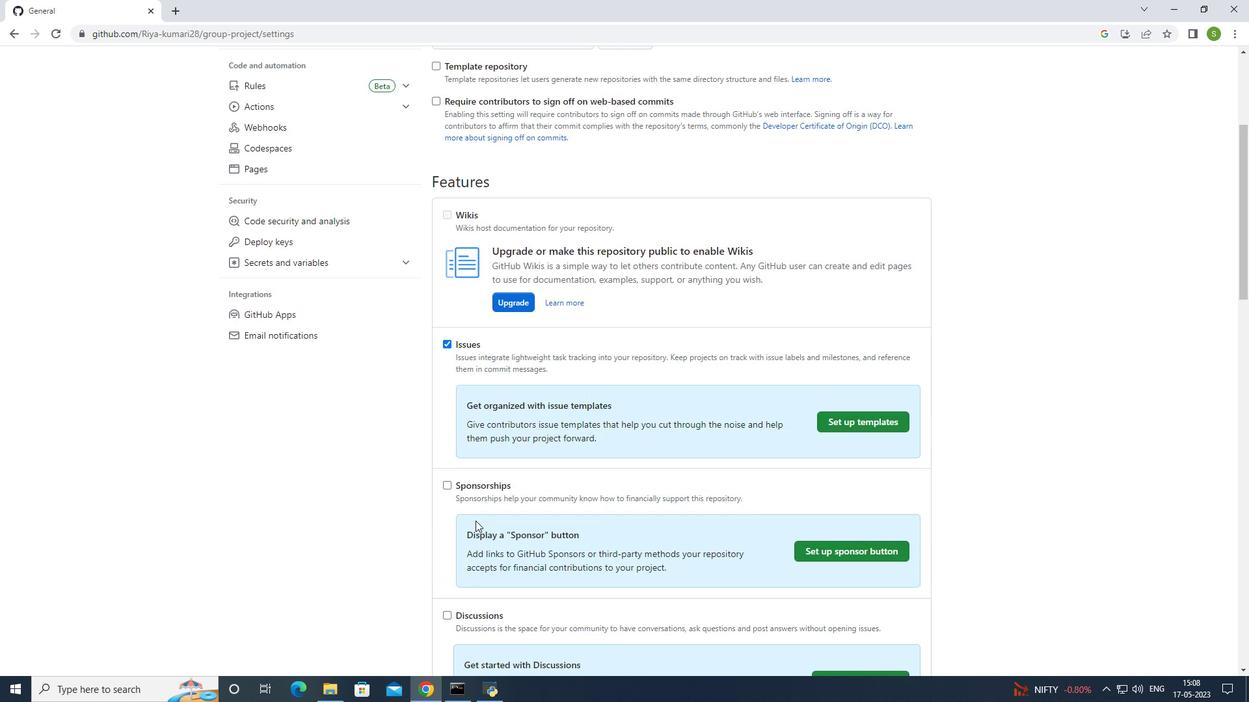 
Action: Mouse moved to (477, 518)
Screenshot: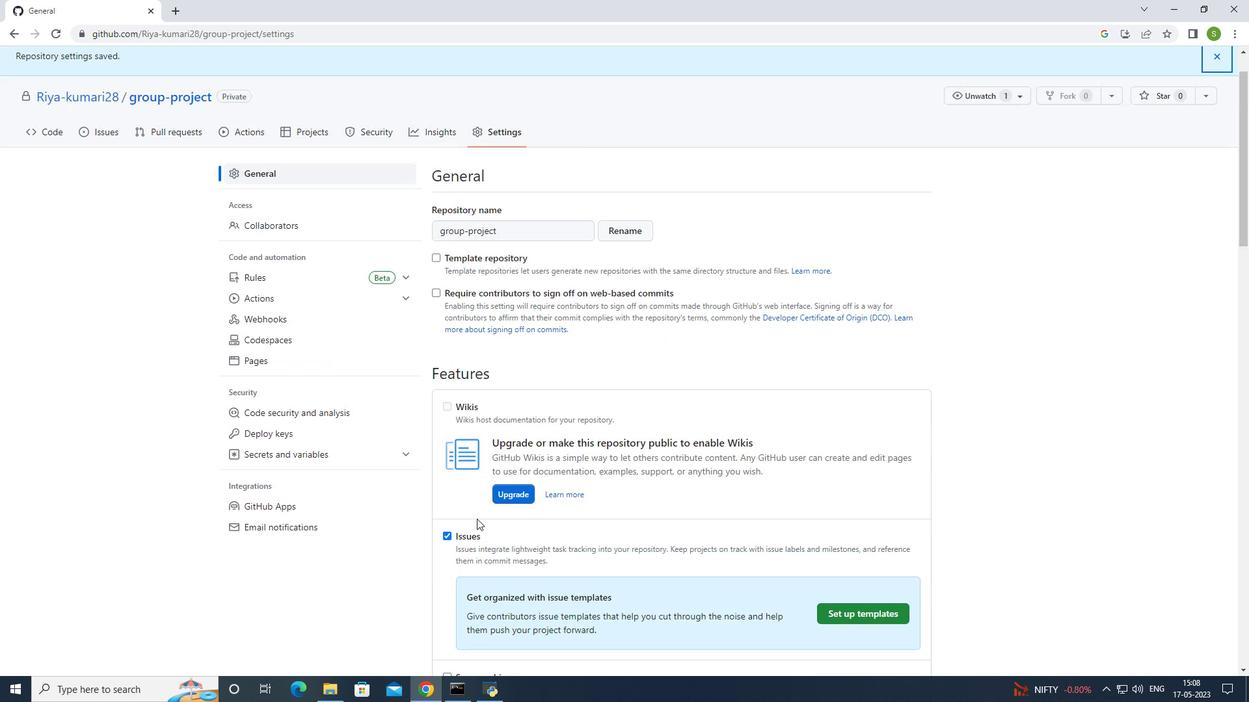 
Action: Mouse scrolled (477, 518) with delta (0, 0)
Screenshot: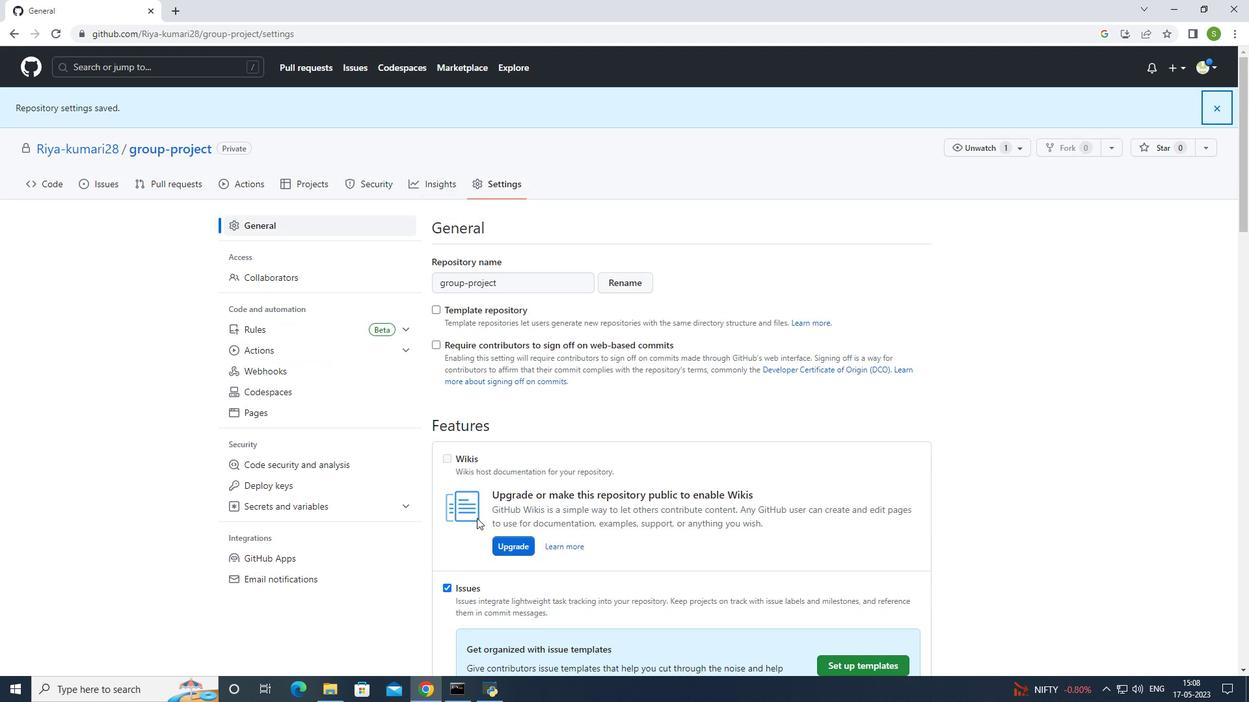 
Action: Mouse scrolled (477, 518) with delta (0, 0)
Screenshot: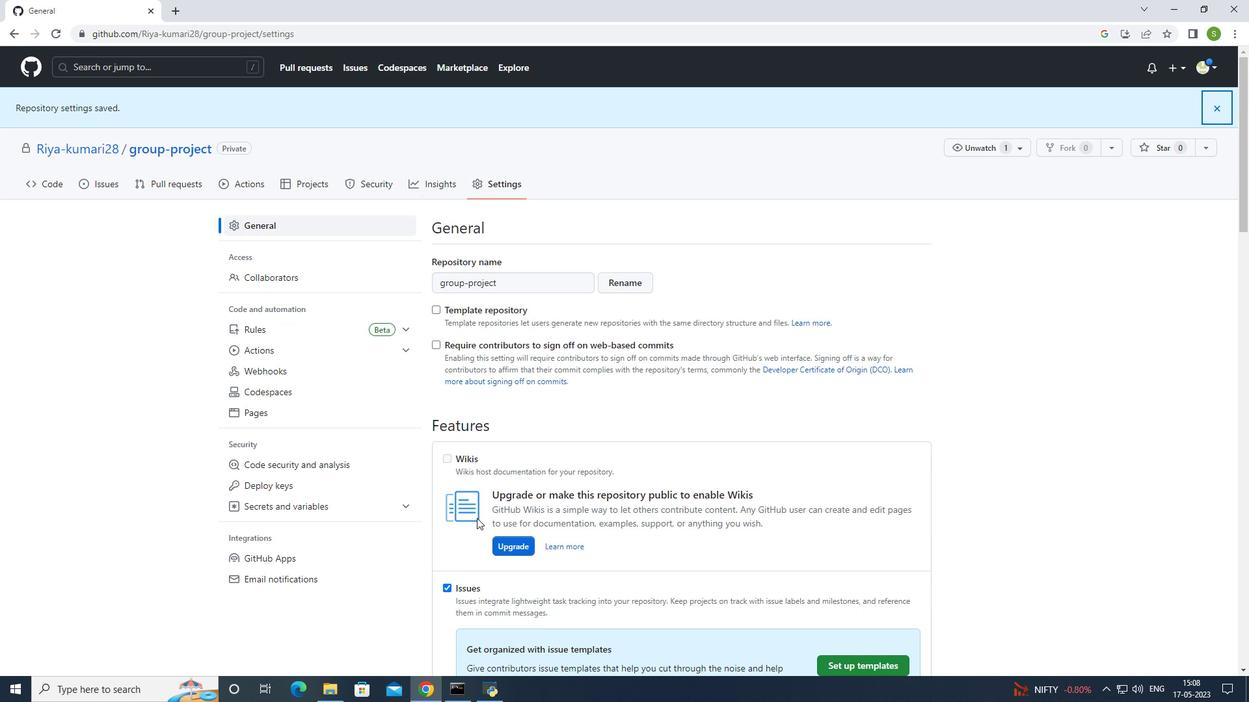 
Action: Mouse scrolled (477, 518) with delta (0, 0)
Screenshot: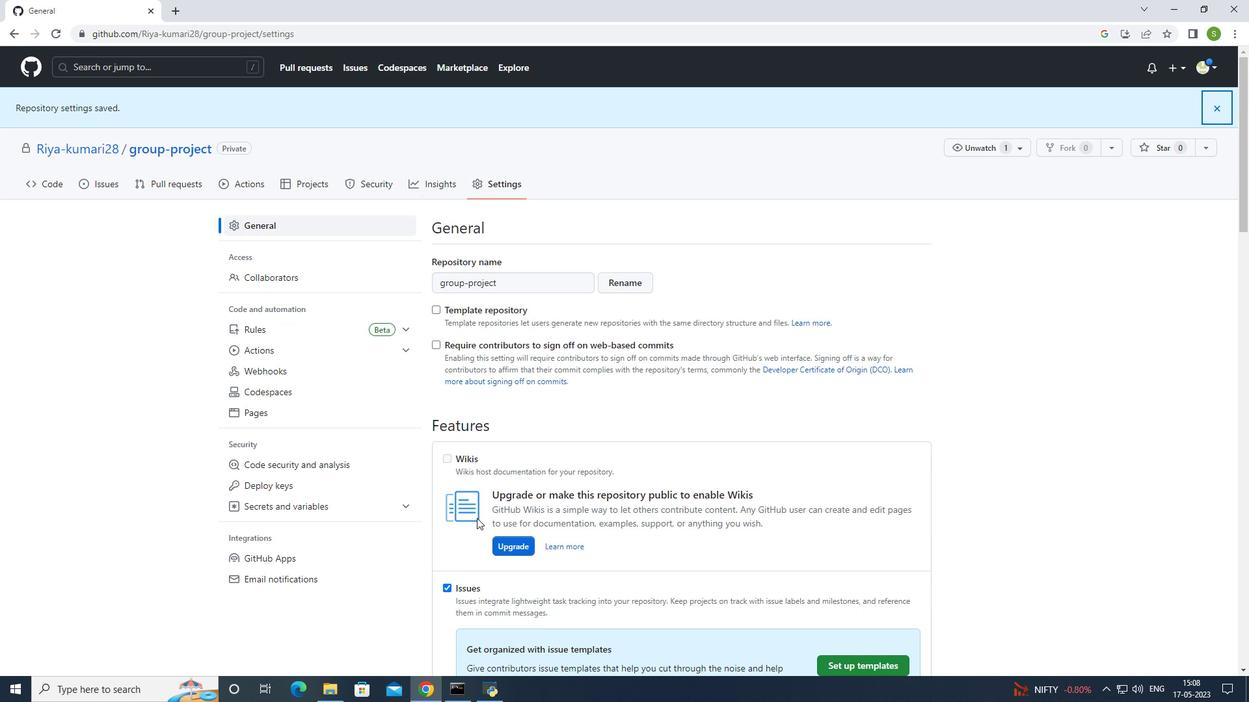 
Action: Mouse scrolled (477, 518) with delta (0, 0)
Screenshot: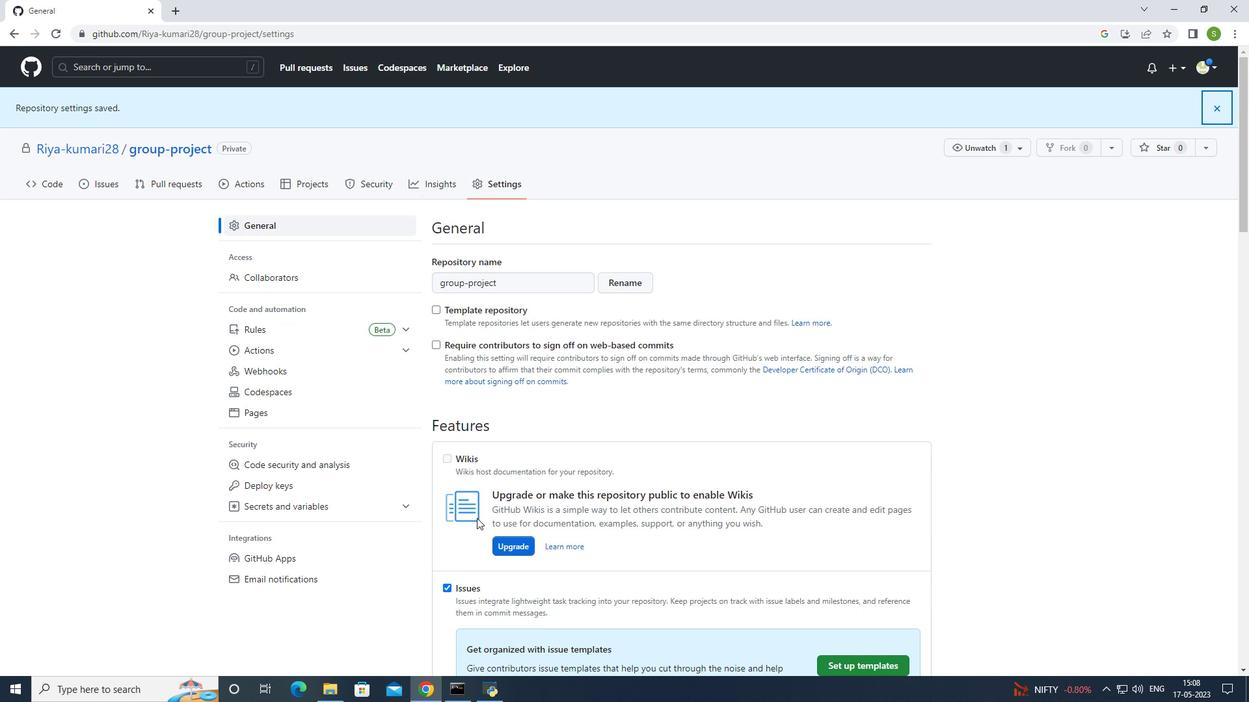 
Action: Mouse scrolled (477, 518) with delta (0, 0)
Screenshot: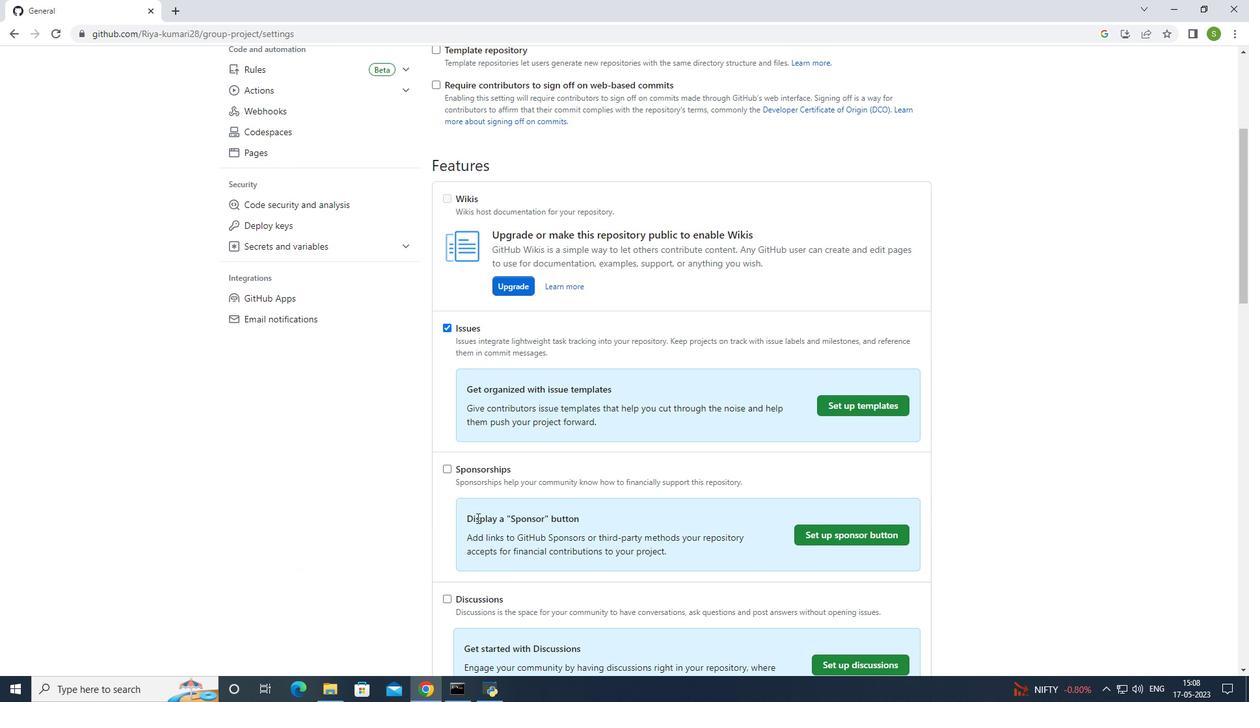 
Action: Mouse scrolled (477, 518) with delta (0, 0)
Screenshot: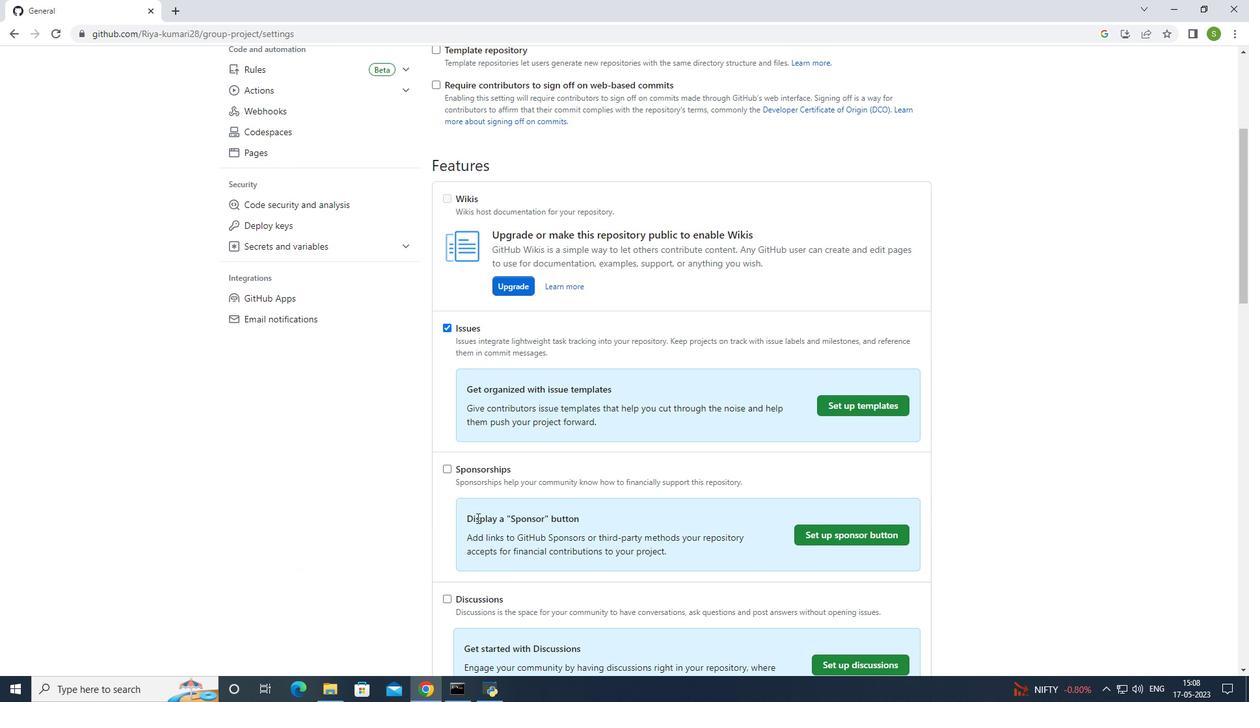
Action: Mouse scrolled (477, 518) with delta (0, 0)
Screenshot: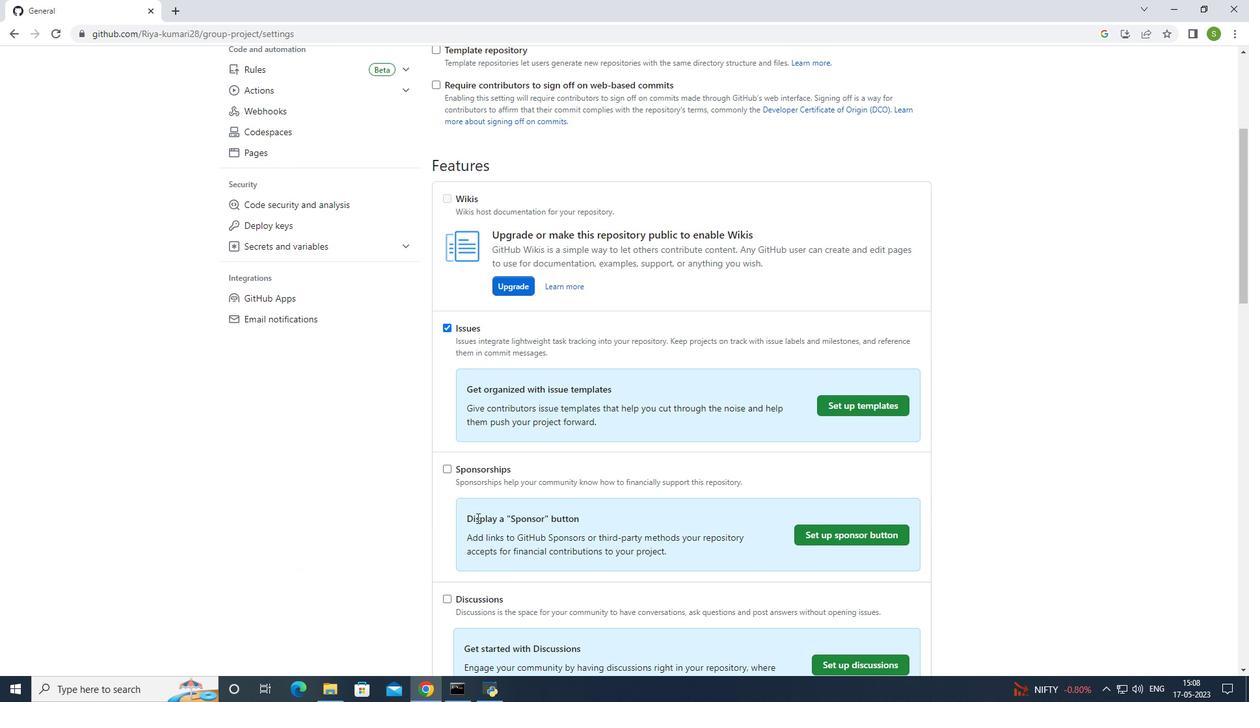 
Action: Mouse scrolled (477, 518) with delta (0, 0)
Screenshot: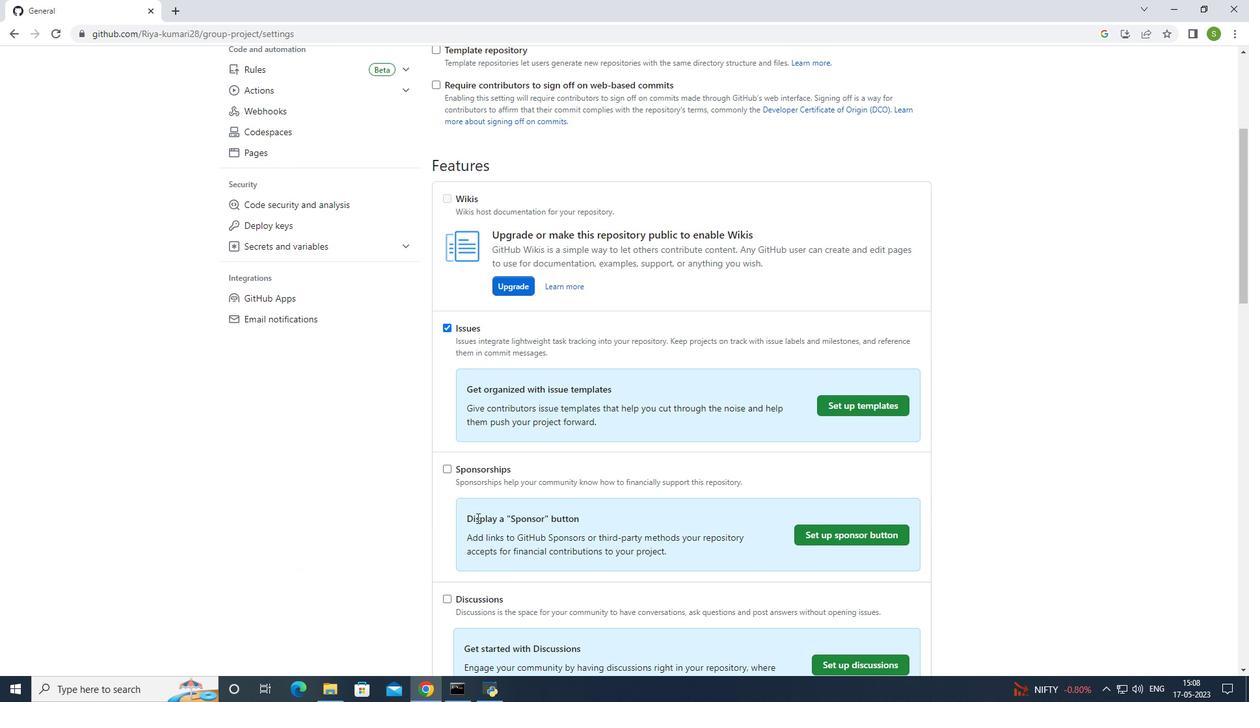 
Action: Mouse scrolled (477, 518) with delta (0, 0)
Screenshot: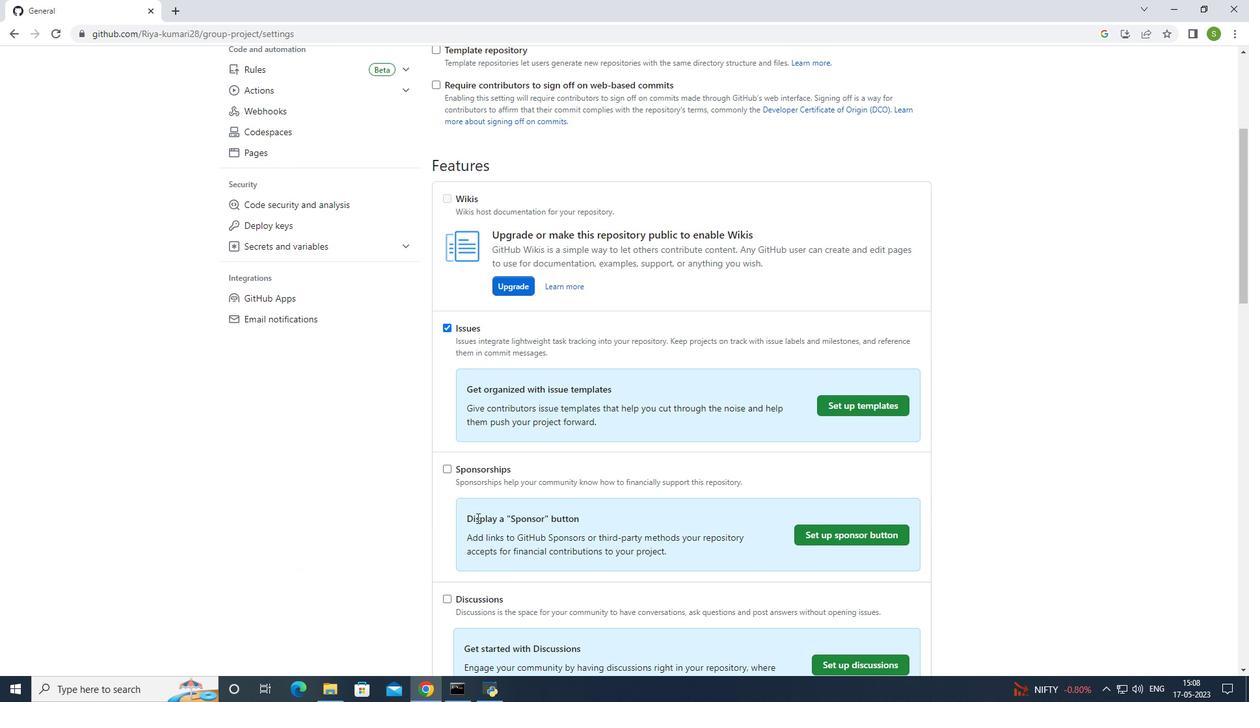 
Action: Mouse scrolled (477, 518) with delta (0, 0)
Screenshot: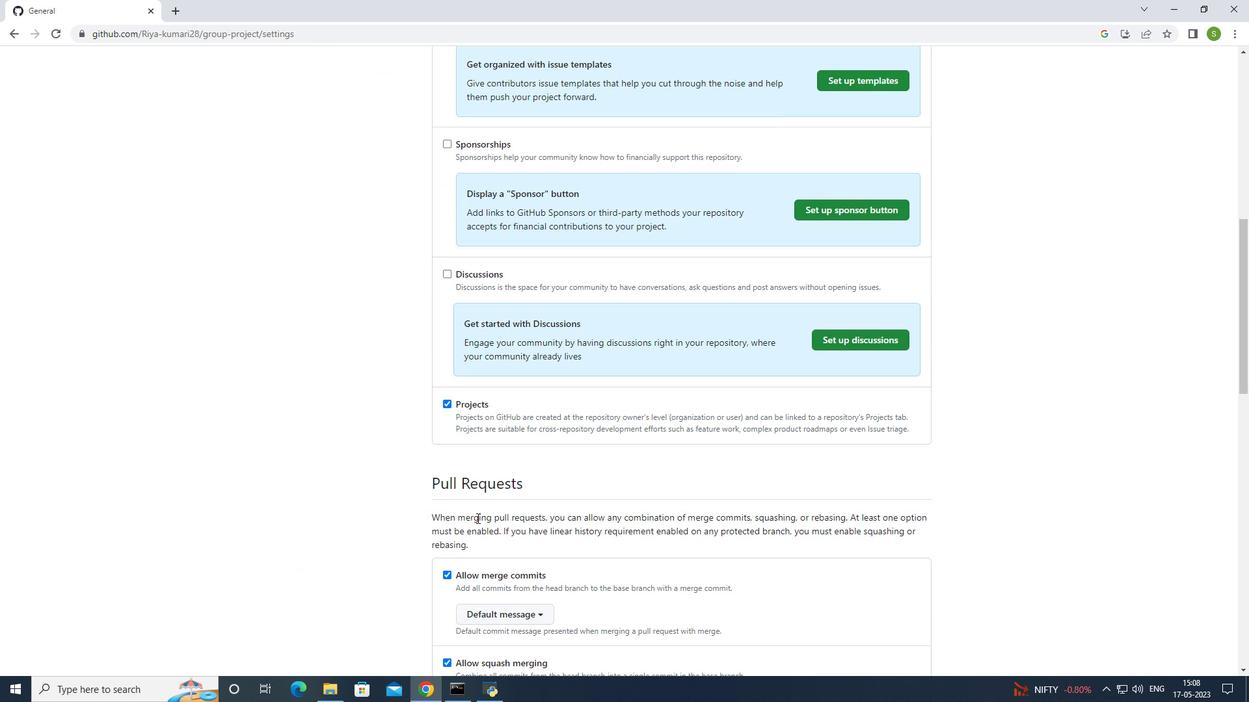 
Action: Mouse scrolled (477, 518) with delta (0, 0)
Screenshot: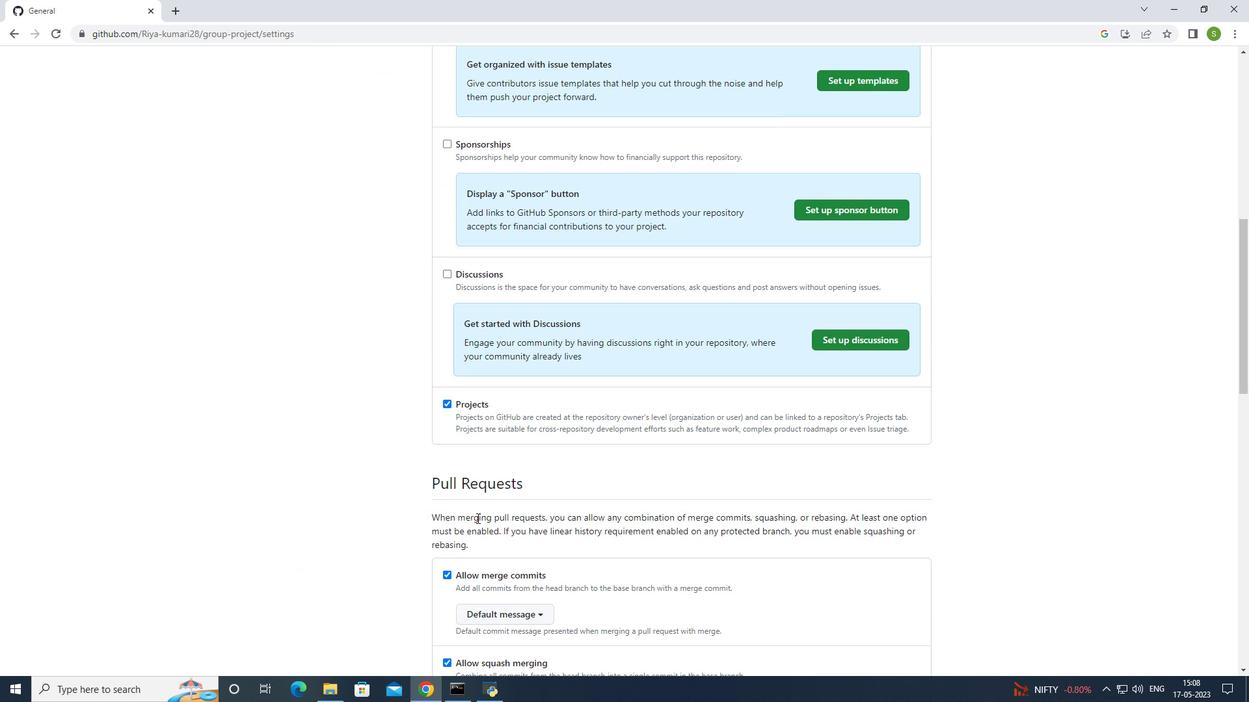 
Action: Mouse scrolled (477, 518) with delta (0, 0)
Screenshot: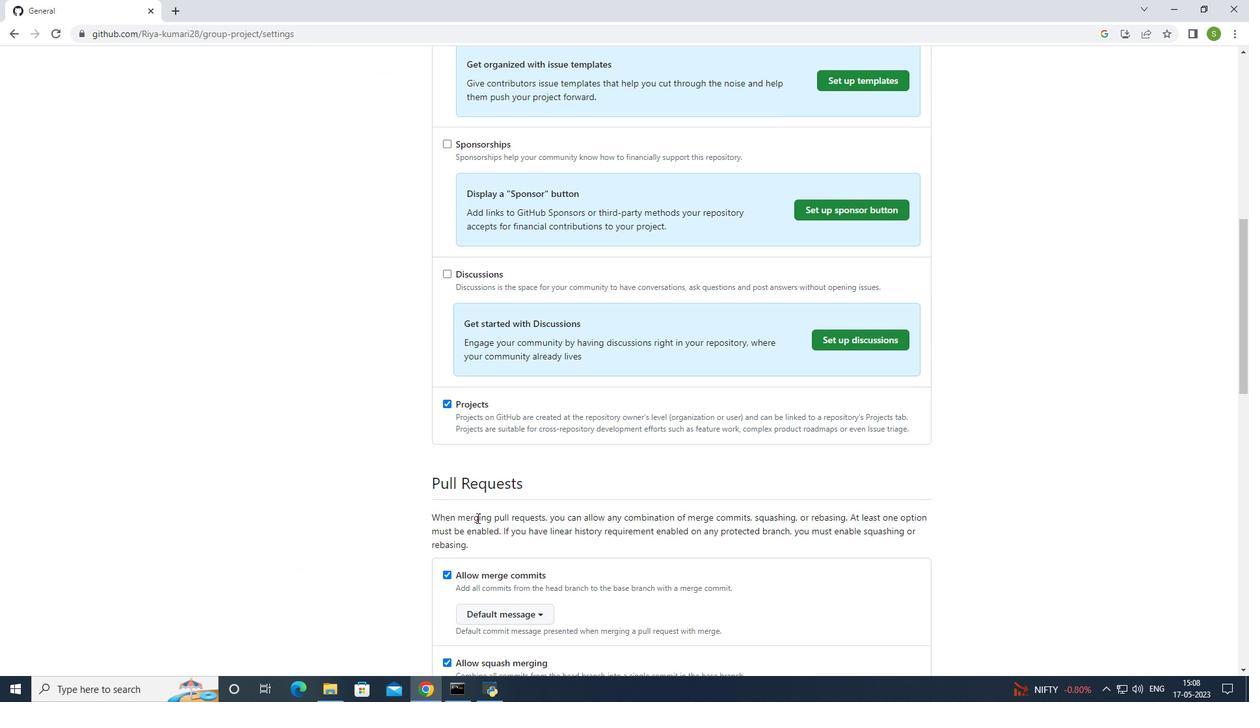 
Action: Mouse scrolled (477, 518) with delta (0, 0)
Screenshot: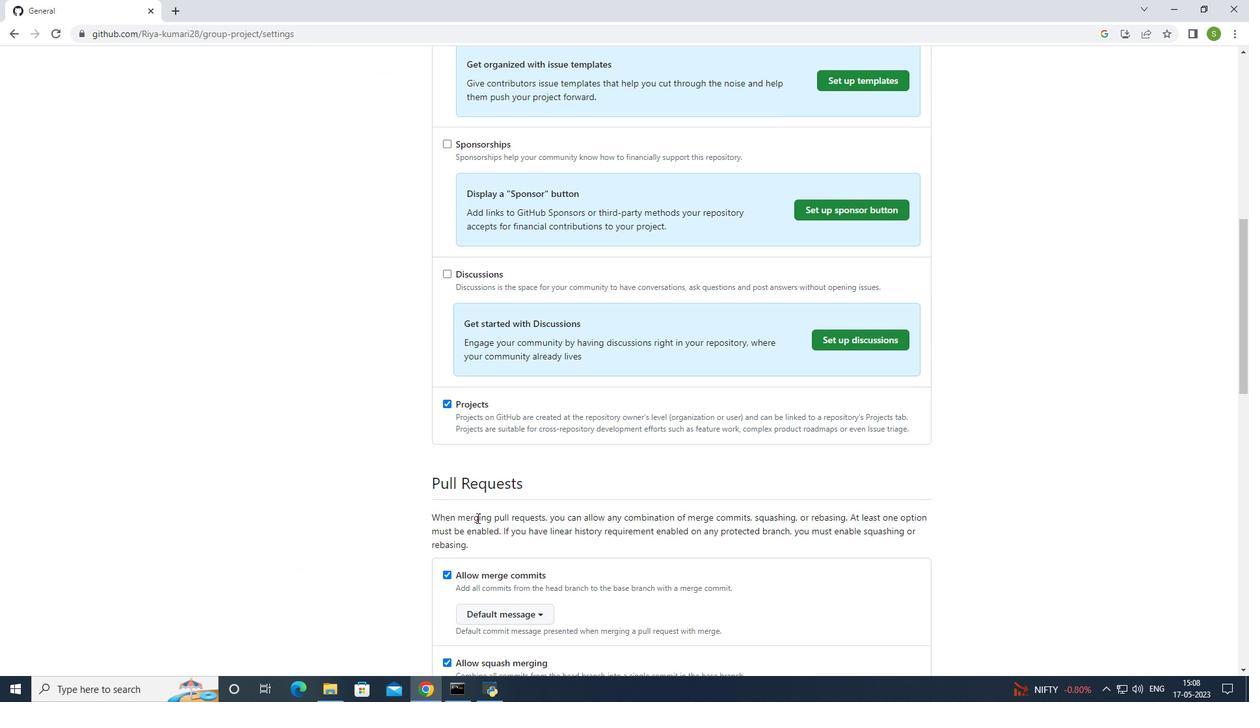 
Action: Mouse scrolled (477, 518) with delta (0, 0)
Screenshot: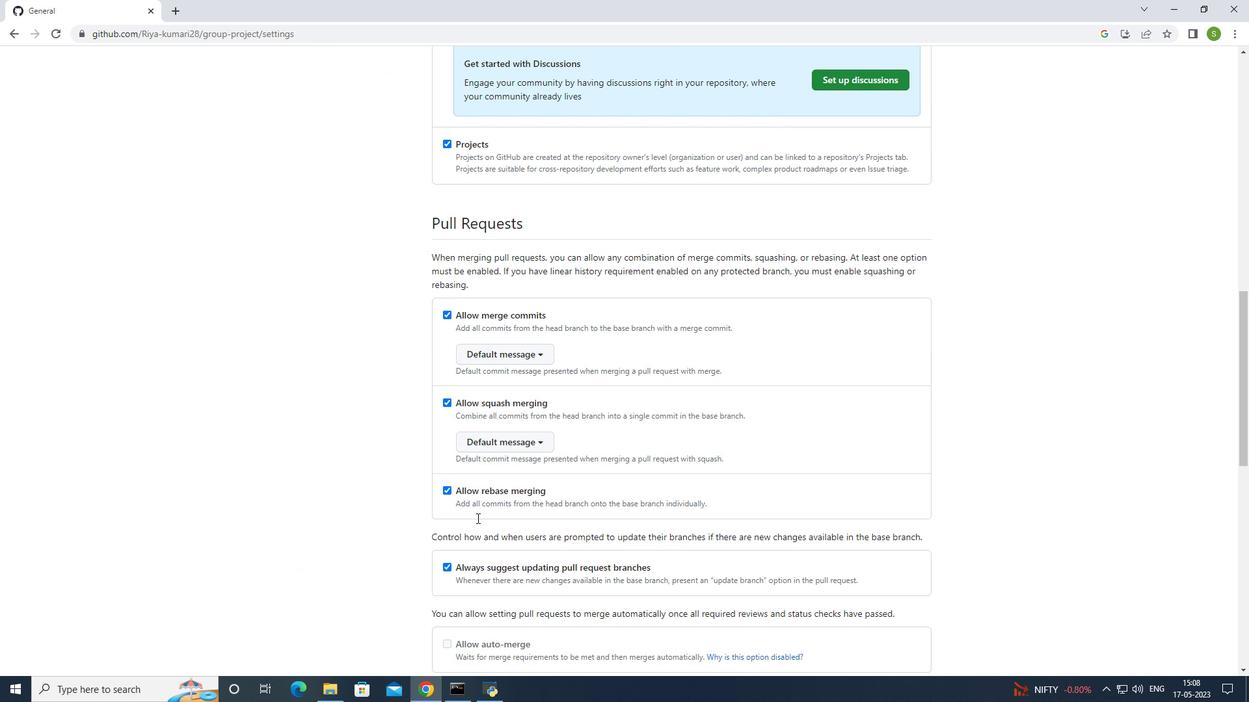 
Action: Mouse scrolled (477, 518) with delta (0, 0)
Screenshot: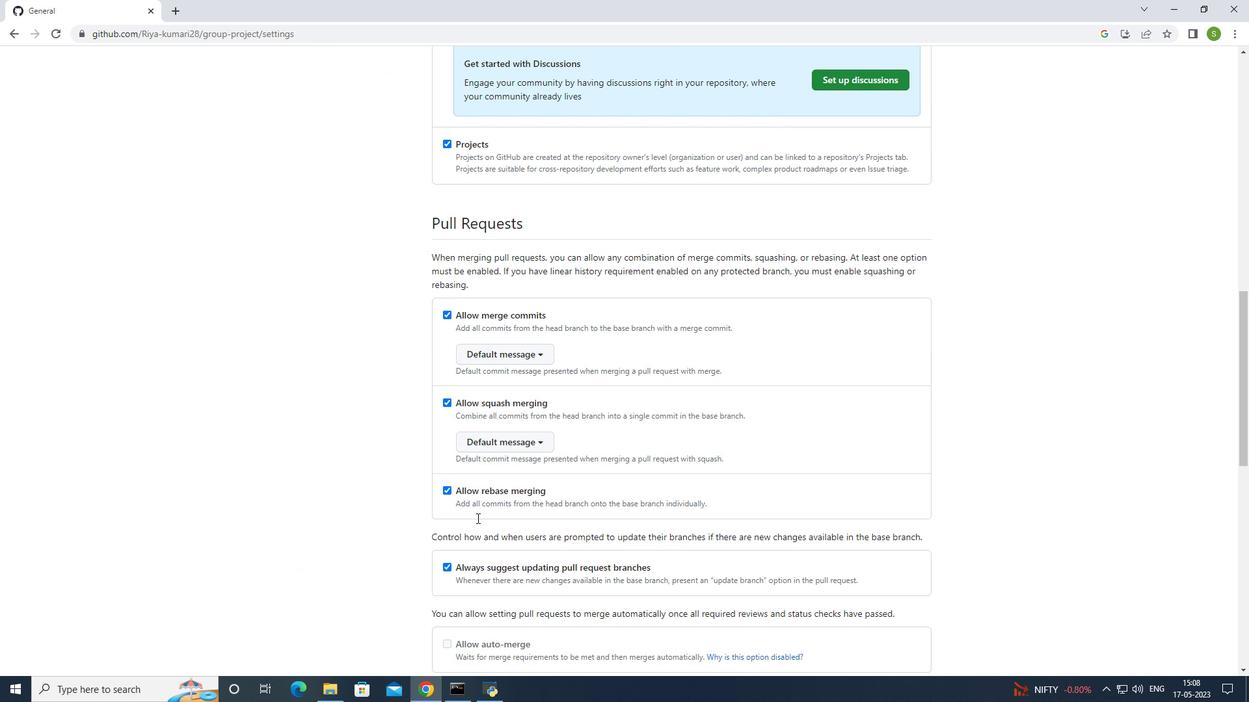 
Action: Mouse scrolled (477, 518) with delta (0, 0)
Screenshot: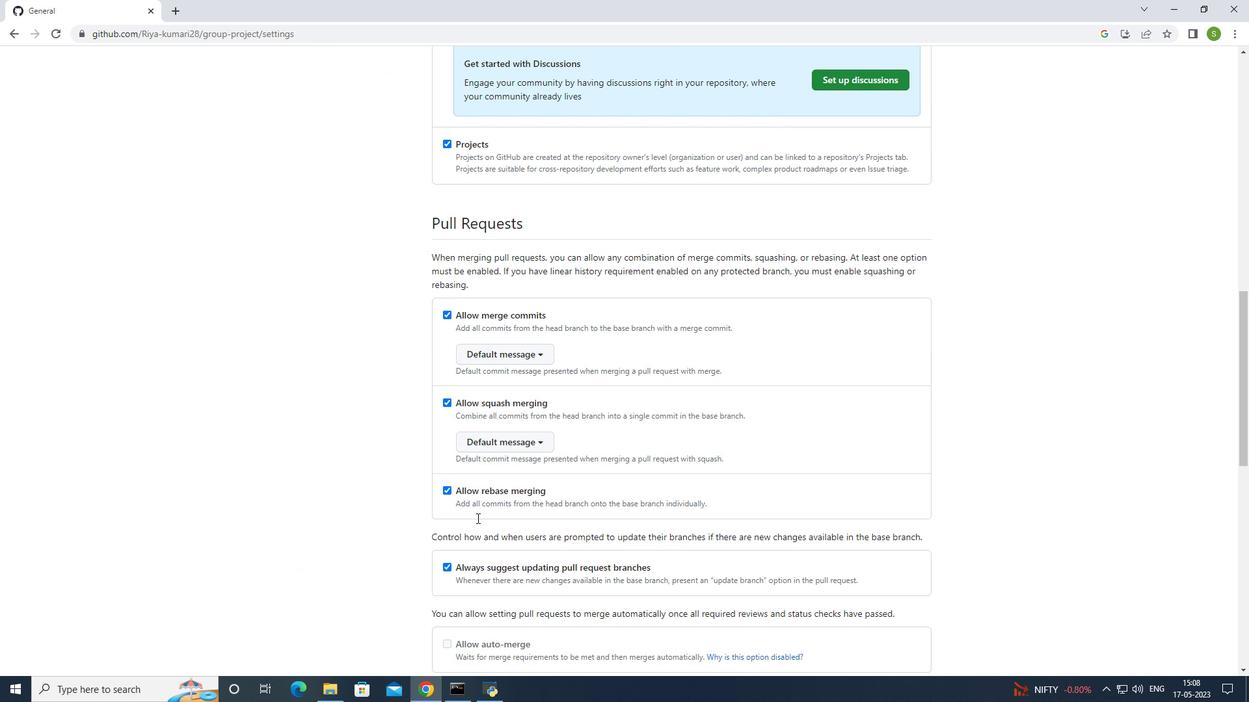 
Action: Mouse scrolled (477, 518) with delta (0, 0)
Screenshot: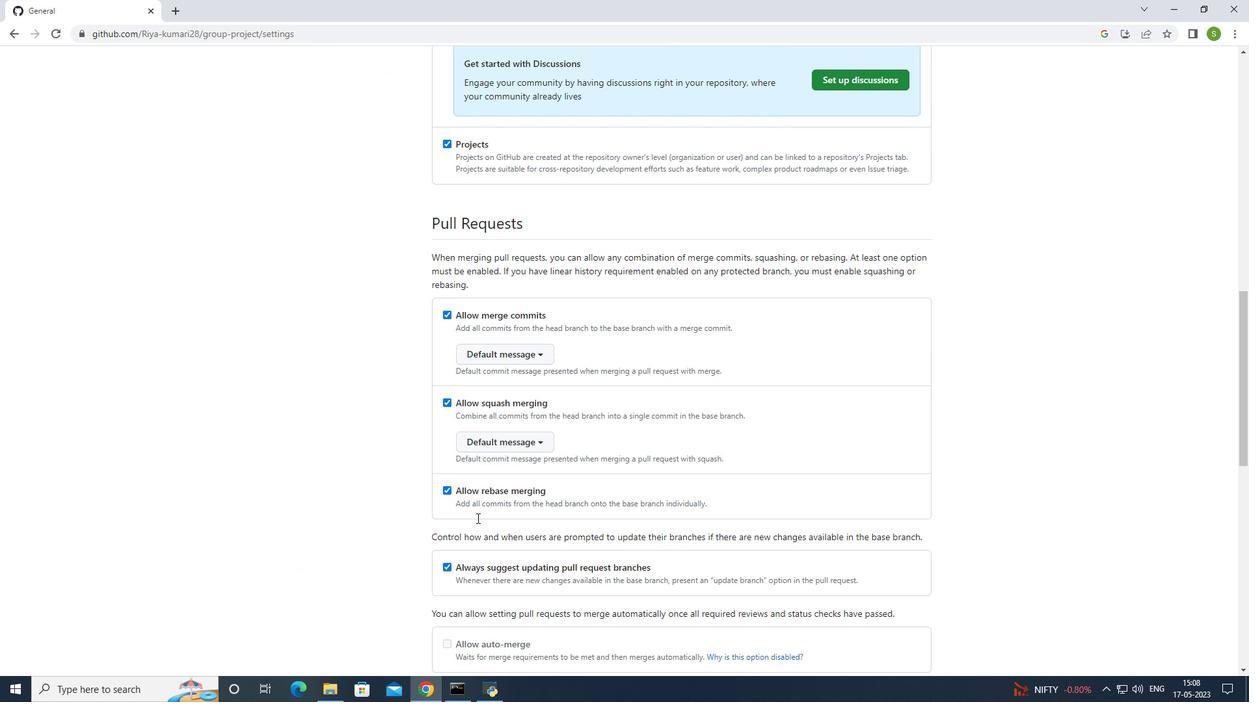 
Action: Mouse scrolled (477, 518) with delta (0, 0)
Screenshot: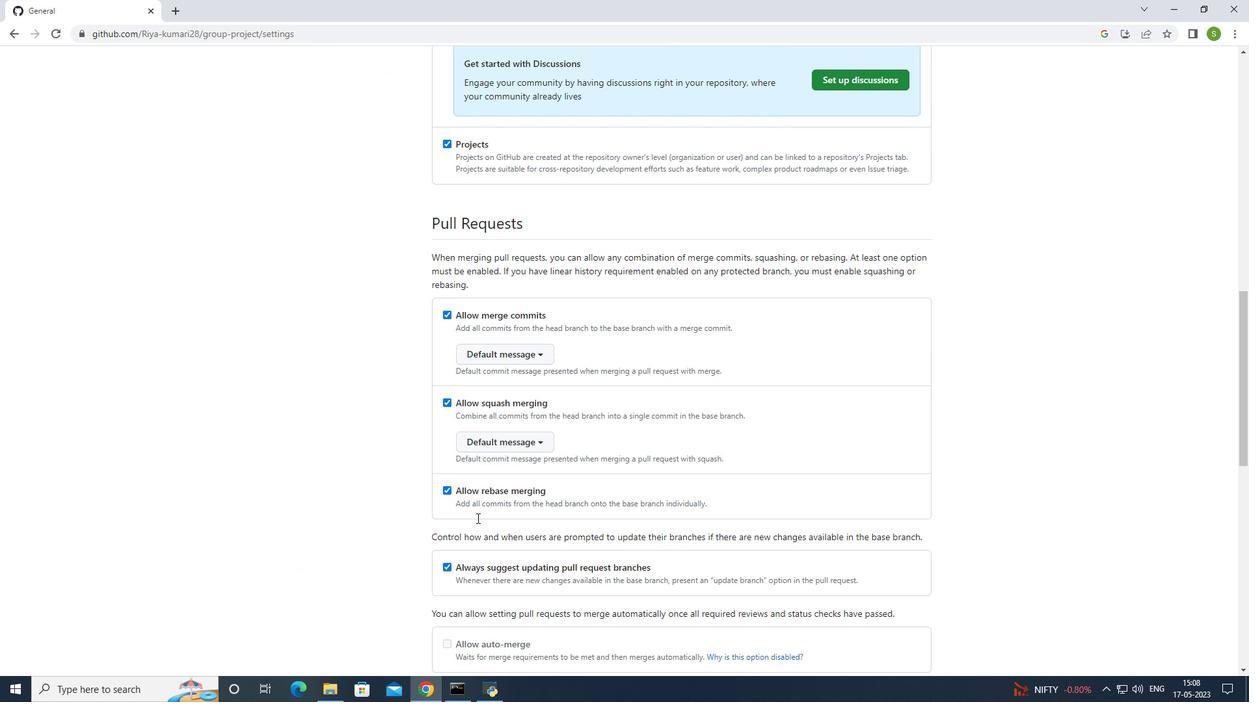 
Action: Mouse scrolled (477, 518) with delta (0, 0)
Screenshot: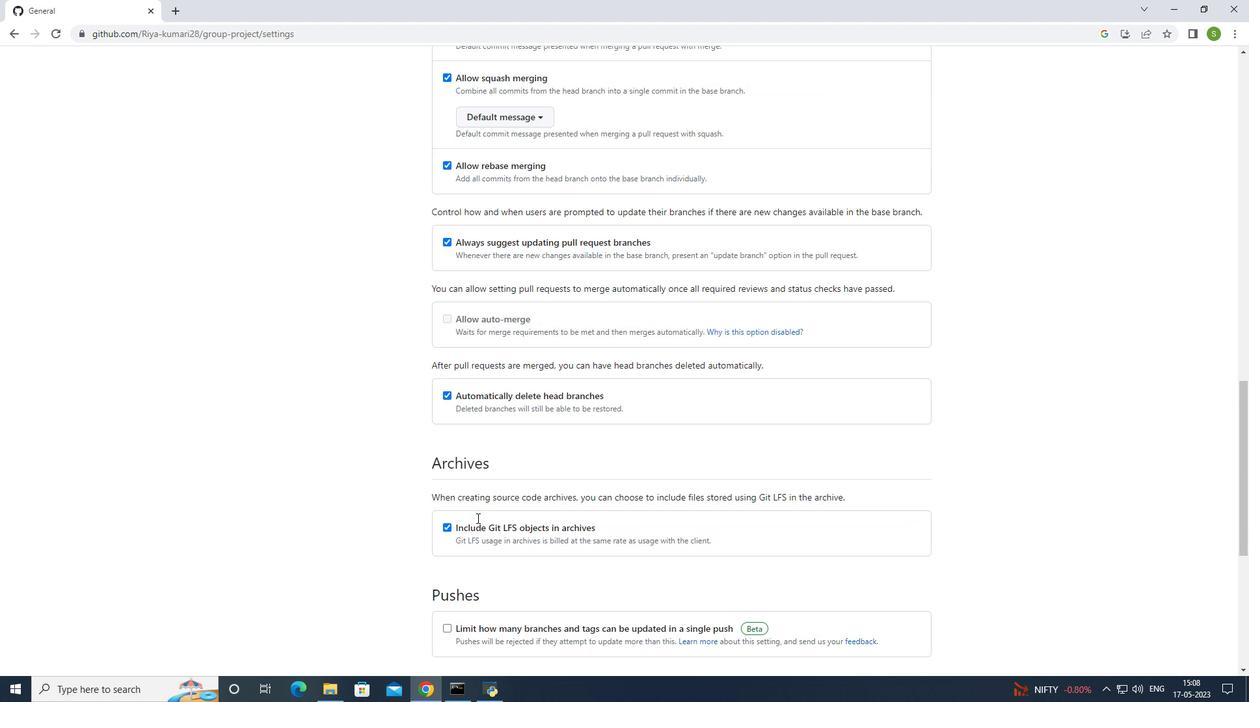 
Action: Mouse scrolled (477, 518) with delta (0, 0)
Screenshot: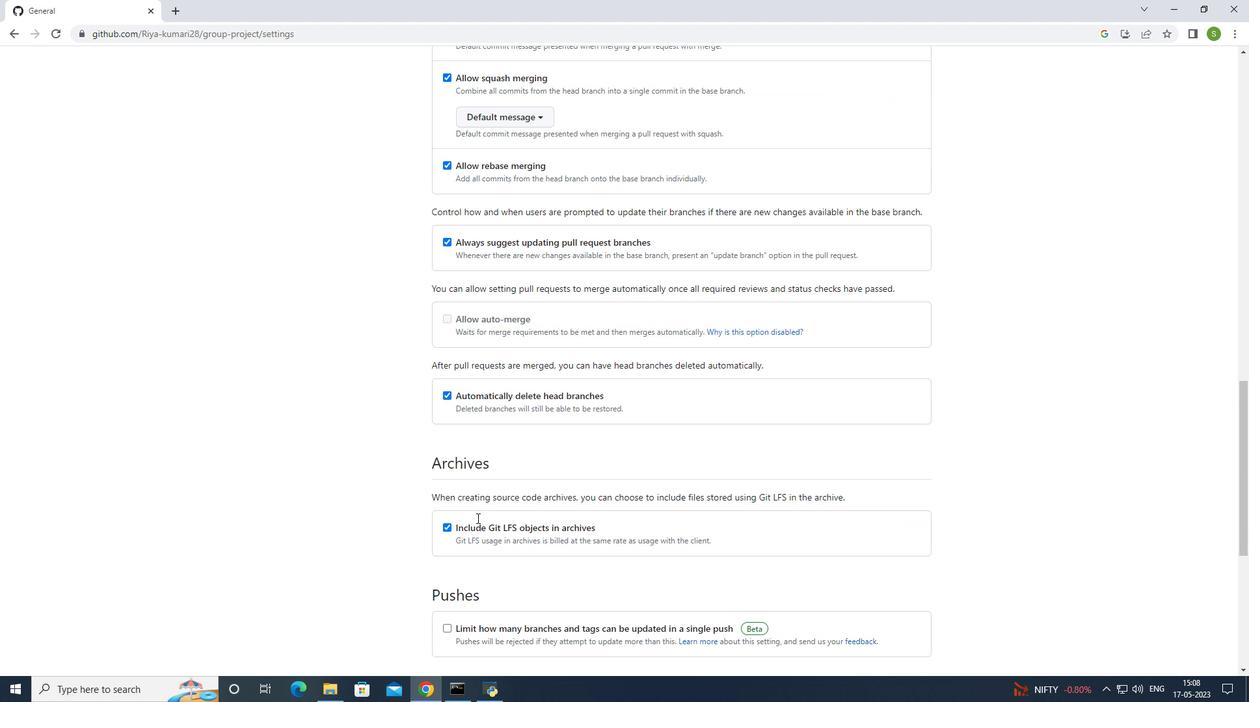 
Action: Mouse scrolled (477, 518) with delta (0, 0)
Screenshot: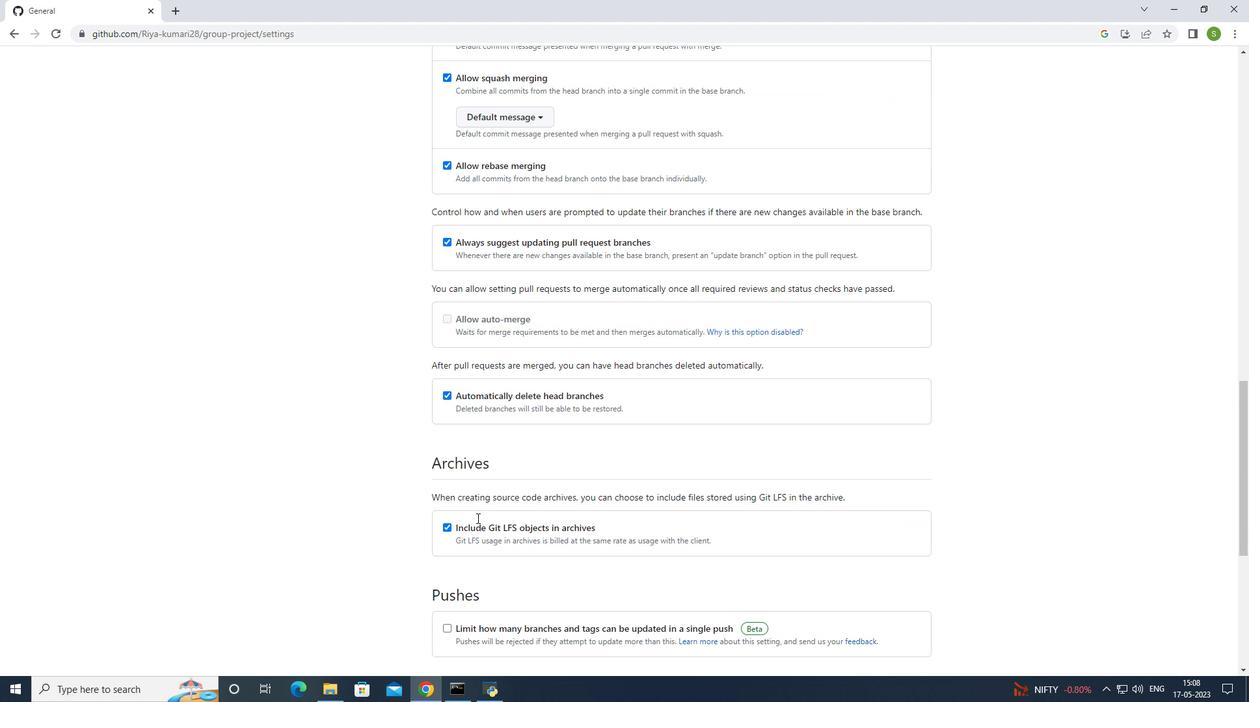 
Action: Mouse scrolled (477, 518) with delta (0, 0)
Screenshot: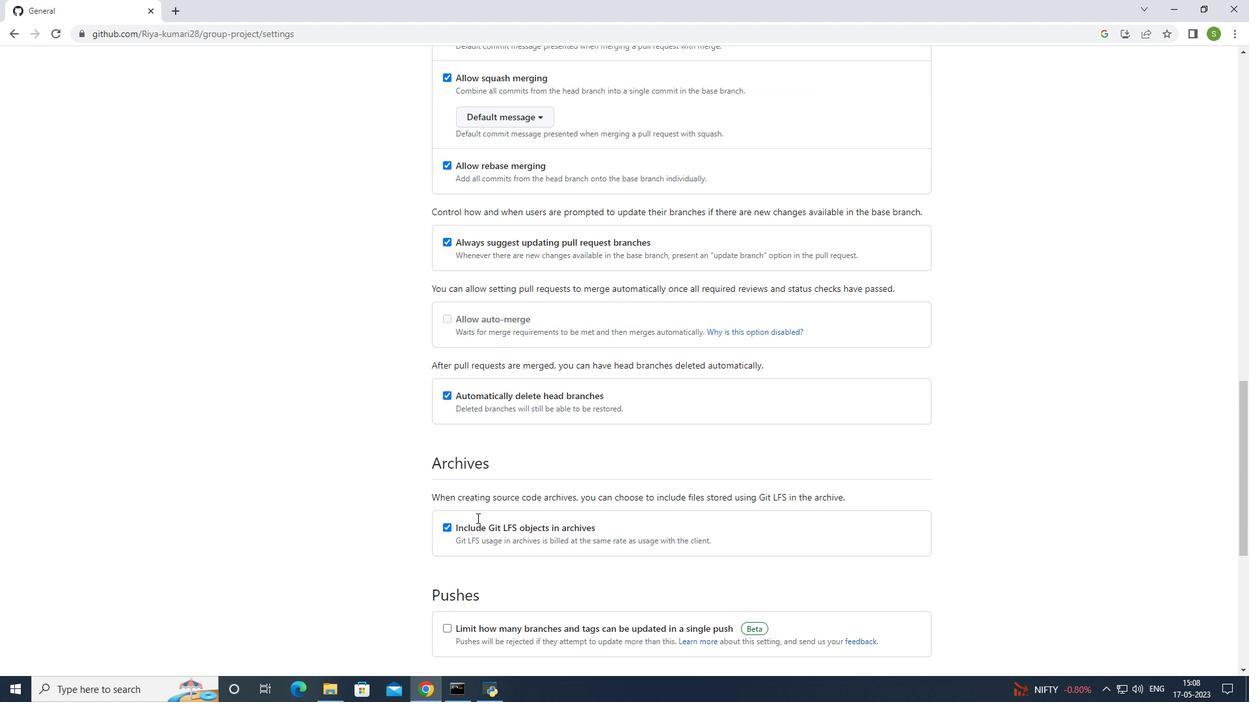 
Action: Mouse scrolled (477, 518) with delta (0, 0)
Screenshot: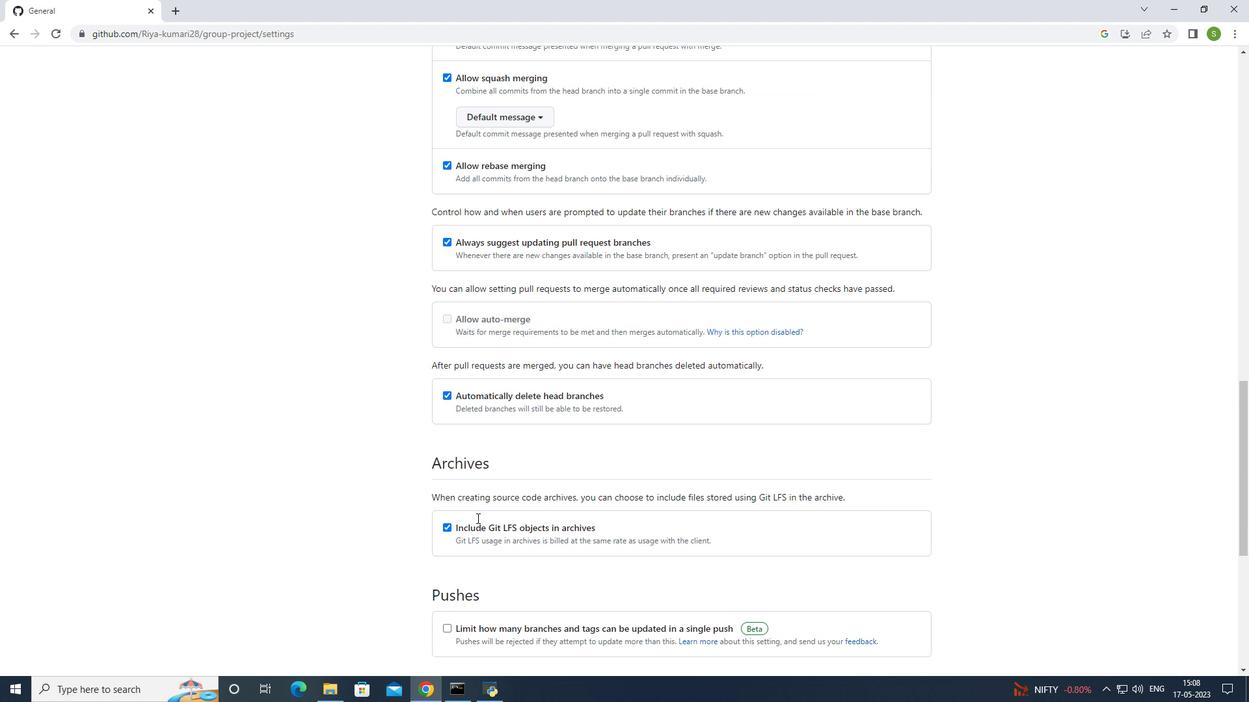 
Action: Mouse scrolled (477, 518) with delta (0, 0)
Screenshot: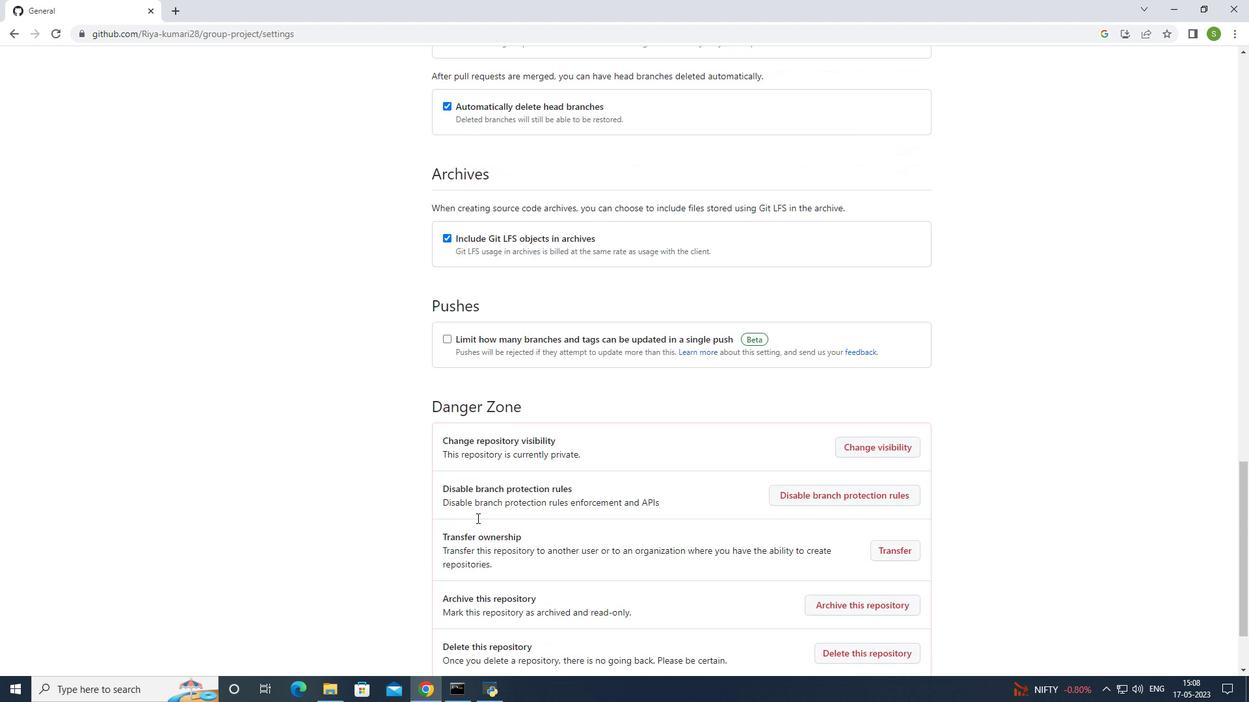 
Action: Mouse scrolled (477, 518) with delta (0, 0)
Screenshot: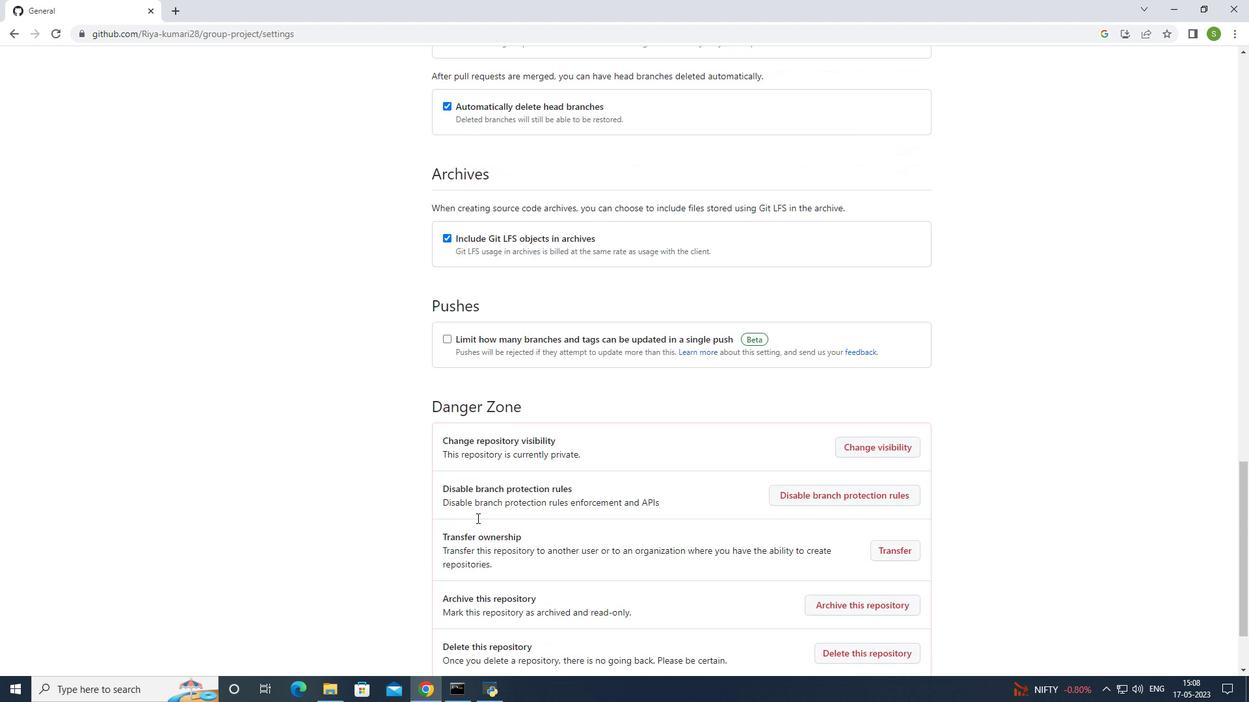 
Action: Mouse scrolled (477, 518) with delta (0, 0)
Screenshot: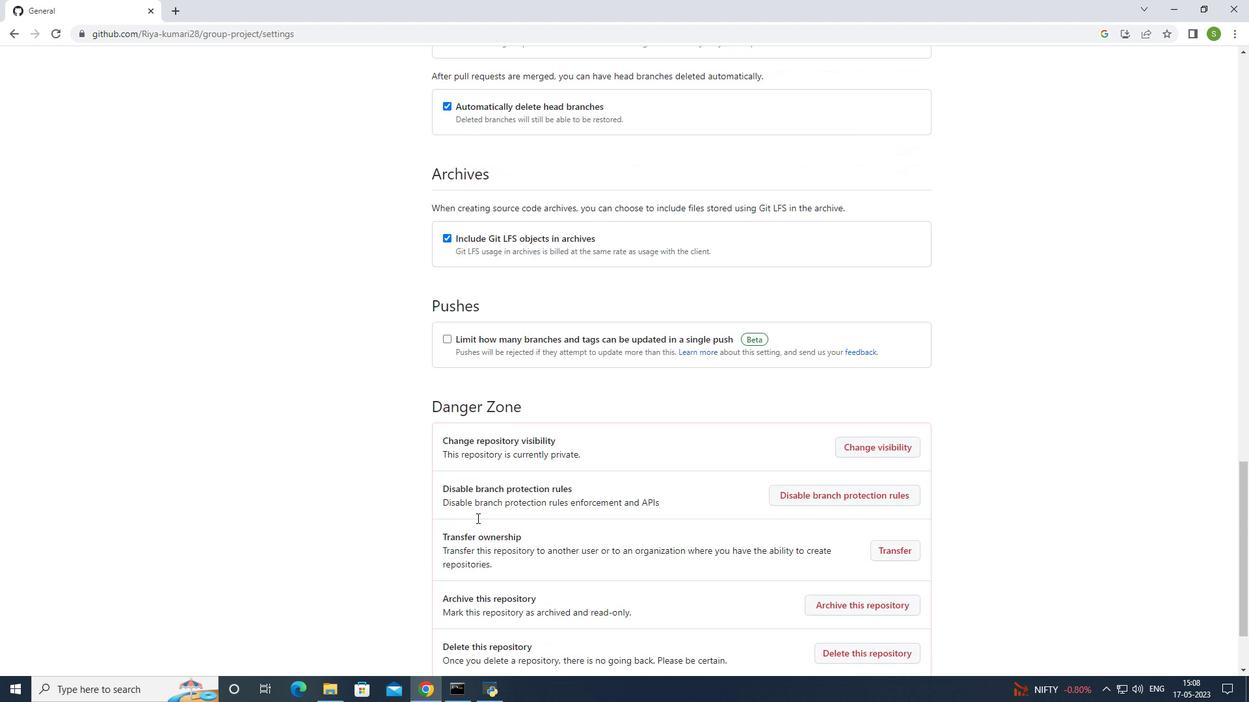 
Action: Mouse scrolled (477, 518) with delta (0, 0)
Screenshot: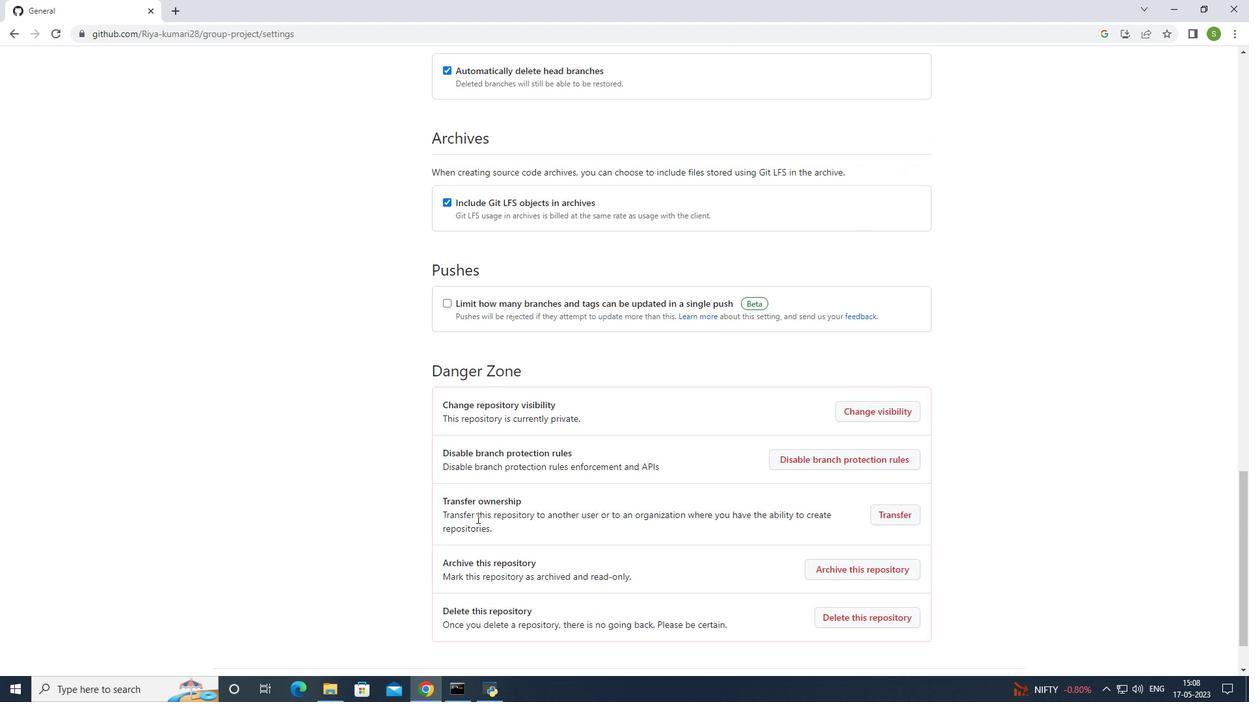 
Action: Mouse scrolled (477, 518) with delta (0, 0)
Screenshot: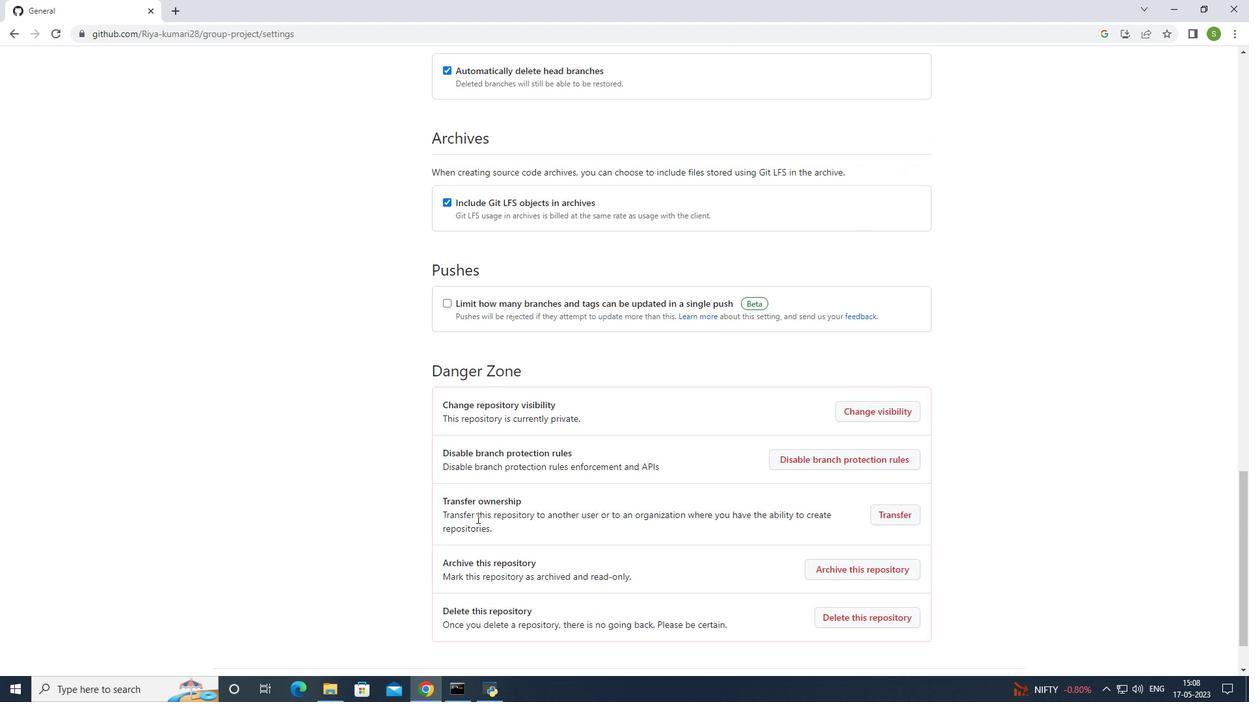 
Action: Mouse moved to (492, 512)
Screenshot: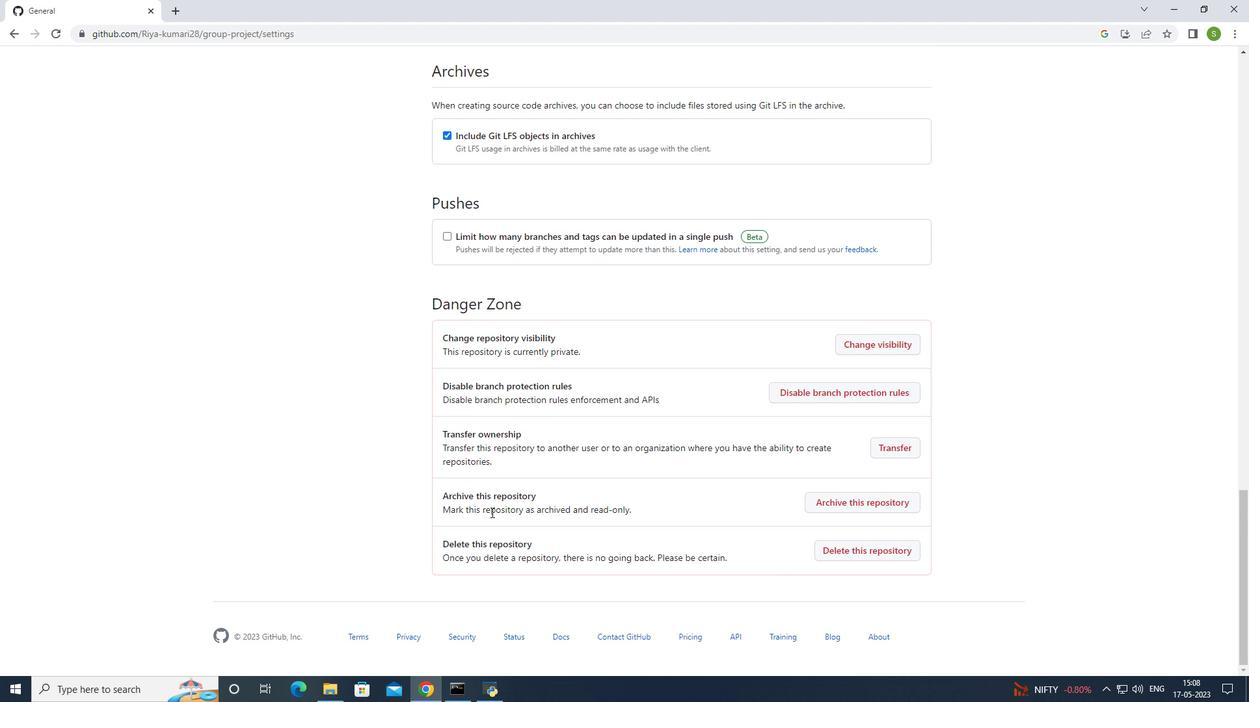
Action: Mouse scrolled (492, 512) with delta (0, 0)
Screenshot: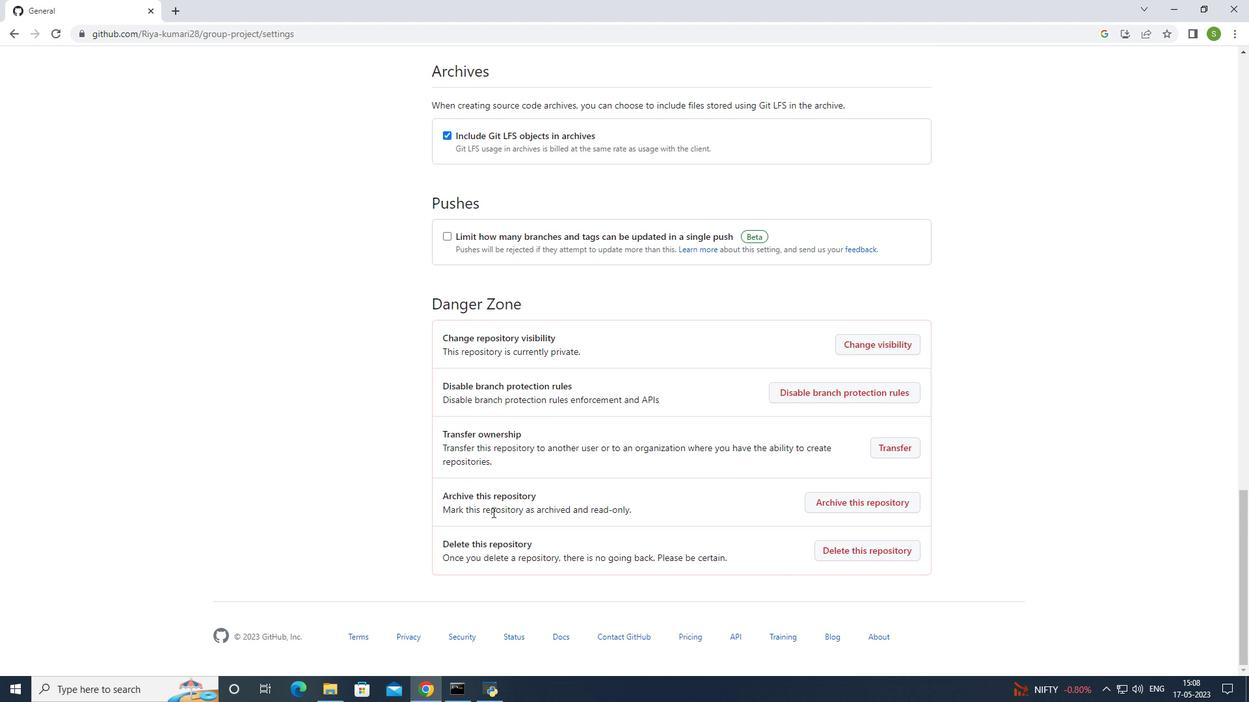 
Action: Mouse scrolled (492, 512) with delta (0, 0)
Screenshot: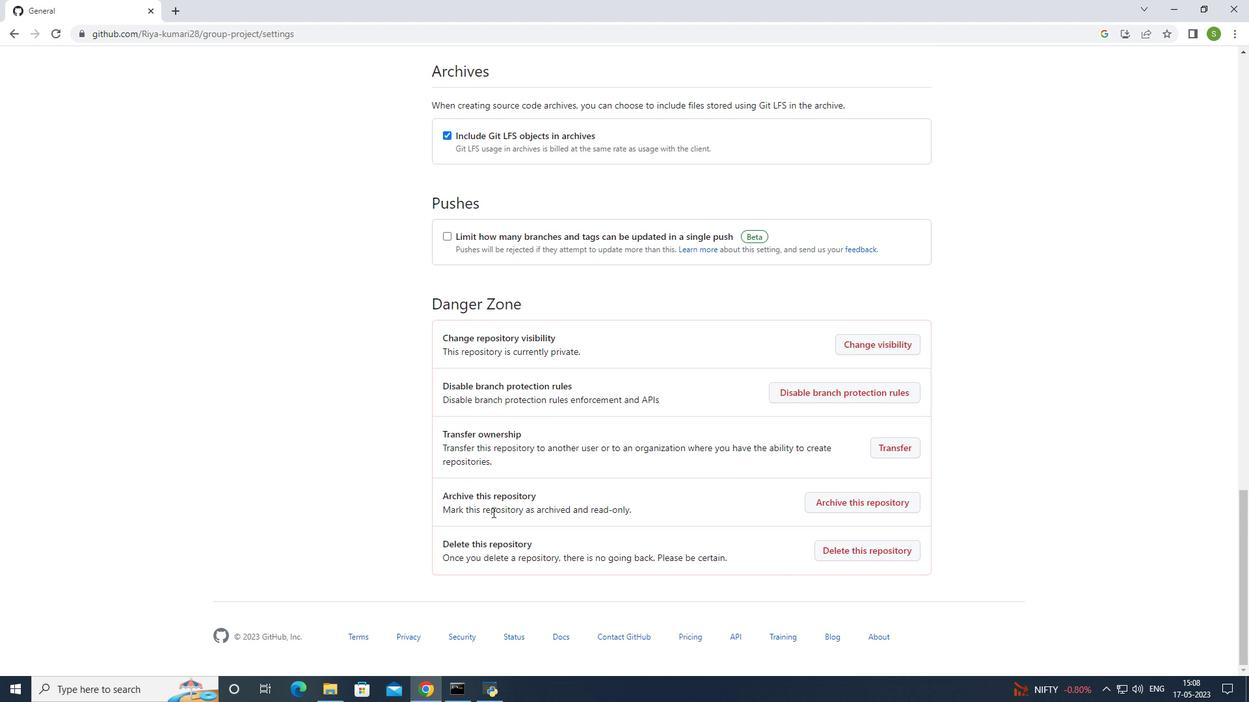
Action: Mouse scrolled (492, 512) with delta (0, 0)
Screenshot: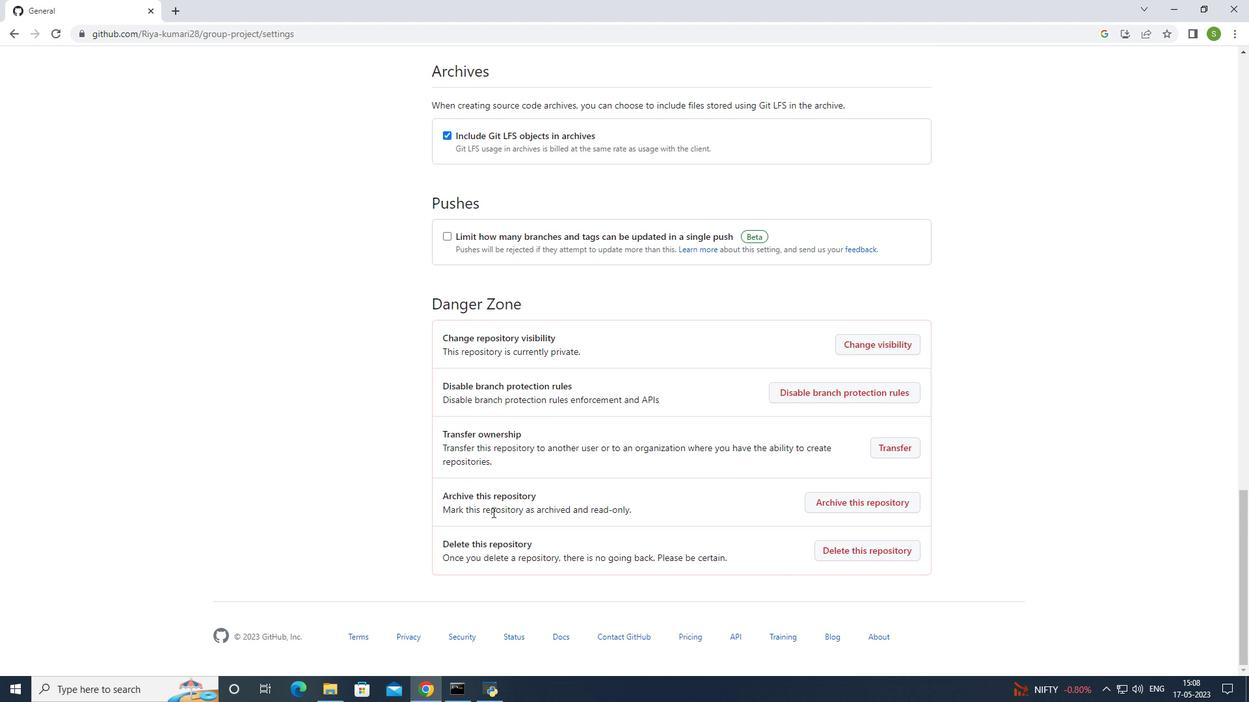 
Action: Mouse scrolled (492, 512) with delta (0, 0)
Screenshot: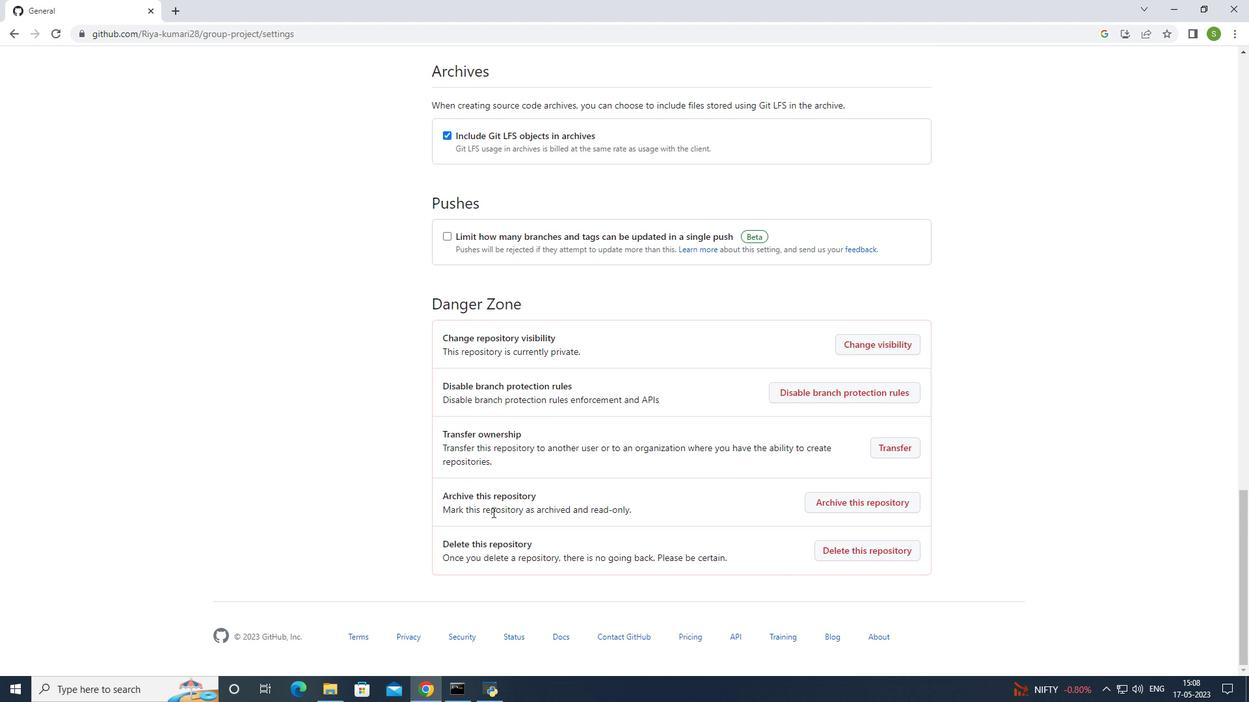 
Action: Mouse scrolled (492, 512) with delta (0, 0)
Screenshot: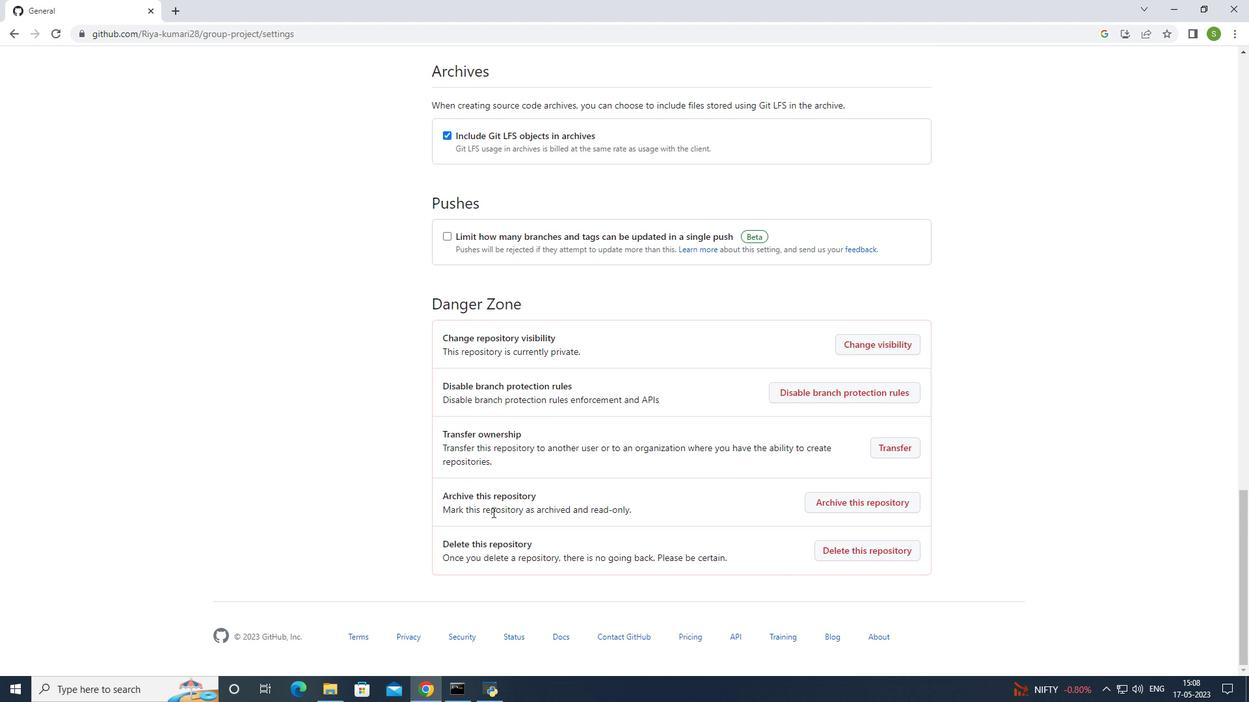 
Action: Mouse scrolled (492, 512) with delta (0, 0)
Screenshot: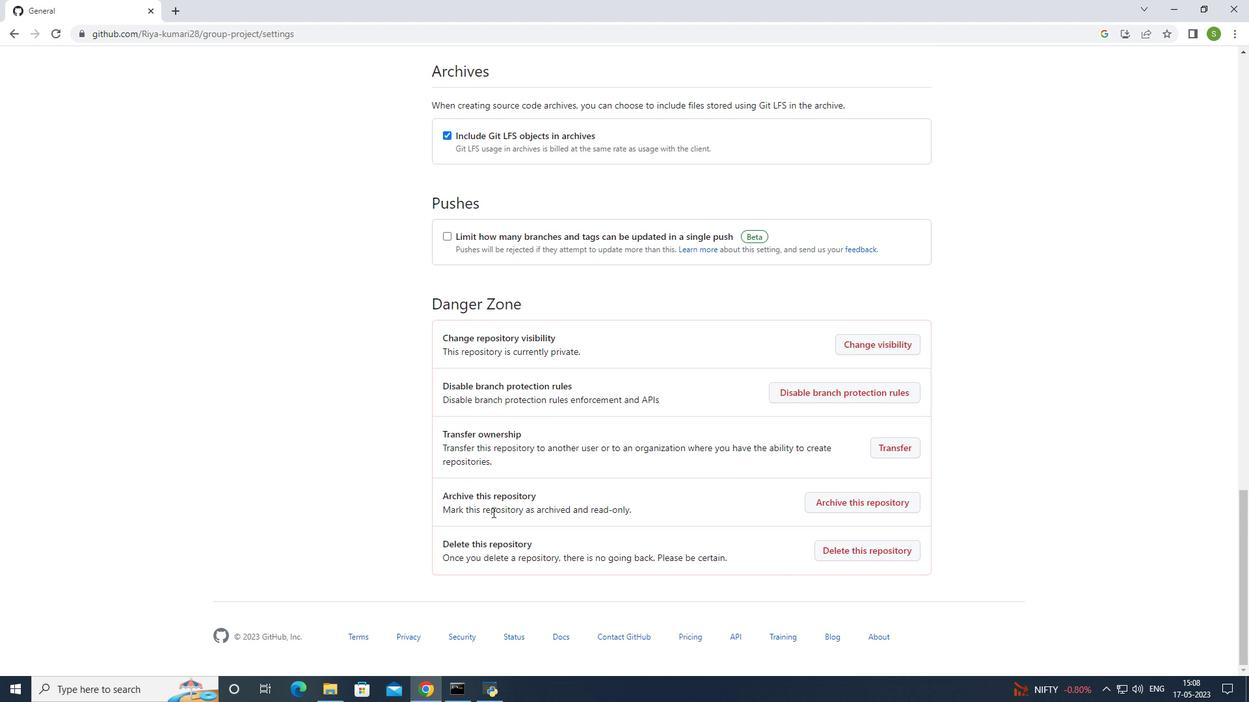 
Action: Mouse scrolled (492, 512) with delta (0, 0)
Screenshot: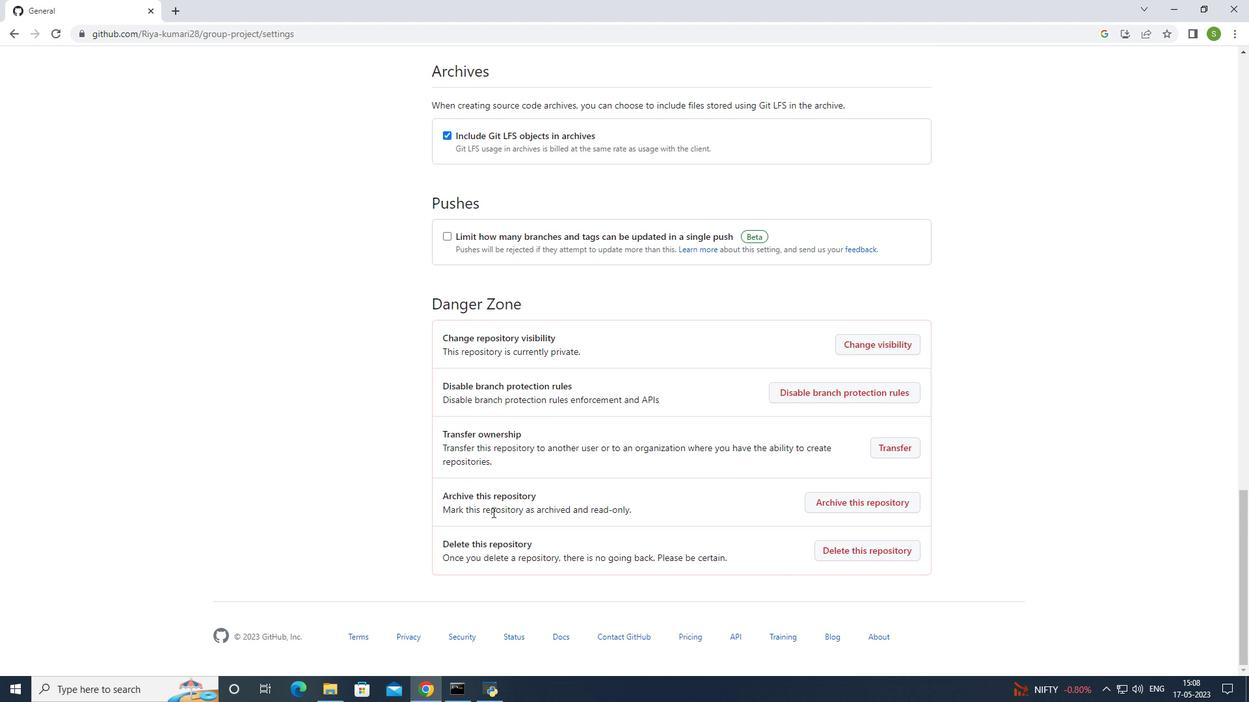 
Action: Mouse scrolled (492, 512) with delta (0, 0)
Screenshot: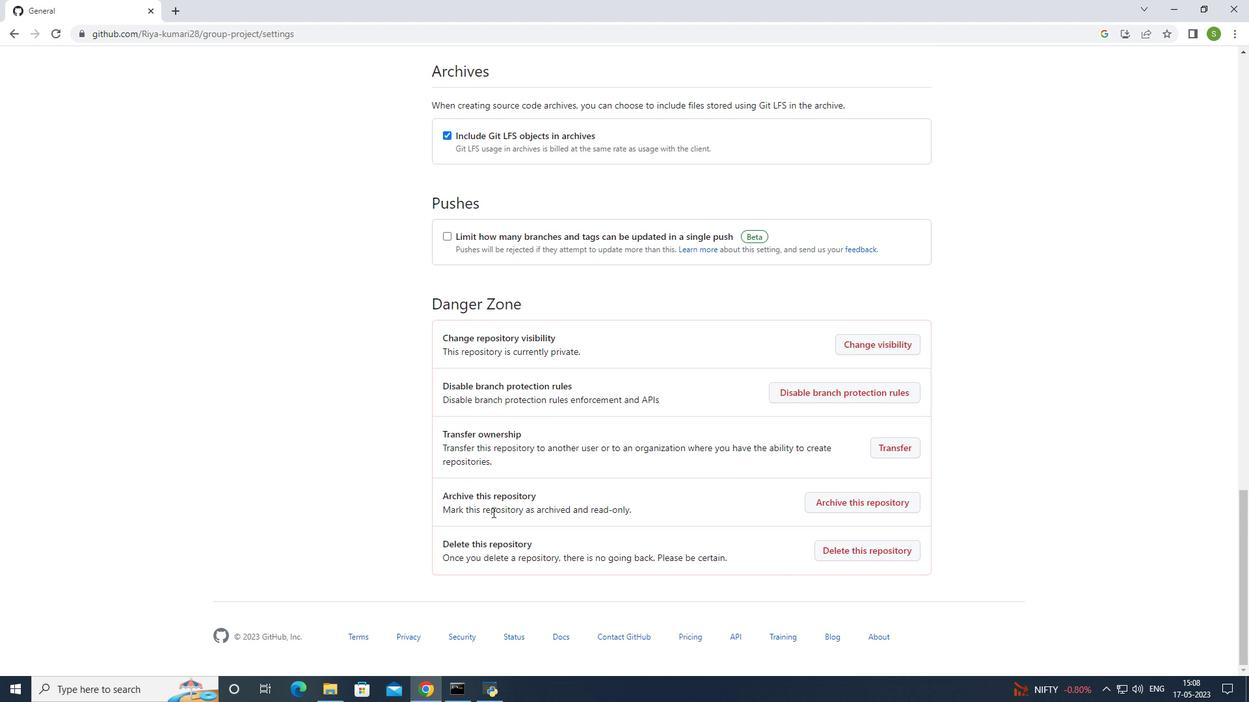 
Action: Mouse scrolled (492, 512) with delta (0, 0)
Screenshot: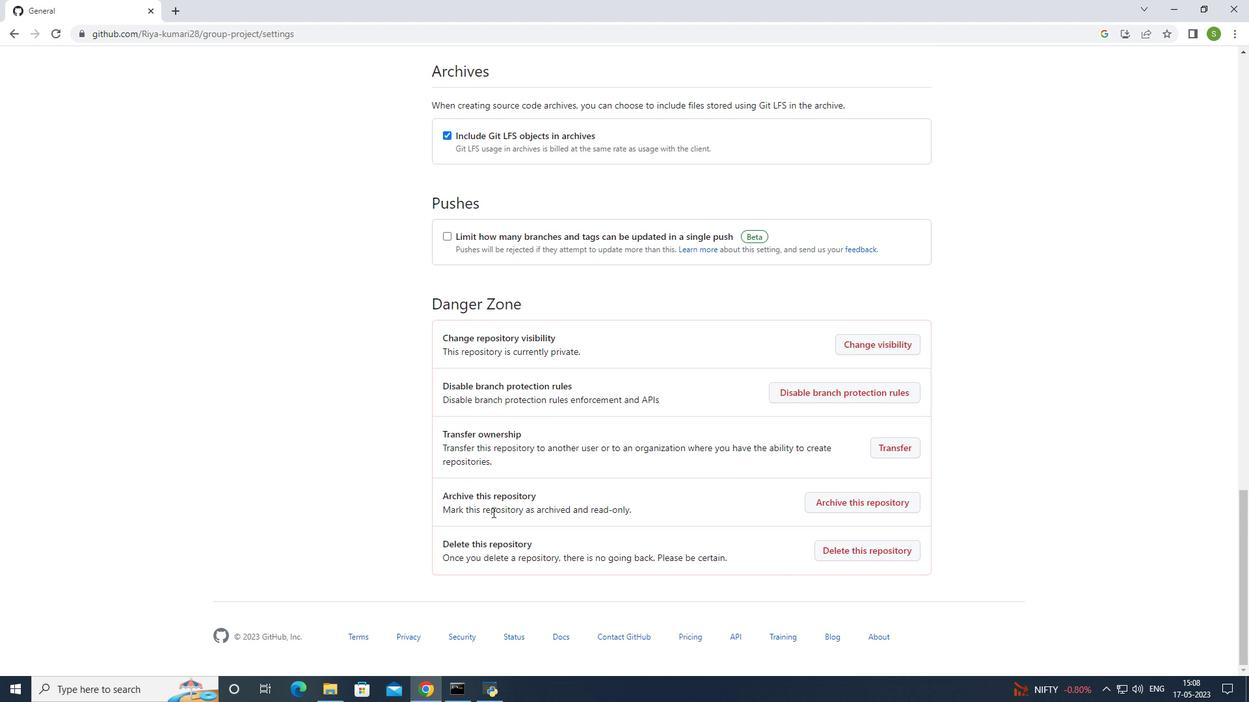 
Action: Mouse moved to (505, 513)
Screenshot: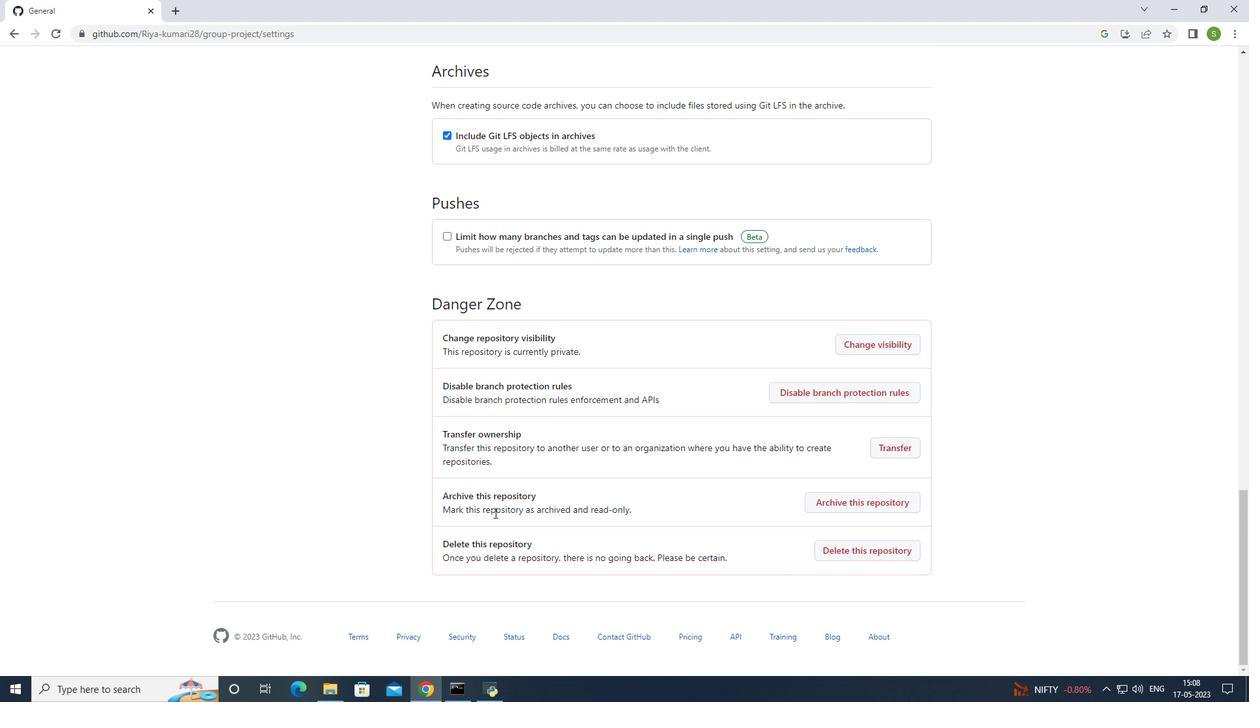 
Action: Key pressed <Key.alt_l><Key.alt_l>
Screenshot: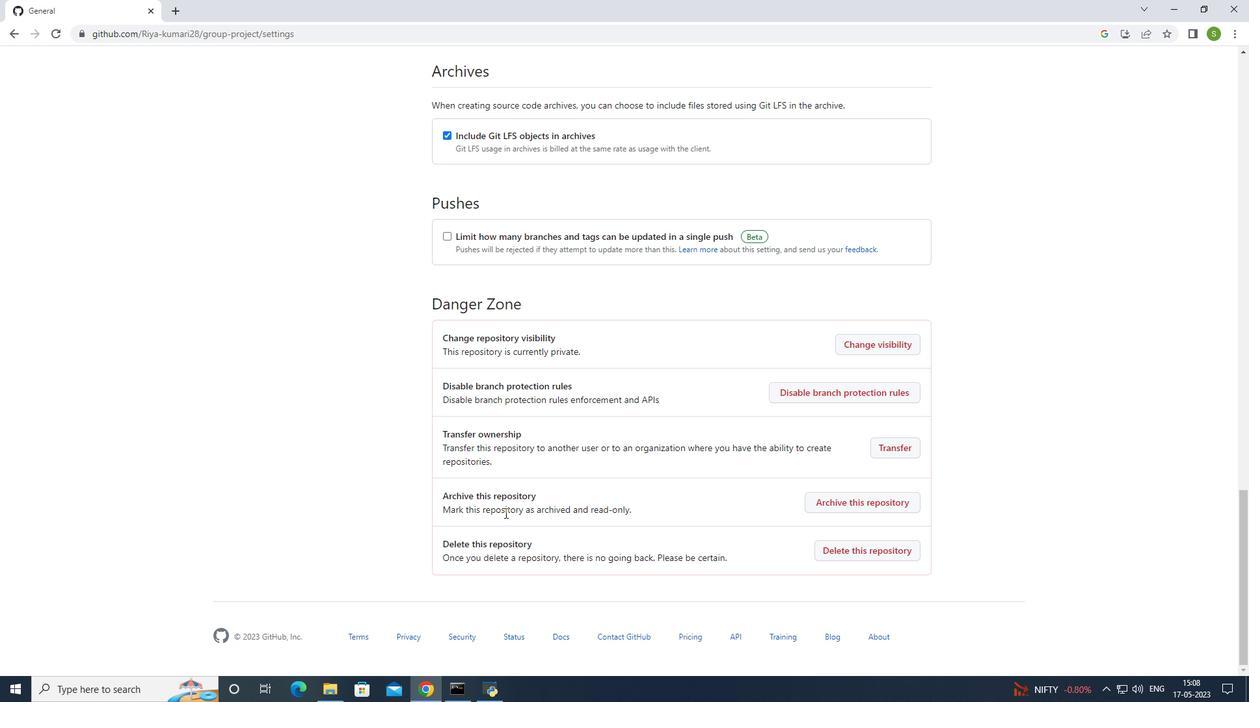 
Action: Mouse moved to (446, 238)
Screenshot: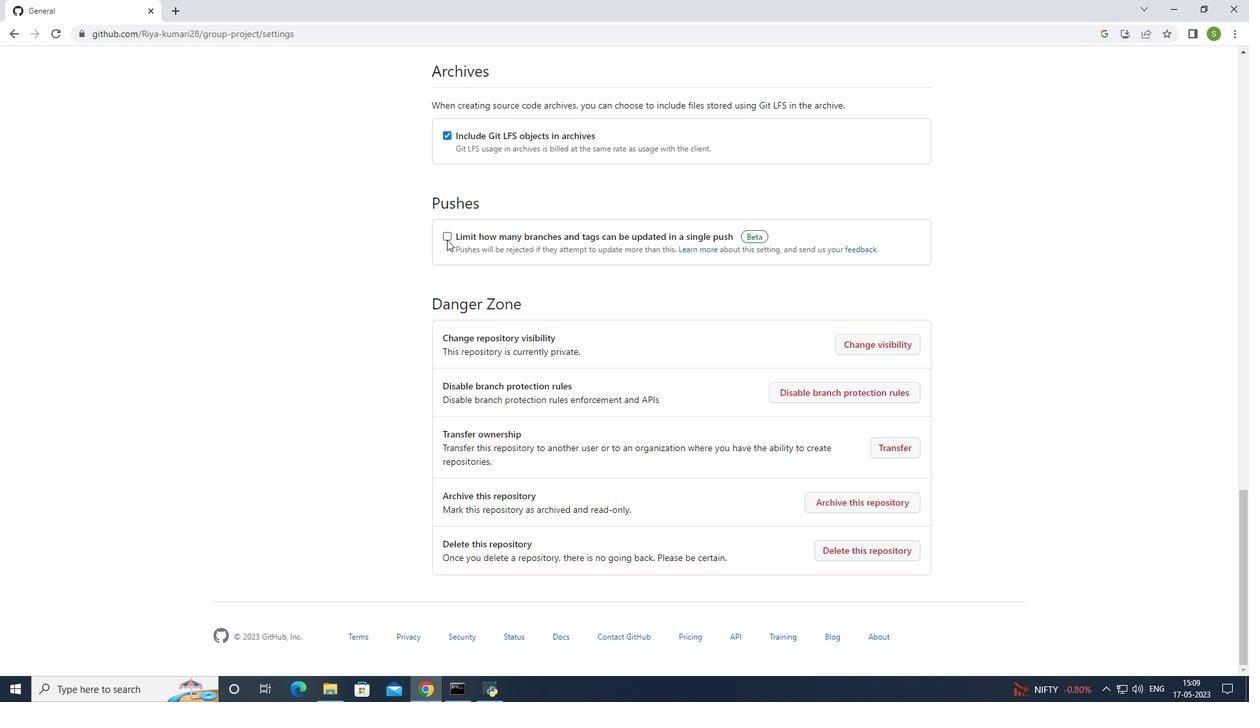 
Action: Mouse pressed left at (446, 238)
Screenshot: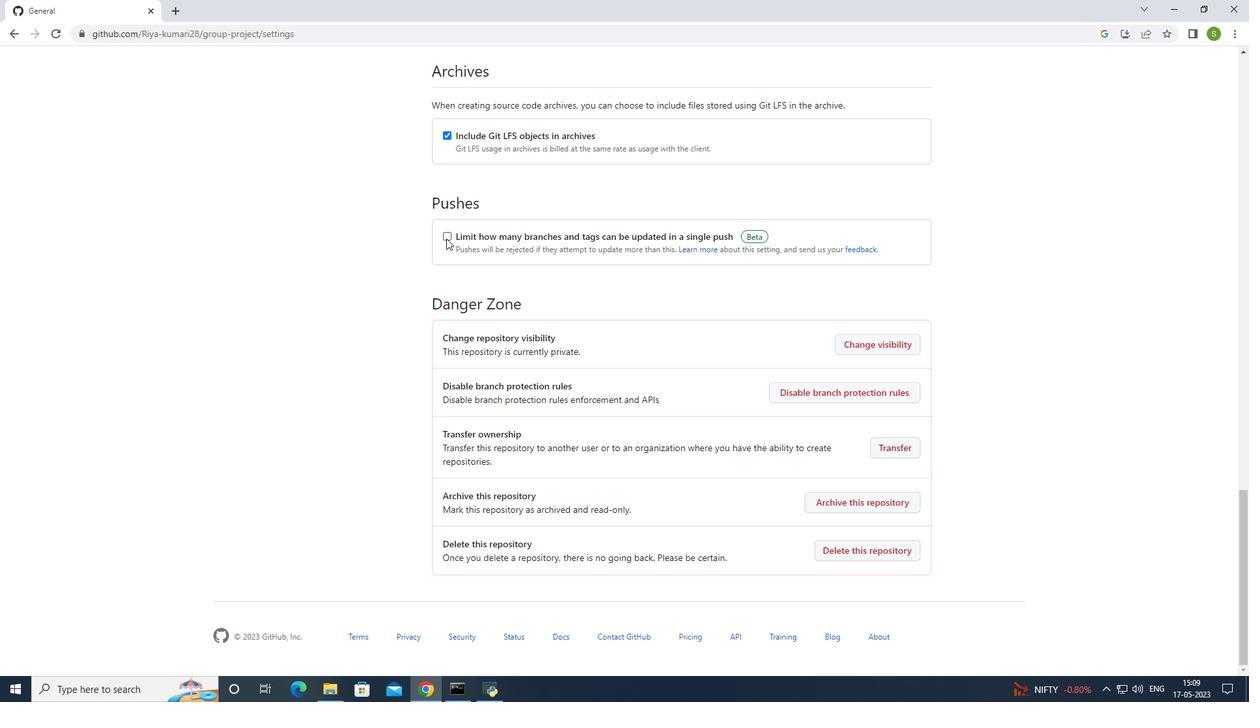 
Action: Mouse moved to (497, 268)
Screenshot: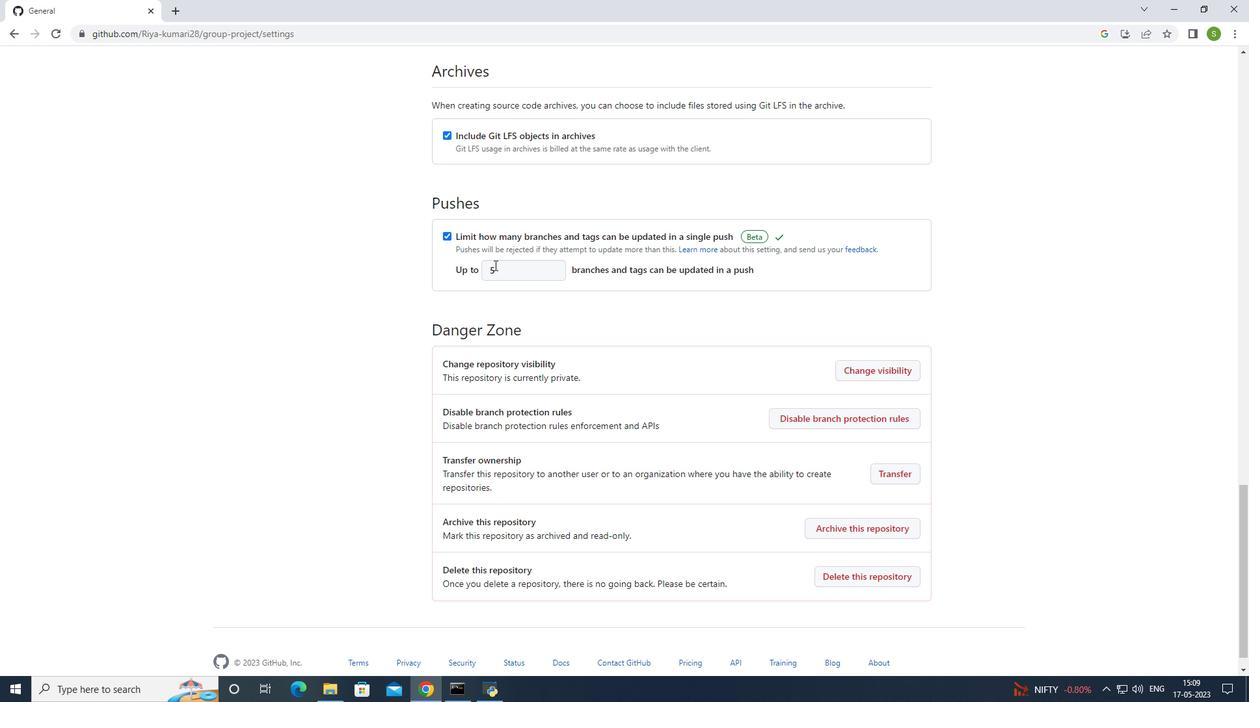 
Action: Mouse pressed left at (497, 268)
Screenshot: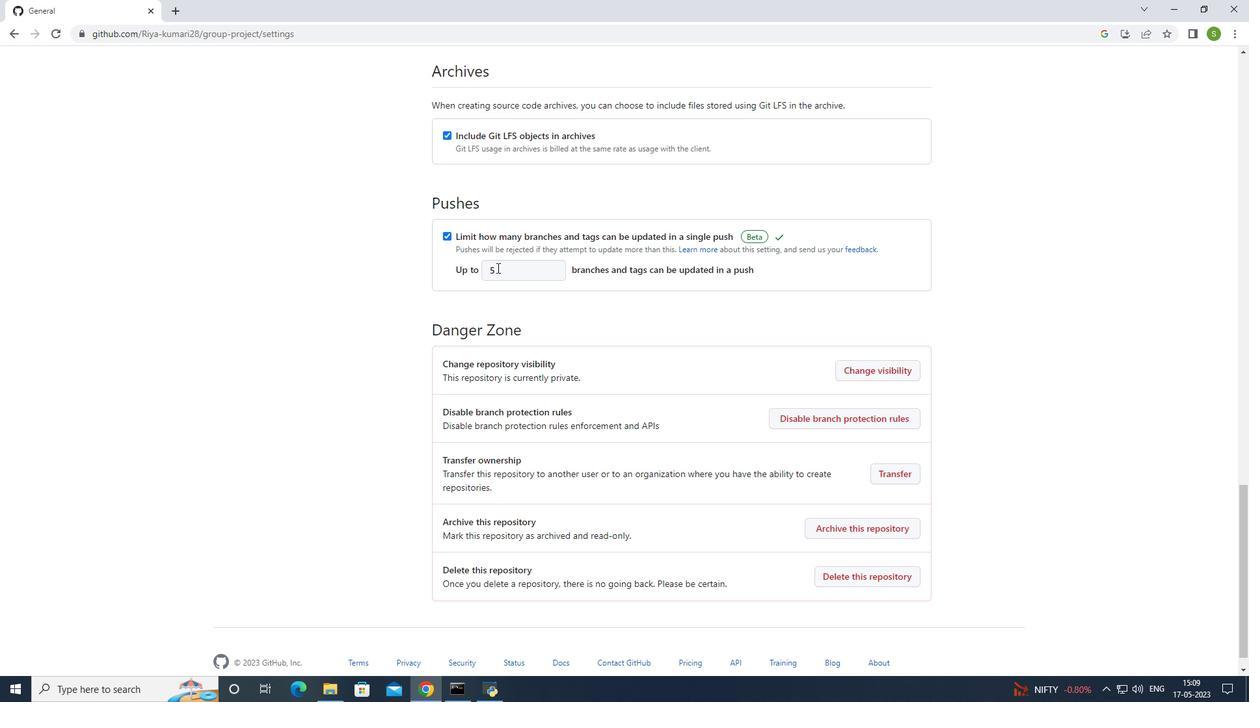 
Action: Mouse moved to (503, 268)
Screenshot: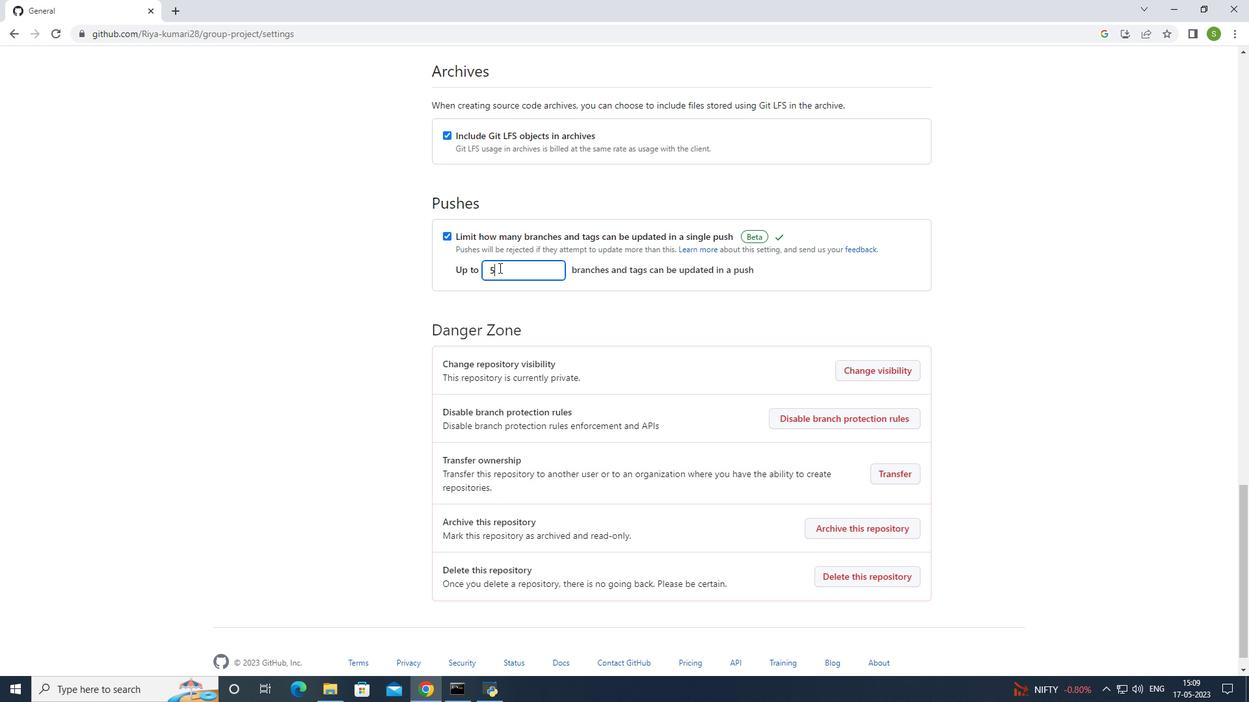 
Action: Key pressed <Key.backspace>
Screenshot: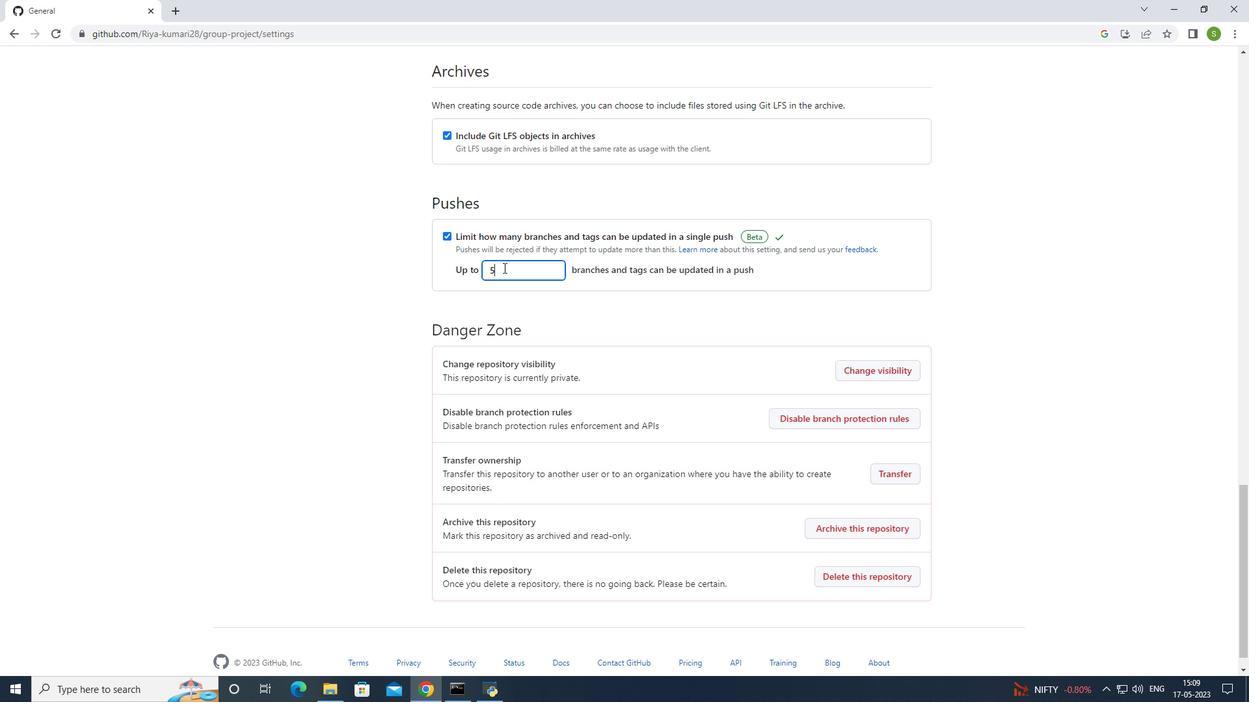 
Action: Mouse moved to (509, 270)
Screenshot: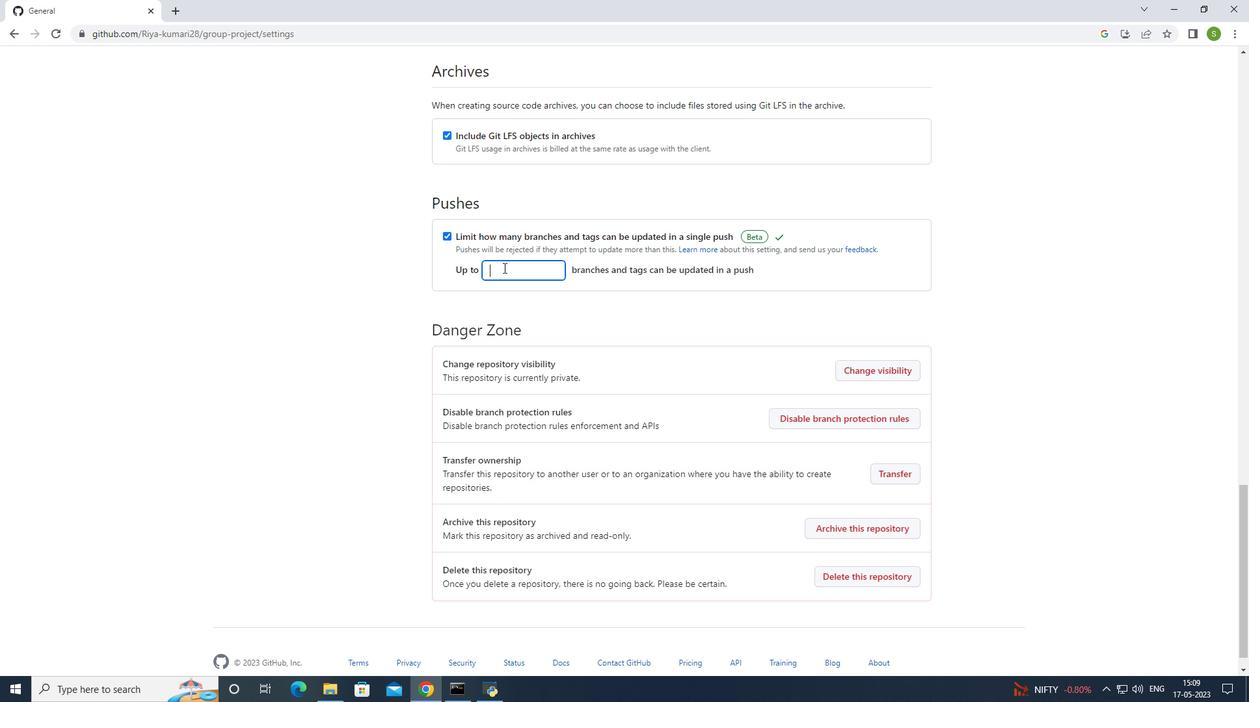 
Action: Key pressed 6
Screenshot: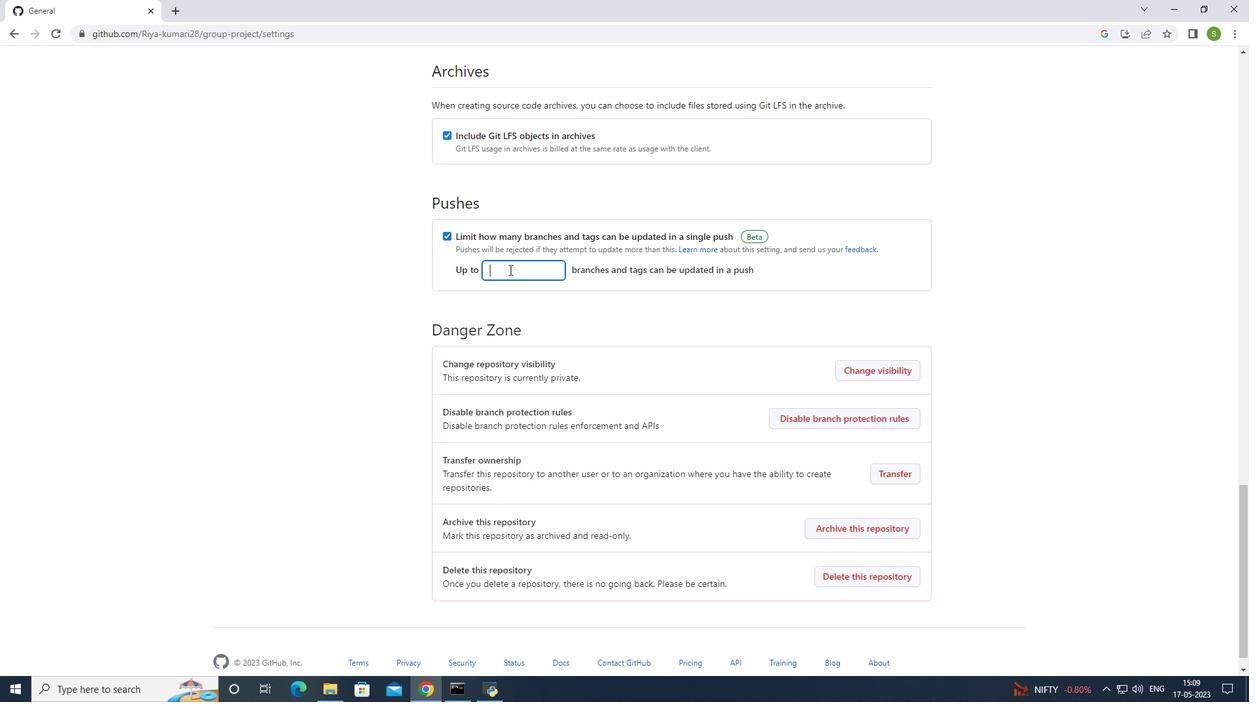 
Action: Mouse moved to (406, 280)
Screenshot: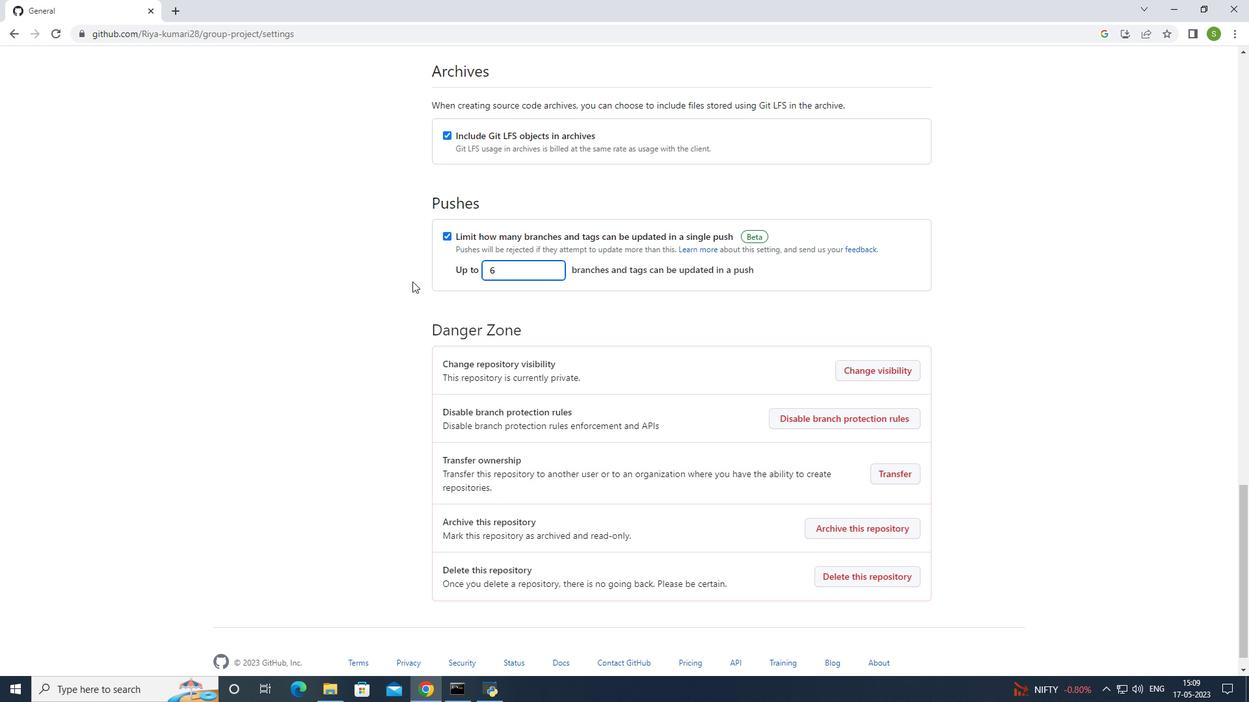 
Action: Mouse scrolled (406, 281) with delta (0, 0)
Screenshot: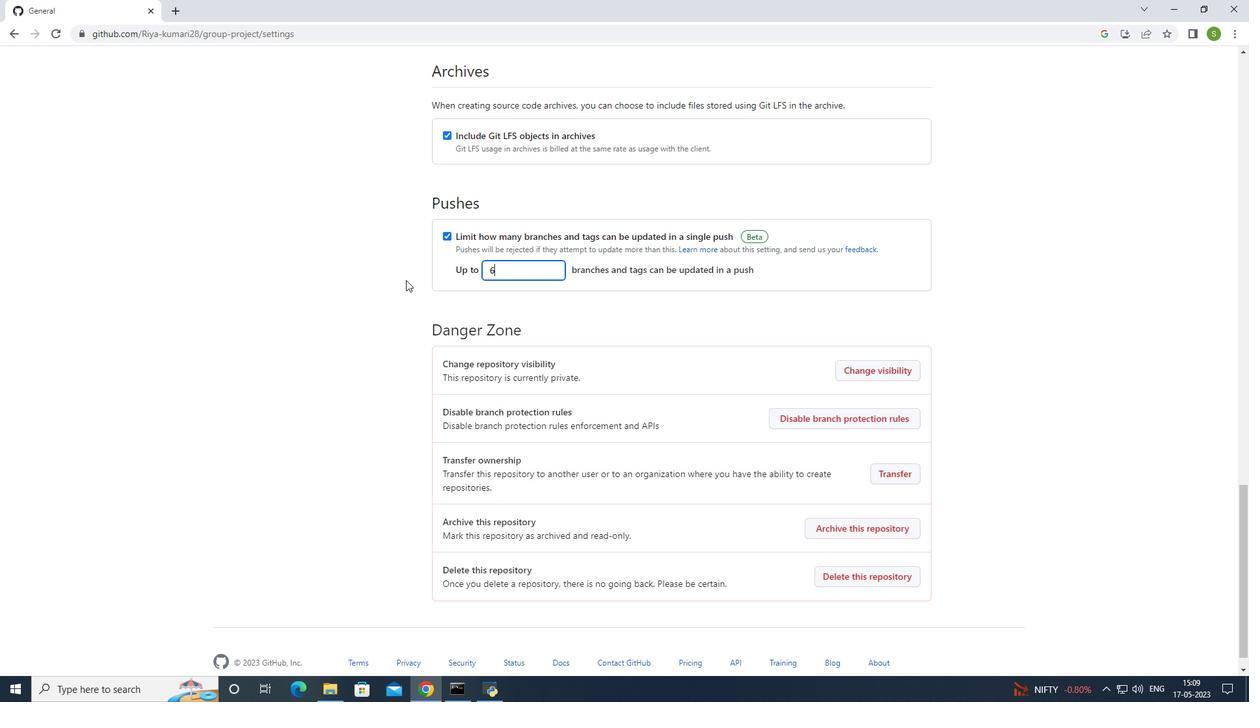 
Action: Mouse scrolled (406, 281) with delta (0, 0)
Screenshot: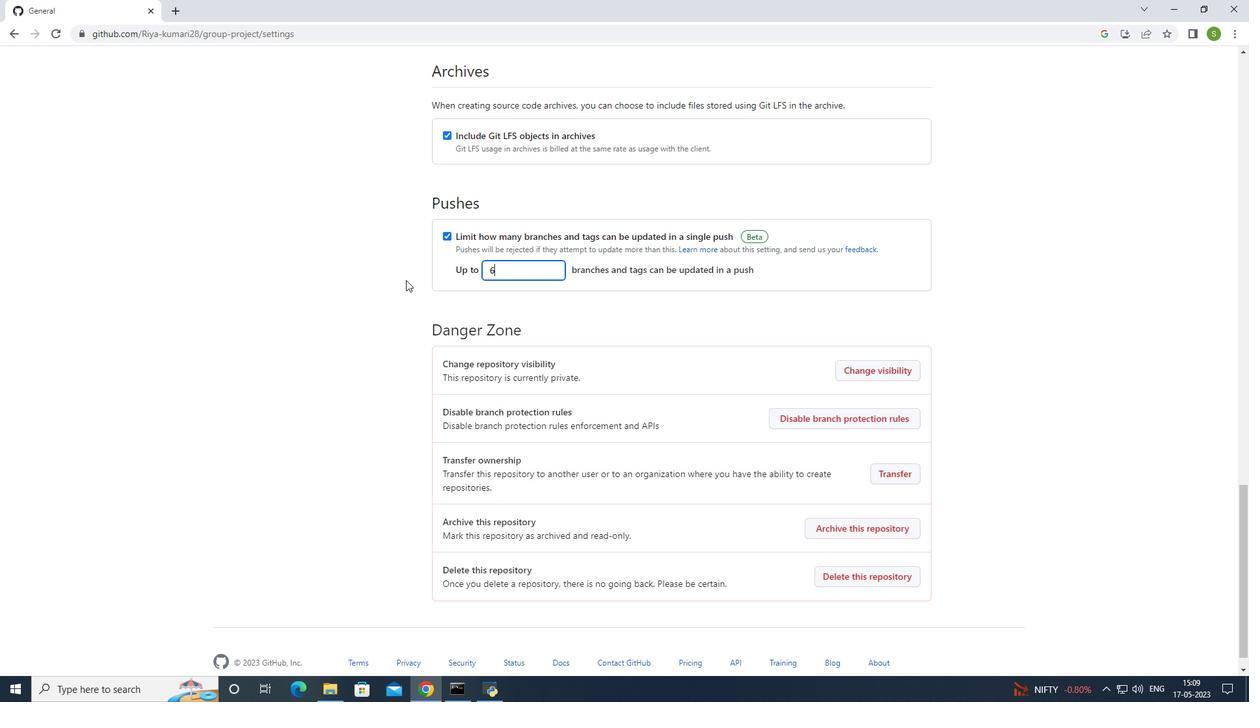 
Action: Mouse scrolled (406, 281) with delta (0, 0)
Screenshot: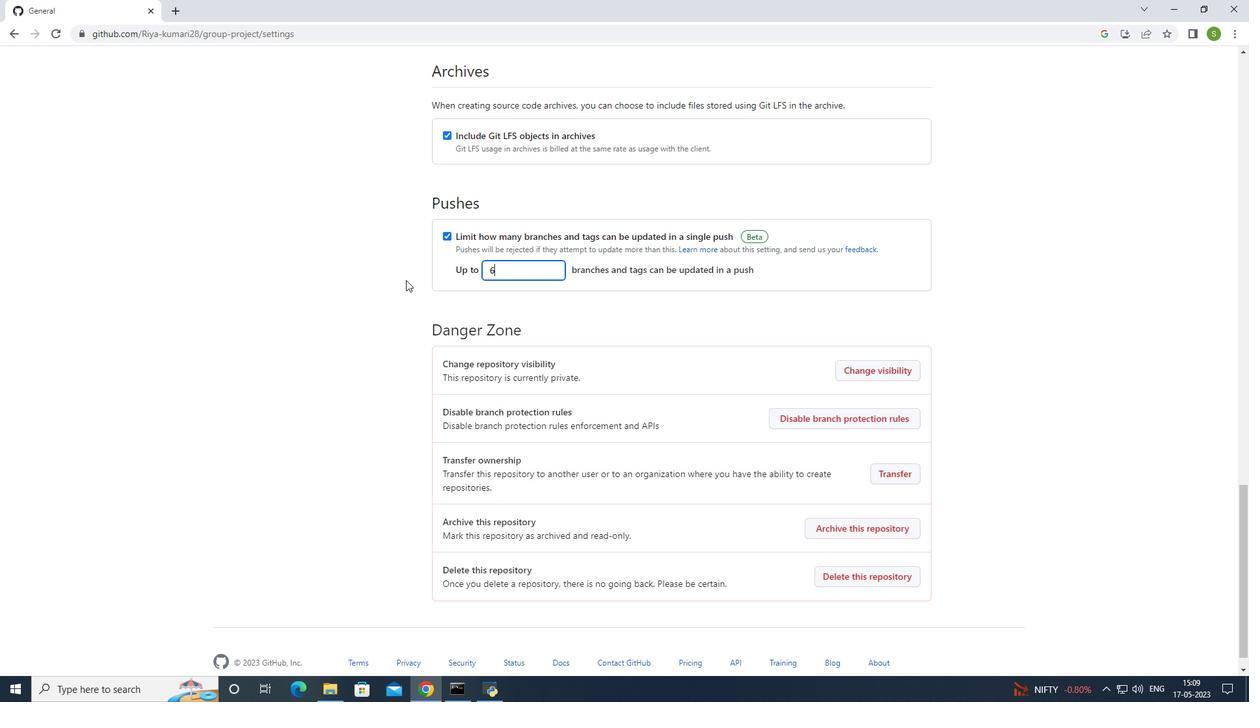 
Action: Mouse scrolled (406, 281) with delta (0, 0)
Screenshot: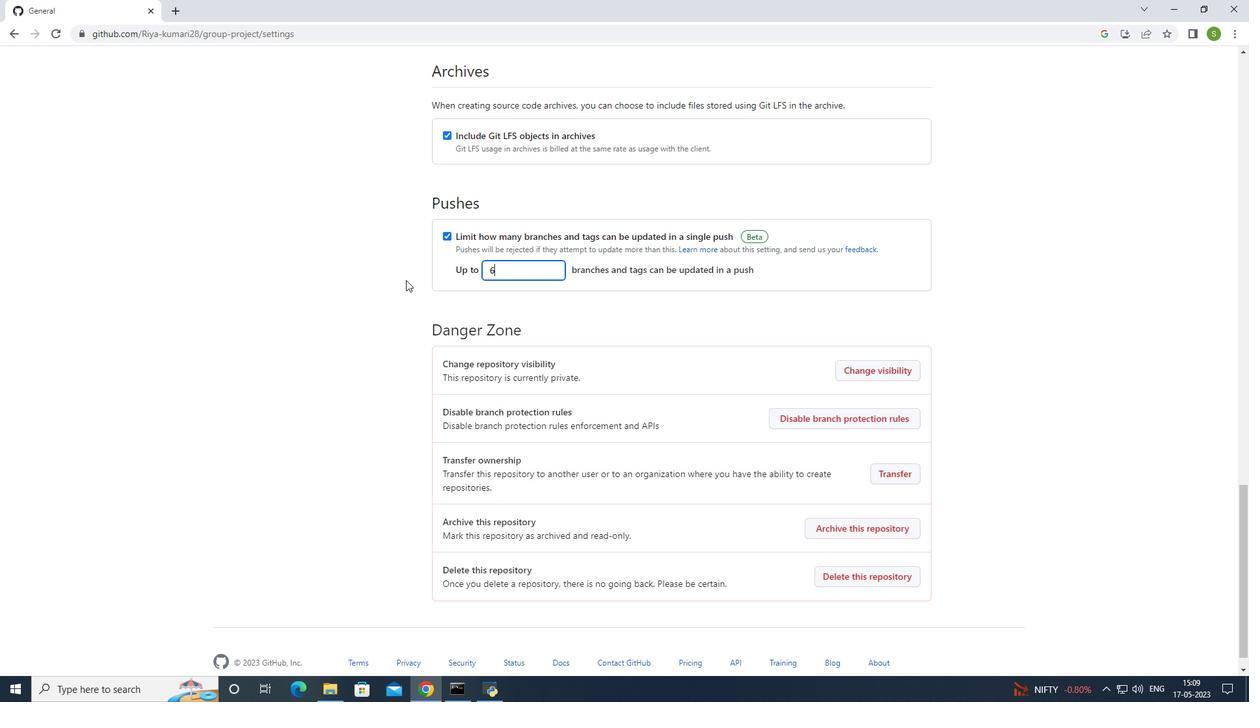 
Action: Mouse moved to (406, 280)
Screenshot: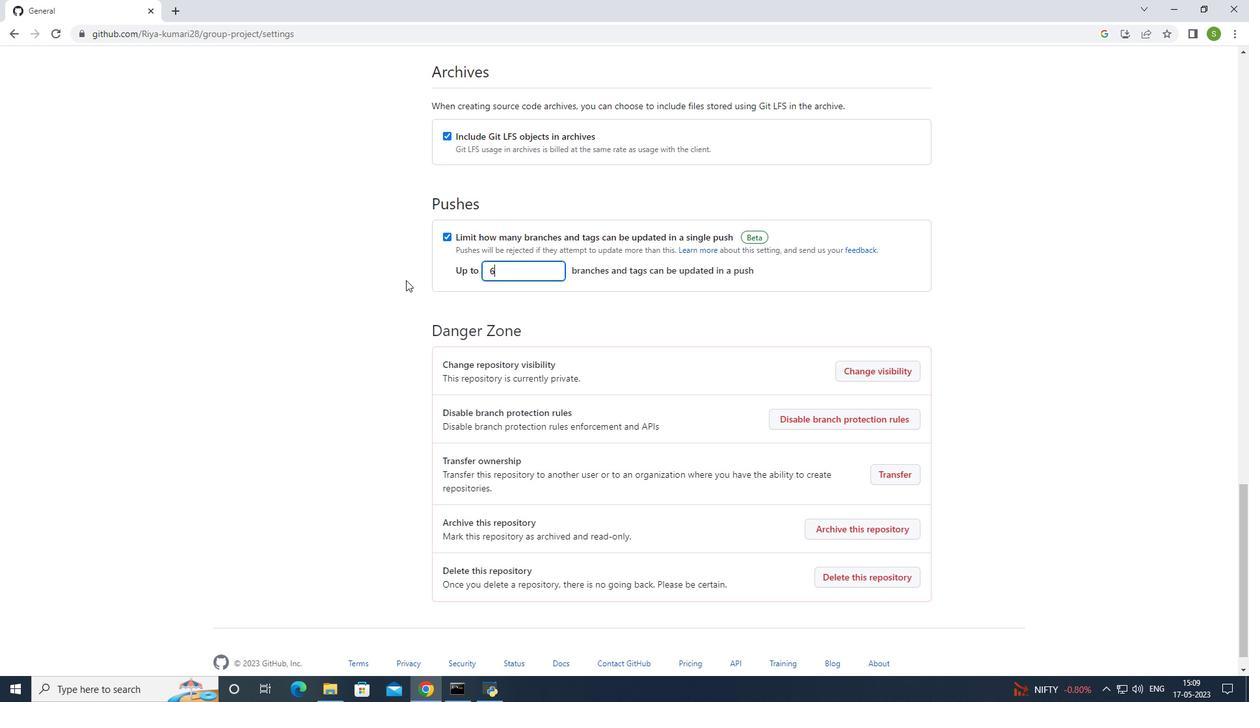
Action: Mouse scrolled (406, 281) with delta (0, 0)
Screenshot: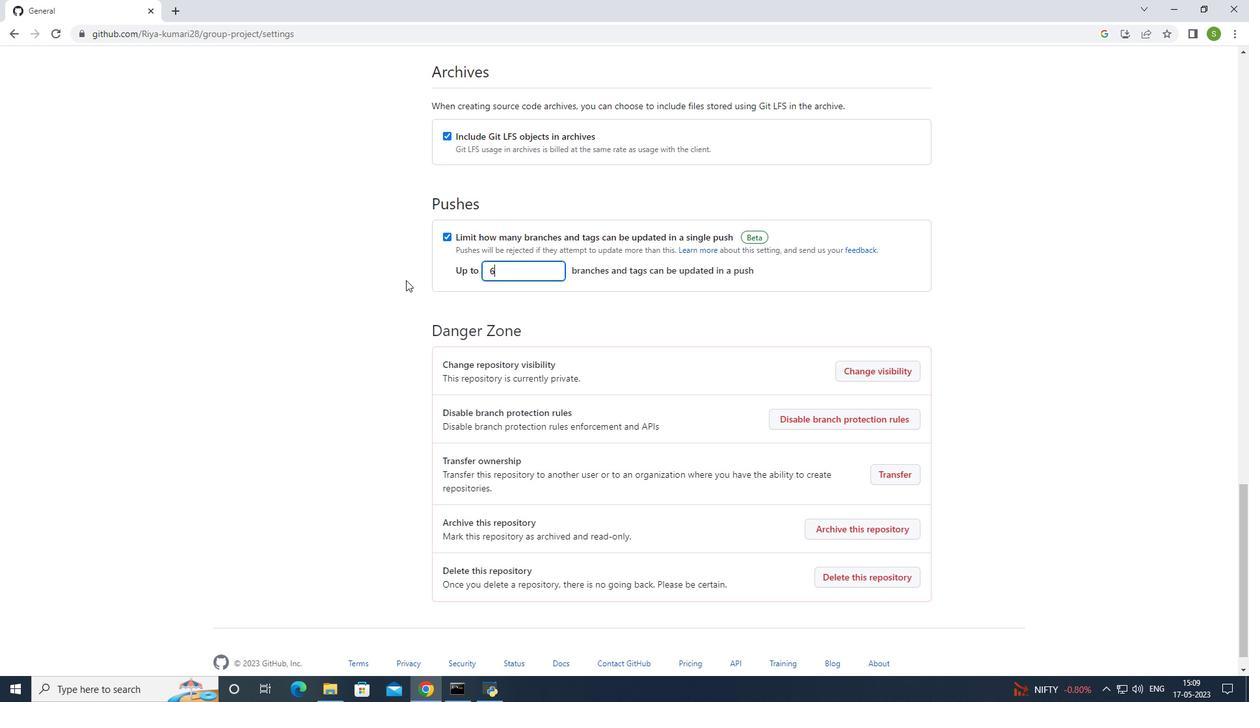 
Action: Mouse scrolled (406, 281) with delta (0, 0)
Screenshot: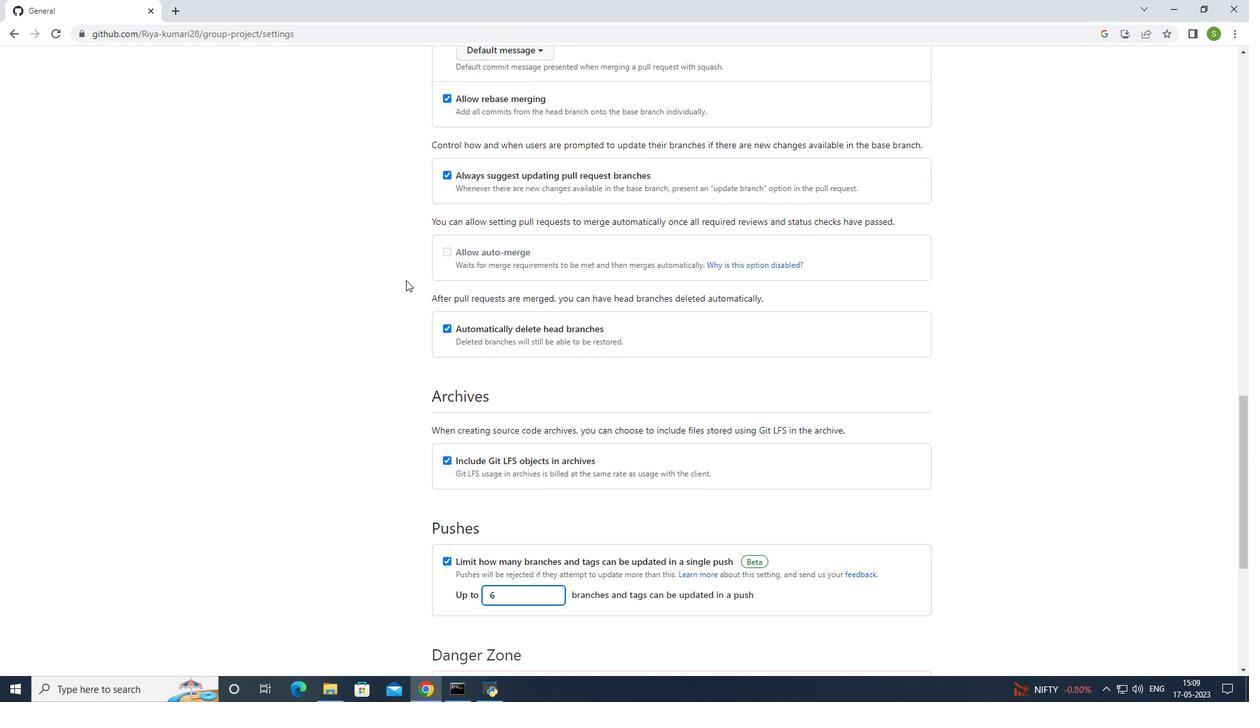 
Action: Mouse scrolled (406, 281) with delta (0, 0)
Screenshot: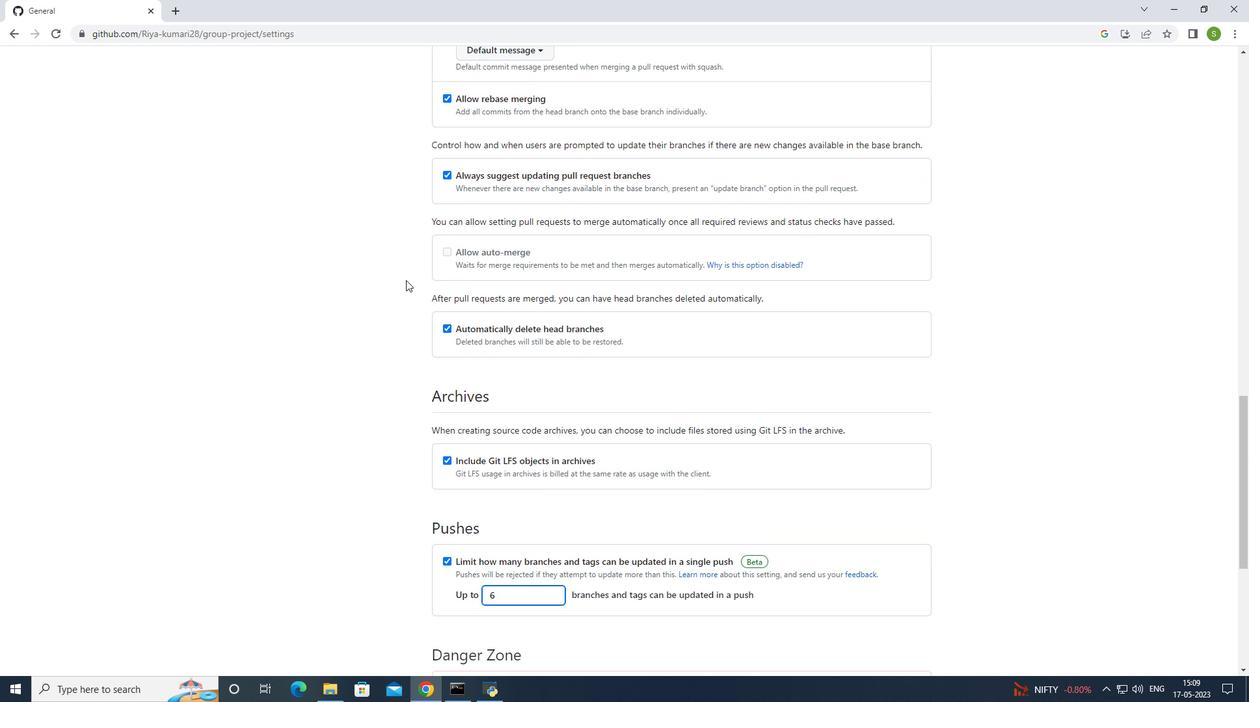 
Action: Mouse scrolled (406, 281) with delta (0, 0)
Screenshot: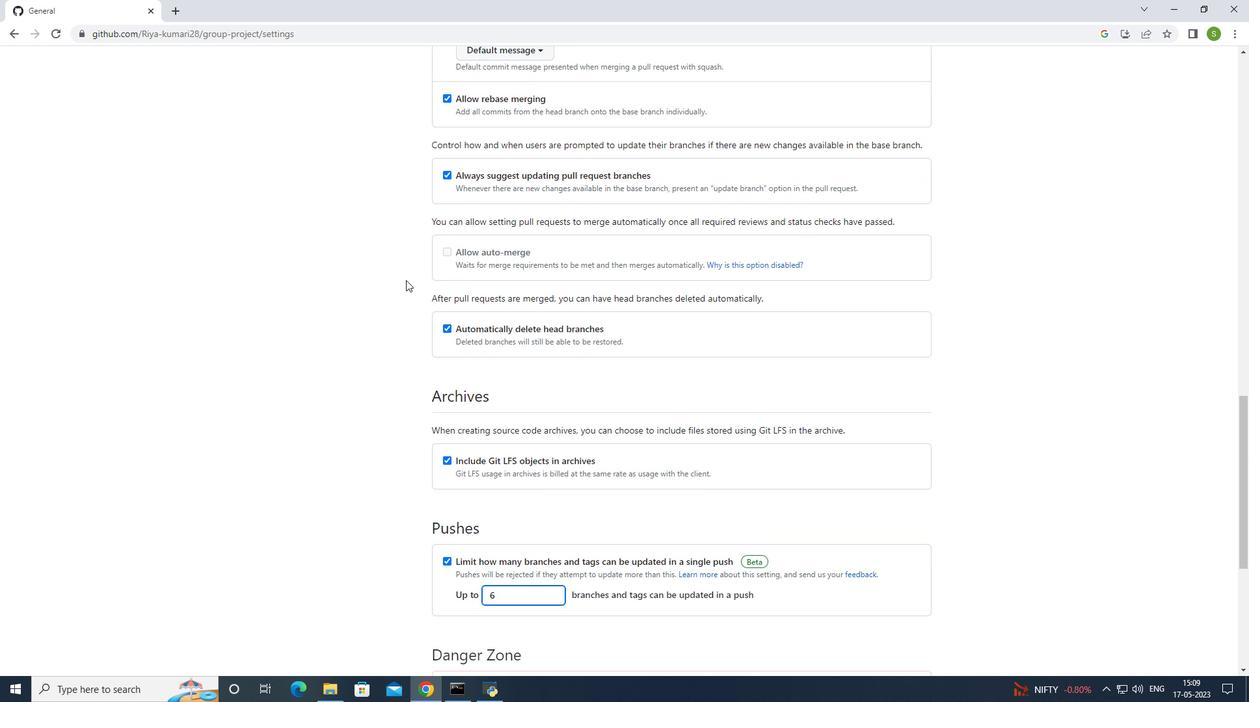 
Action: Mouse scrolled (406, 281) with delta (0, 0)
Screenshot: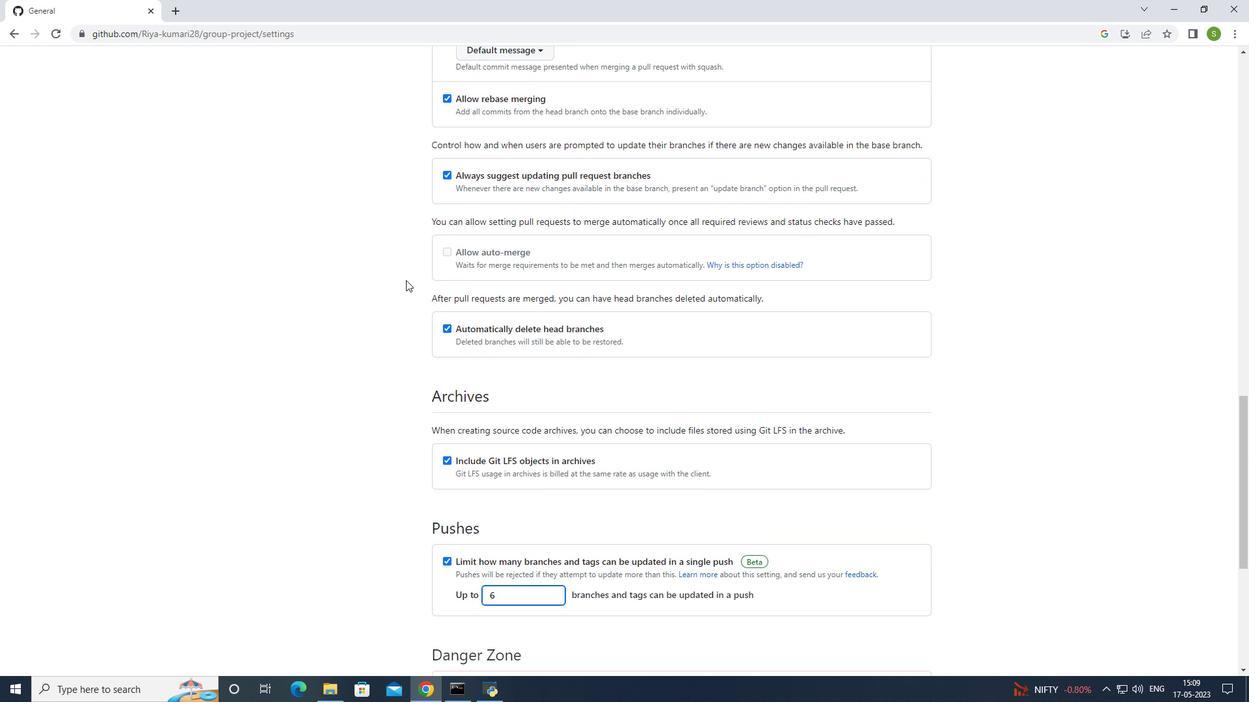 
Action: Mouse scrolled (406, 281) with delta (0, 0)
Screenshot: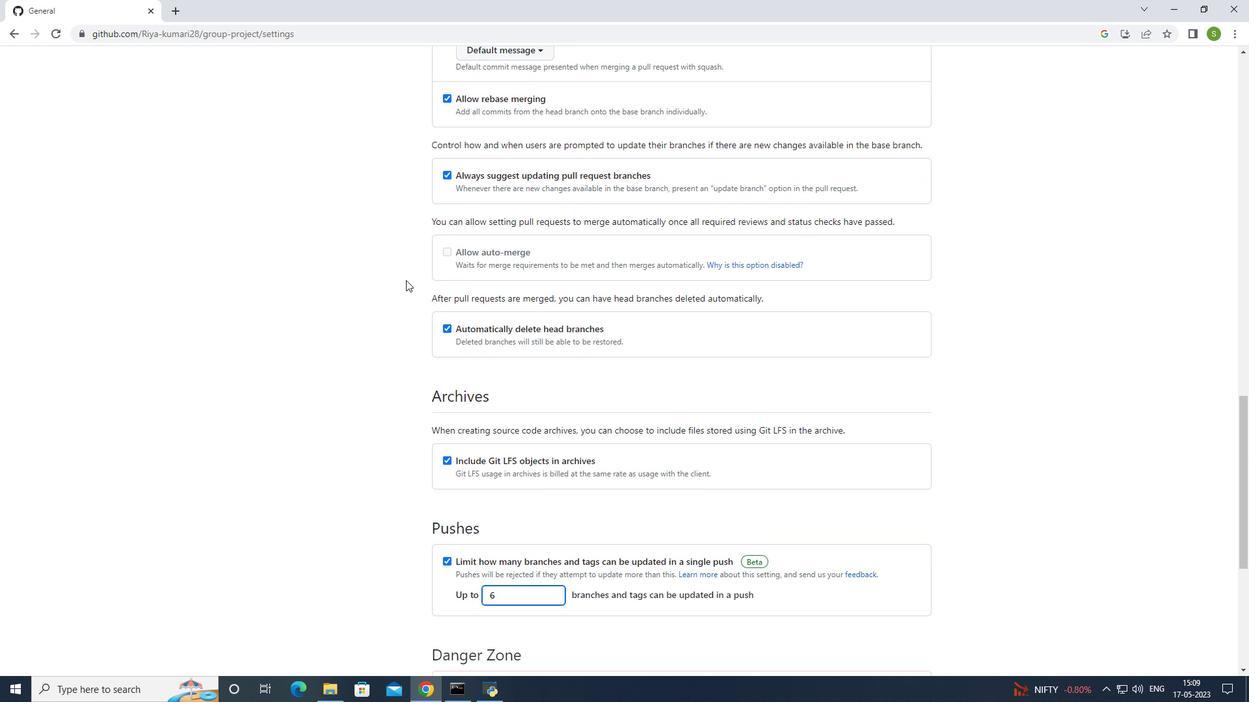 
Action: Mouse moved to (406, 279)
Screenshot: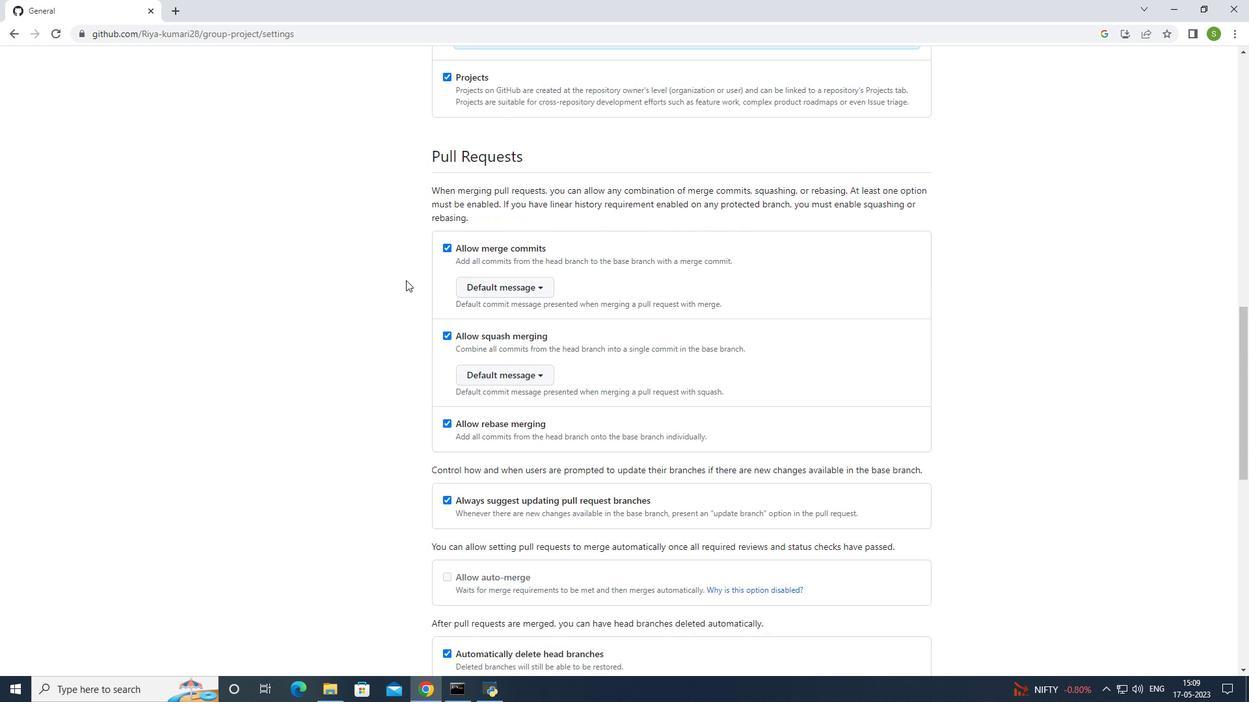 
Action: Mouse scrolled (406, 280) with delta (0, 0)
Screenshot: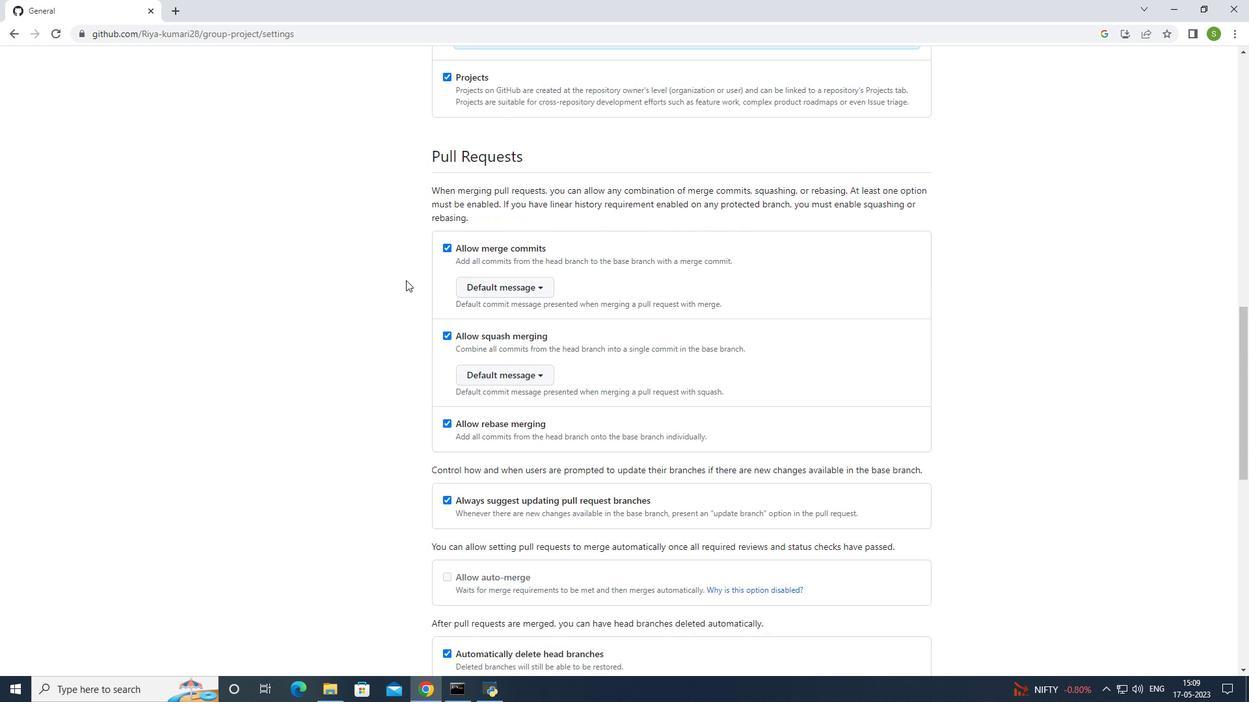 
Action: Mouse scrolled (406, 280) with delta (0, 0)
Screenshot: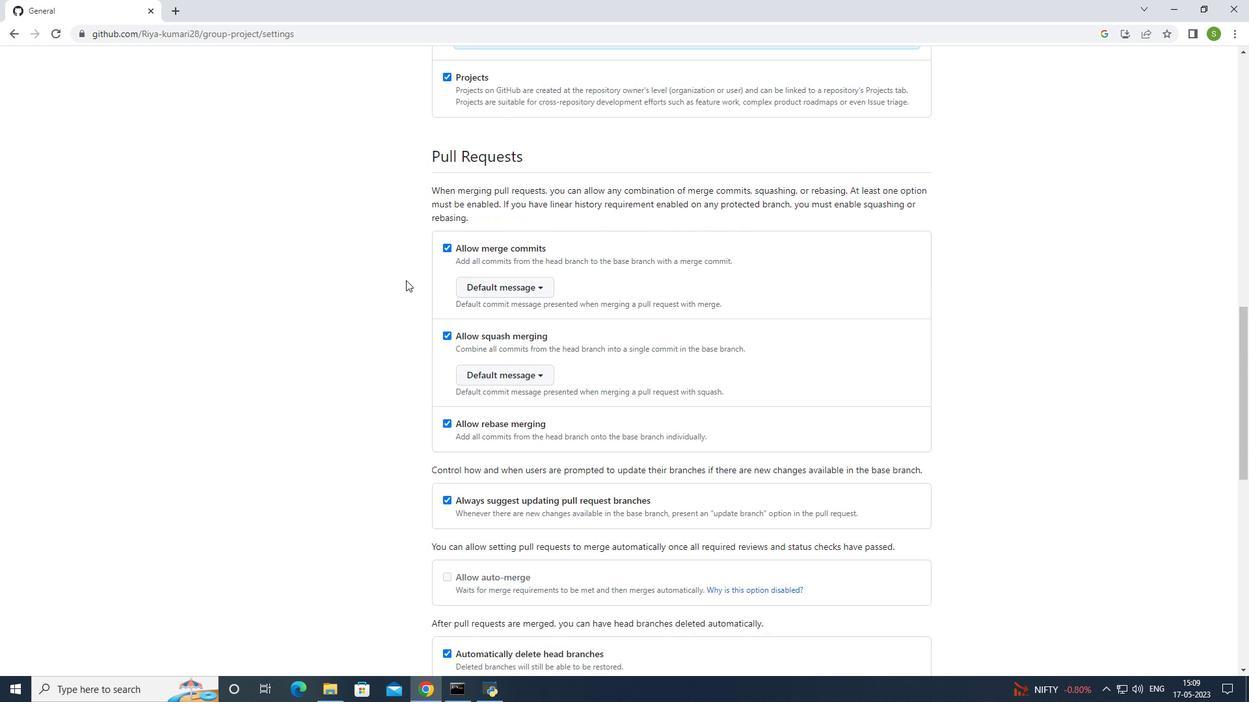 
Action: Mouse scrolled (406, 280) with delta (0, 0)
Screenshot: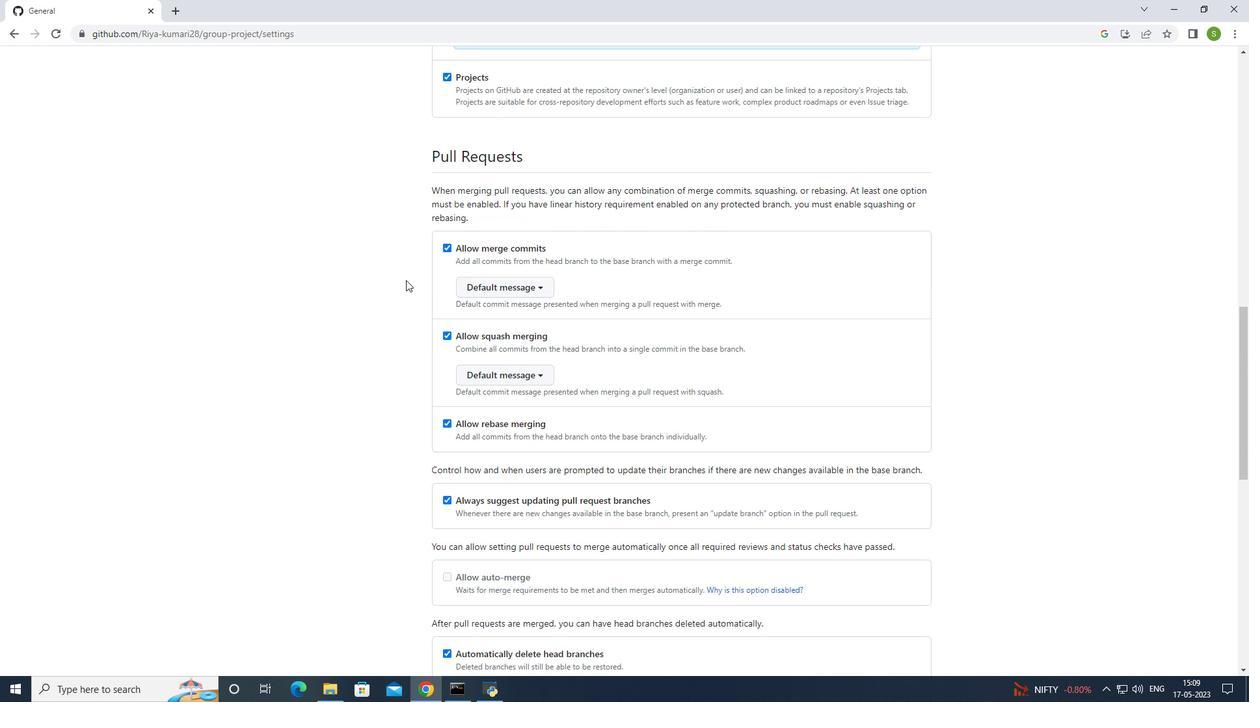 
Action: Mouse moved to (404, 279)
Screenshot: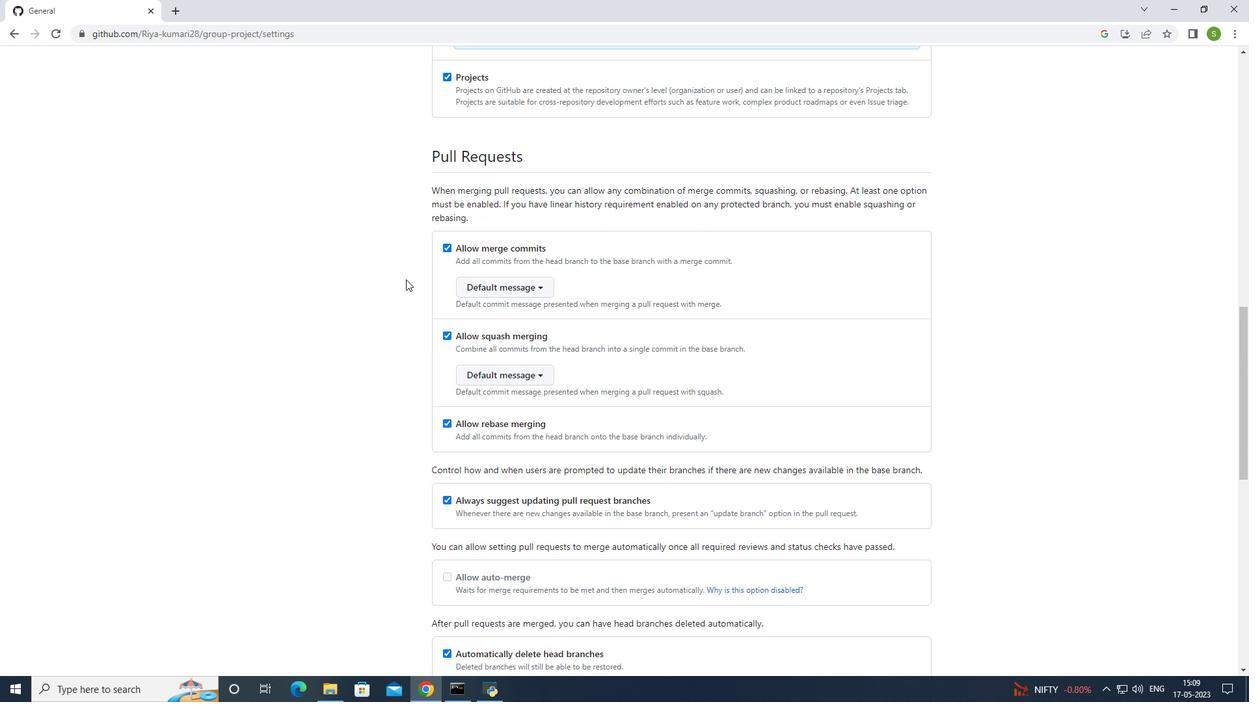 
Action: Mouse scrolled (404, 279) with delta (0, 0)
Screenshot: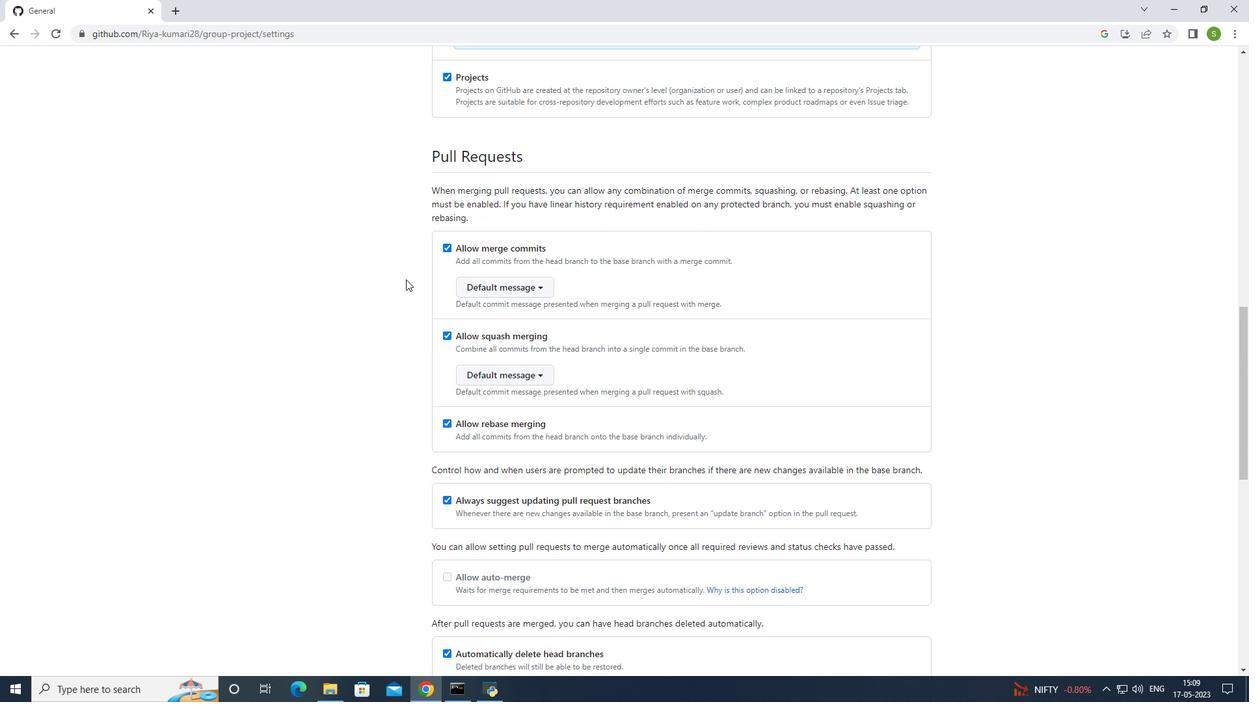
Action: Mouse scrolled (404, 279) with delta (0, 0)
Screenshot: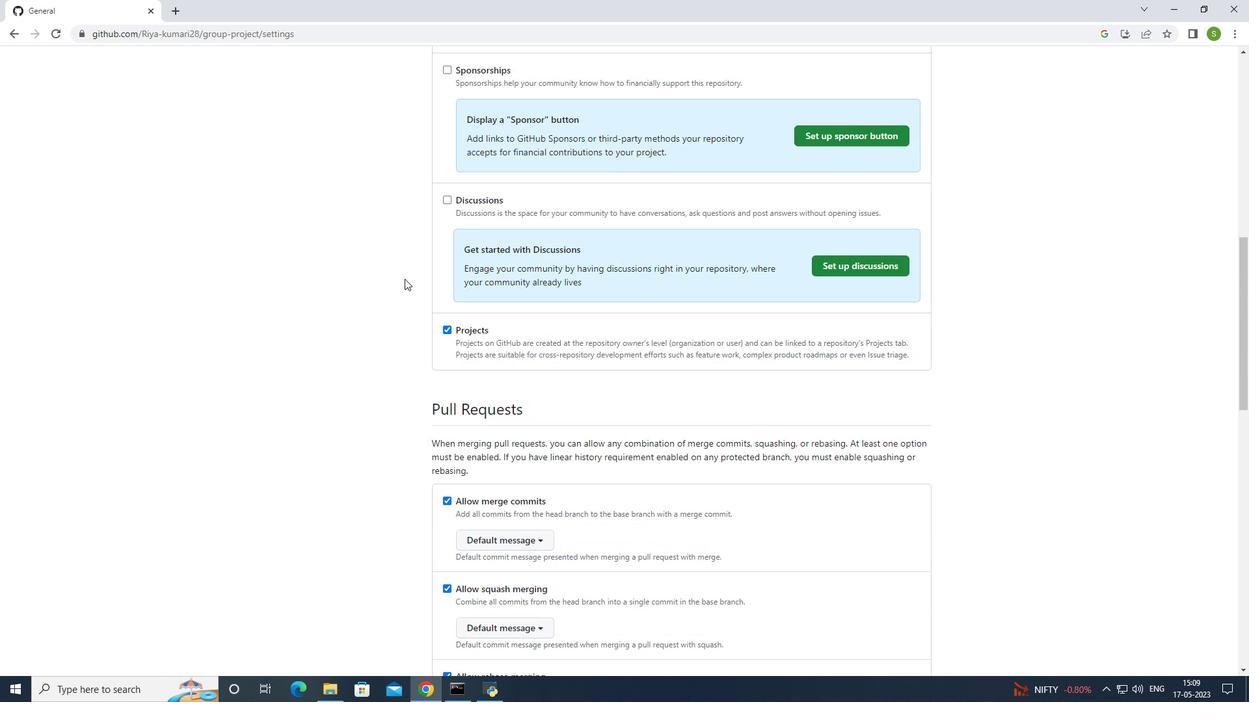 
Action: Mouse scrolled (404, 279) with delta (0, 0)
Screenshot: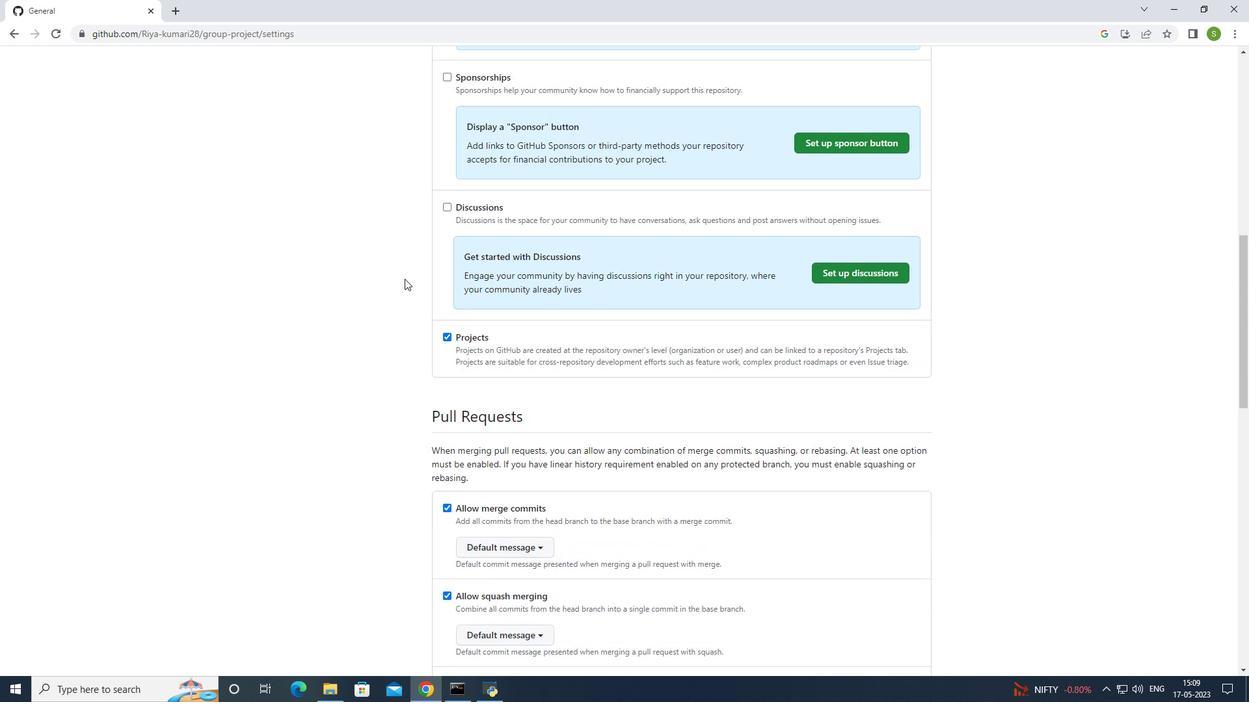 
Action: Mouse scrolled (404, 279) with delta (0, 0)
Screenshot: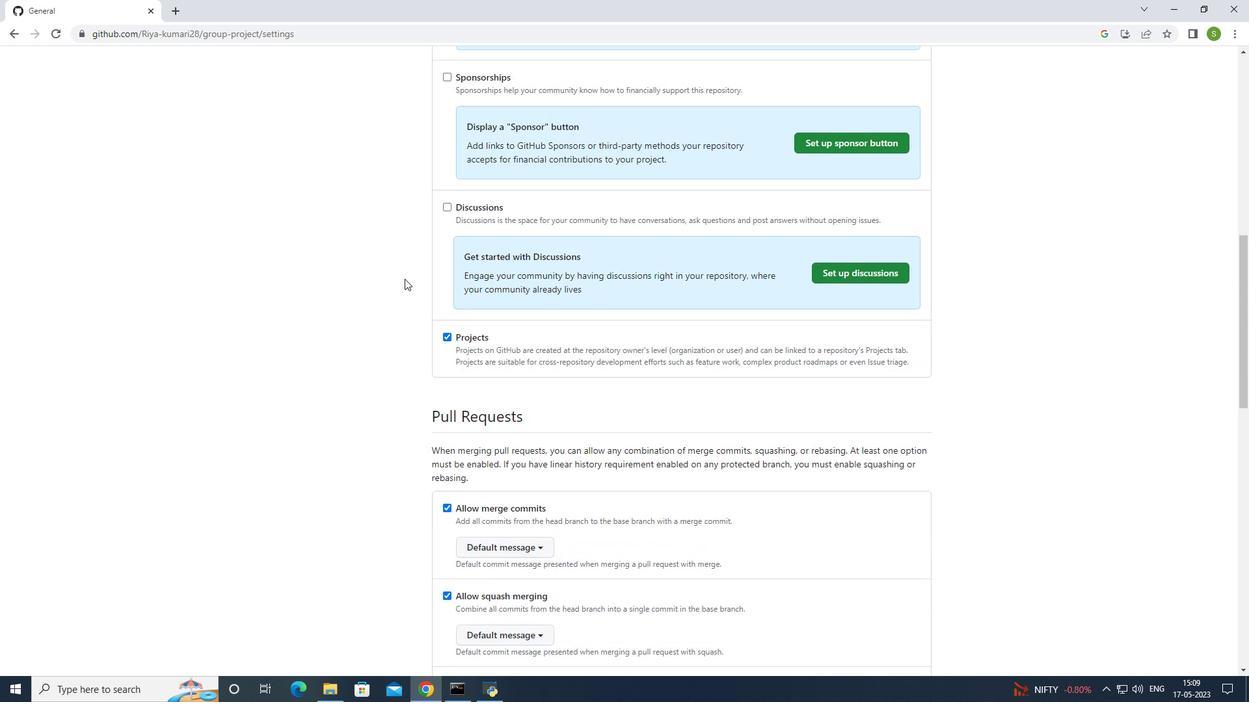 
Action: Mouse scrolled (404, 279) with delta (0, 0)
Screenshot: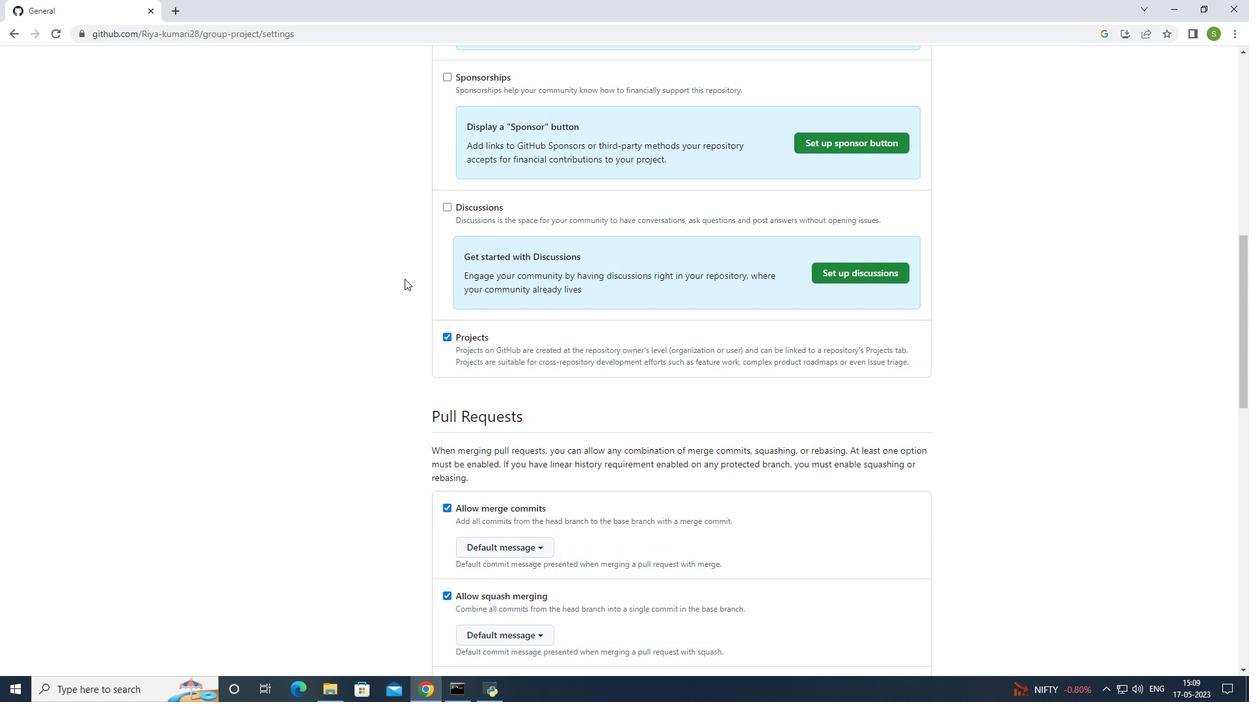 
Action: Mouse scrolled (404, 279) with delta (0, 0)
Screenshot: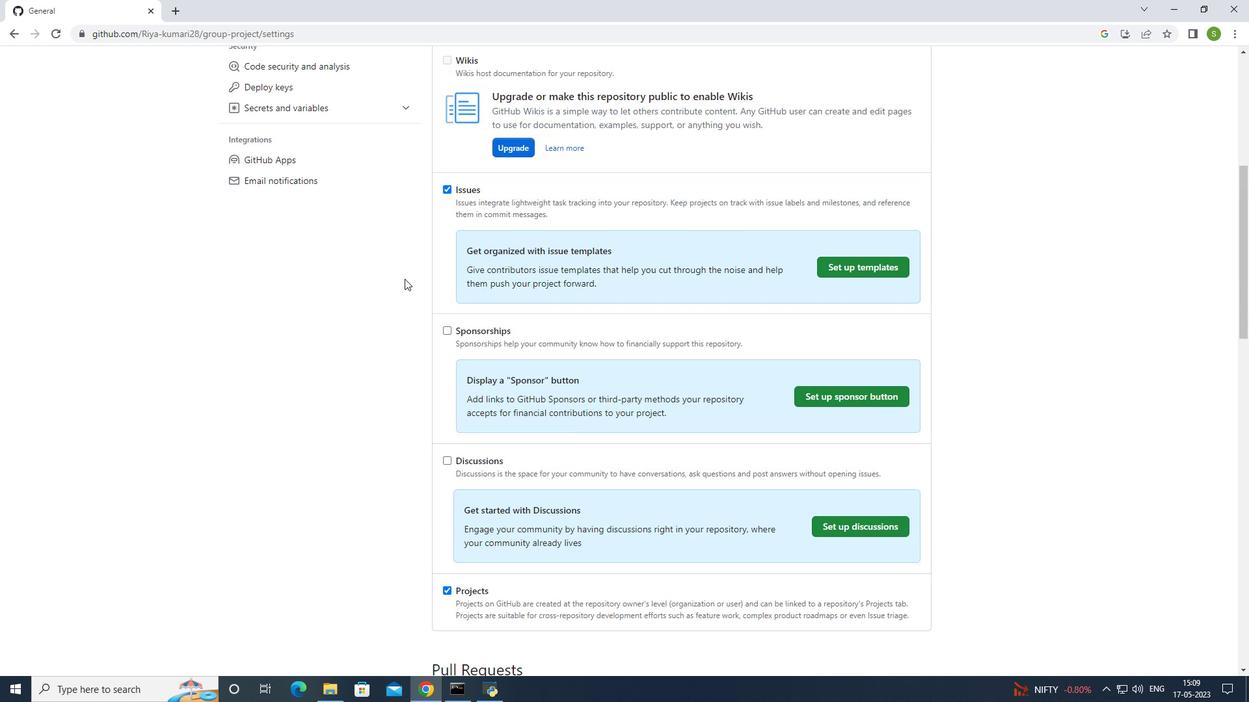 
Action: Mouse scrolled (404, 279) with delta (0, 0)
Screenshot: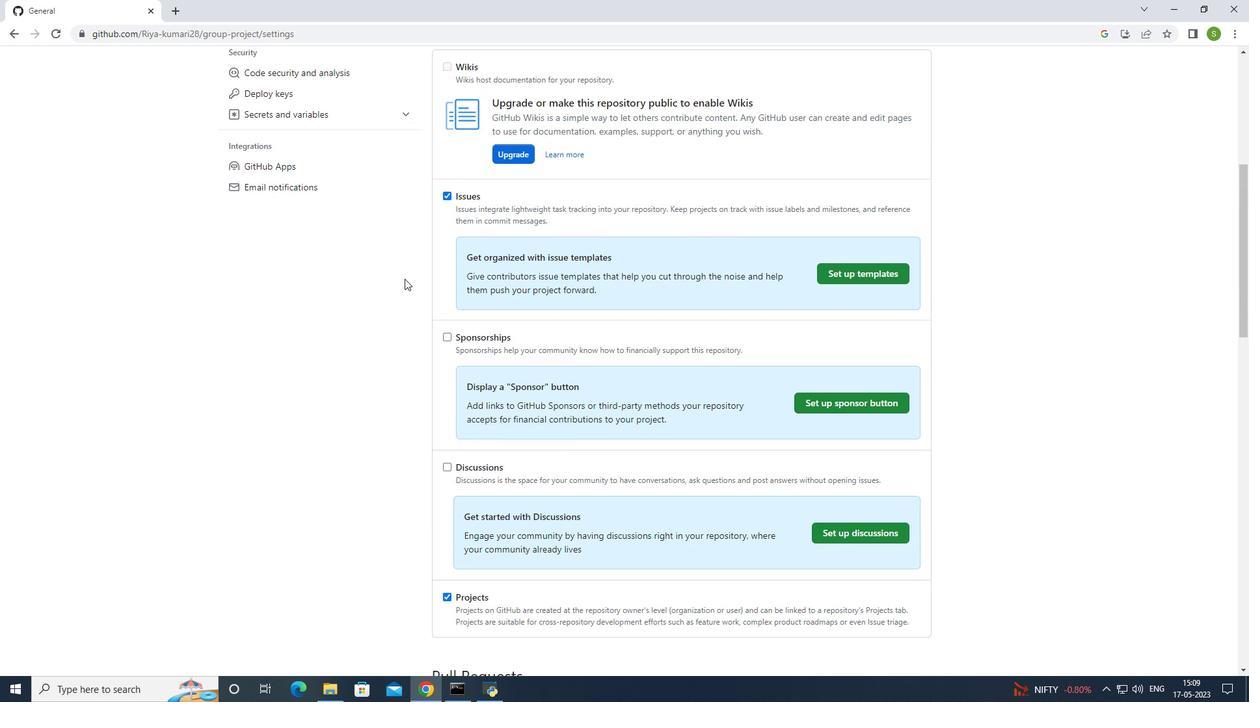 
Action: Mouse scrolled (404, 279) with delta (0, 0)
Screenshot: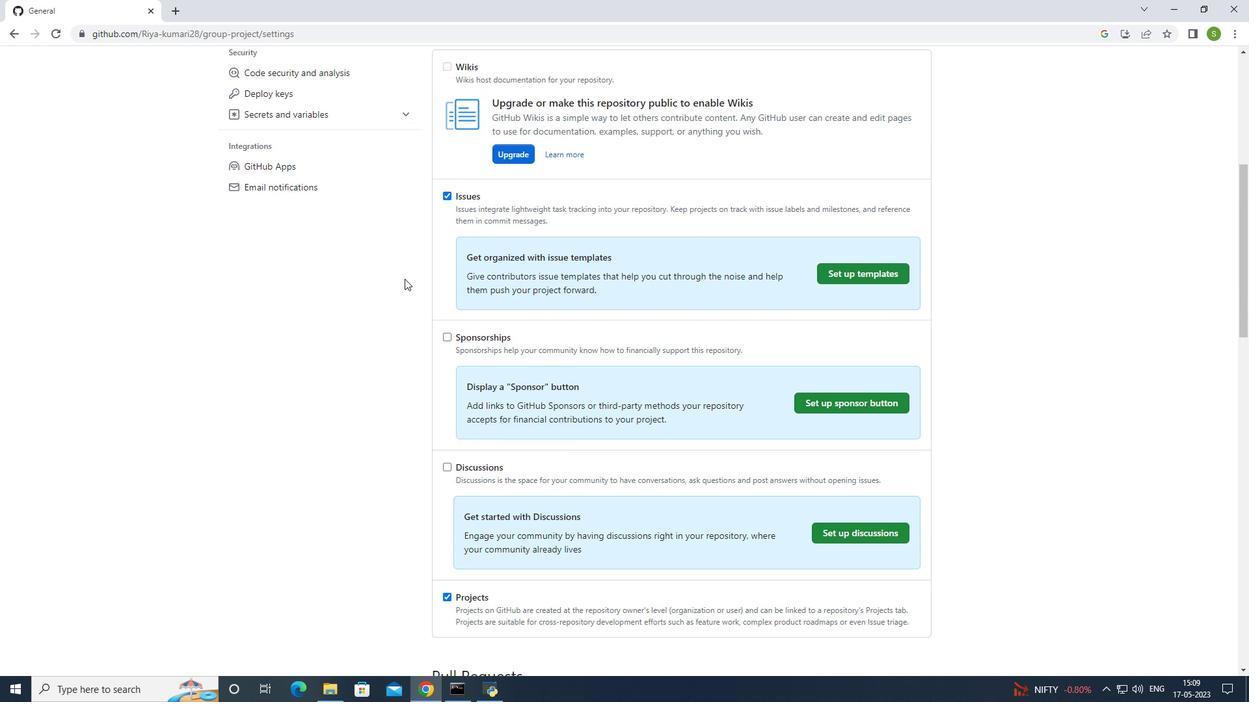 
Action: Mouse scrolled (404, 279) with delta (0, 0)
Screenshot: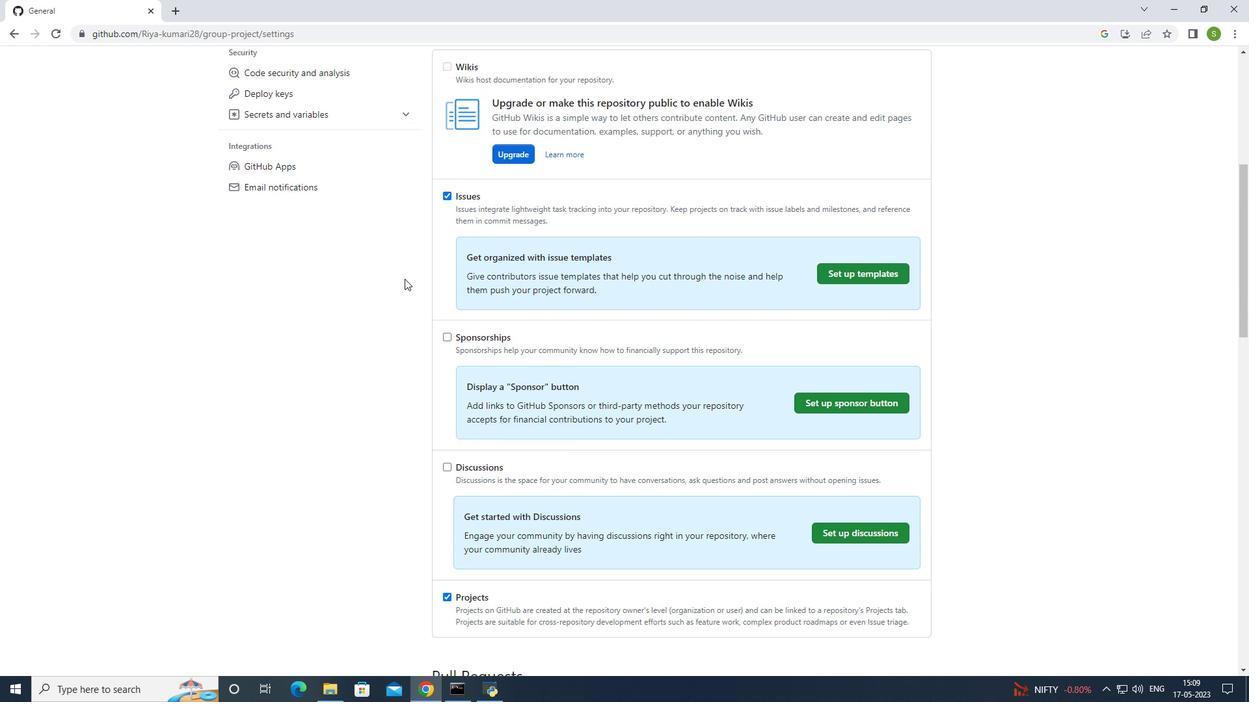 
Action: Mouse scrolled (404, 279) with delta (0, 0)
Screenshot: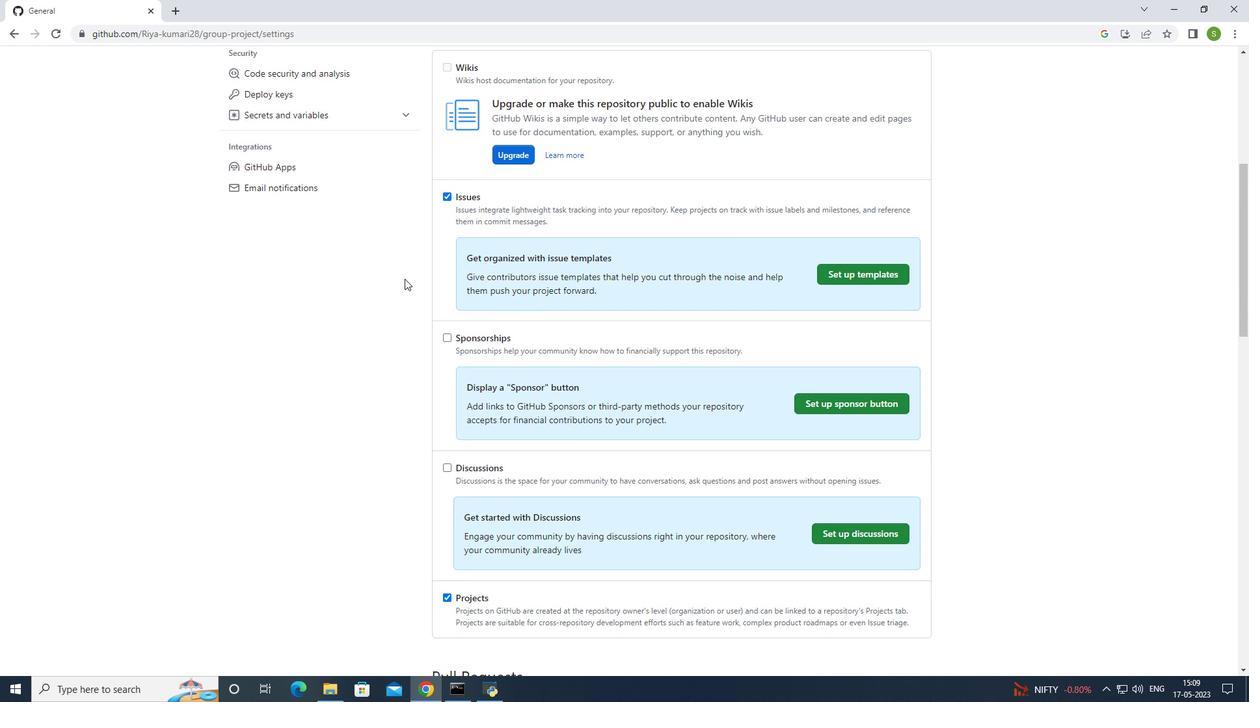 
Action: Mouse scrolled (404, 279) with delta (0, 0)
Screenshot: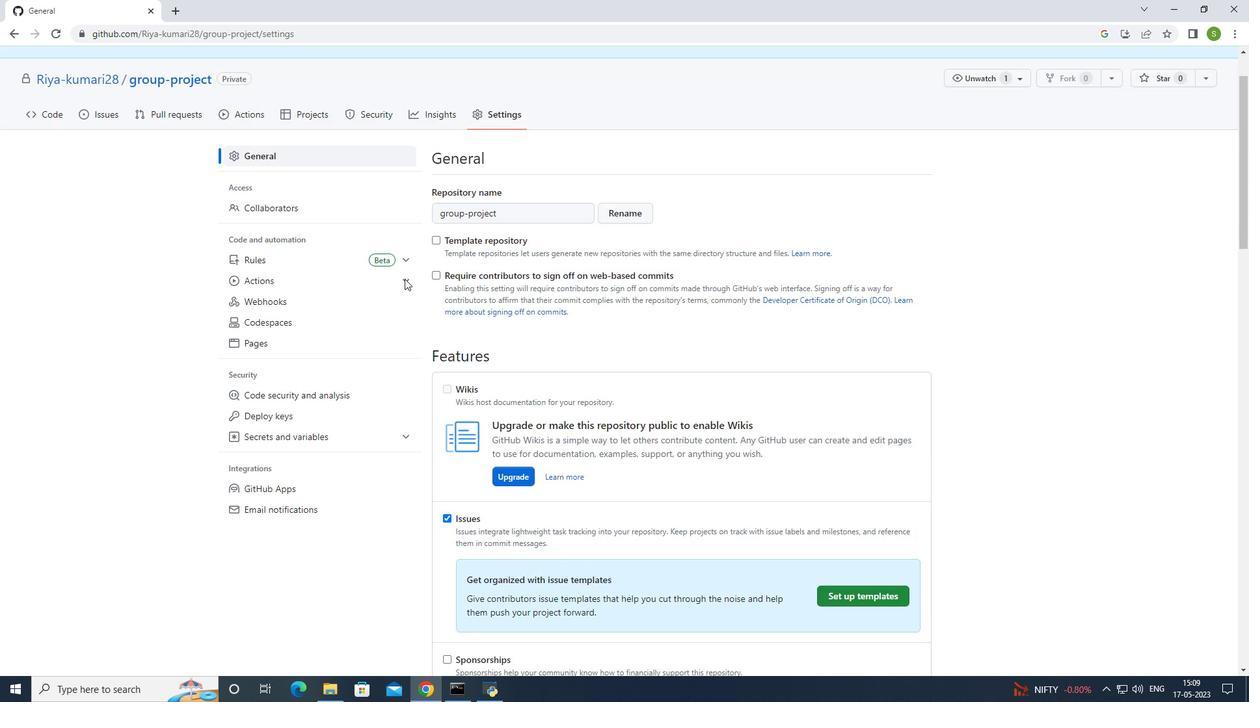
Action: Mouse scrolled (404, 279) with delta (0, 0)
Screenshot: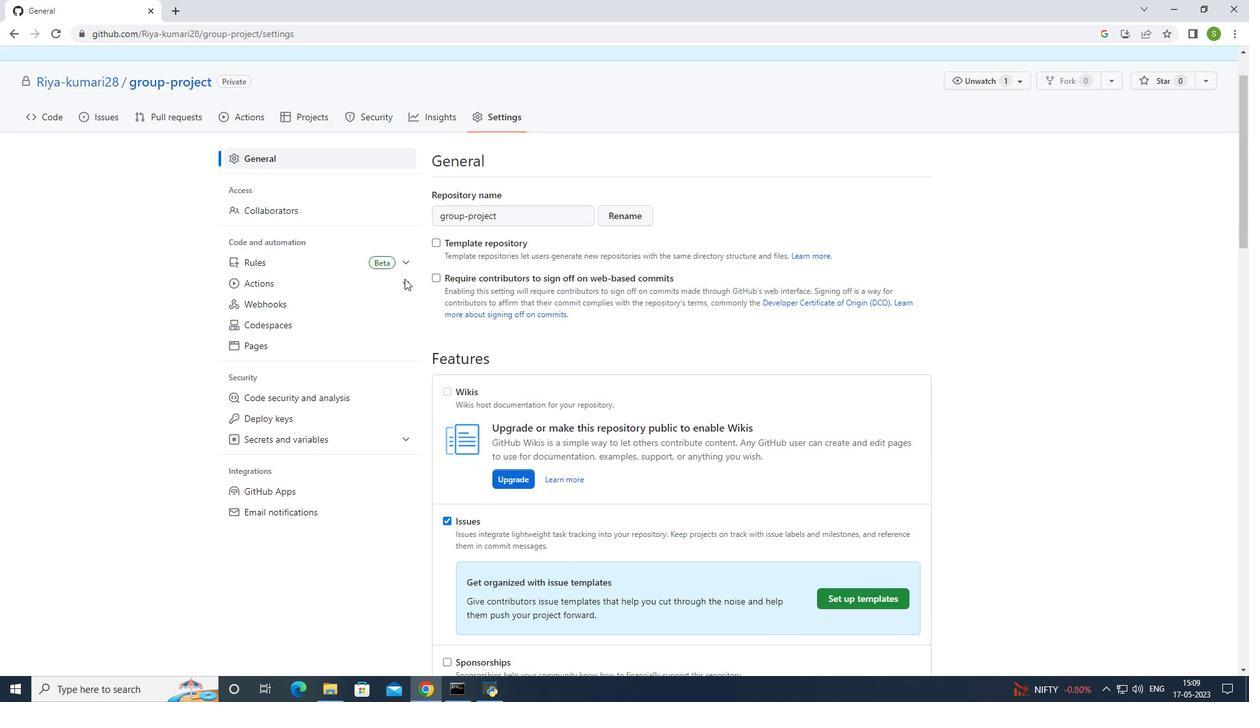
Action: Mouse scrolled (404, 279) with delta (0, 0)
Screenshot: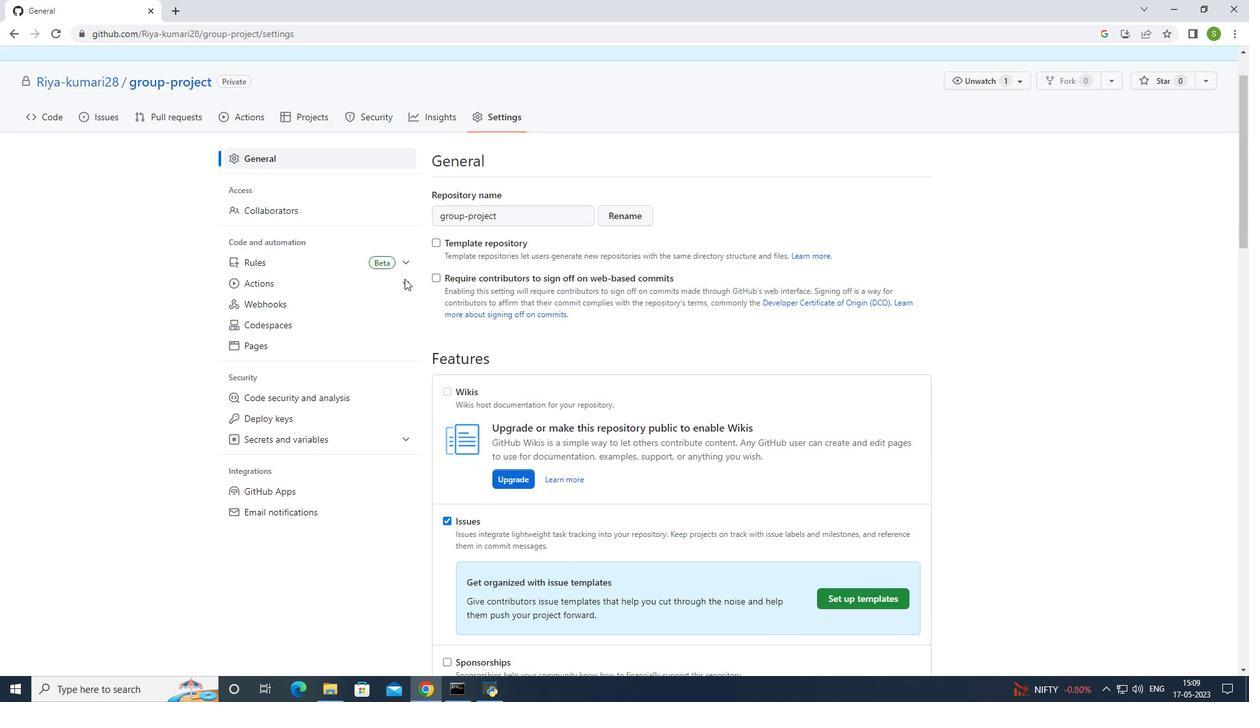 
Action: Mouse scrolled (404, 279) with delta (0, 0)
Screenshot: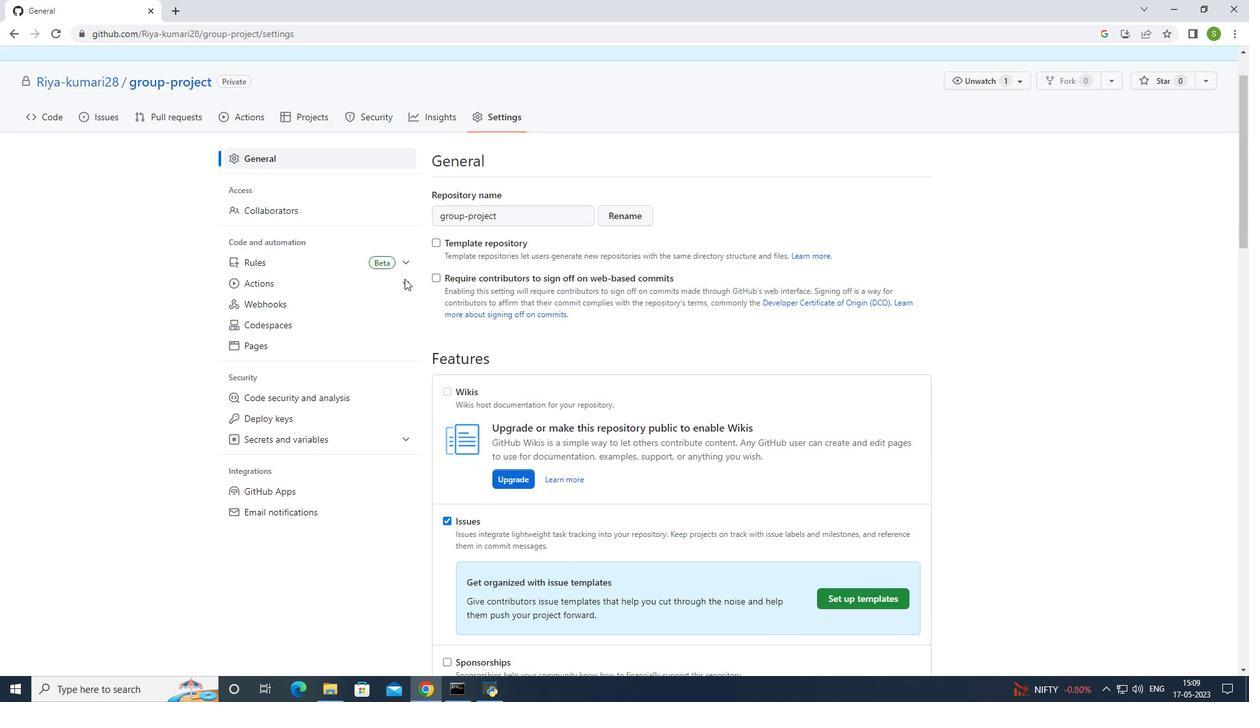 
Action: Mouse moved to (370, 180)
Screenshot: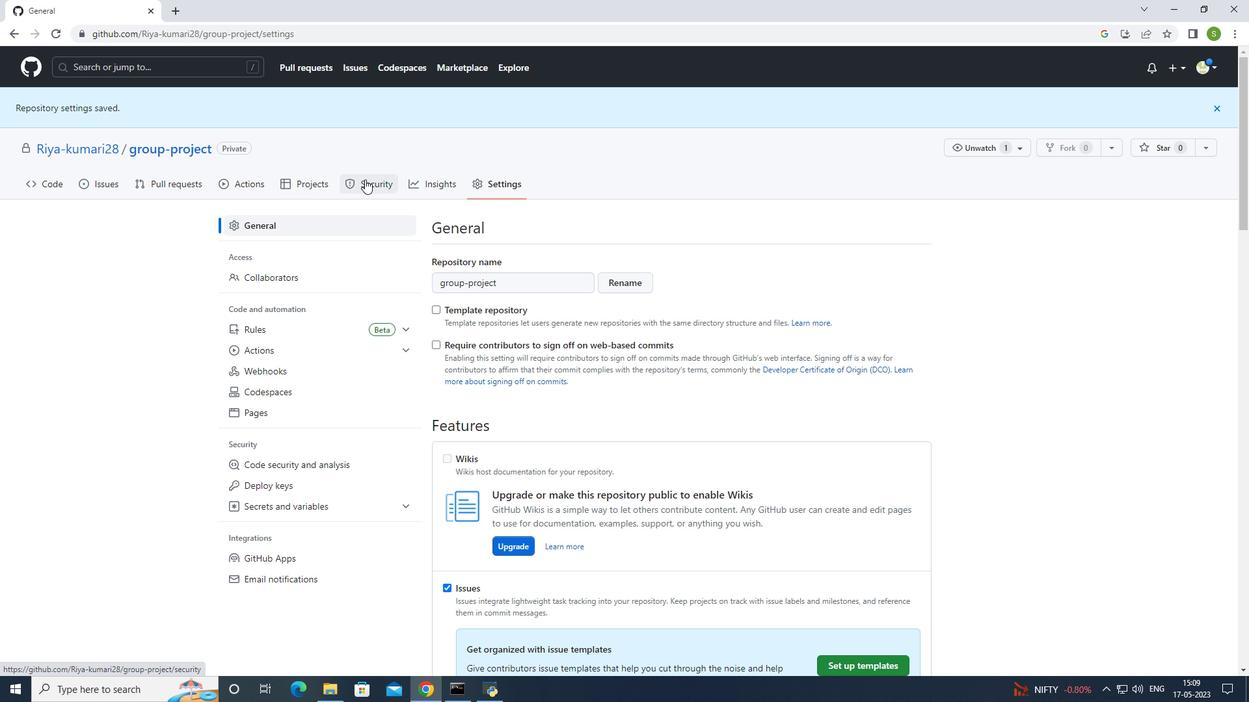 
Action: Mouse pressed left at (370, 180)
Screenshot: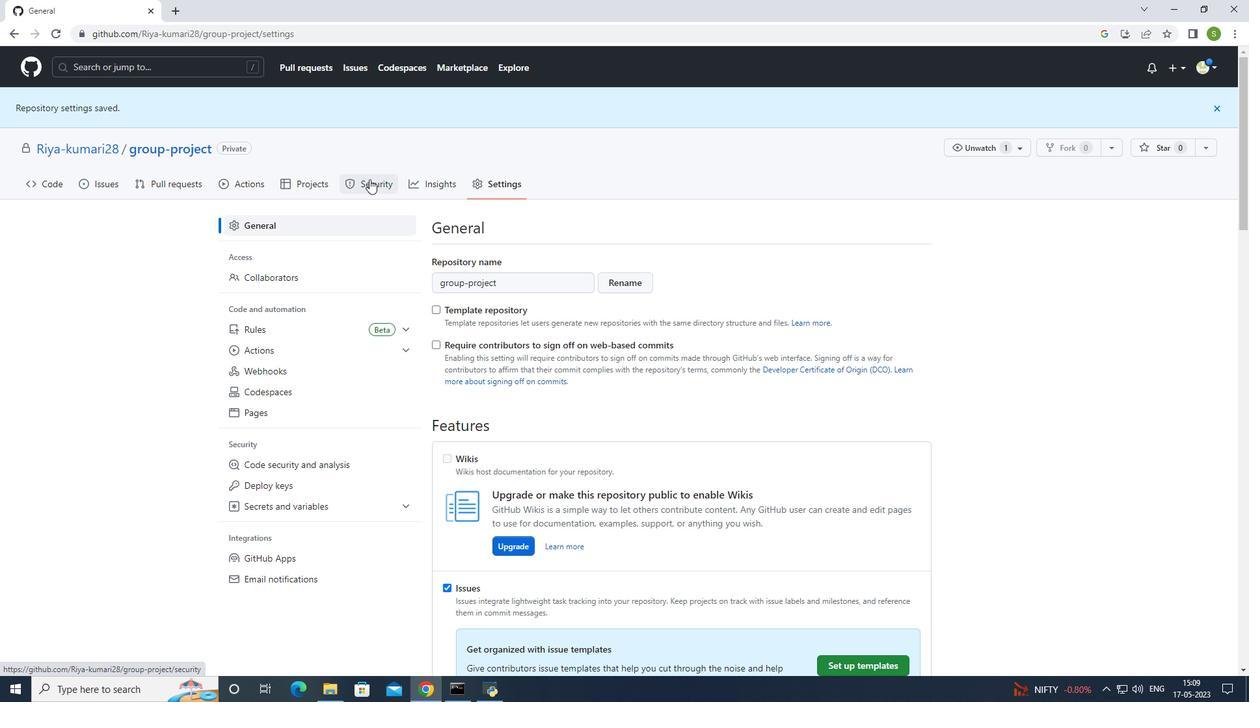 
Action: Mouse moved to (434, 139)
Screenshot: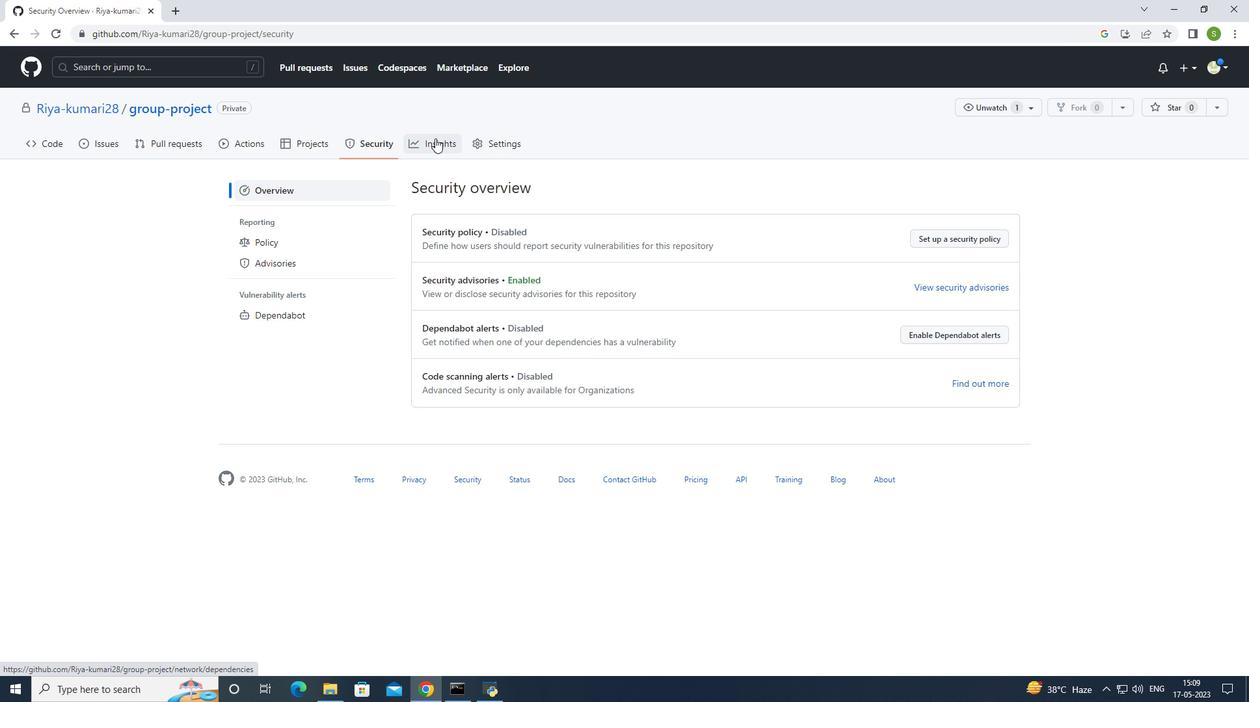 
Action: Mouse pressed left at (434, 139)
Screenshot: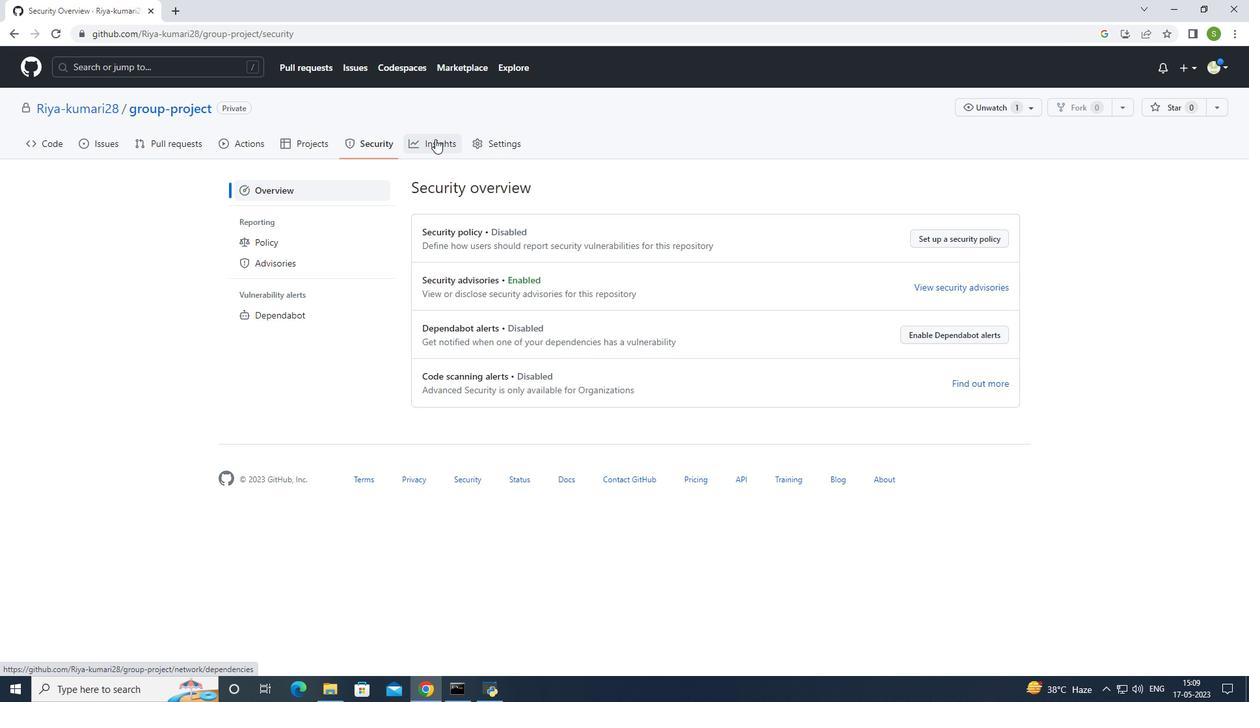 
Action: Mouse moved to (408, 203)
Screenshot: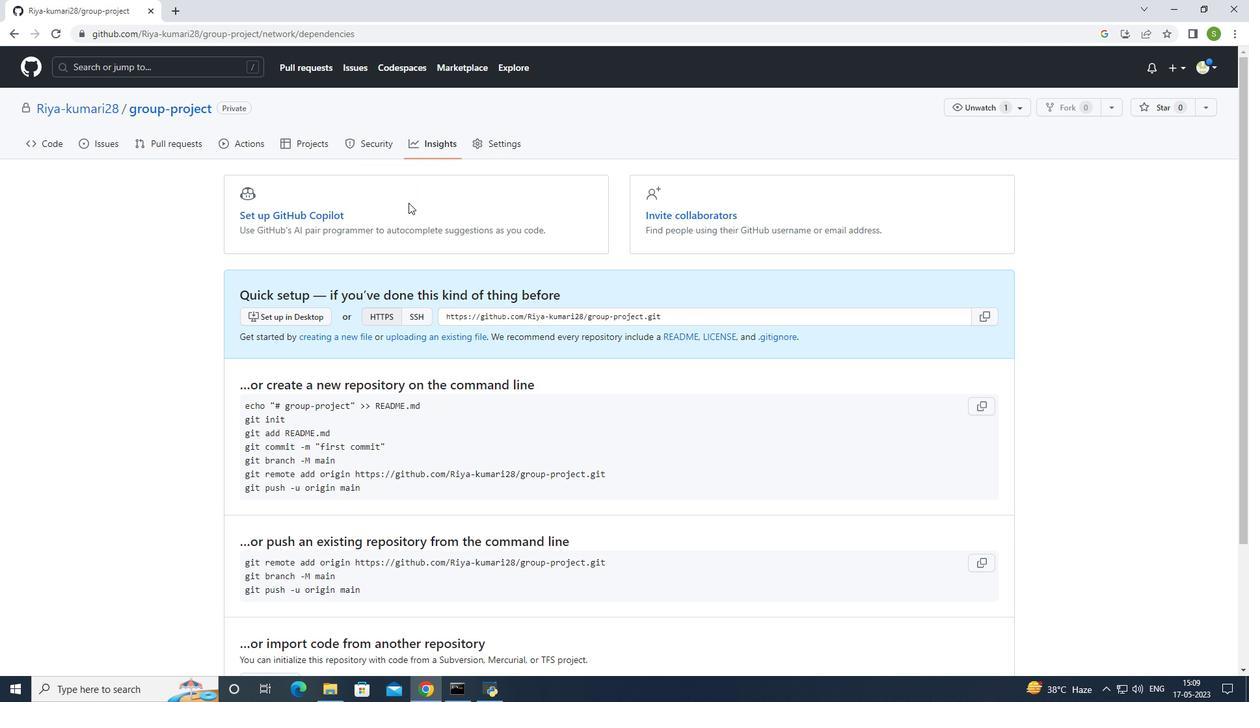 
Action: Mouse scrolled (408, 203) with delta (0, 0)
Screenshot: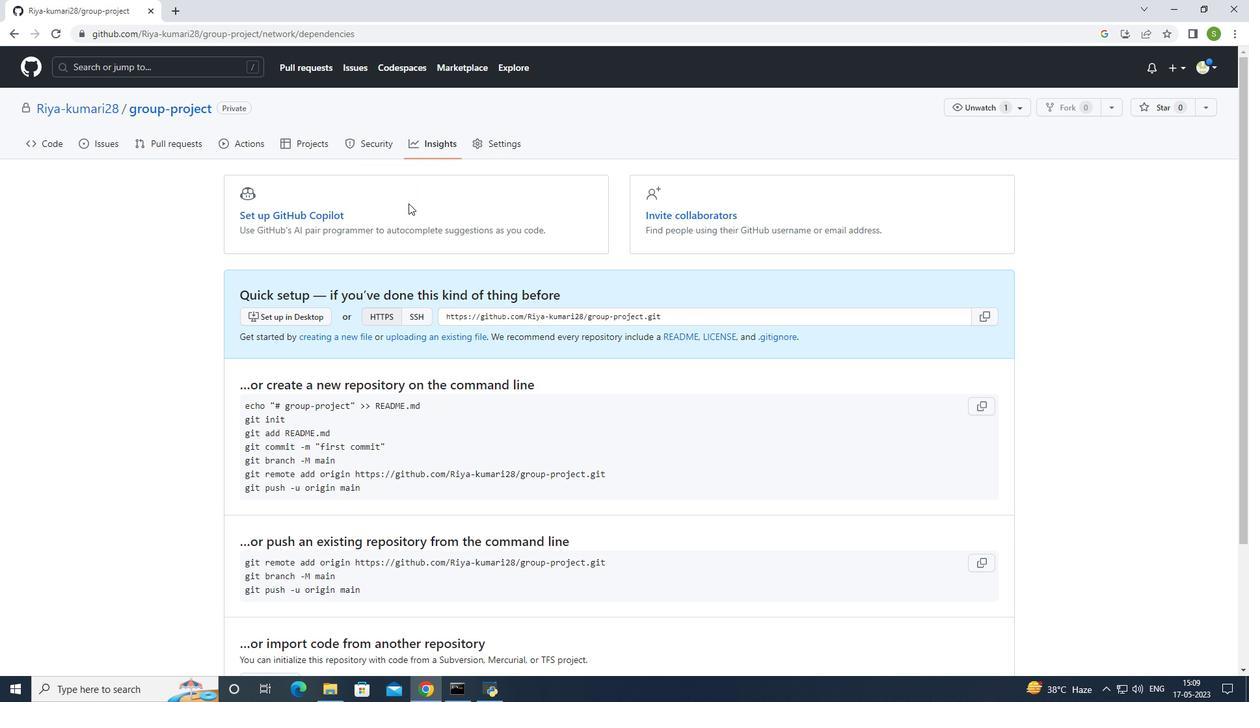 
Action: Mouse scrolled (408, 203) with delta (0, 0)
Screenshot: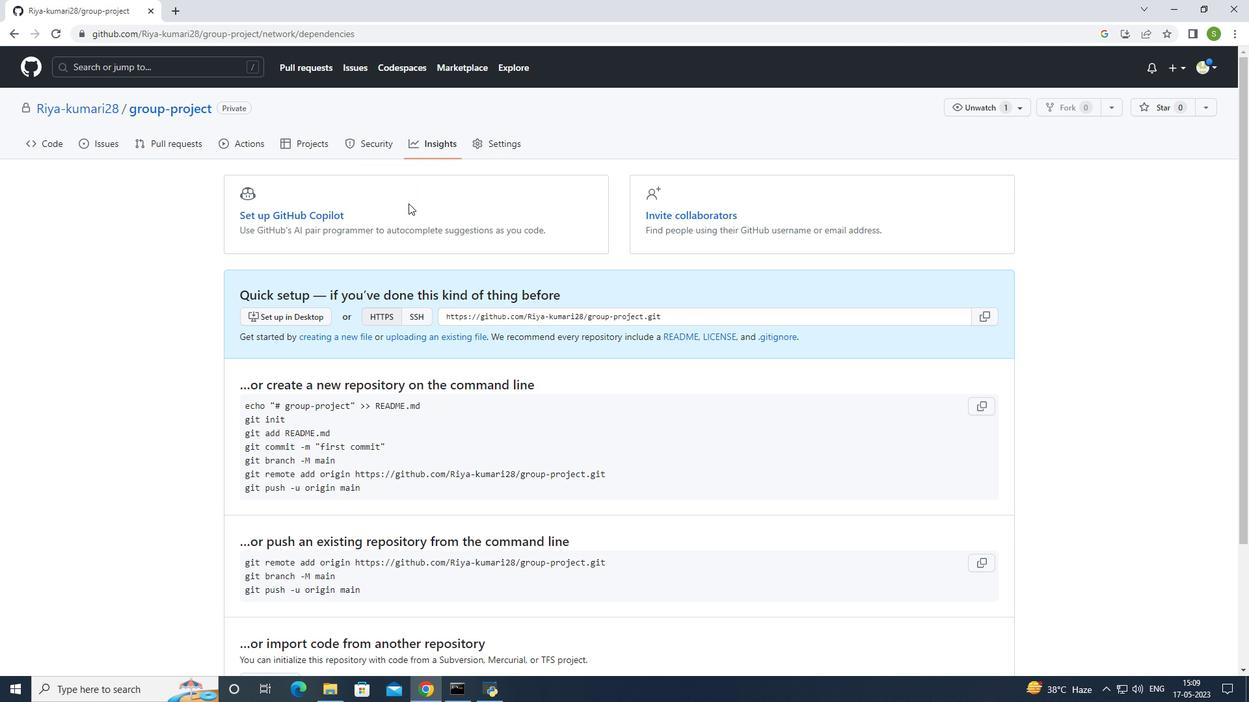 
Action: Mouse scrolled (408, 203) with delta (0, 0)
Screenshot: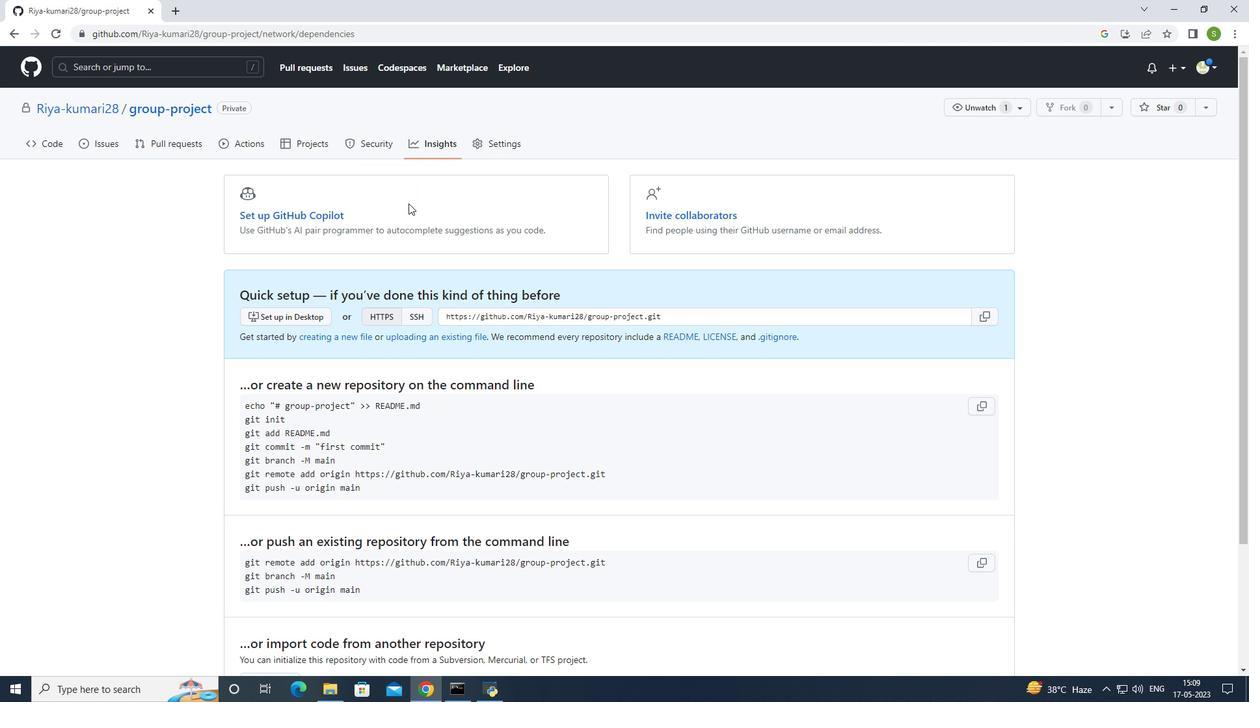 
Action: Mouse scrolled (408, 203) with delta (0, 0)
Screenshot: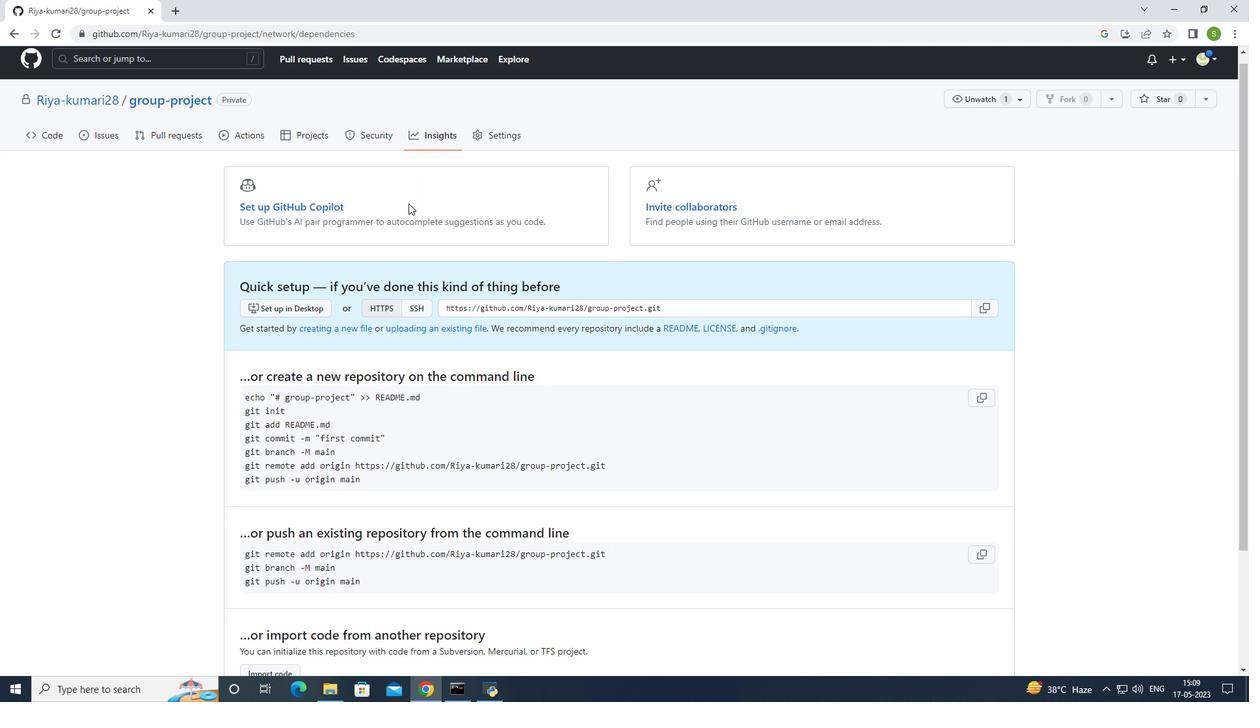 
Action: Mouse scrolled (408, 203) with delta (0, 0)
Screenshot: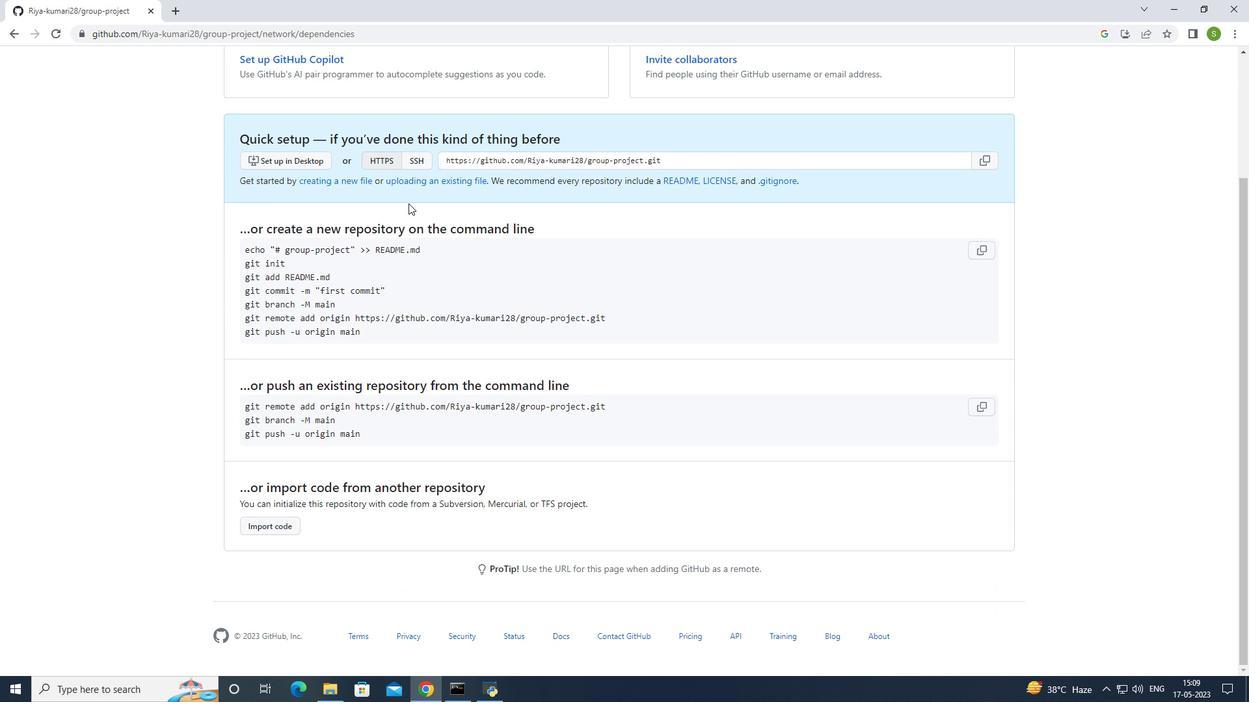 
Action: Mouse scrolled (408, 203) with delta (0, 0)
Screenshot: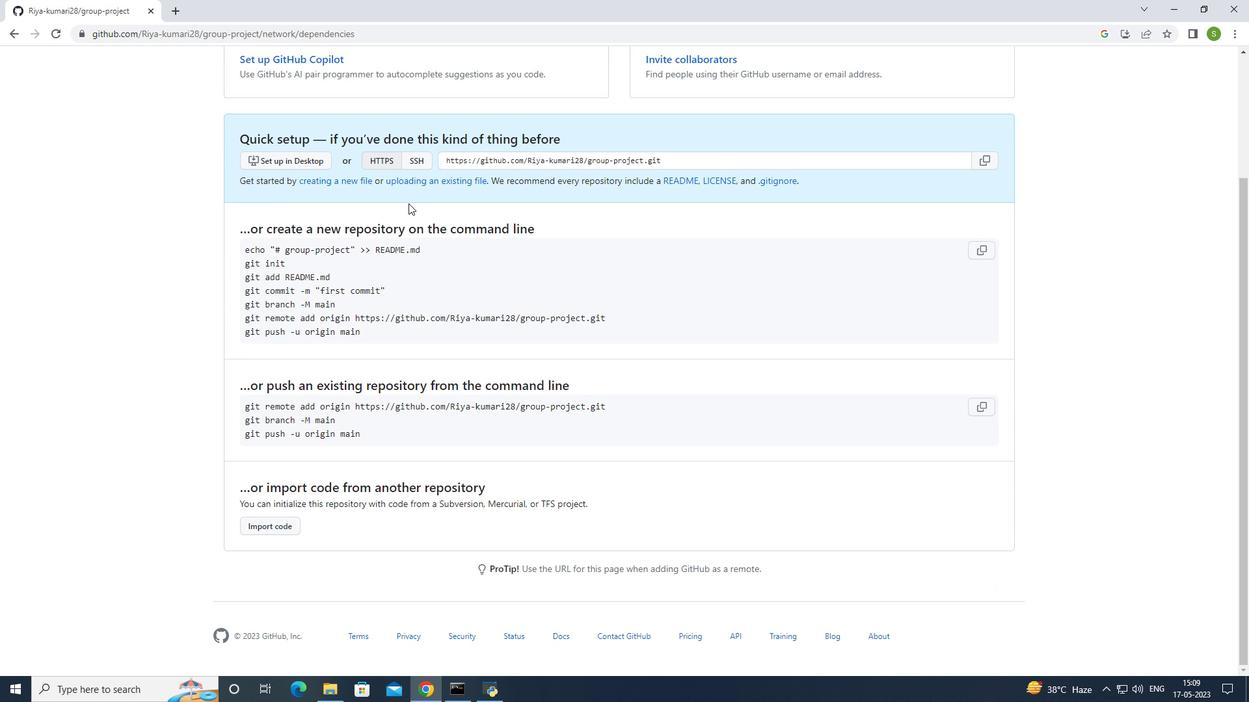 
Action: Mouse scrolled (408, 203) with delta (0, 0)
Screenshot: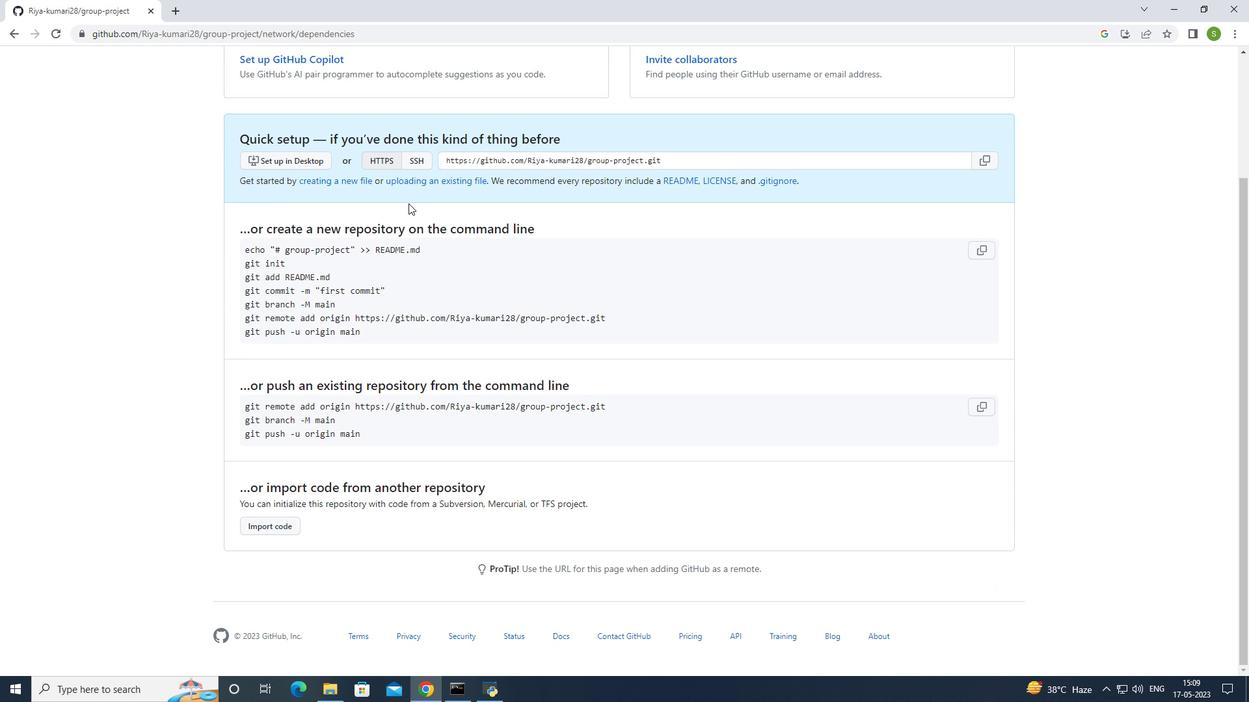 
Action: Mouse scrolled (408, 203) with delta (0, 0)
Screenshot: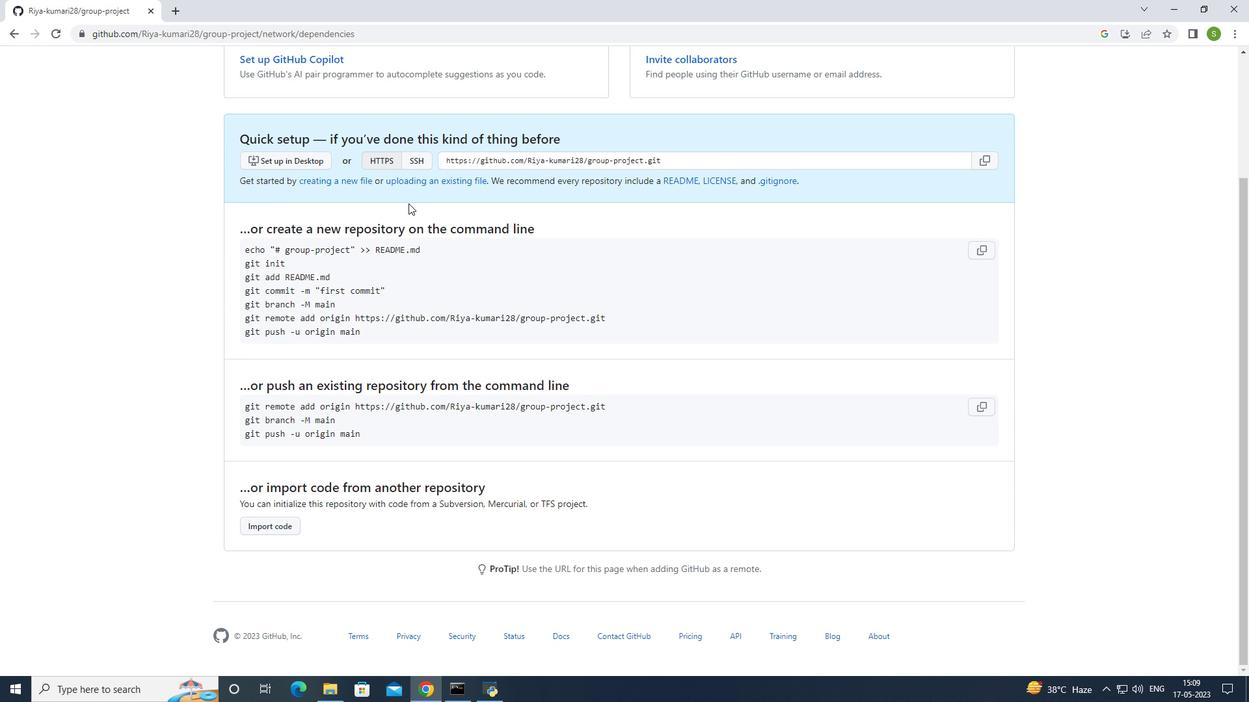 
Action: Mouse scrolled (408, 203) with delta (0, 0)
Screenshot: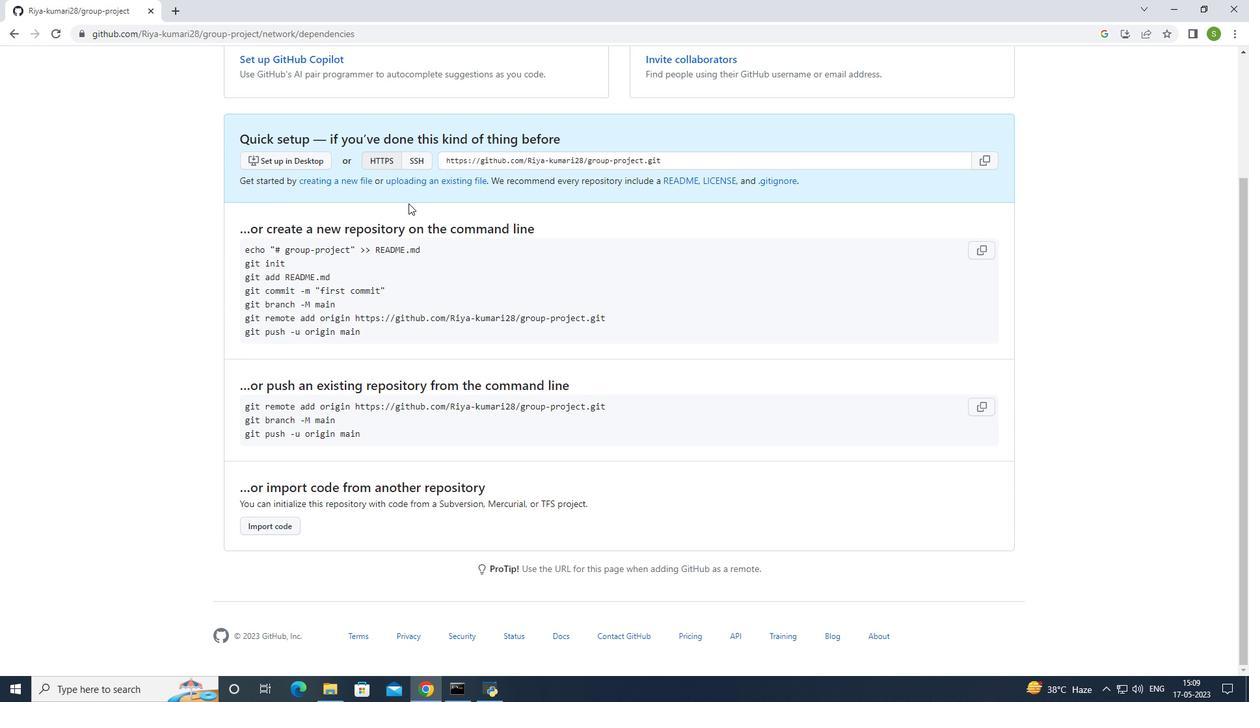 
Action: Mouse scrolled (408, 204) with delta (0, 0)
Screenshot: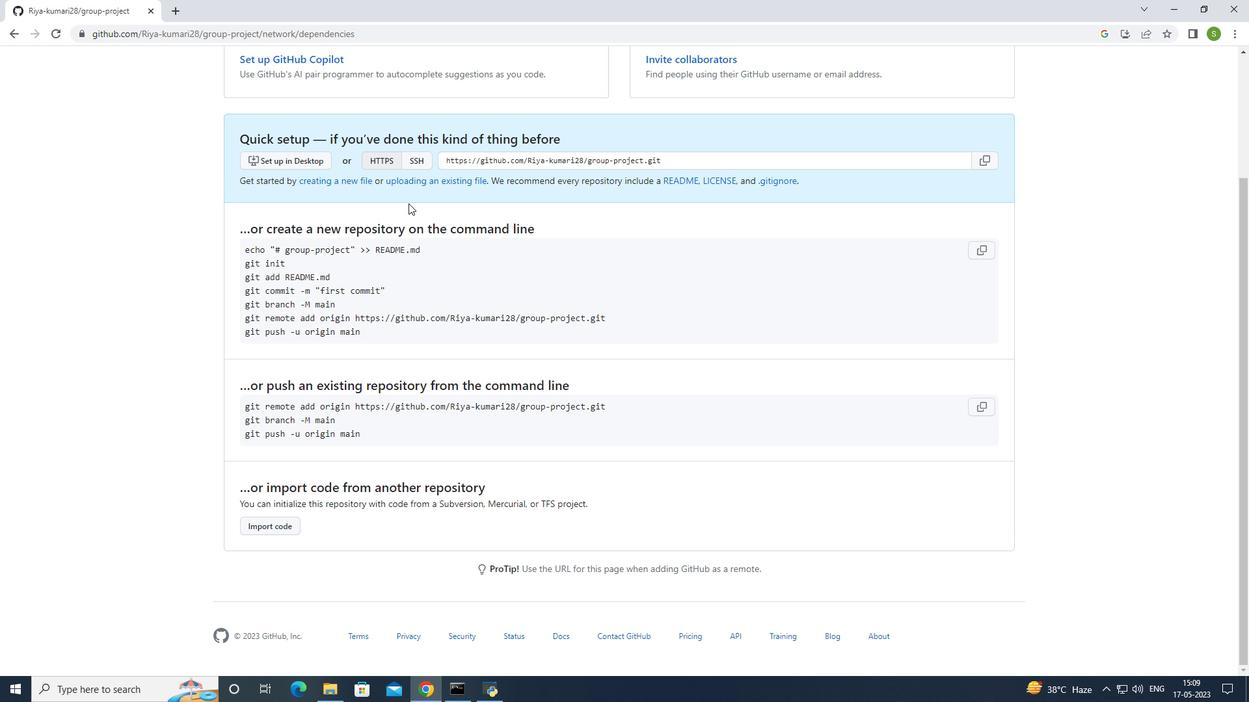 
Action: Mouse scrolled (408, 204) with delta (0, 0)
Screenshot: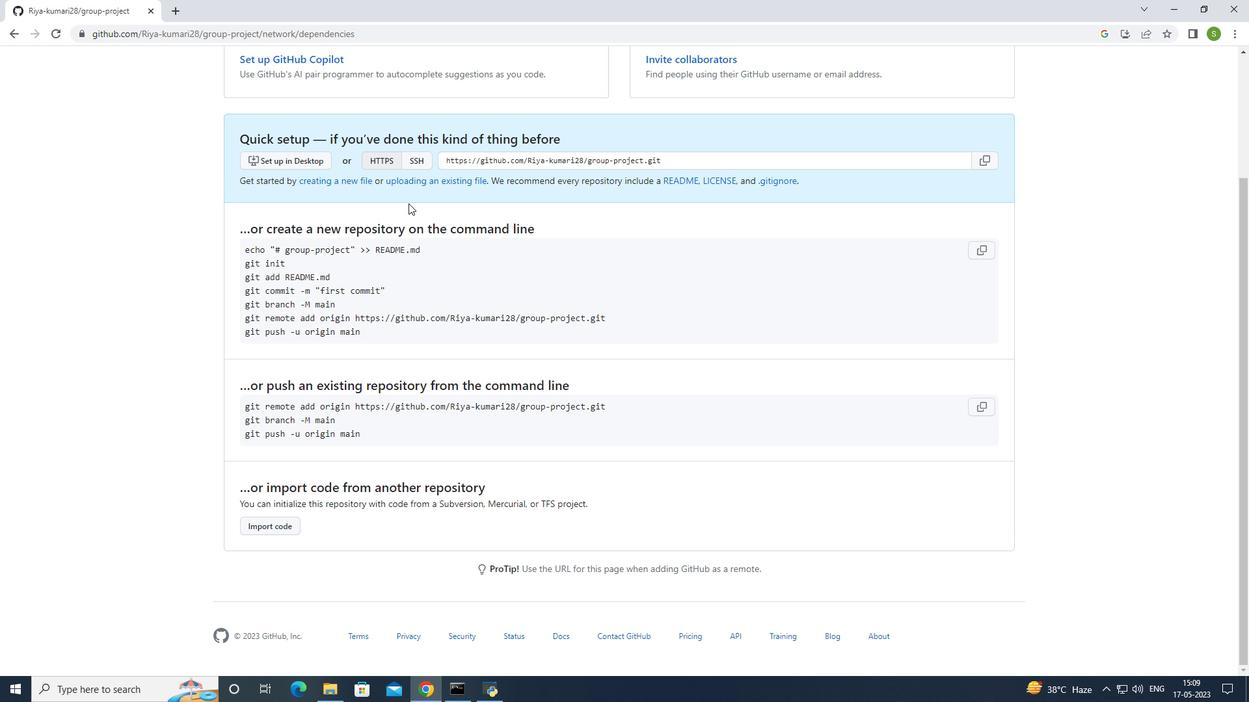 
Action: Mouse scrolled (408, 204) with delta (0, 0)
Screenshot: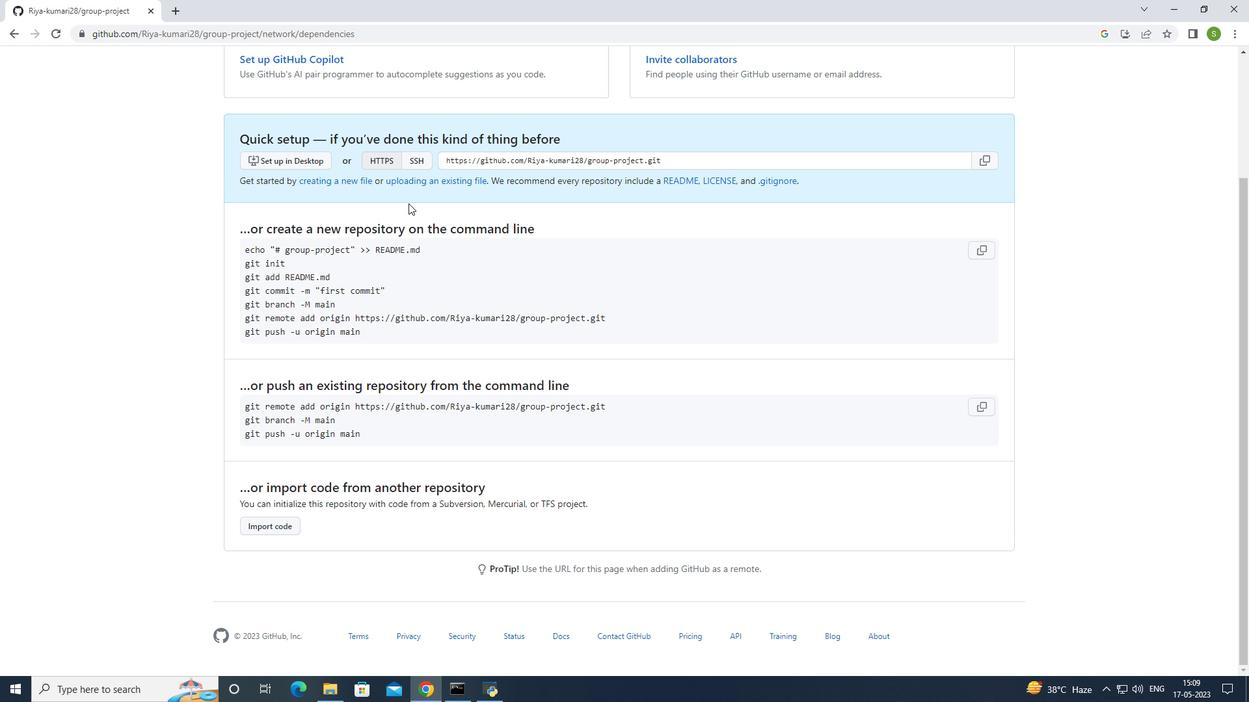 
Action: Mouse scrolled (408, 204) with delta (0, 0)
Screenshot: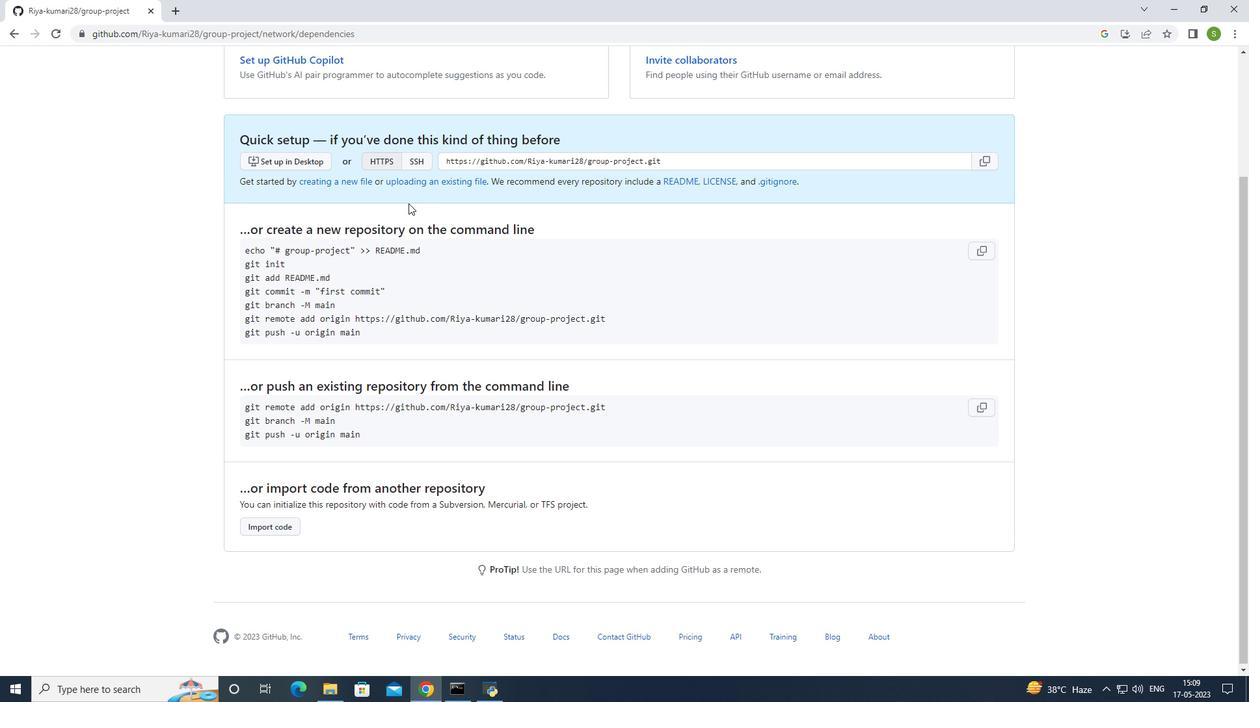 
Action: Mouse scrolled (408, 204) with delta (0, 0)
Screenshot: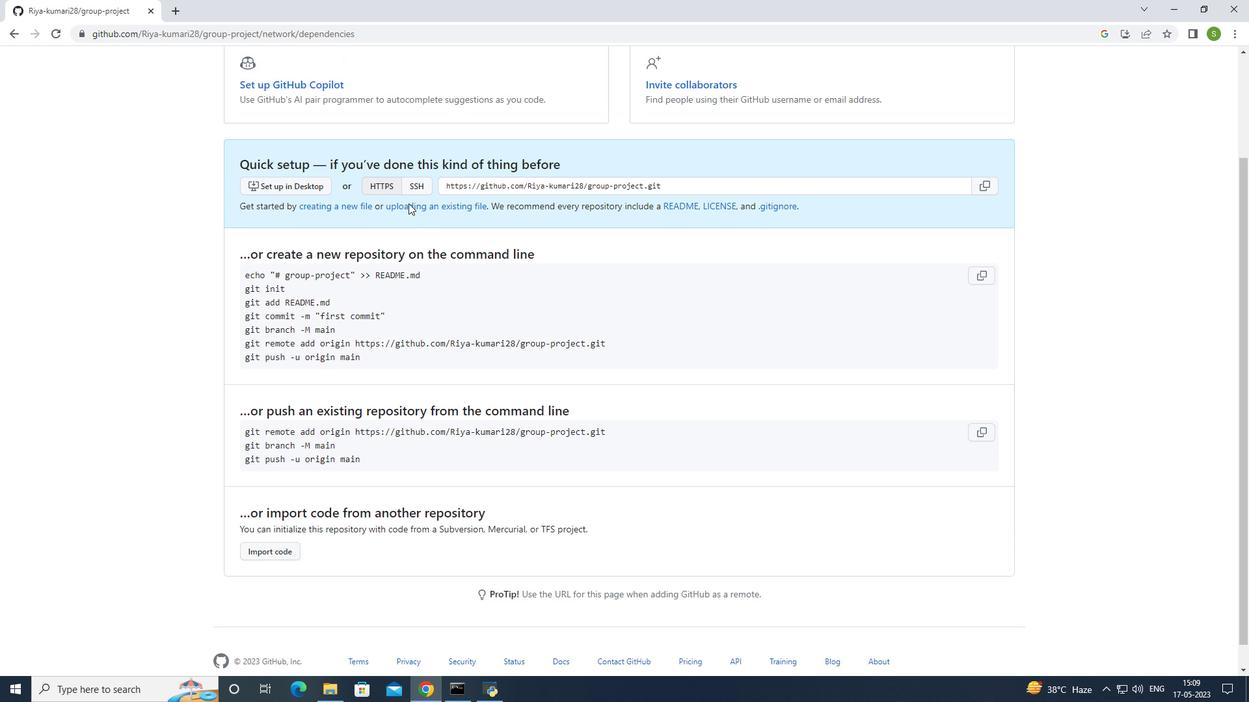 
Action: Mouse scrolled (408, 204) with delta (0, 0)
Screenshot: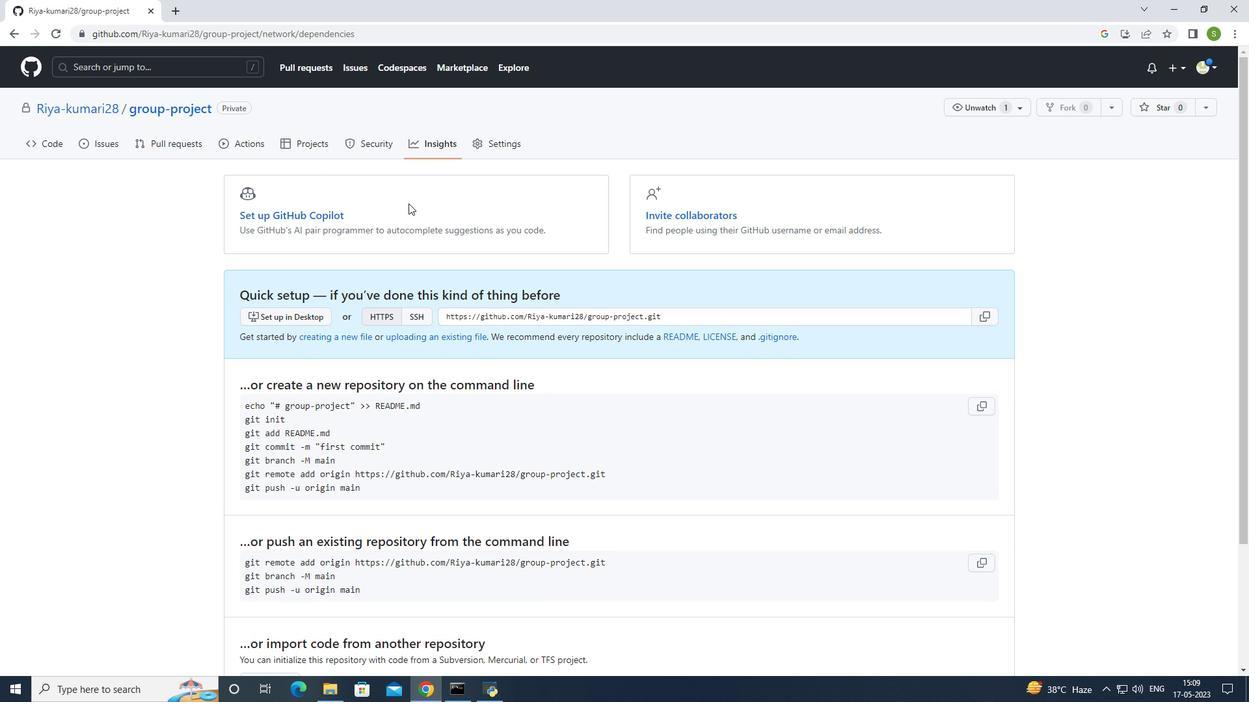 
Action: Mouse scrolled (408, 204) with delta (0, 0)
Screenshot: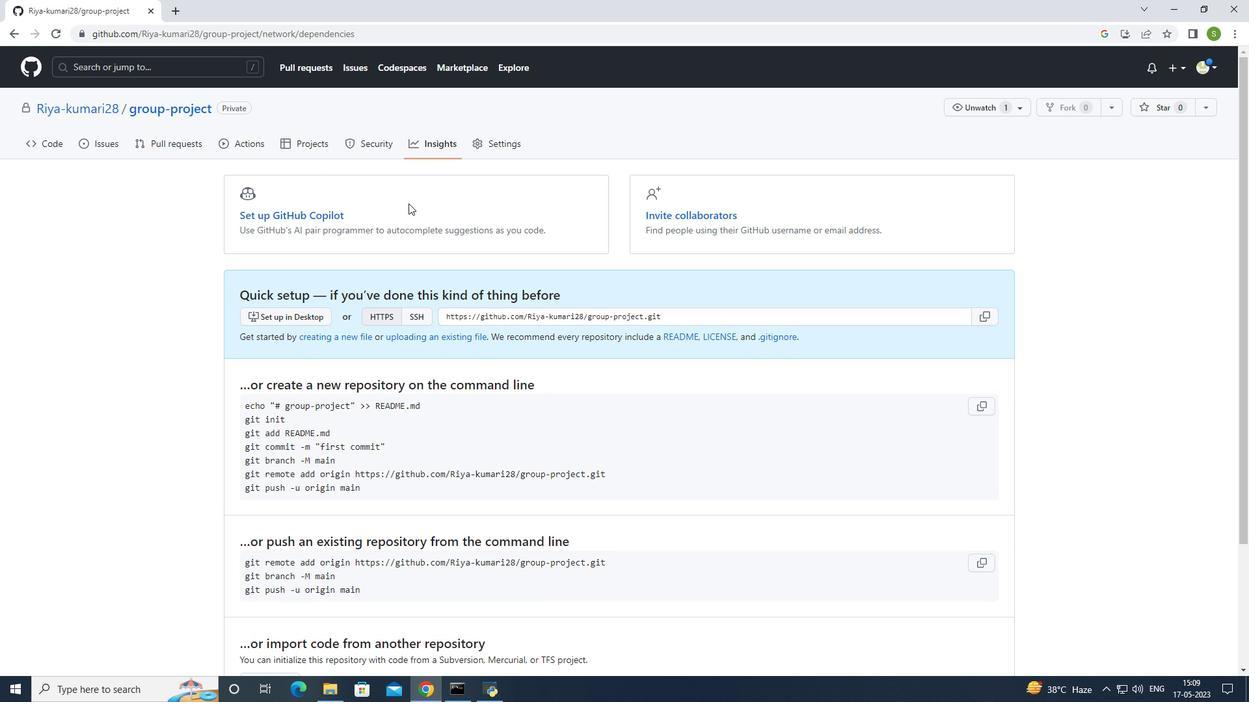 
Action: Mouse moved to (381, 153)
Screenshot: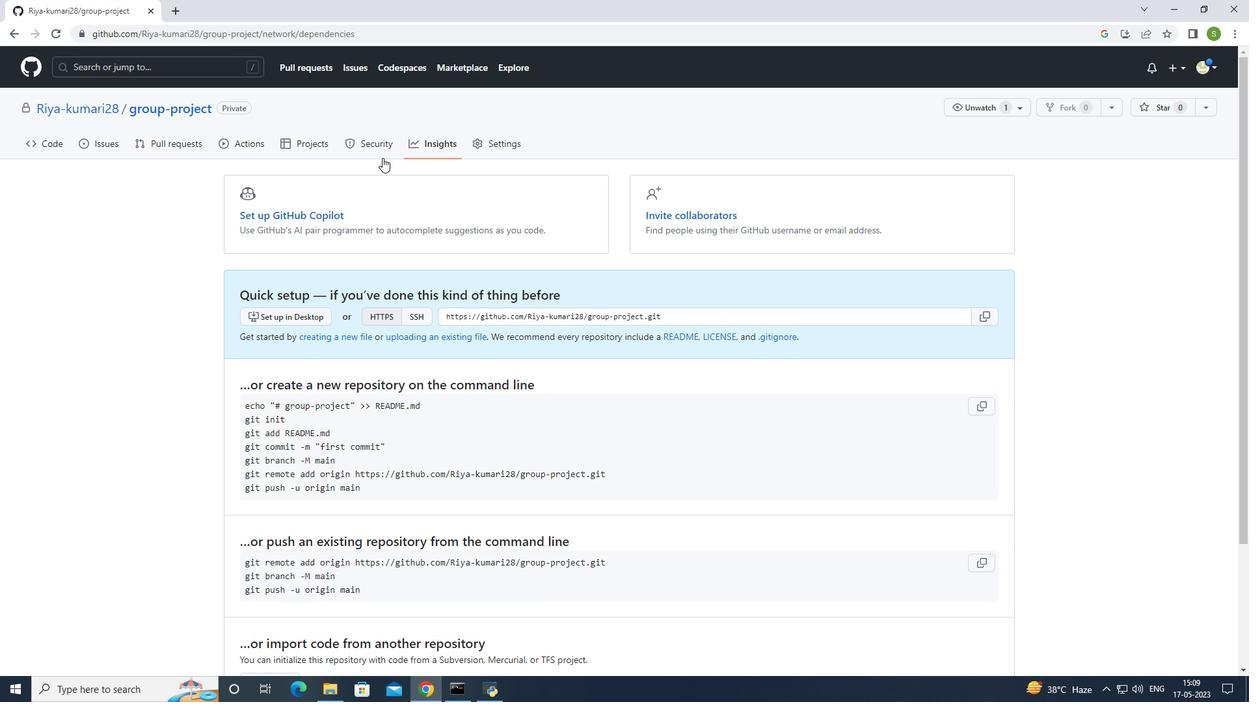 
Action: Mouse pressed left at (381, 153)
Screenshot: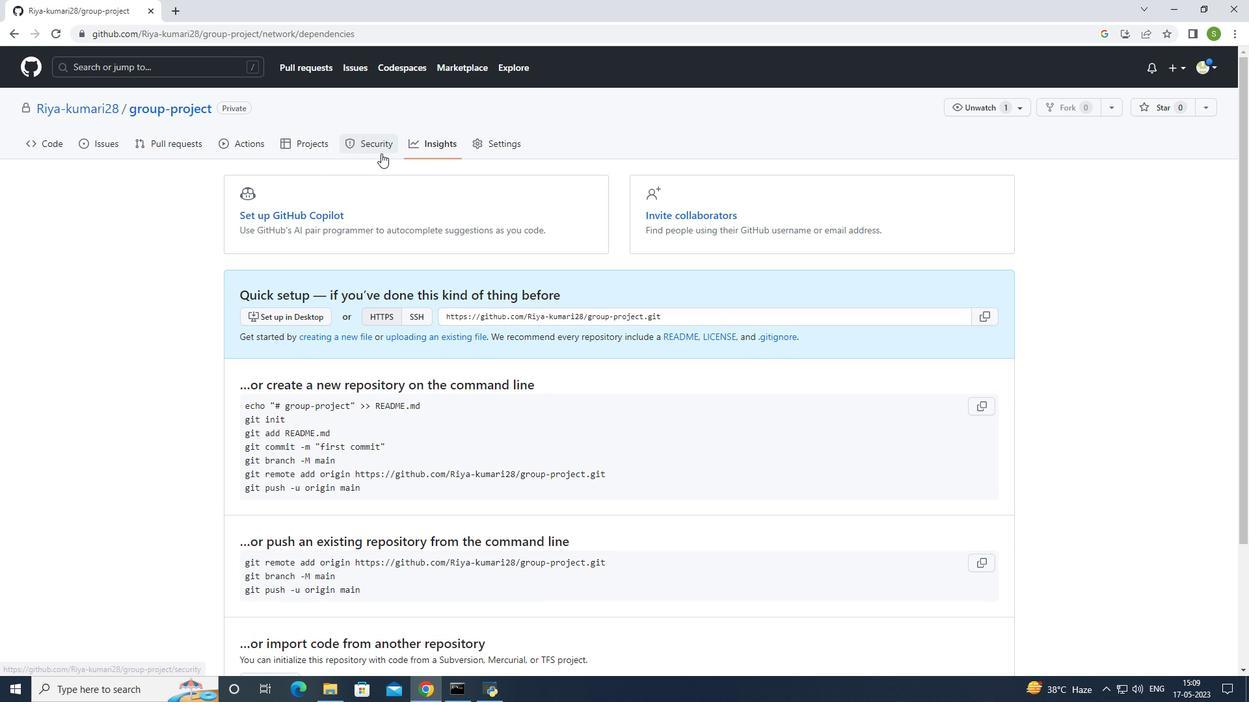 
Action: Mouse moved to (597, 331)
Screenshot: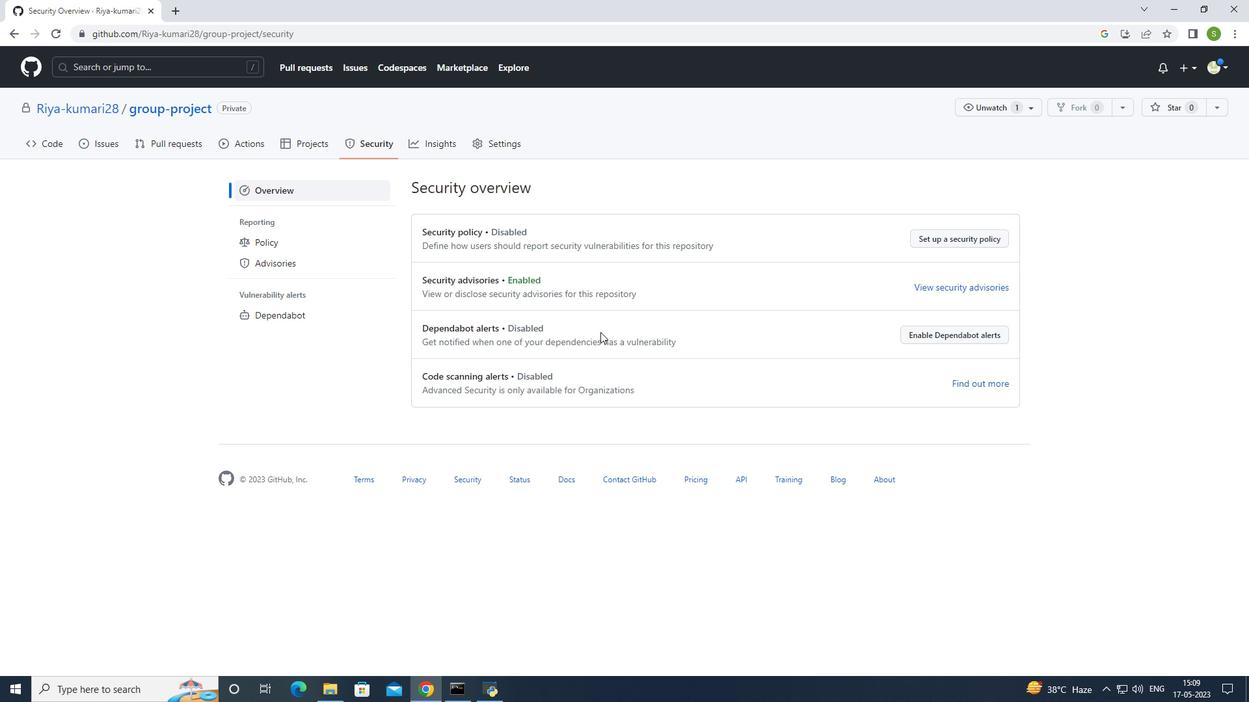 
Action: Mouse scrolled (597, 332) with delta (0, 0)
Screenshot: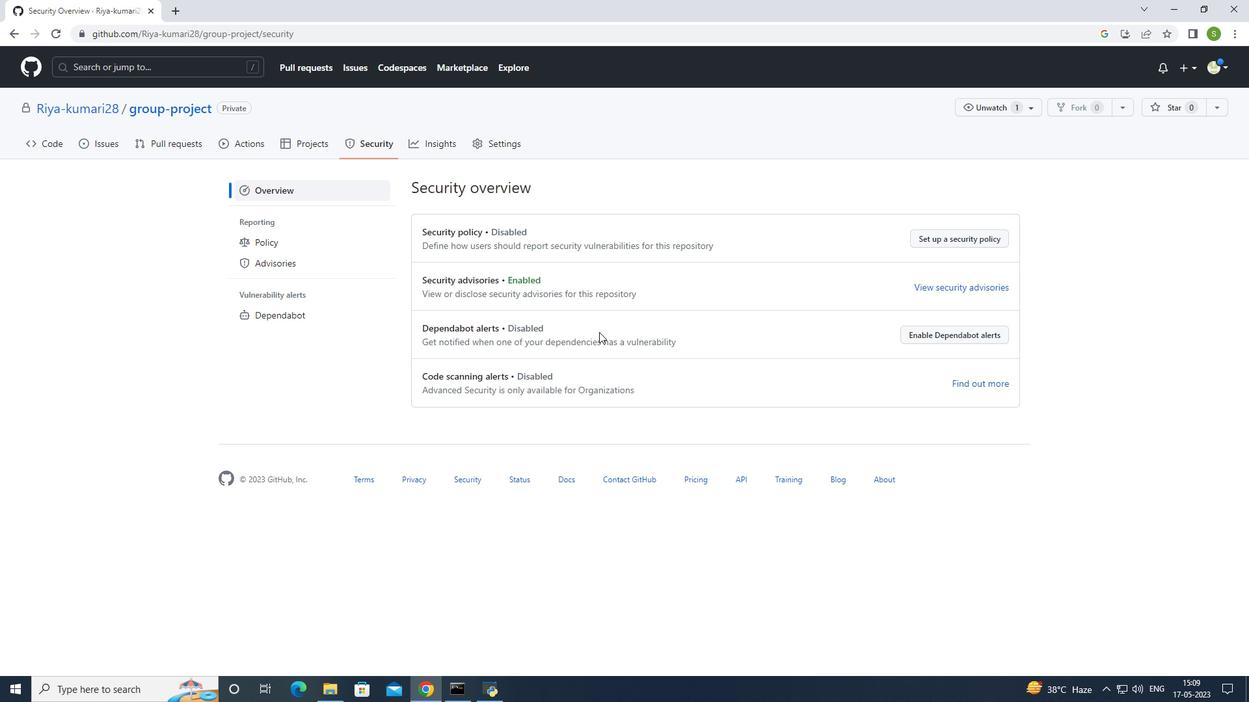 
Action: Mouse moved to (597, 331)
Screenshot: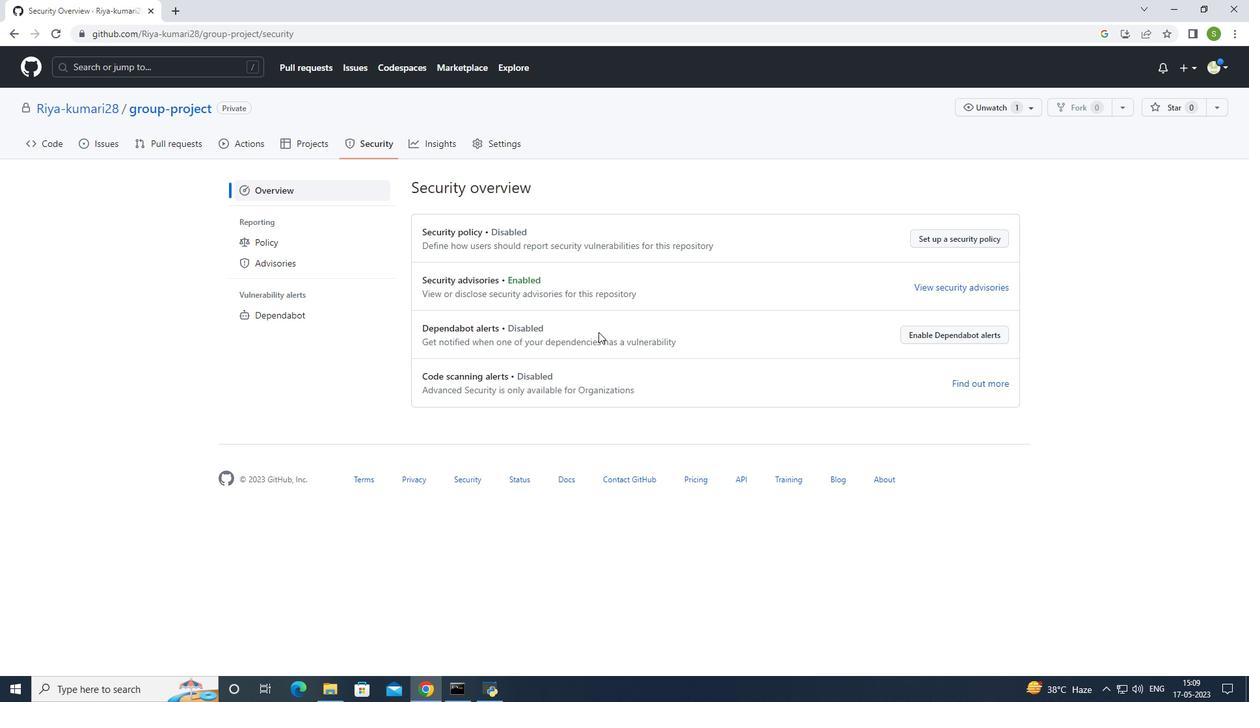 
Action: Mouse scrolled (597, 332) with delta (0, 0)
